Task: Create a new customer record in Salesforce with the following details: Name: Sita, Gender: Female, Age: 25, Mobile Number: 2226741693, Date: 30/09/2023, Current Address: 'Street: Shop No 13, Sushila Bhavan, Bassein Road', Email: Sita895@google.com, Permanent Address: 'Street: 1 Vir Bhavan 5, N S Road No10, Juhu Vile Parle'.
Action: Mouse moved to (274, 116)
Screenshot: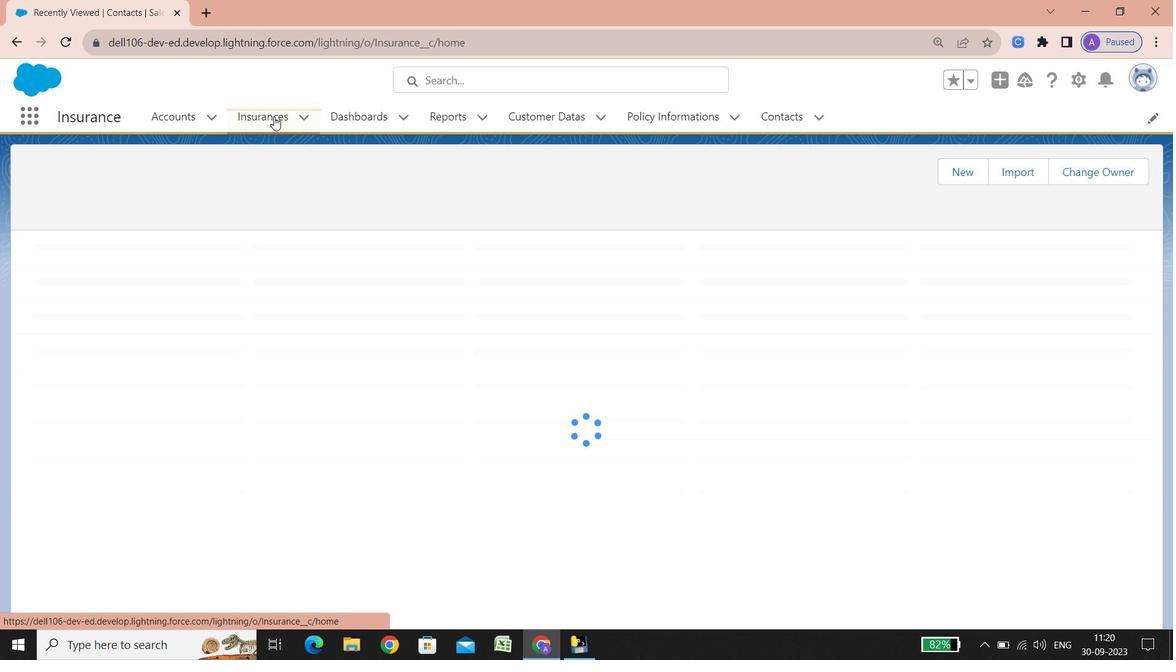 
Action: Mouse pressed left at (274, 116)
Screenshot: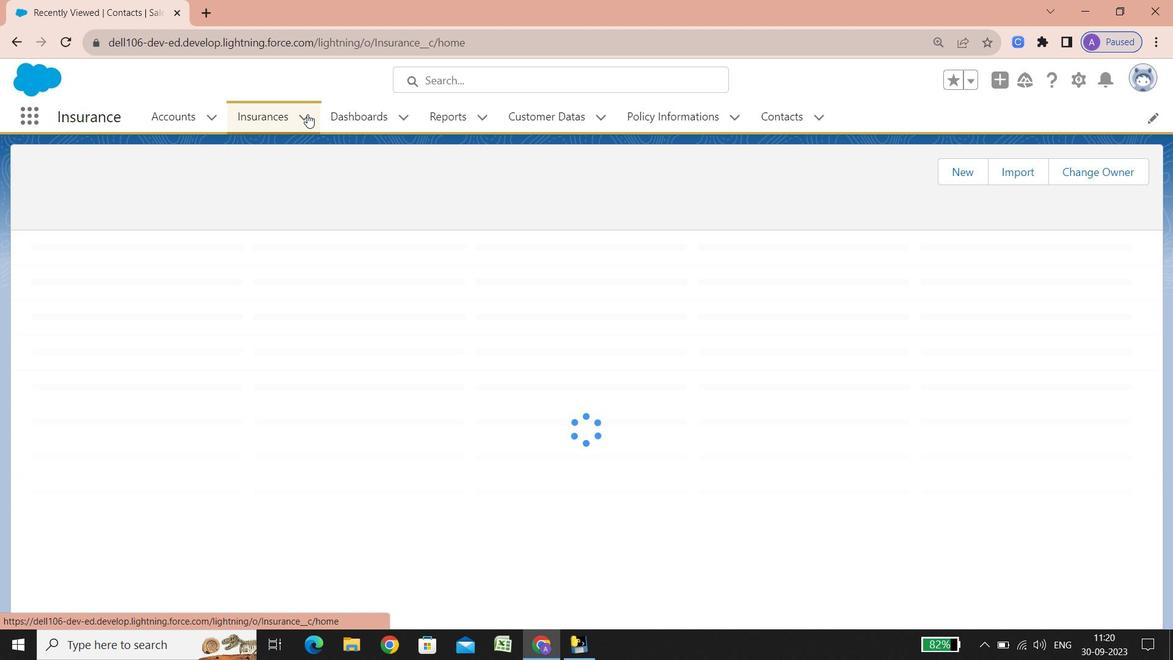 
Action: Mouse moved to (538, 116)
Screenshot: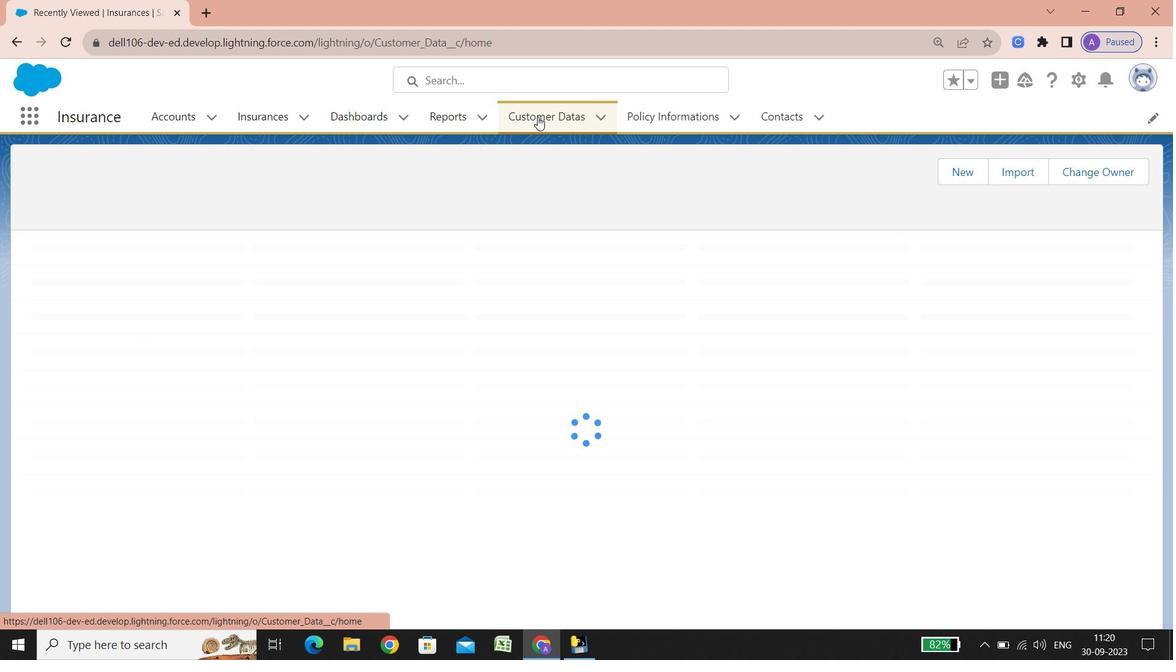 
Action: Mouse pressed left at (538, 116)
Screenshot: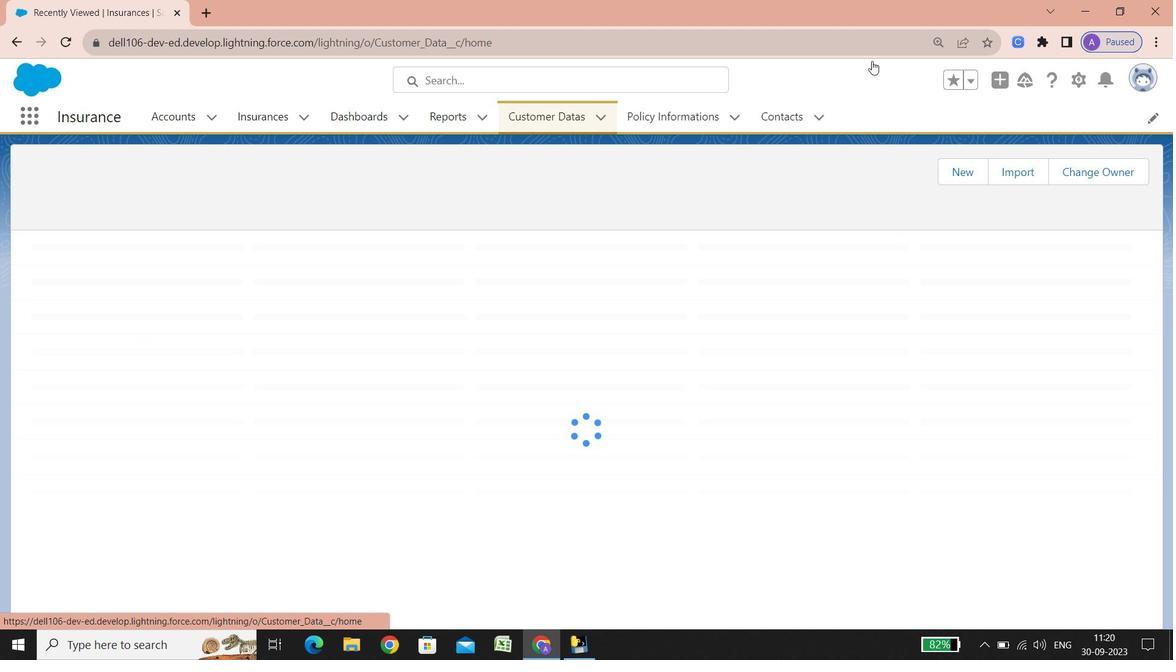 
Action: Mouse moved to (113, 271)
Screenshot: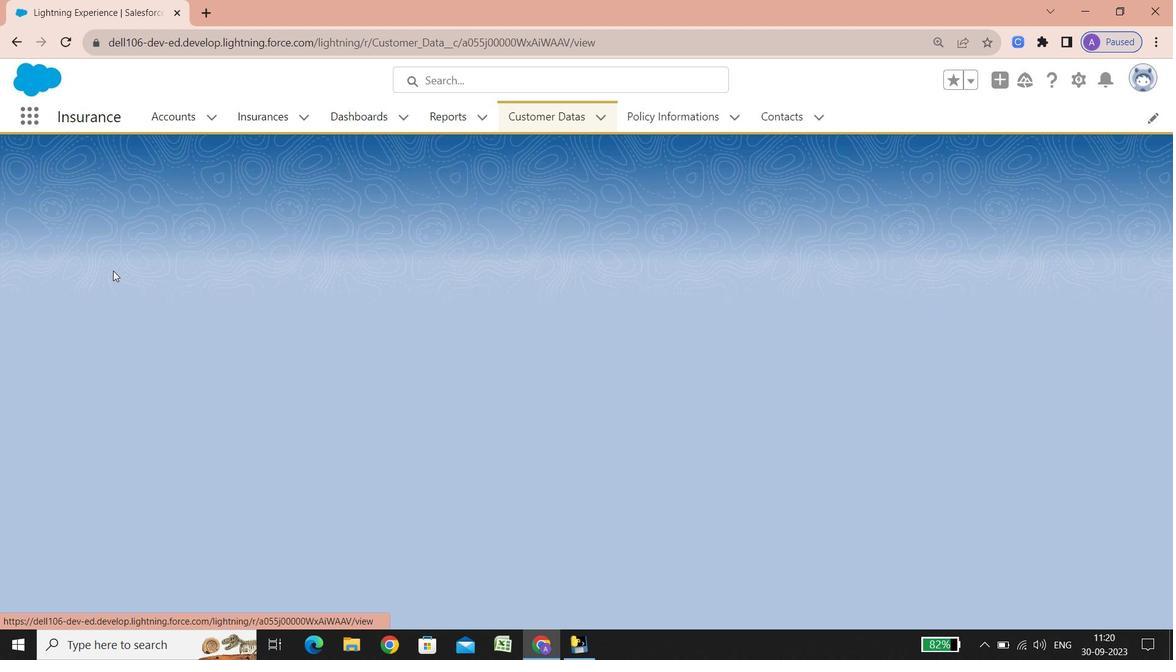 
Action: Mouse pressed left at (113, 271)
Screenshot: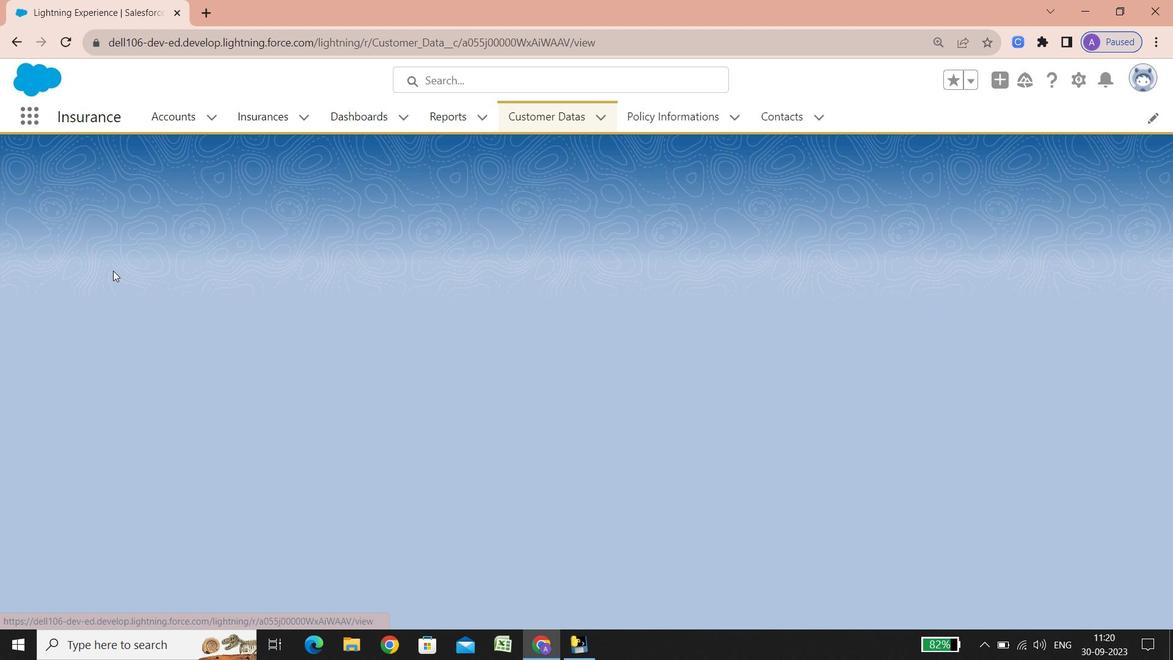 
Action: Mouse moved to (568, 109)
Screenshot: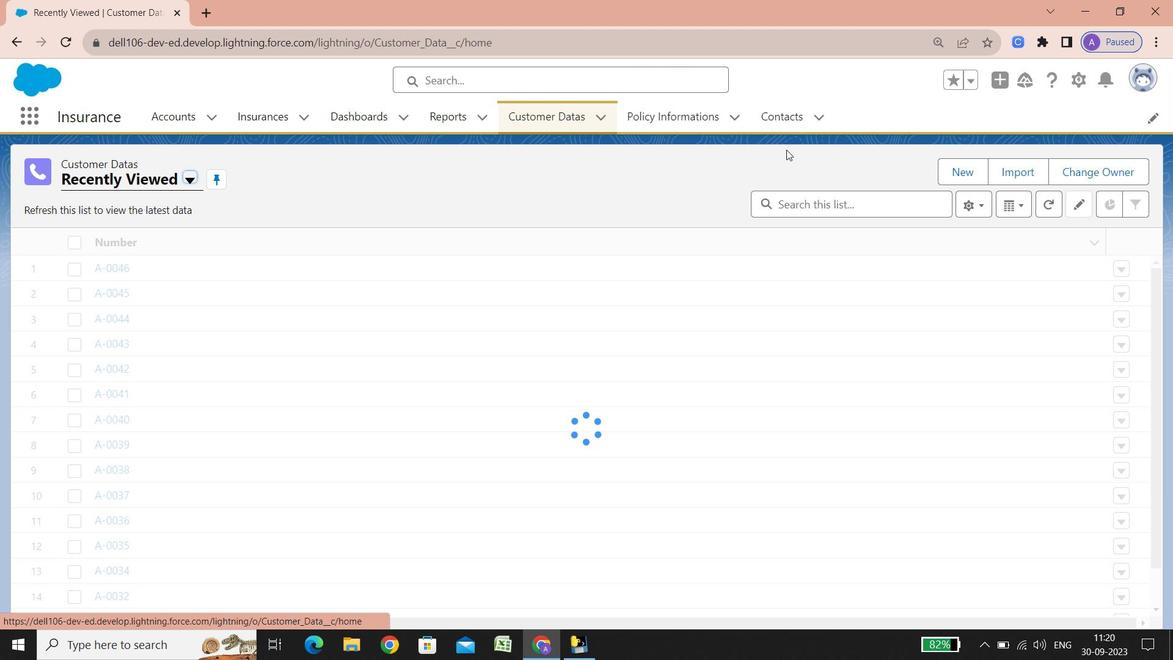
Action: Mouse pressed left at (568, 109)
Screenshot: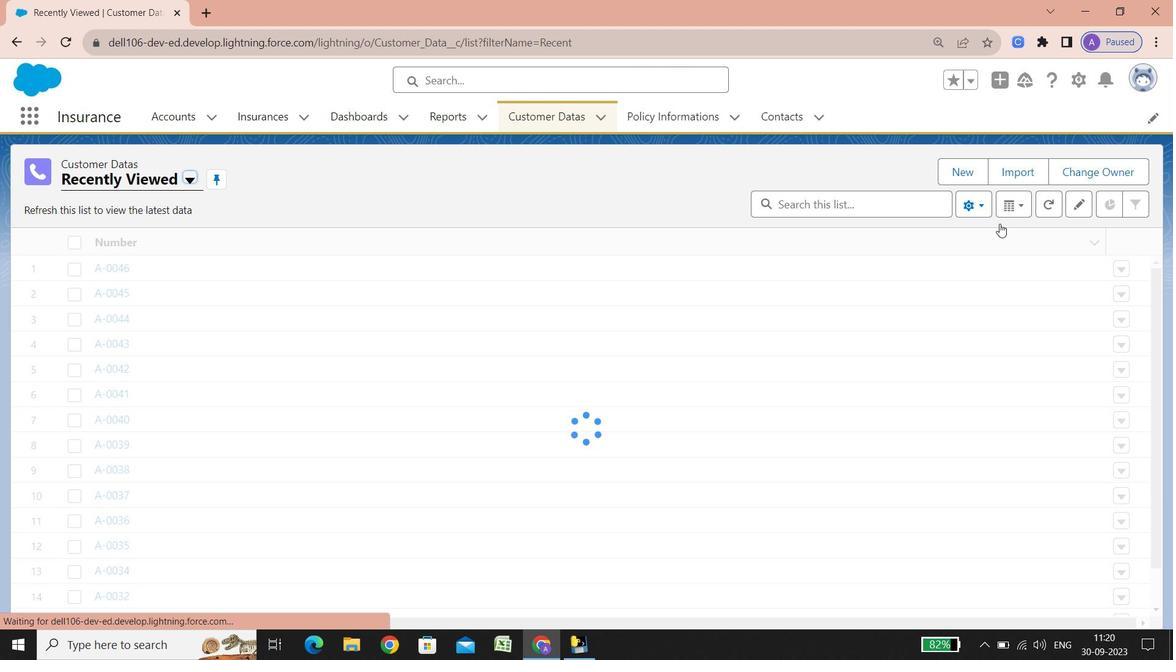 
Action: Mouse moved to (963, 169)
Screenshot: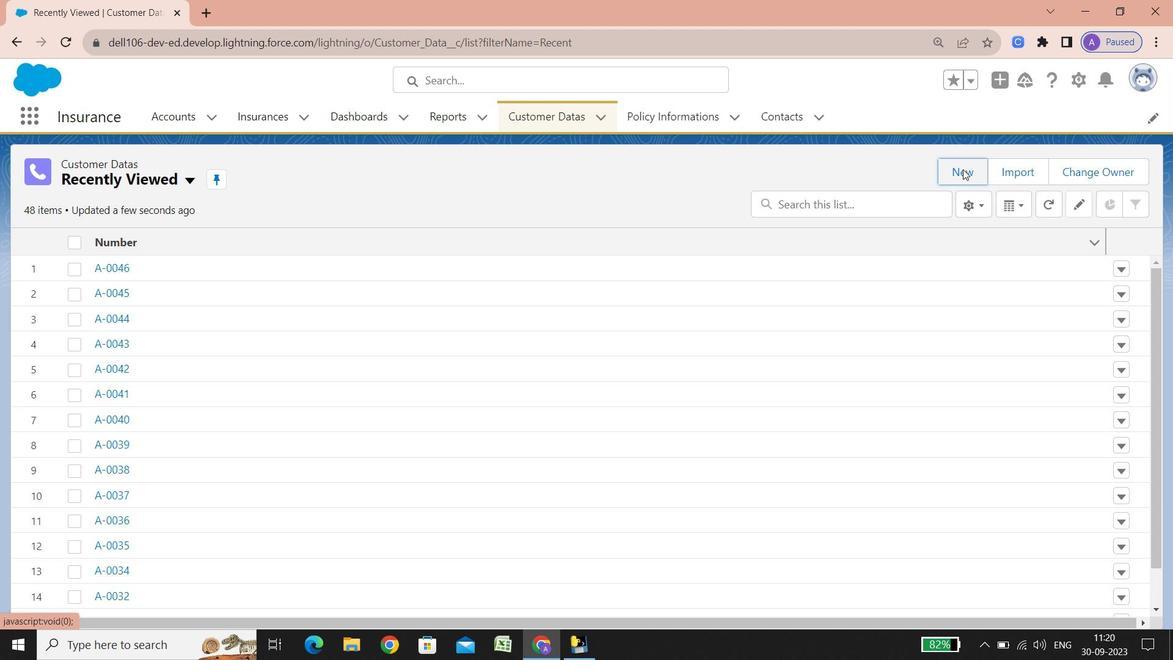 
Action: Mouse pressed left at (963, 169)
Screenshot: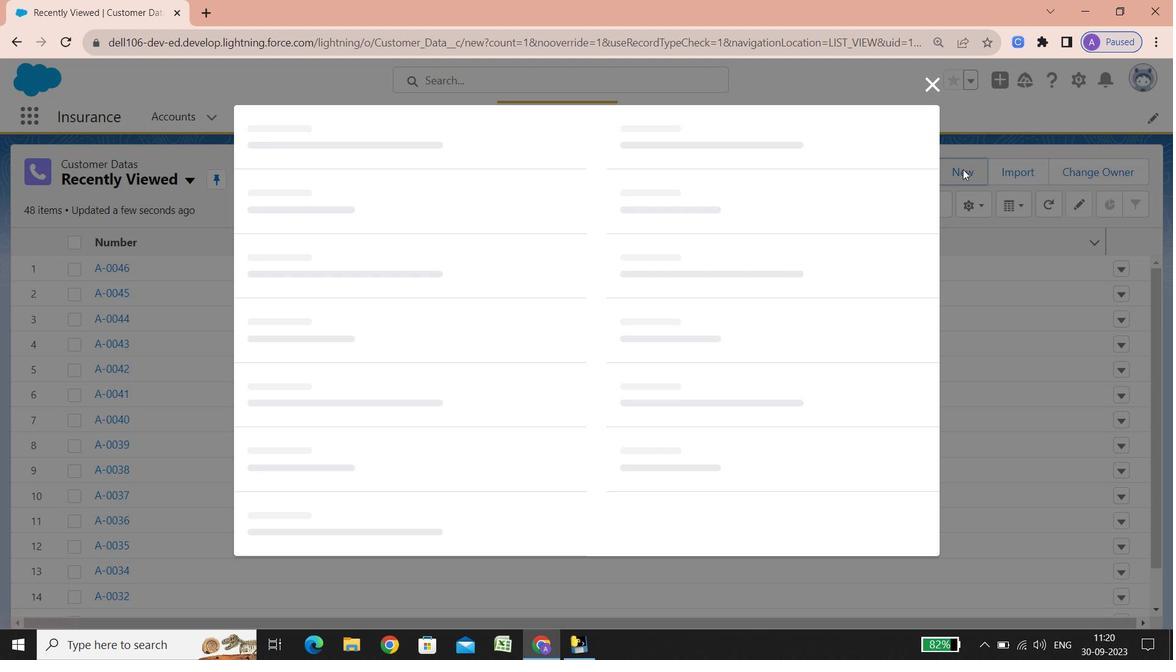 
Action: Key pressed <Key.shift>S
Screenshot: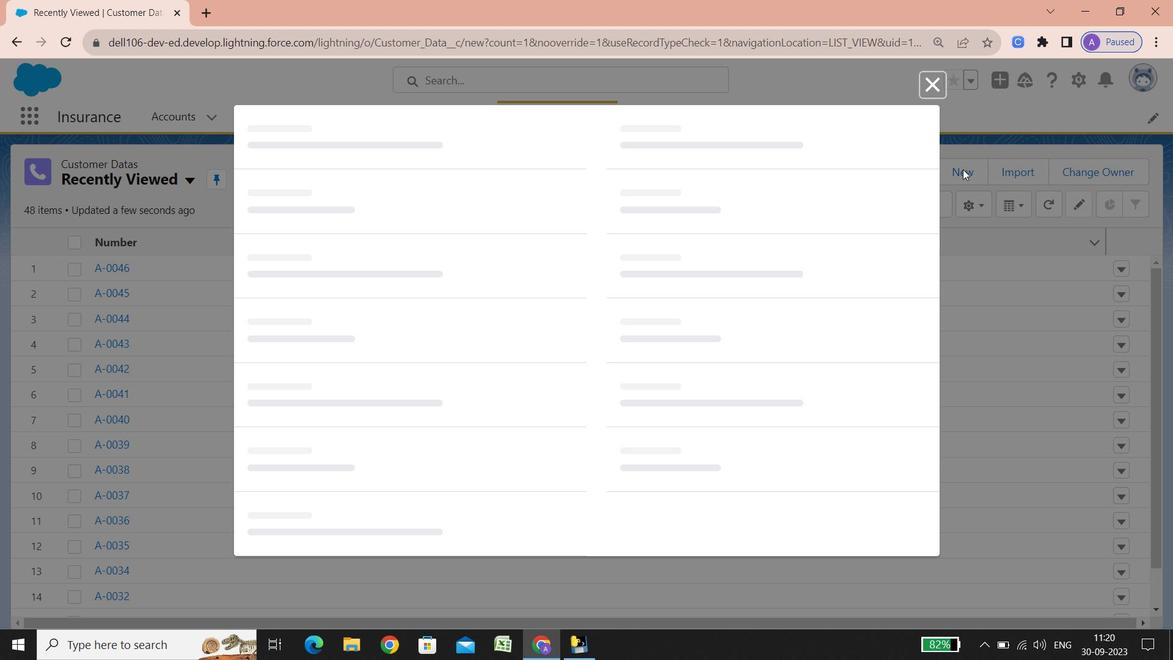 
Action: Mouse moved to (399, 281)
Screenshot: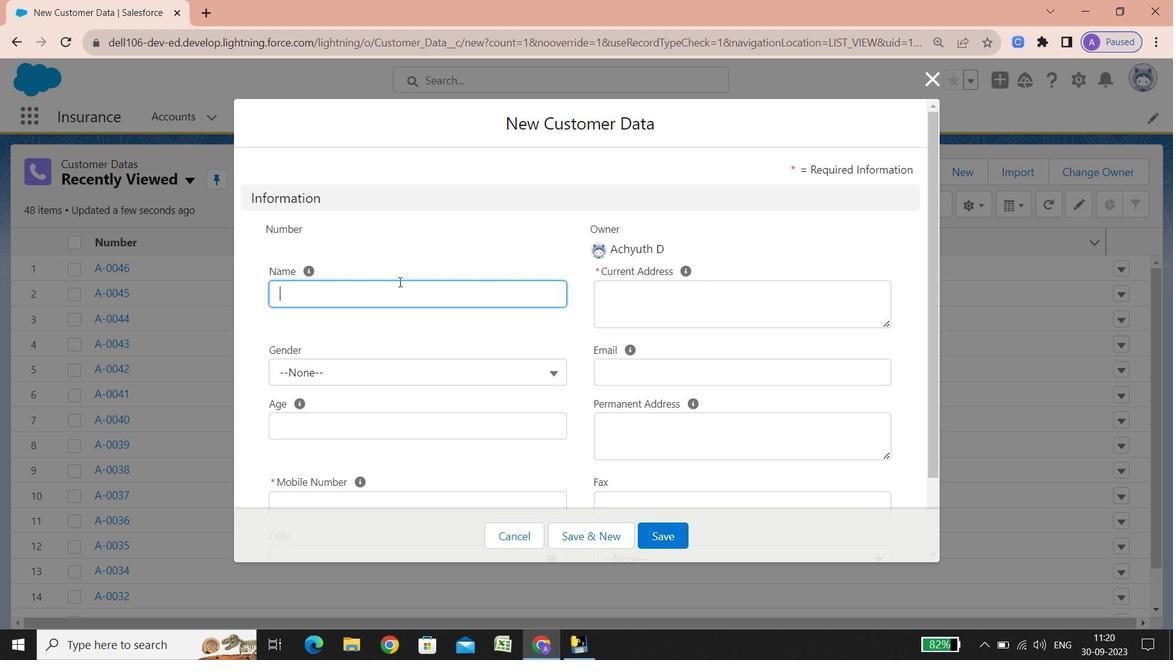 
Action: Key pressed <Key.shift>Sita6
Screenshot: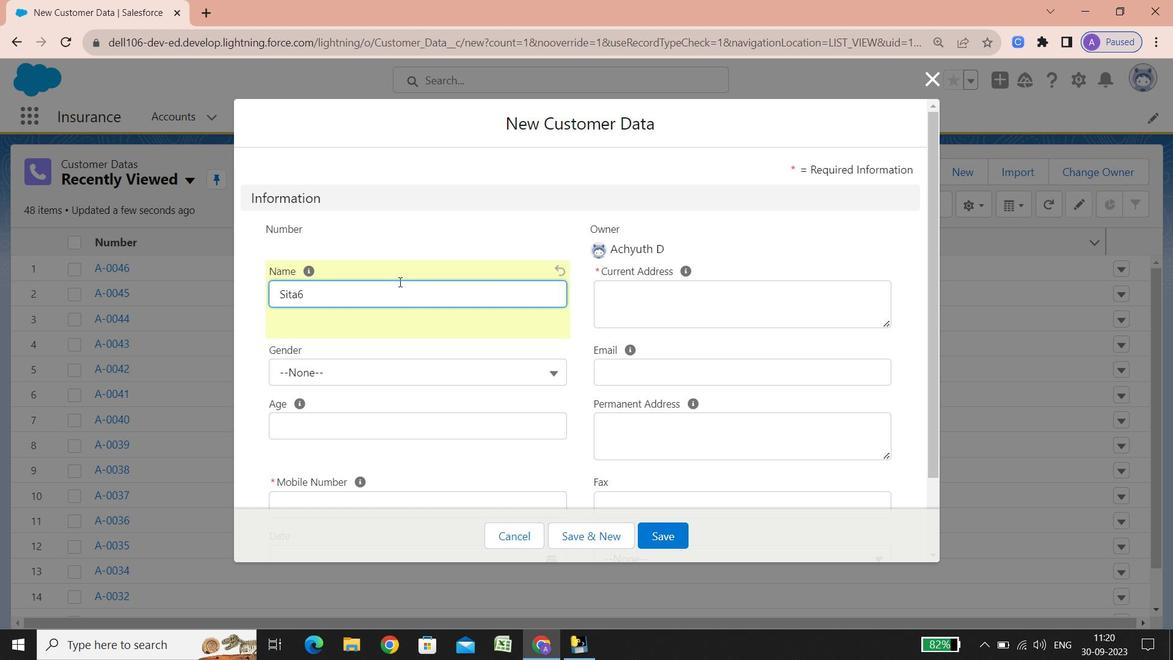 
Action: Mouse moved to (928, 77)
Screenshot: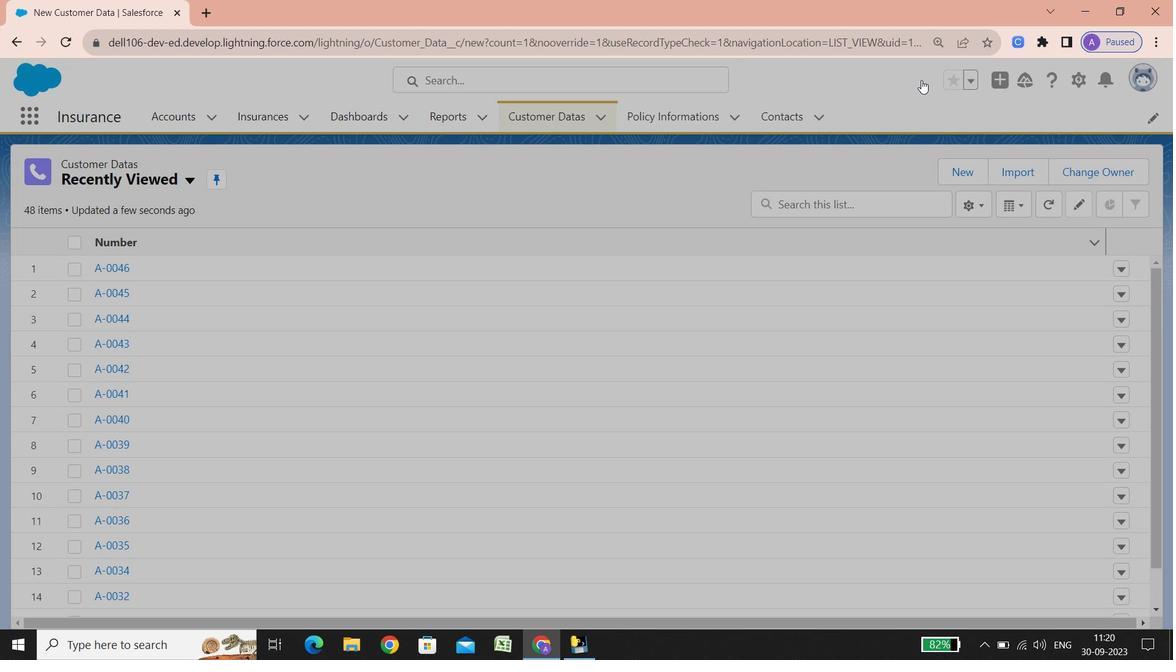 
Action: Mouse pressed left at (928, 77)
Screenshot: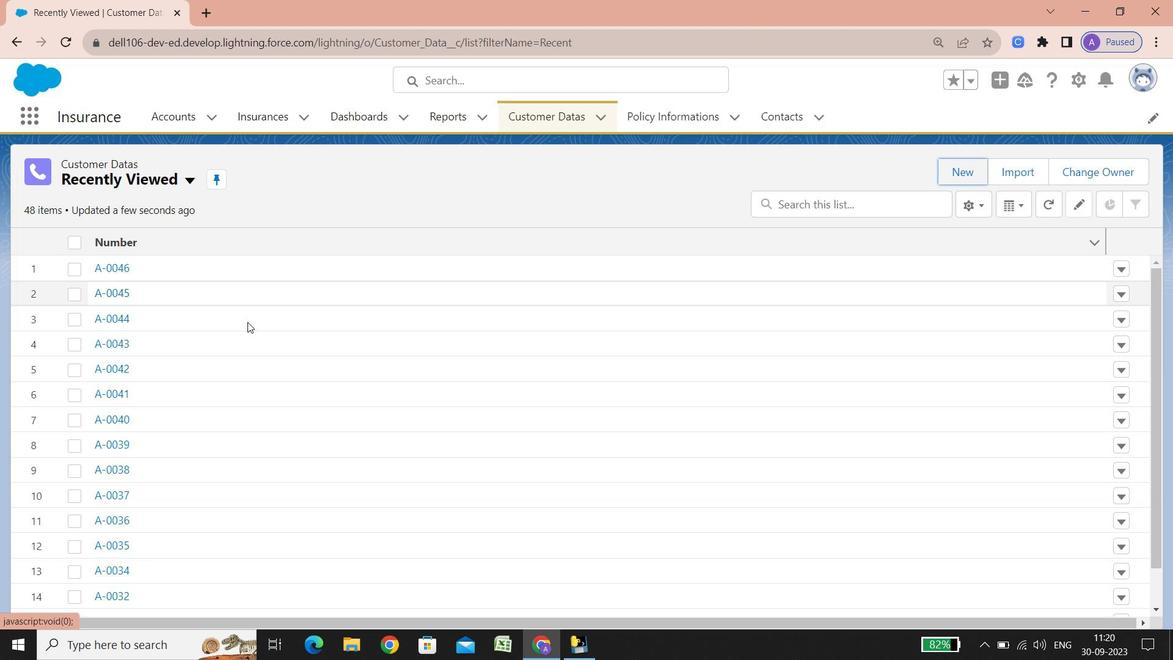 
Action: Mouse moved to (124, 266)
Screenshot: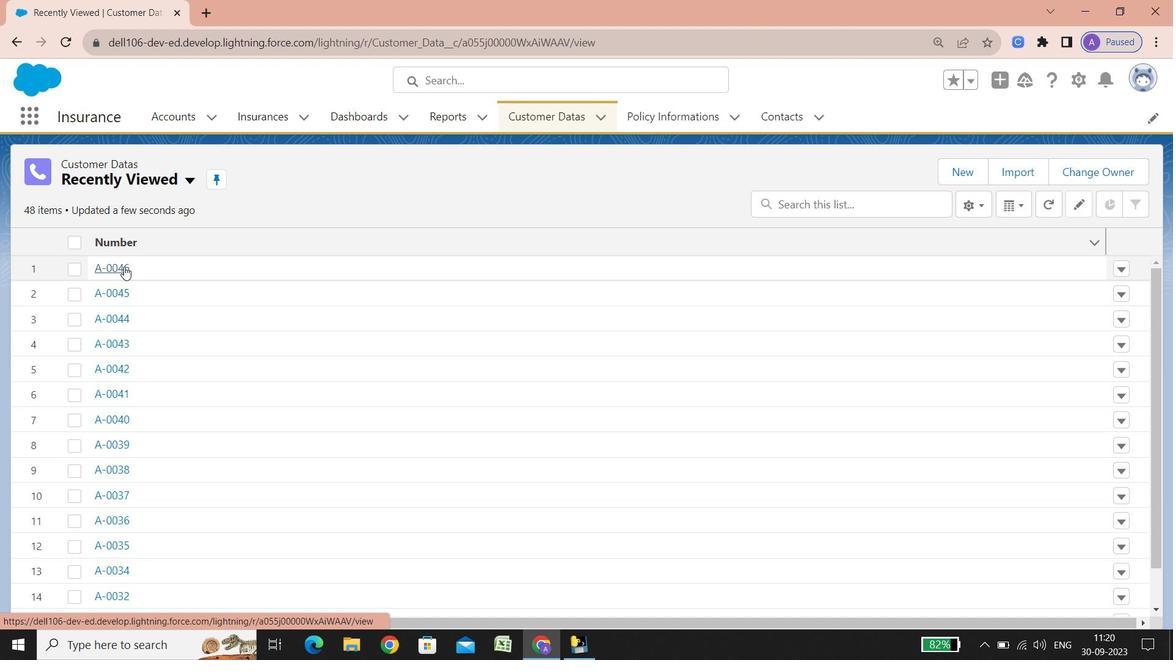
Action: Mouse pressed left at (124, 266)
Screenshot: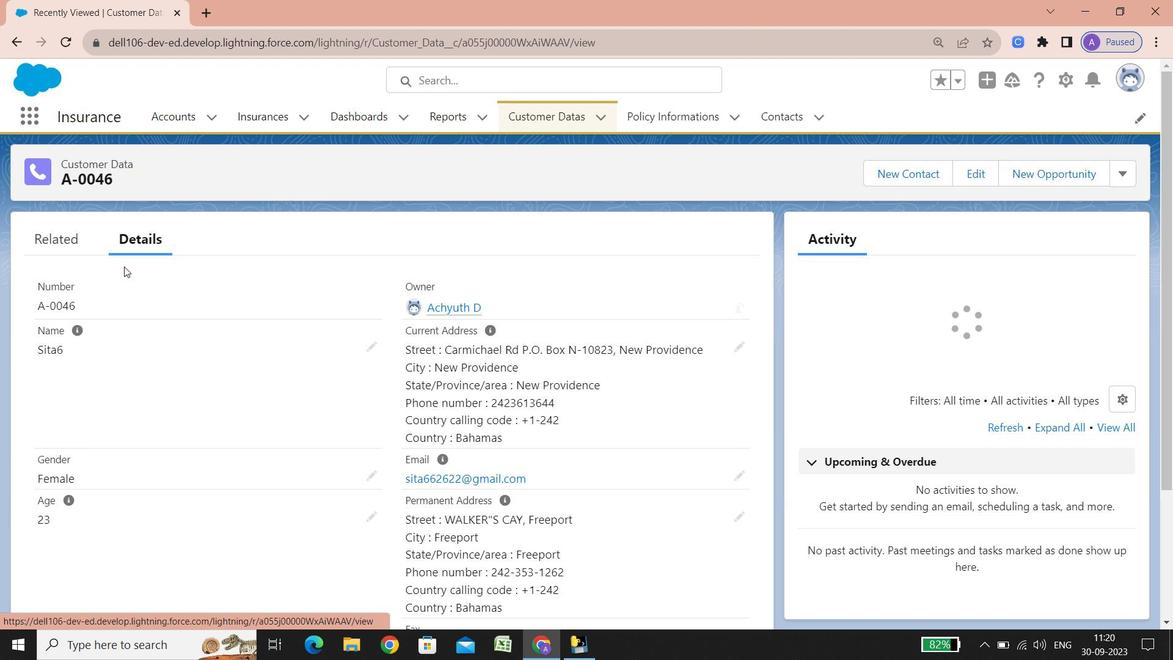 
Action: Mouse pressed left at (124, 266)
Screenshot: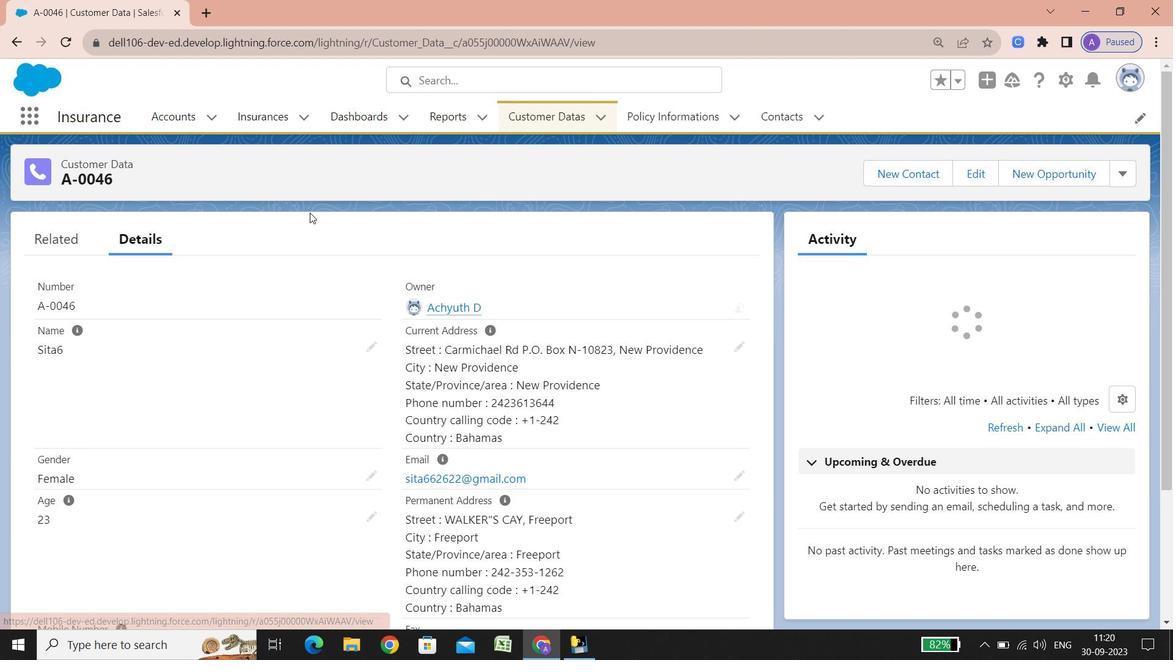 
Action: Mouse moved to (530, 116)
Screenshot: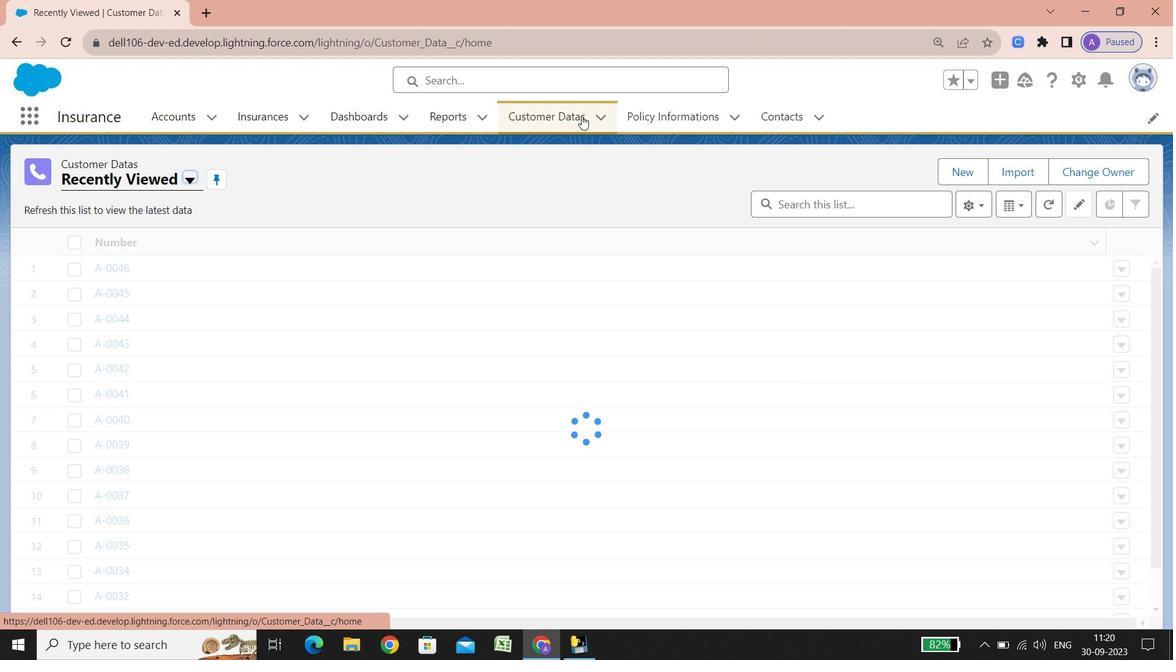 
Action: Mouse pressed left at (530, 116)
Screenshot: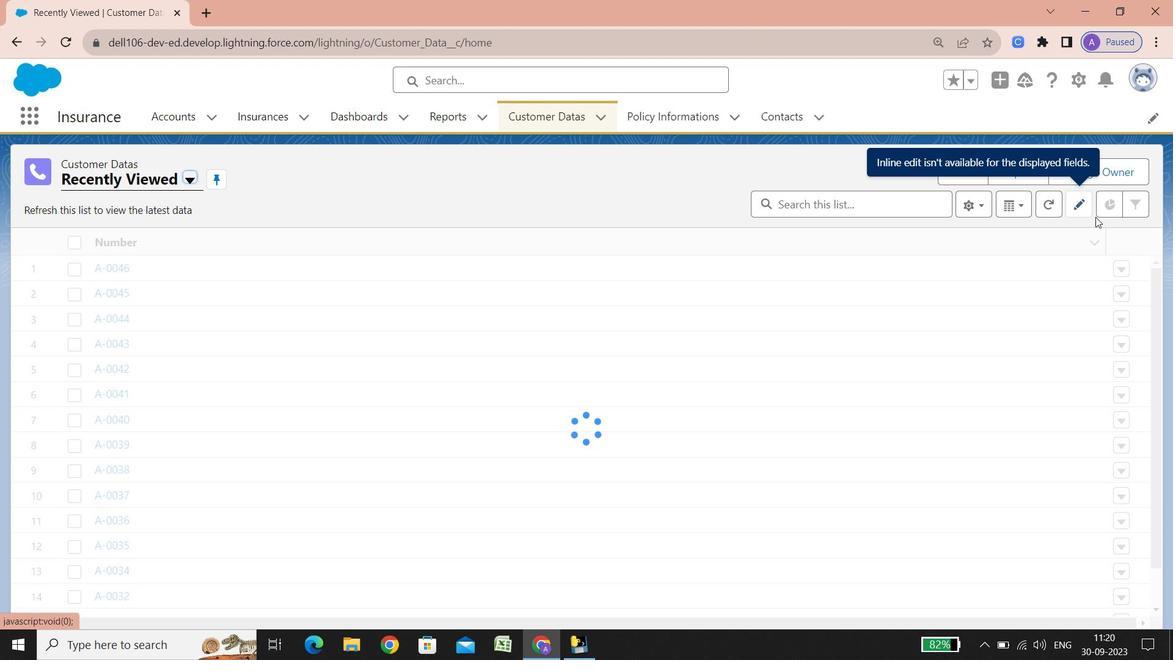 
Action: Mouse moved to (968, 174)
Screenshot: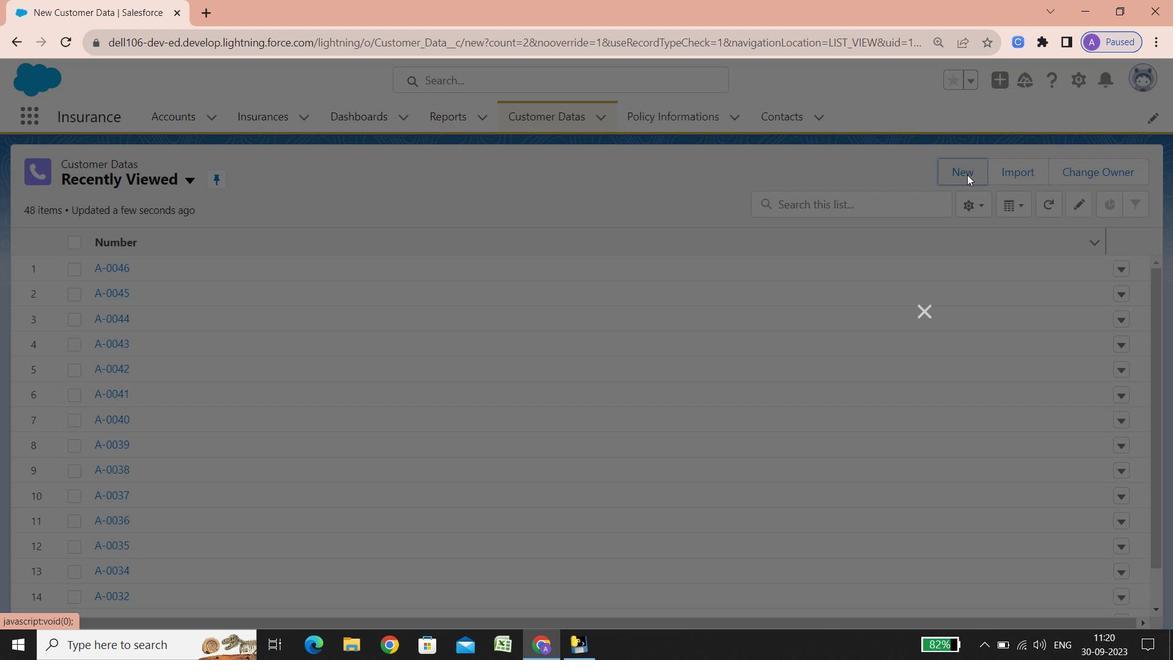 
Action: Mouse pressed left at (968, 174)
Screenshot: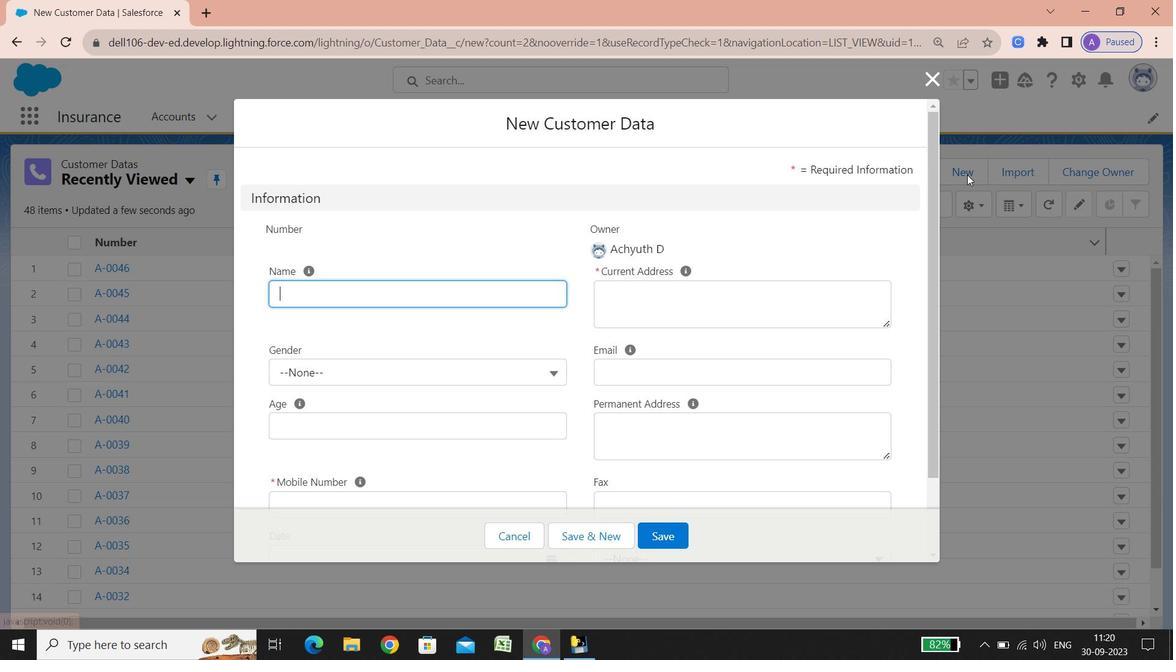 
Action: Key pressed <Key.shift>S
Screenshot: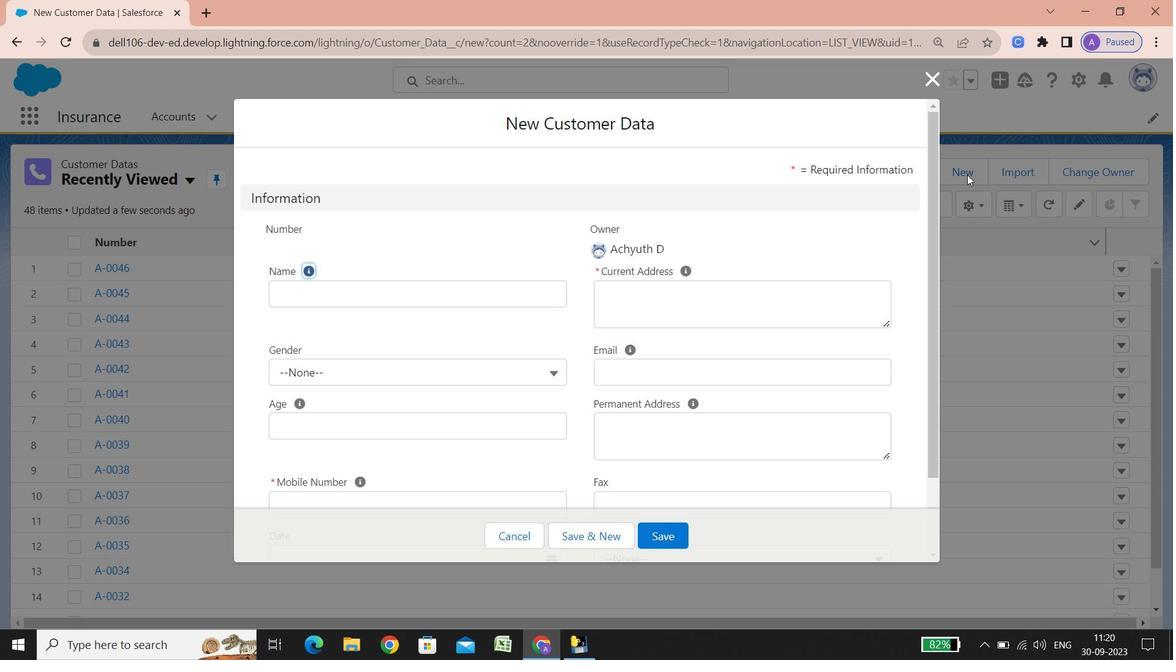 
Action: Mouse moved to (336, 298)
Screenshot: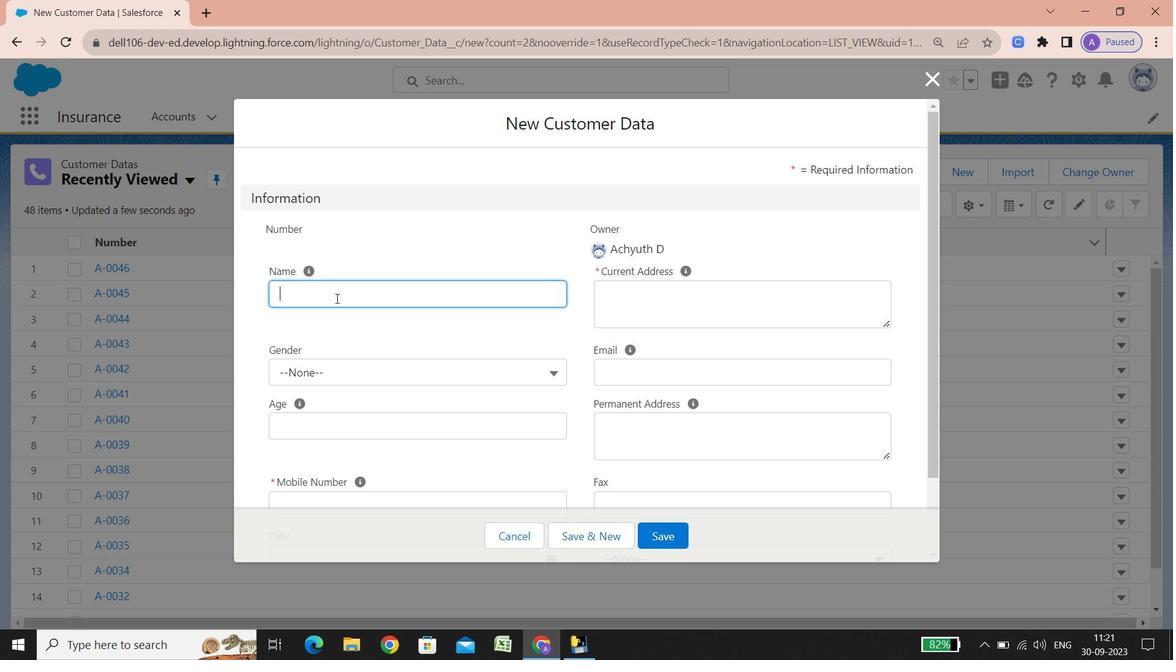 
Action: Mouse pressed left at (336, 298)
Screenshot: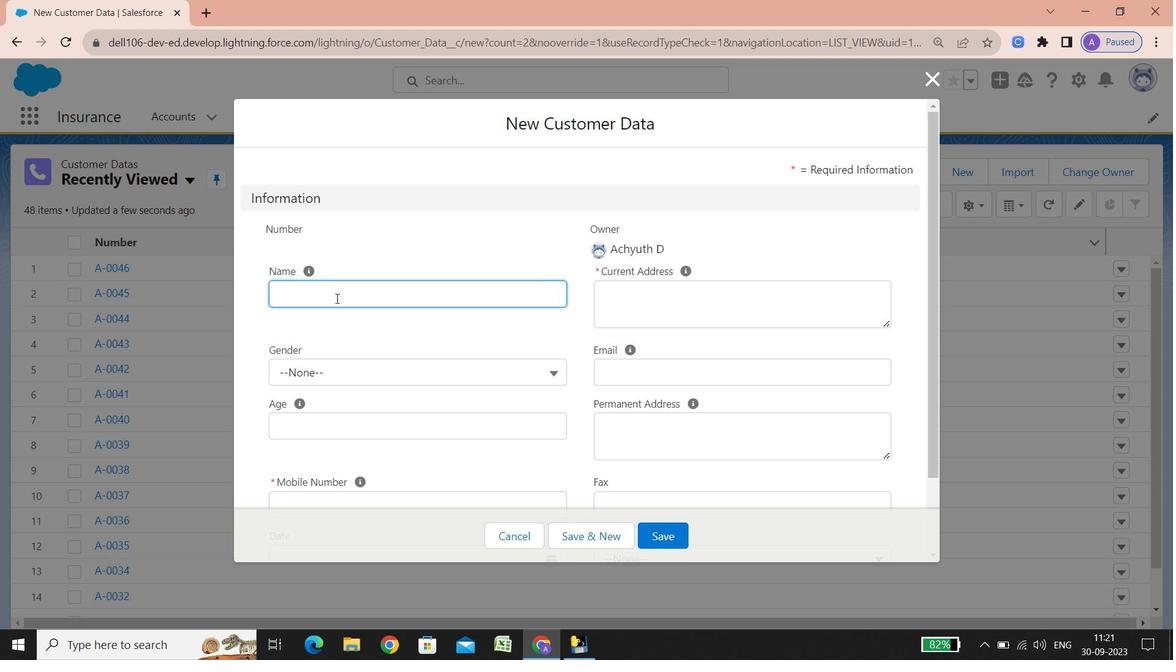
Action: Key pressed <Key.shift>Sita7
Screenshot: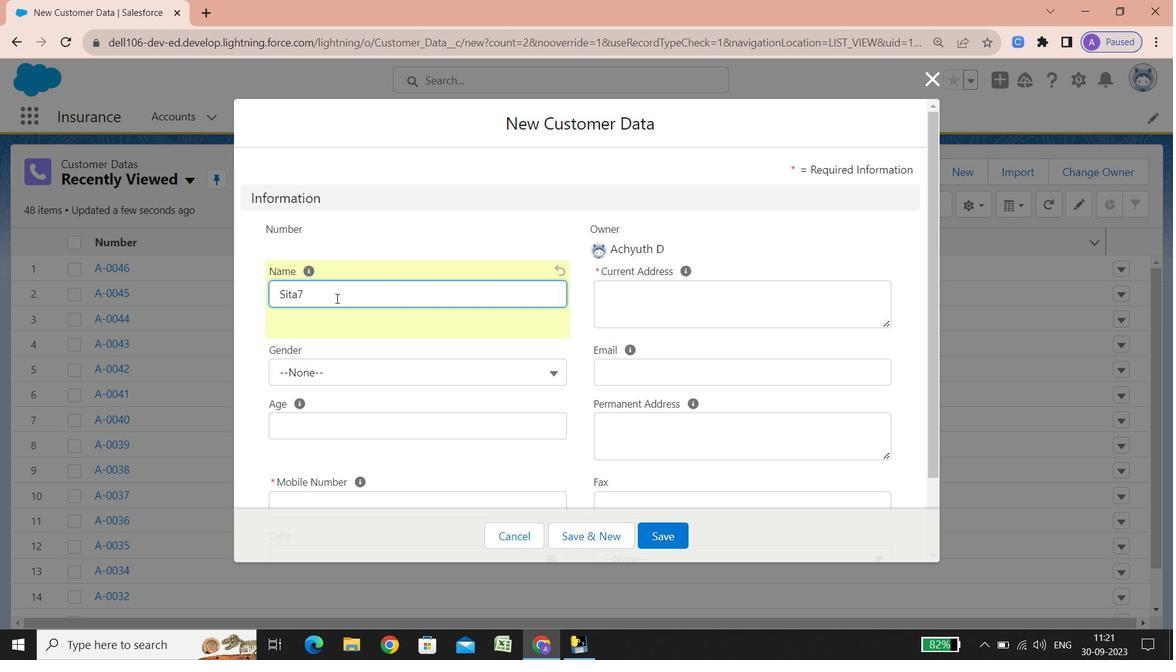 
Action: Mouse moved to (401, 371)
Screenshot: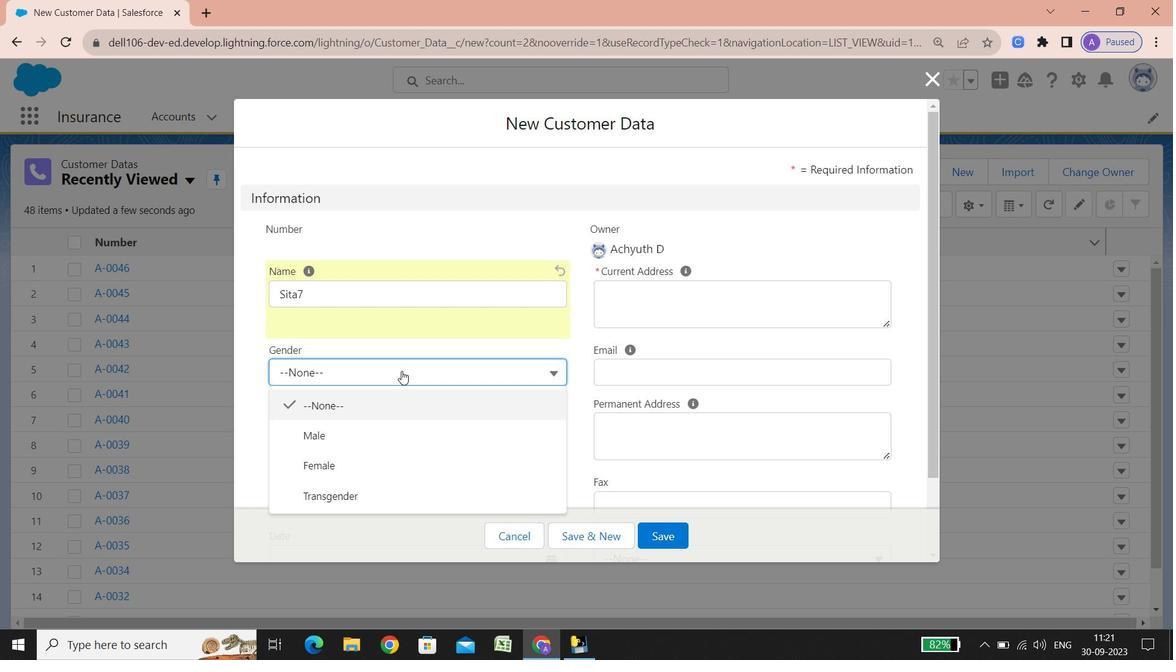 
Action: Mouse pressed left at (401, 371)
Screenshot: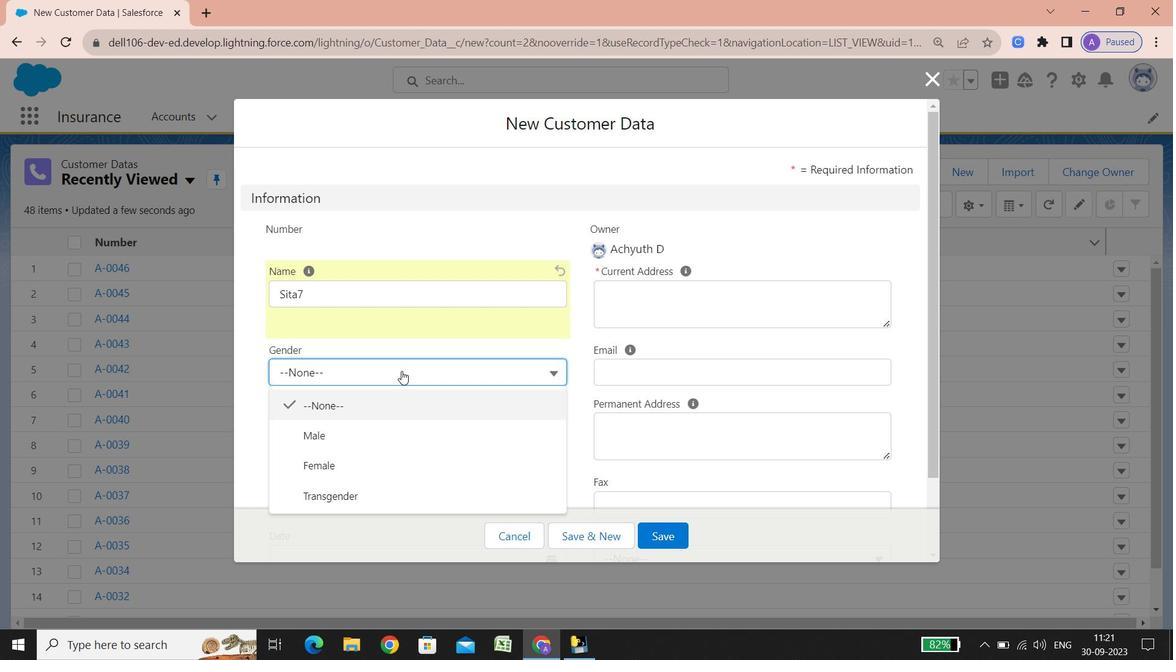 
Action: Mouse moved to (340, 467)
Screenshot: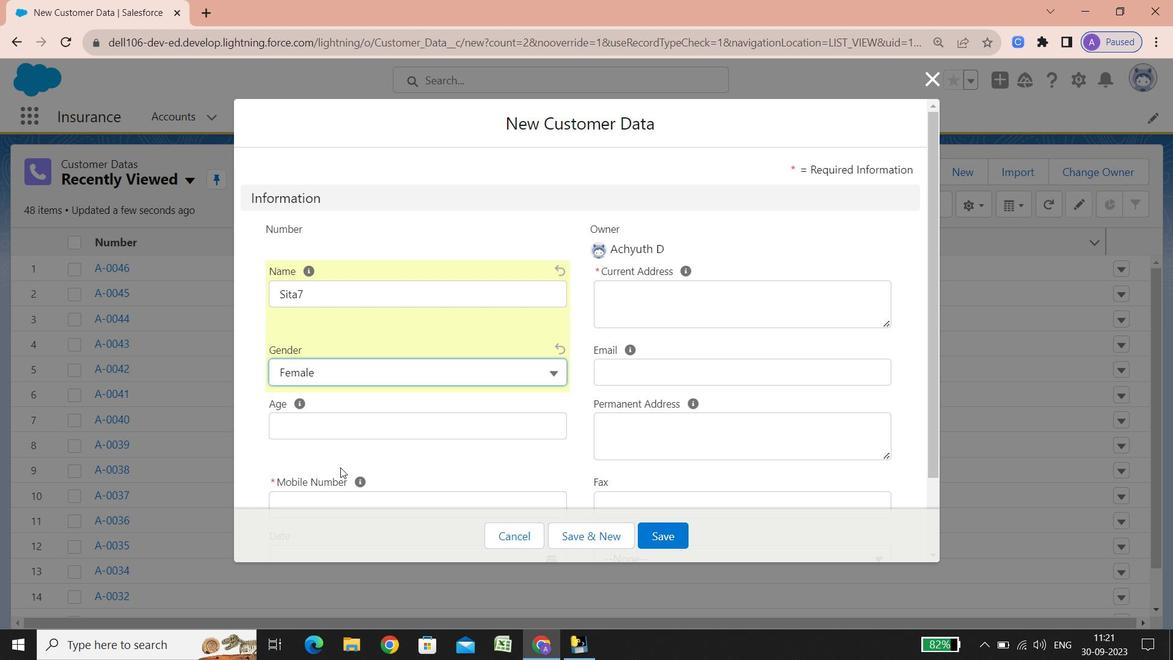 
Action: Mouse pressed left at (340, 467)
Screenshot: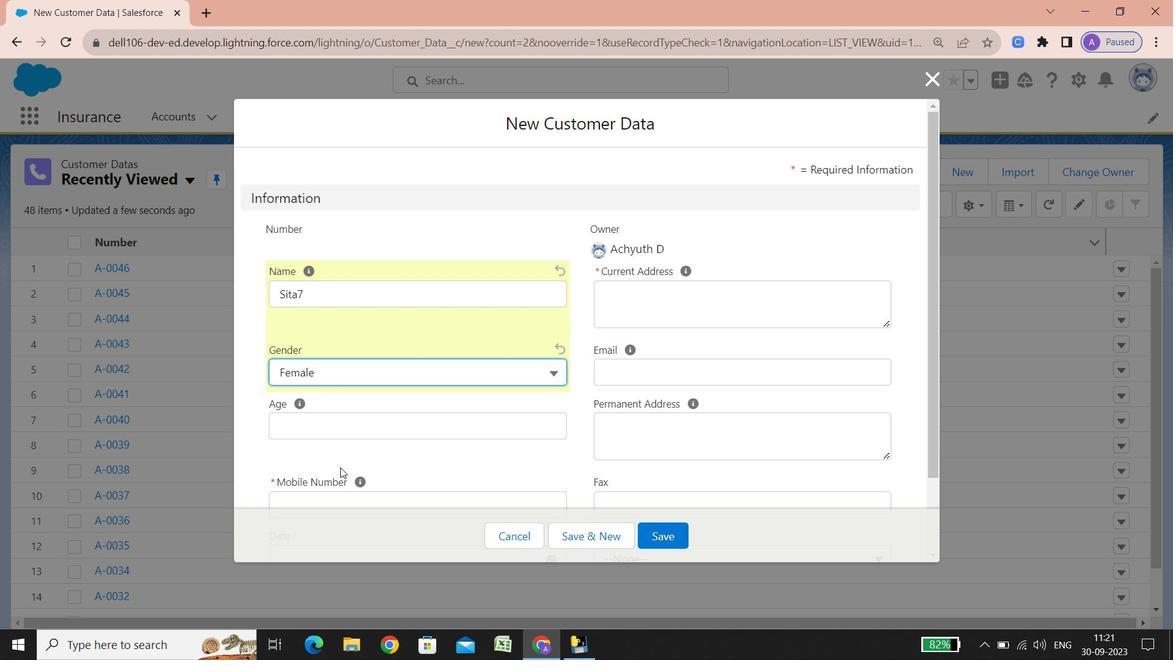 
Action: Mouse scrolled (340, 467) with delta (0, 0)
Screenshot: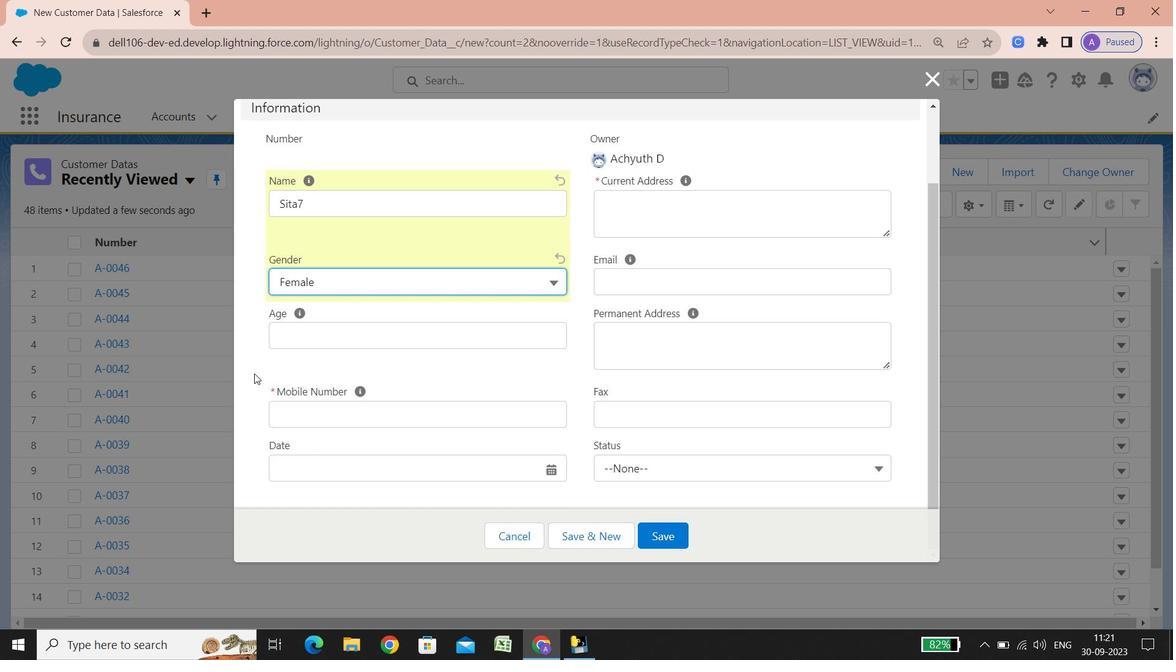 
Action: Mouse scrolled (340, 467) with delta (0, 0)
Screenshot: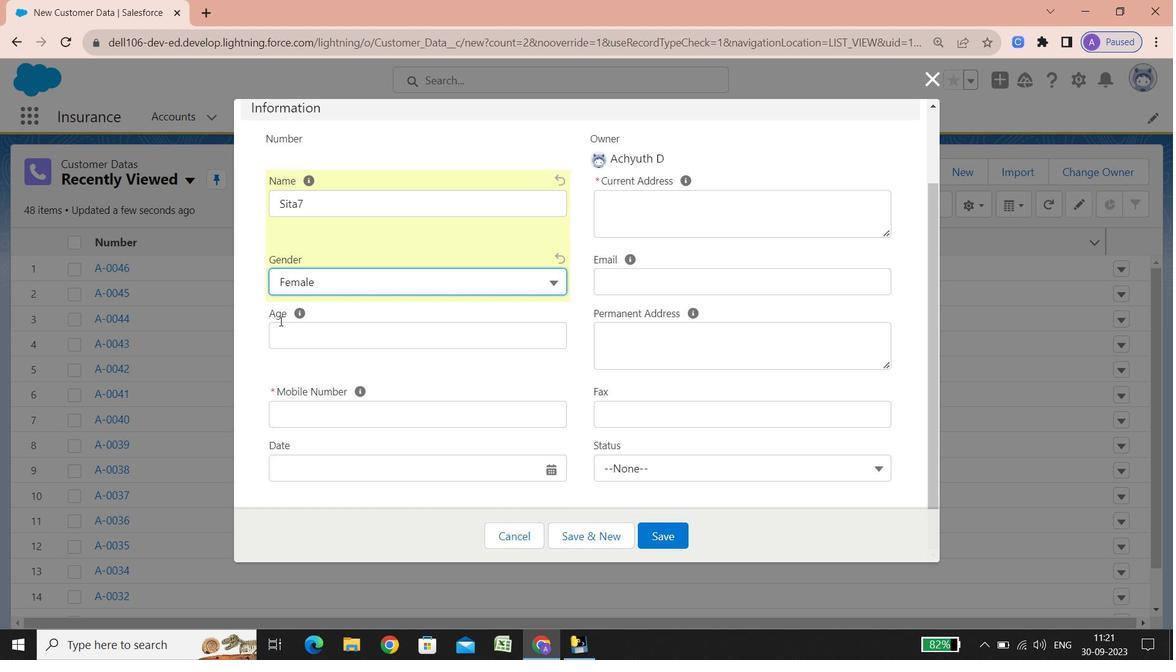 
Action: Mouse scrolled (340, 467) with delta (0, 0)
Screenshot: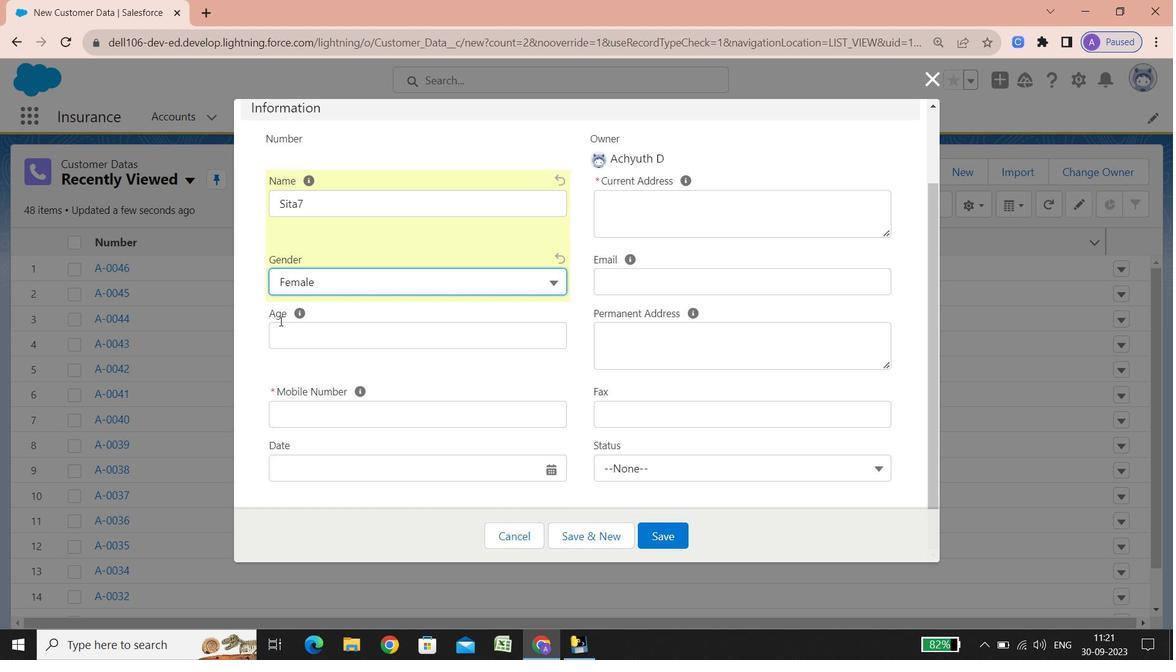 
Action: Mouse scrolled (340, 467) with delta (0, 0)
Screenshot: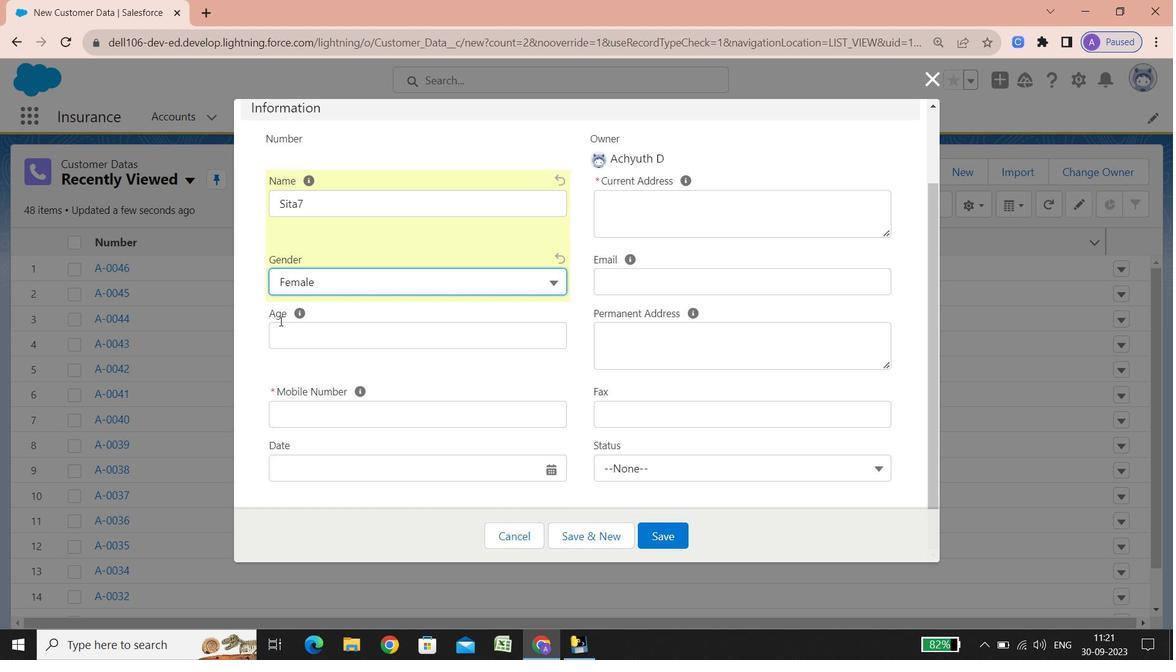 
Action: Mouse scrolled (340, 467) with delta (0, 0)
Screenshot: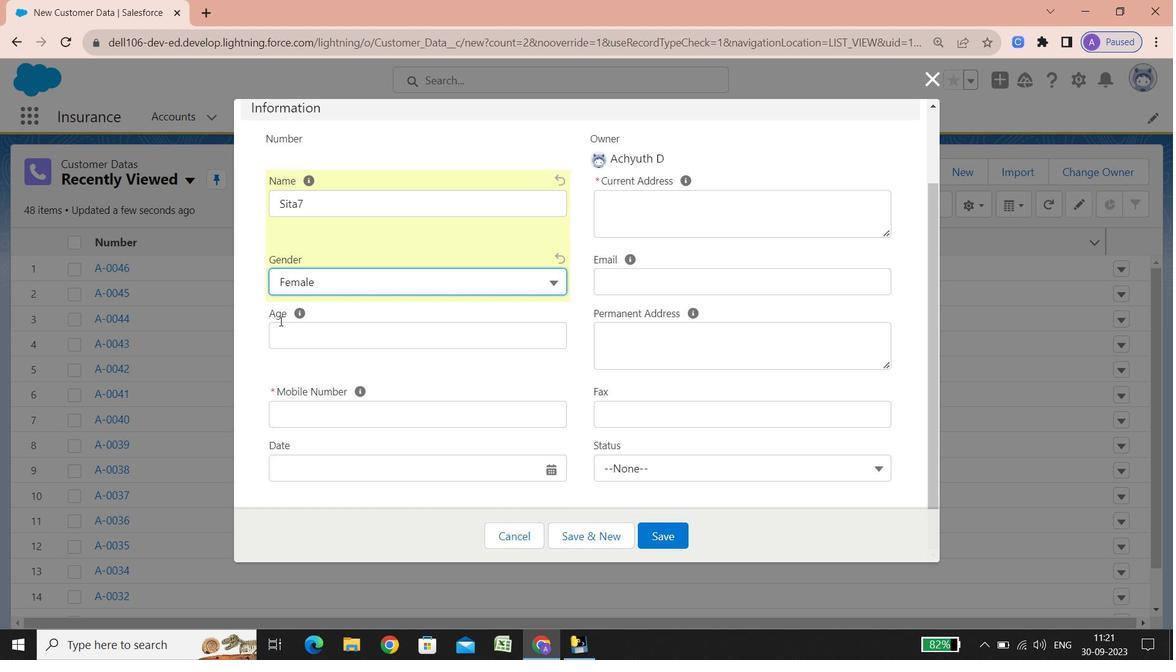 
Action: Mouse scrolled (340, 467) with delta (0, 0)
Screenshot: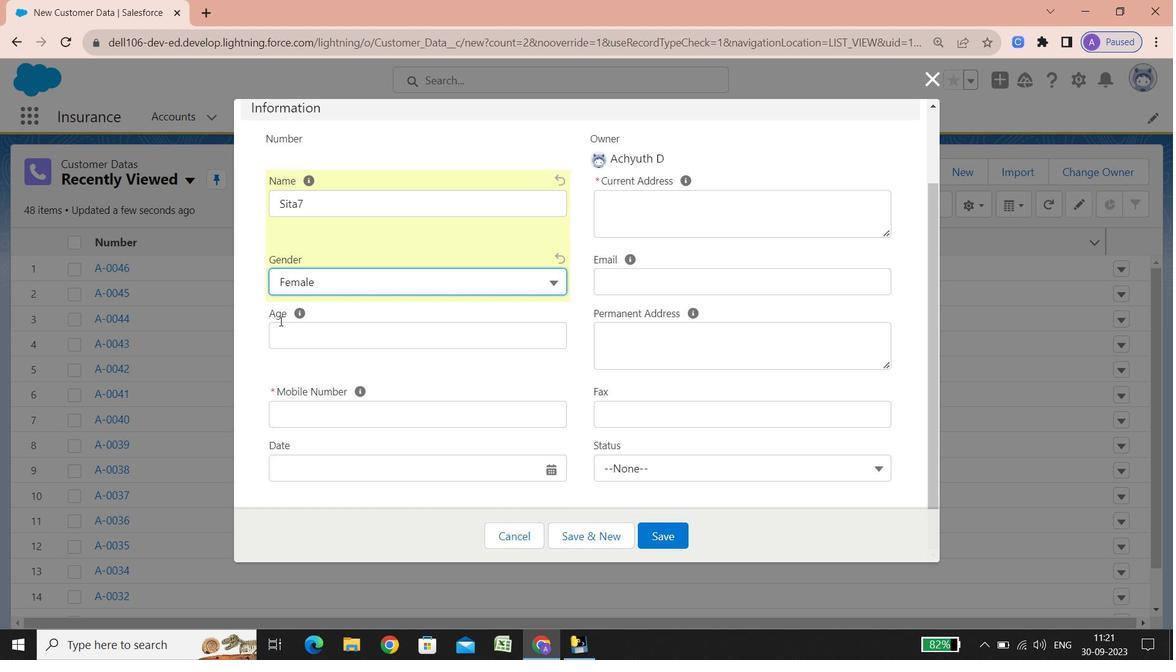 
Action: Mouse scrolled (340, 467) with delta (0, 0)
Screenshot: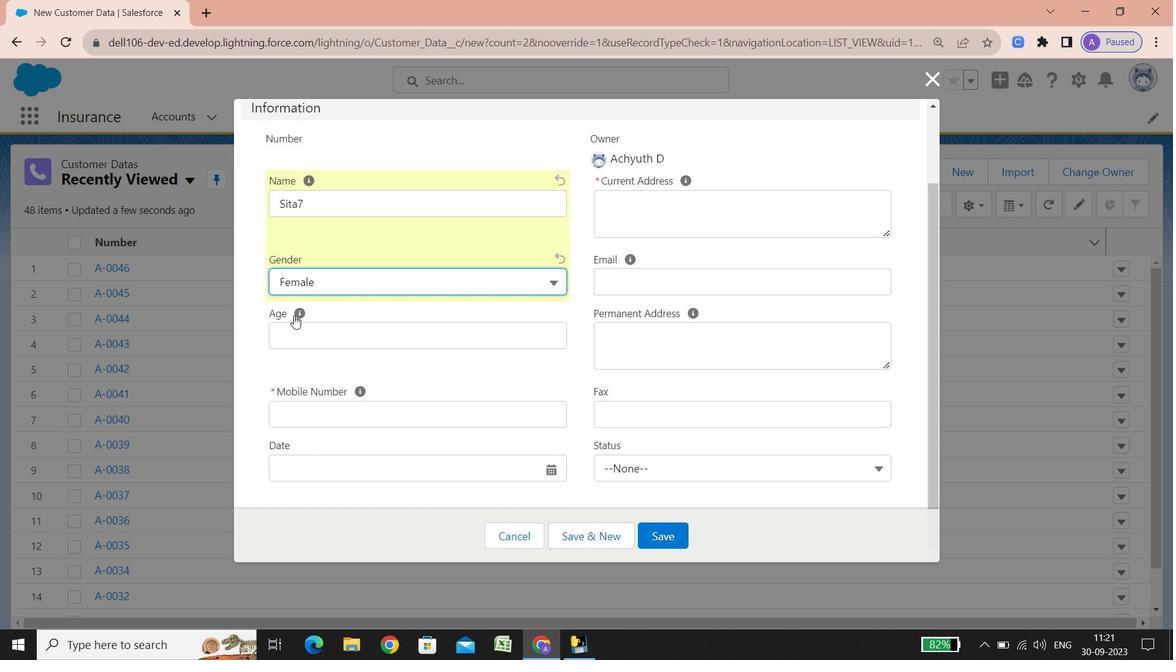 
Action: Mouse scrolled (340, 467) with delta (0, 0)
Screenshot: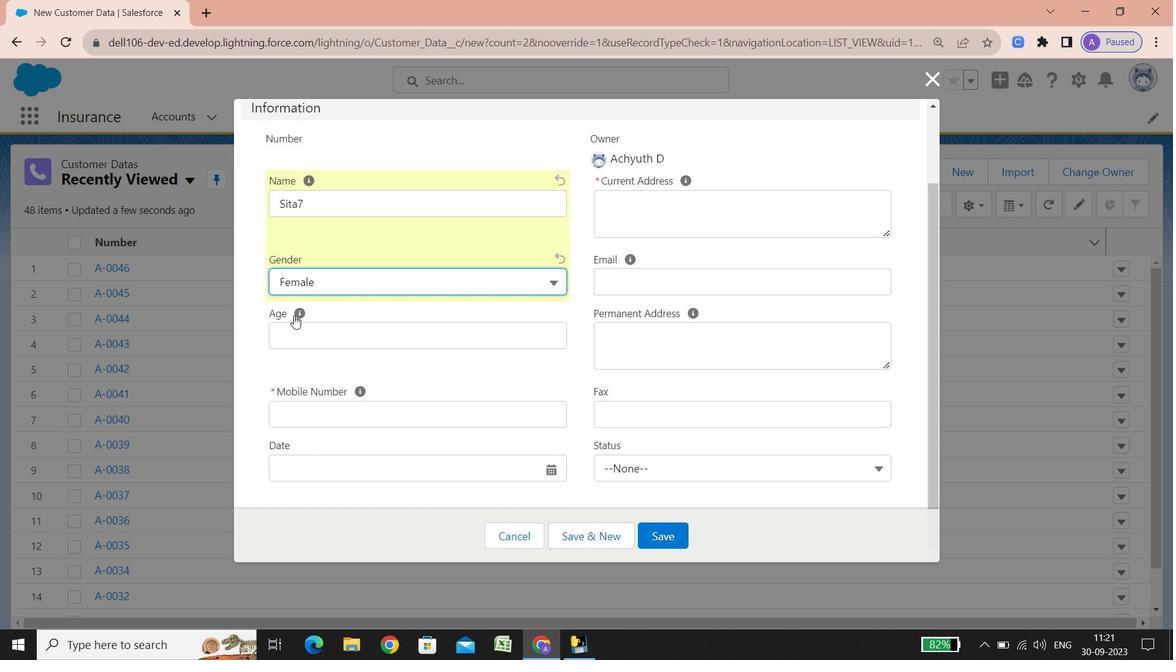 
Action: Mouse scrolled (340, 467) with delta (0, 0)
Screenshot: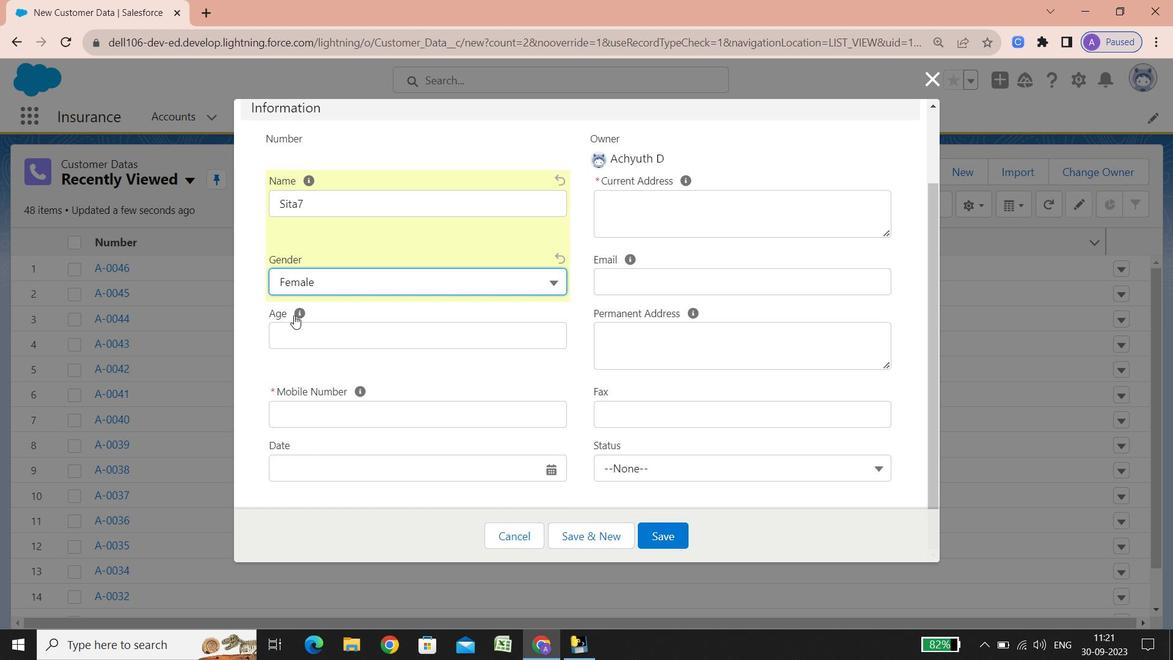 
Action: Mouse scrolled (340, 467) with delta (0, 0)
Screenshot: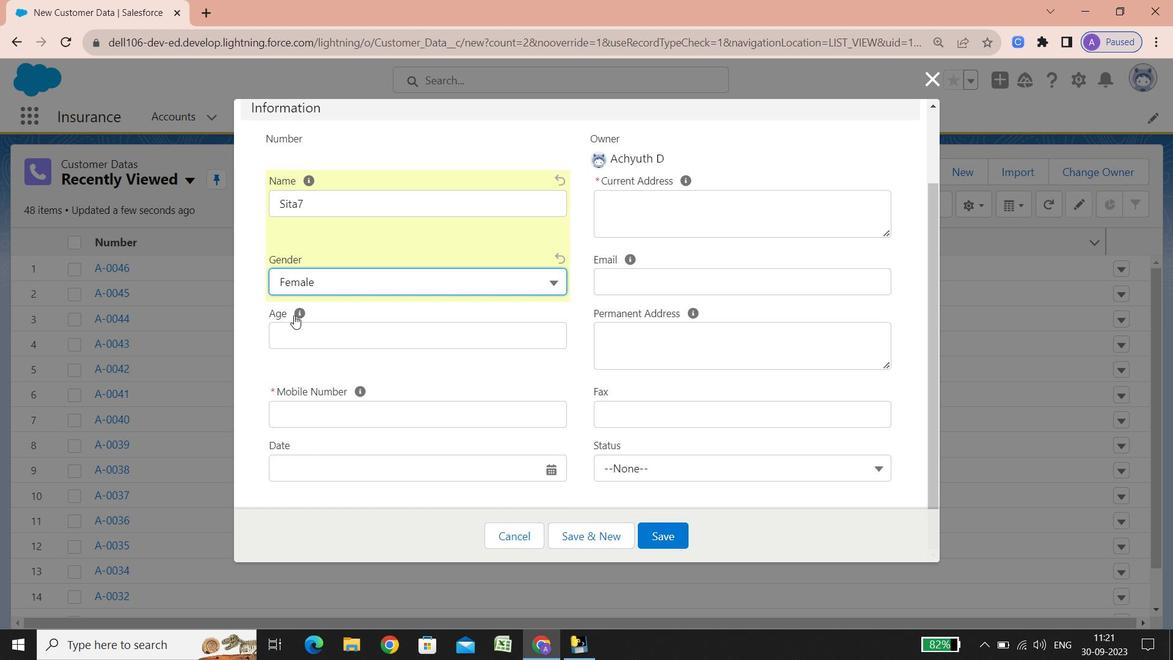 
Action: Mouse scrolled (340, 467) with delta (0, 0)
Screenshot: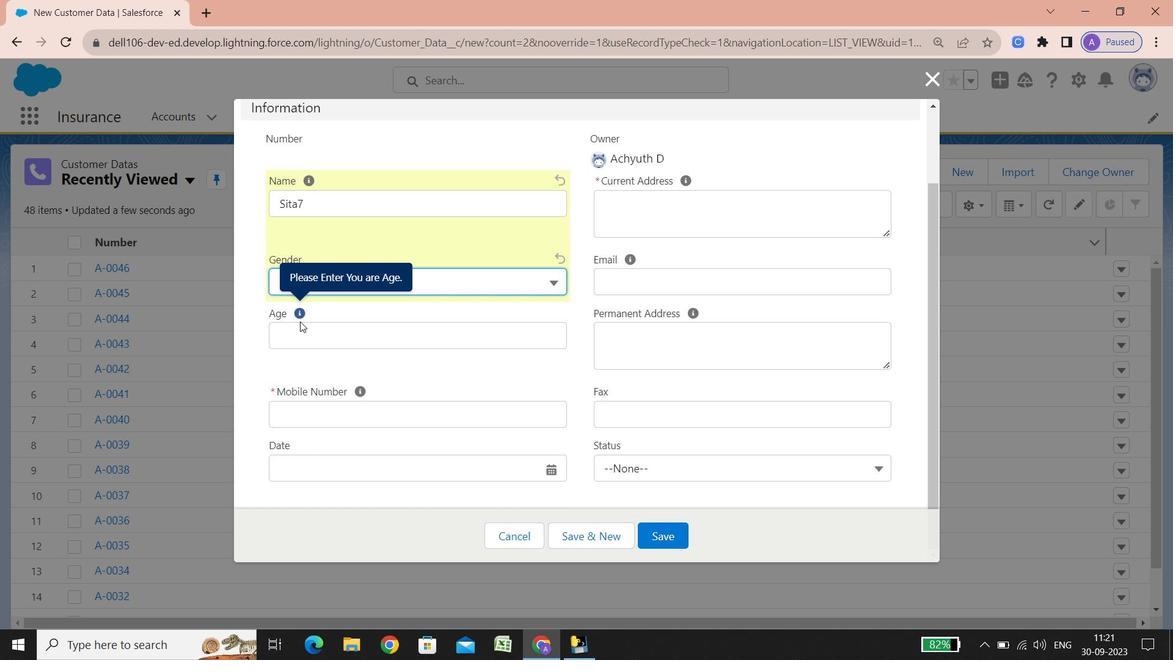
Action: Mouse scrolled (340, 467) with delta (0, 0)
Screenshot: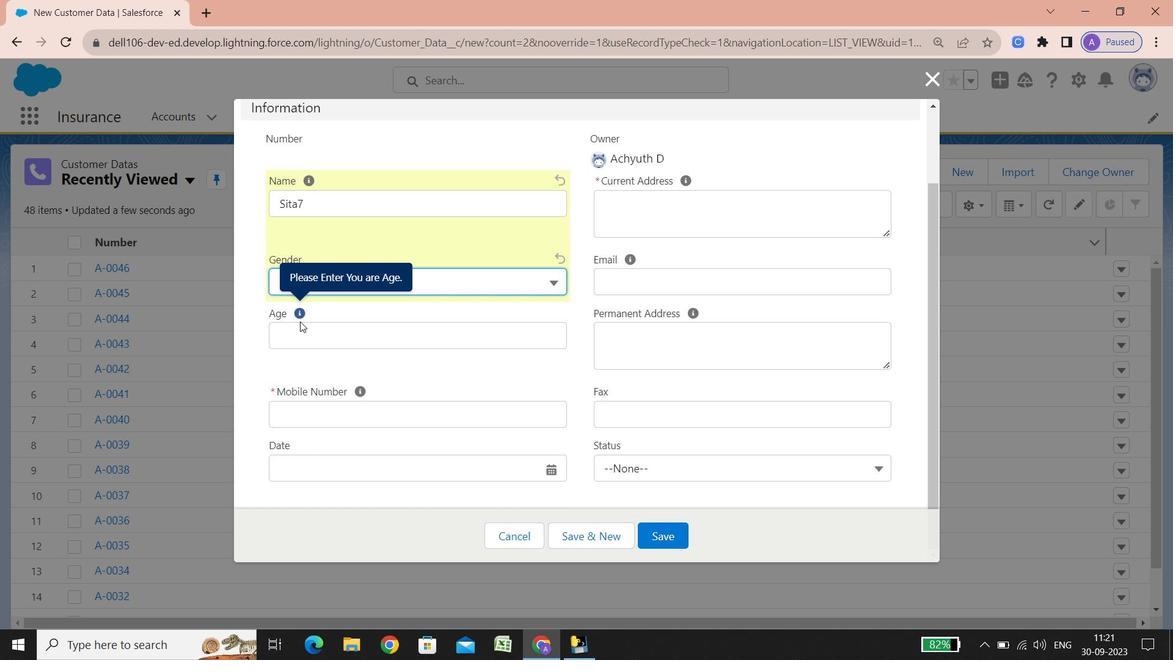 
Action: Mouse scrolled (340, 467) with delta (0, 0)
Screenshot: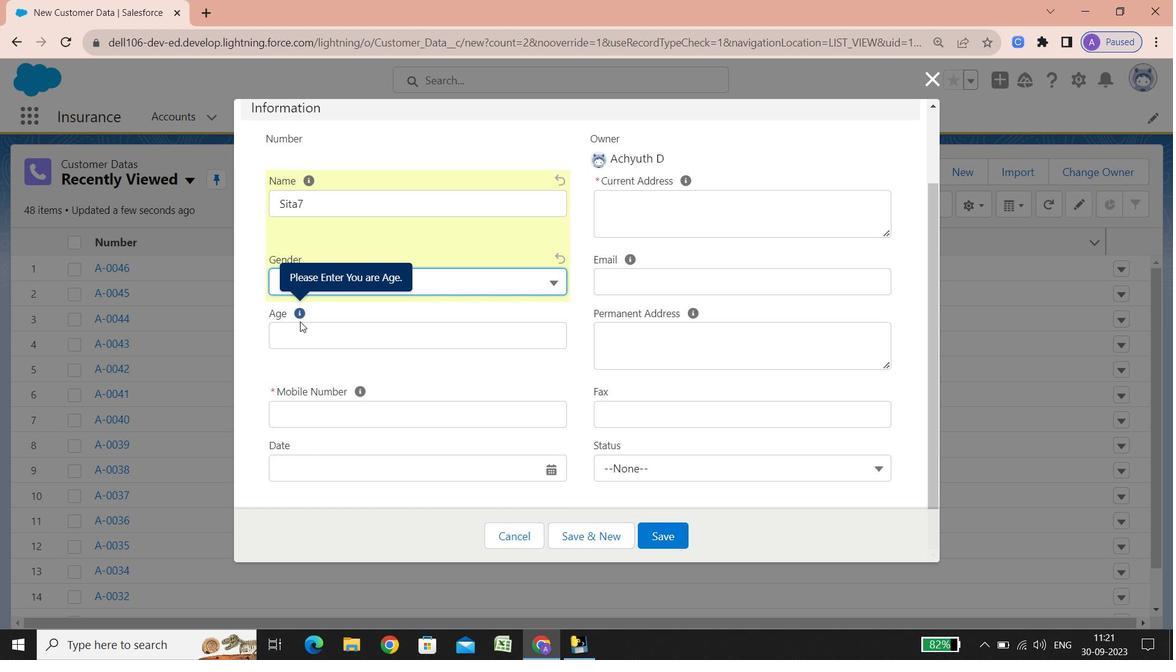
Action: Mouse scrolled (340, 467) with delta (0, 0)
Screenshot: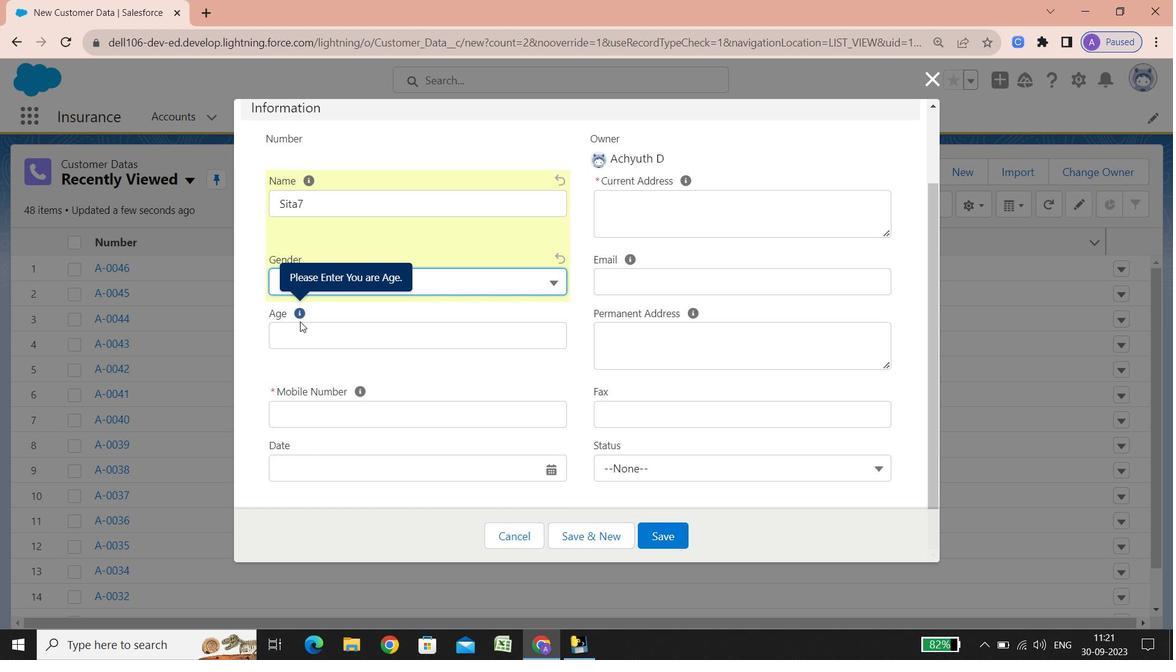 
Action: Mouse scrolled (340, 467) with delta (0, 0)
Screenshot: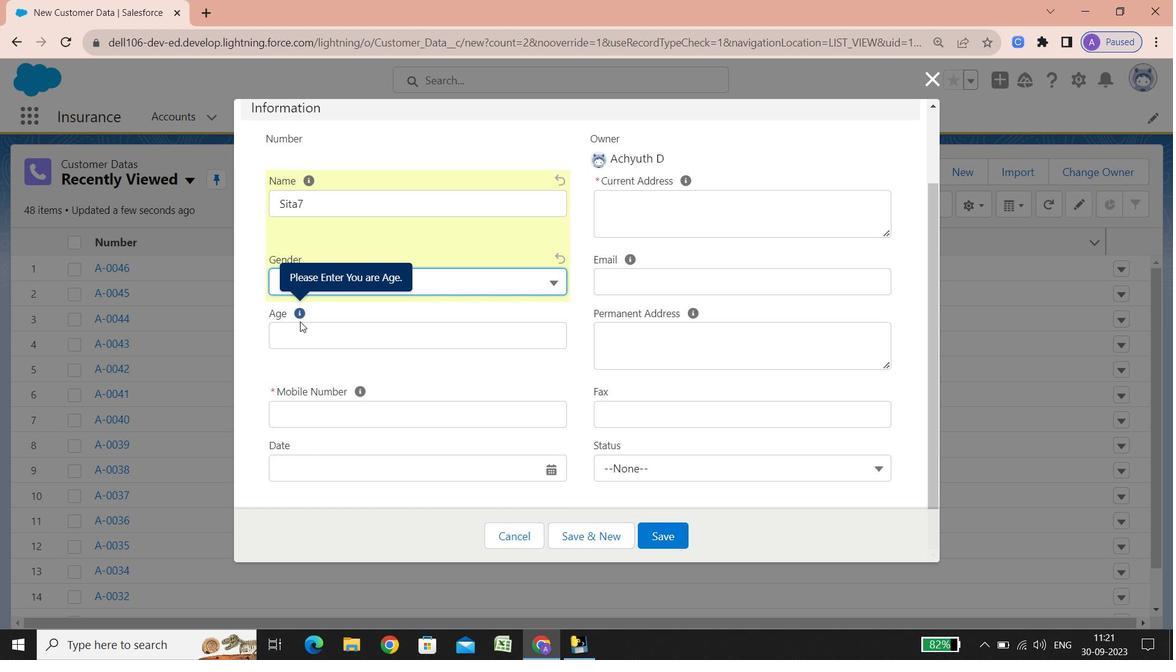
Action: Mouse scrolled (340, 467) with delta (0, 0)
Screenshot: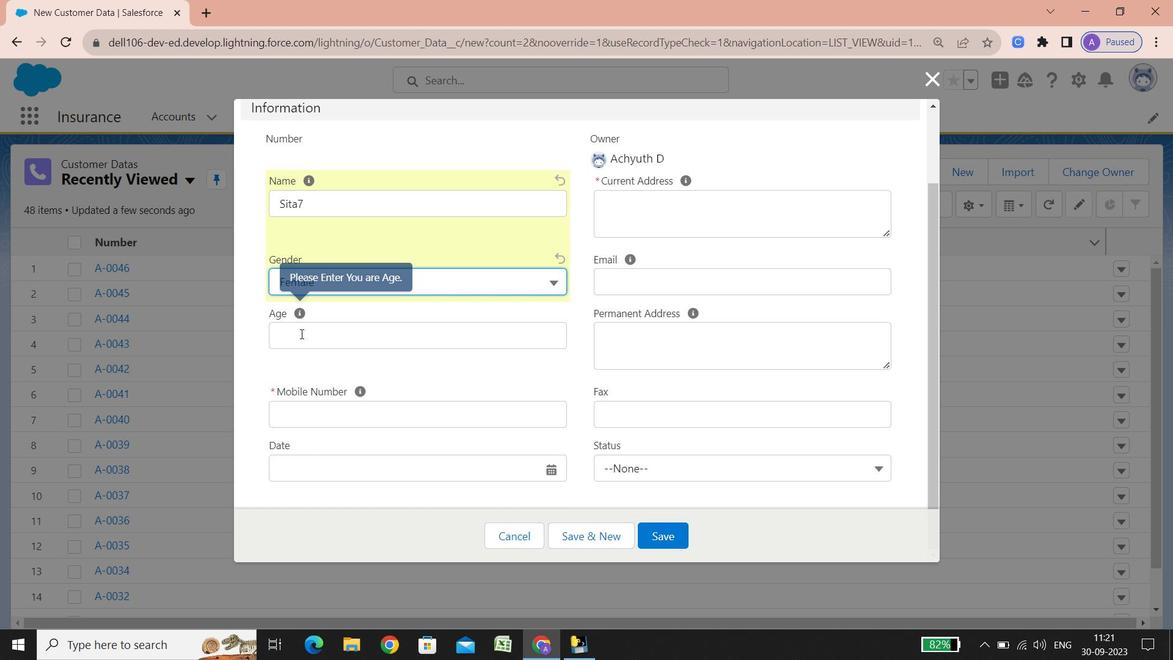 
Action: Mouse scrolled (340, 467) with delta (0, 0)
Screenshot: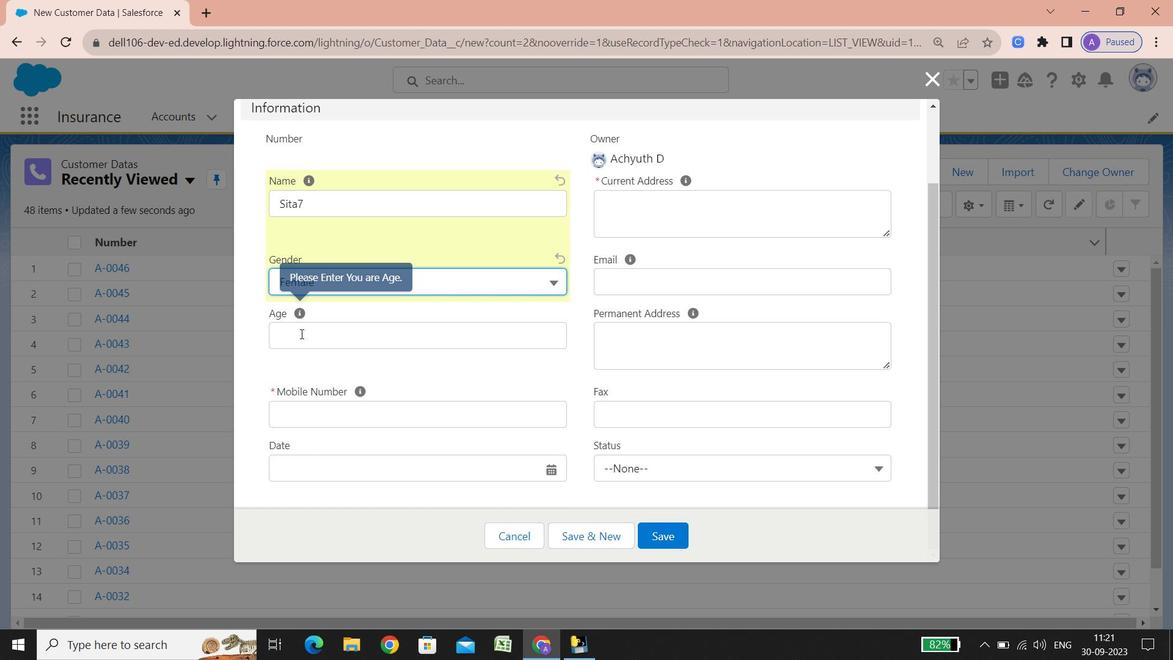 
Action: Mouse scrolled (340, 467) with delta (0, 0)
Screenshot: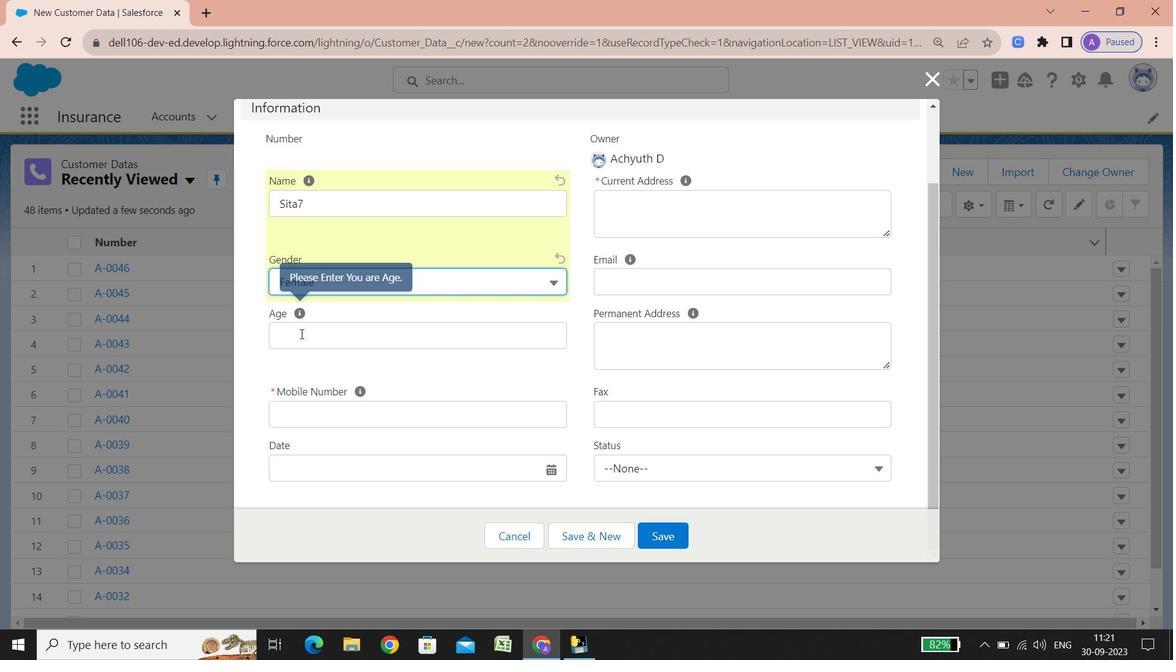 
Action: Mouse moved to (294, 345)
Screenshot: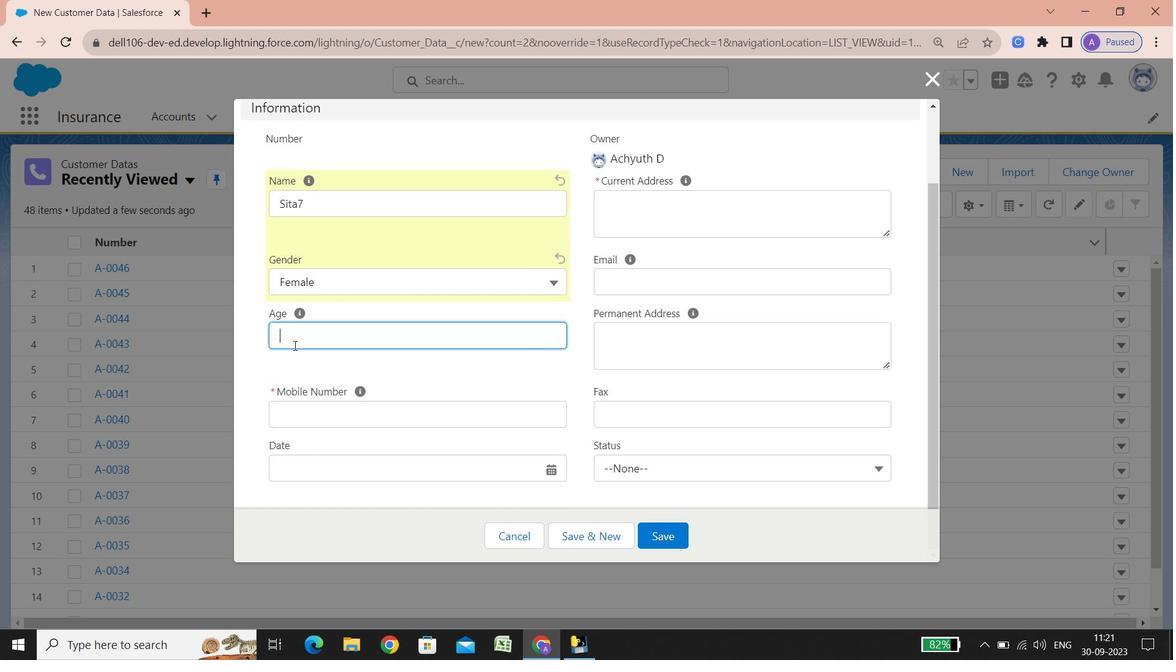 
Action: Mouse pressed left at (294, 345)
Screenshot: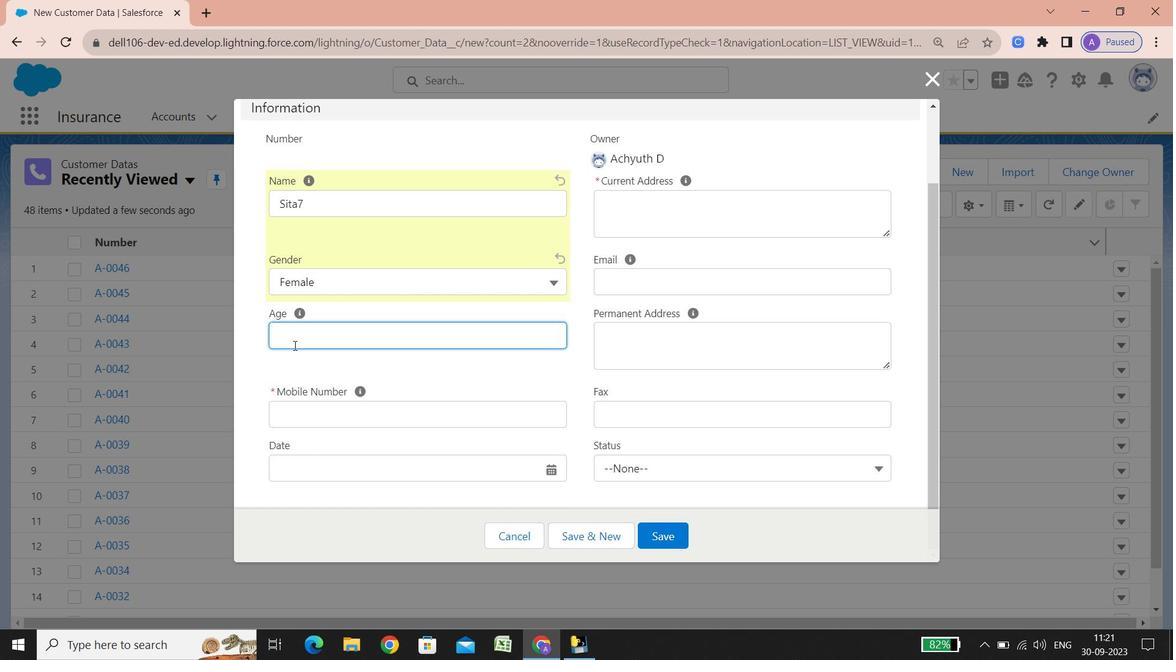 
Action: Key pressed 362<Key.backspace>
Screenshot: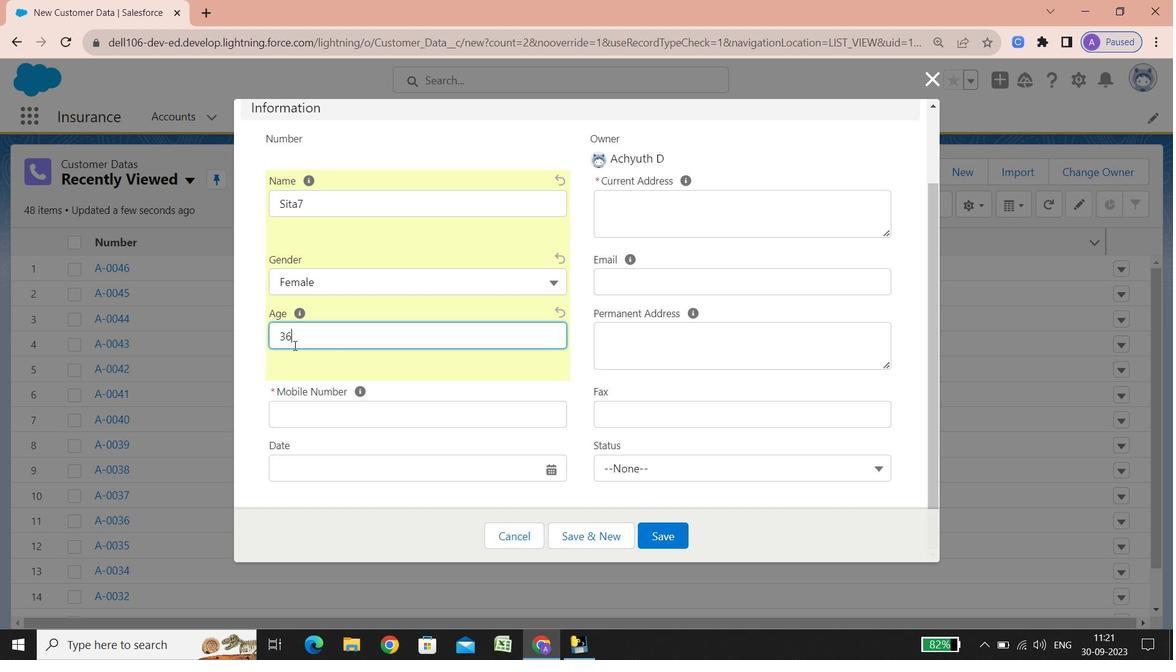 
Action: Mouse moved to (314, 418)
Screenshot: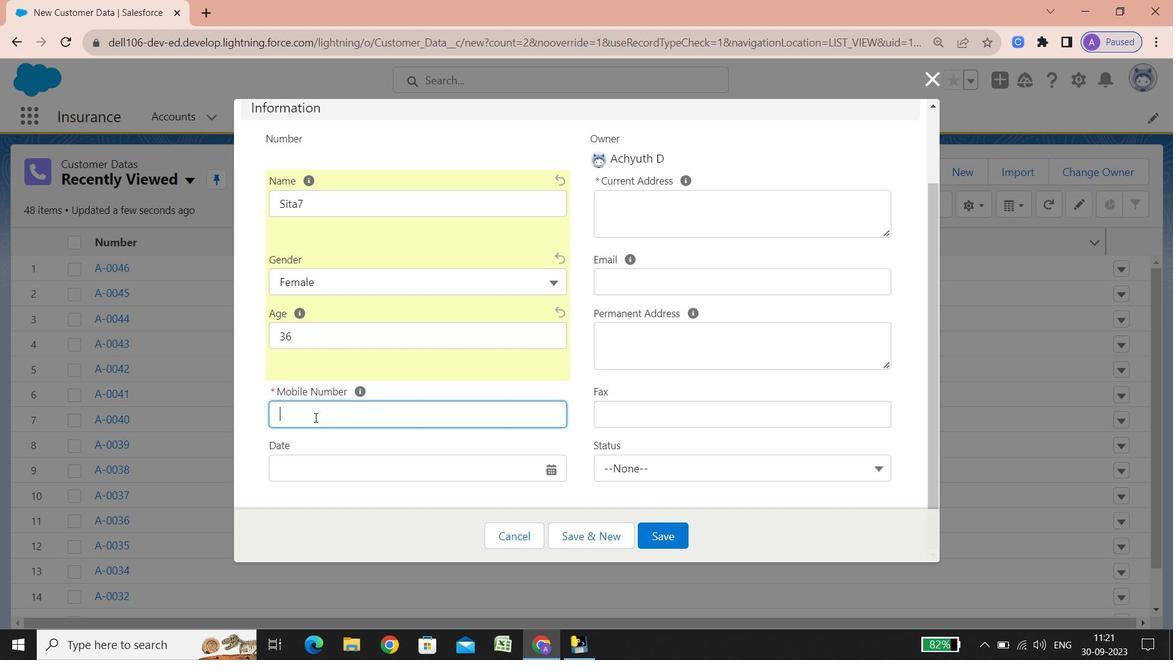 
Action: Mouse pressed left at (314, 418)
Screenshot: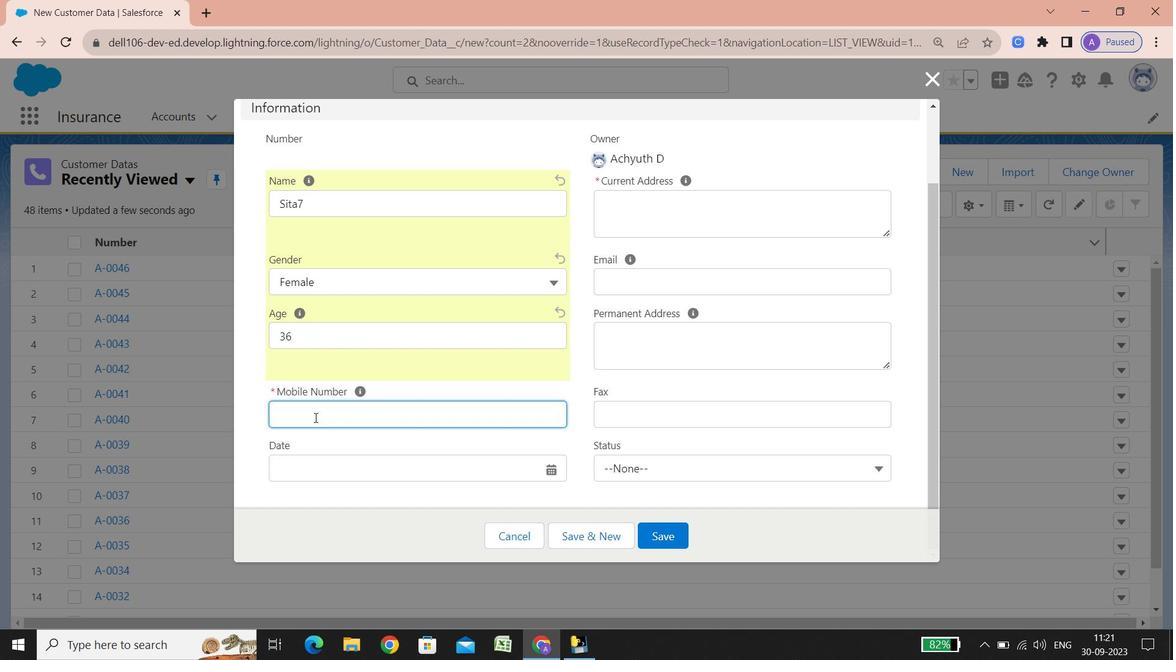 
Action: Key pressed 665659695995<Key.backspace><Key.backspace><Key.backspace>
Screenshot: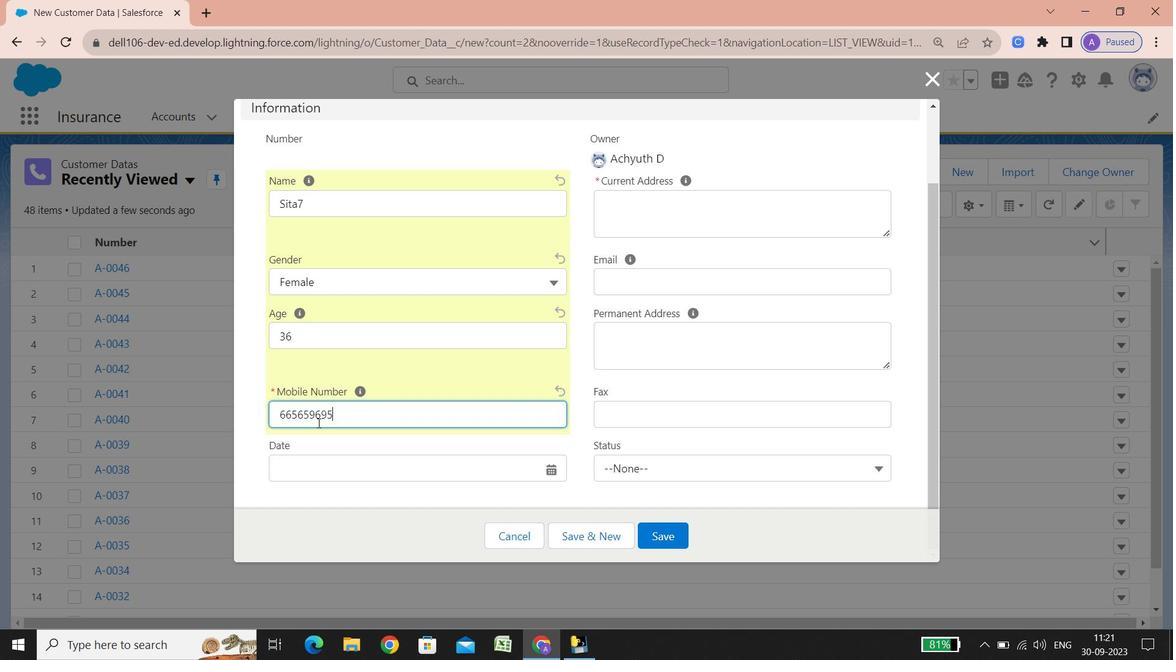 
Action: Mouse moved to (552, 470)
Screenshot: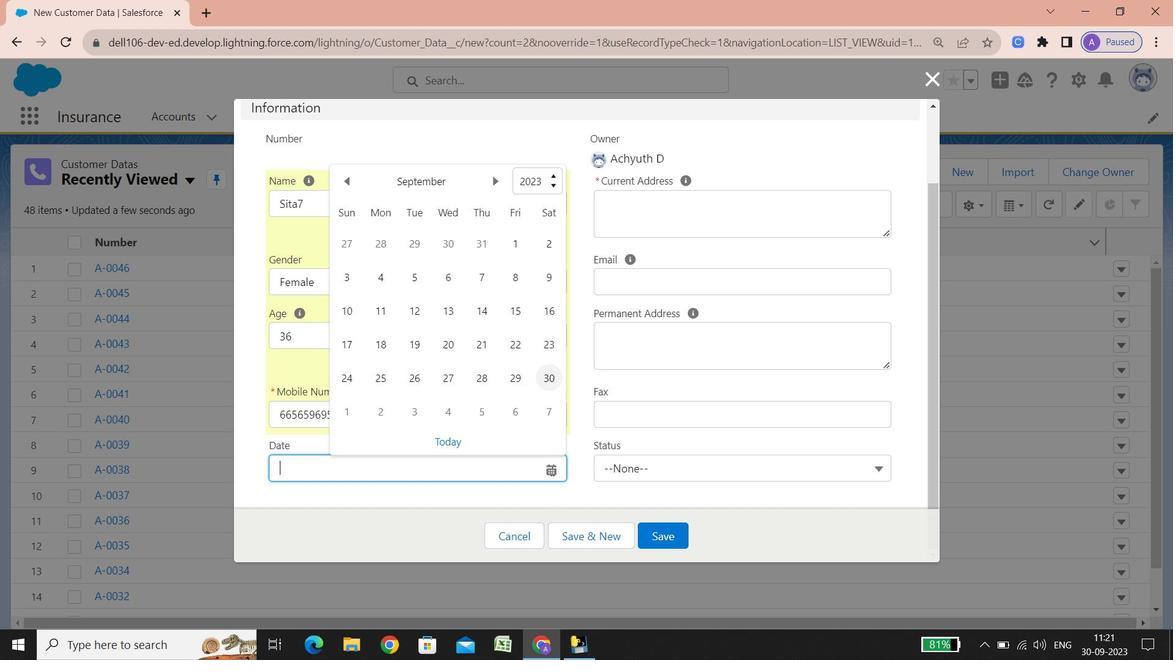 
Action: Mouse pressed left at (552, 470)
Screenshot: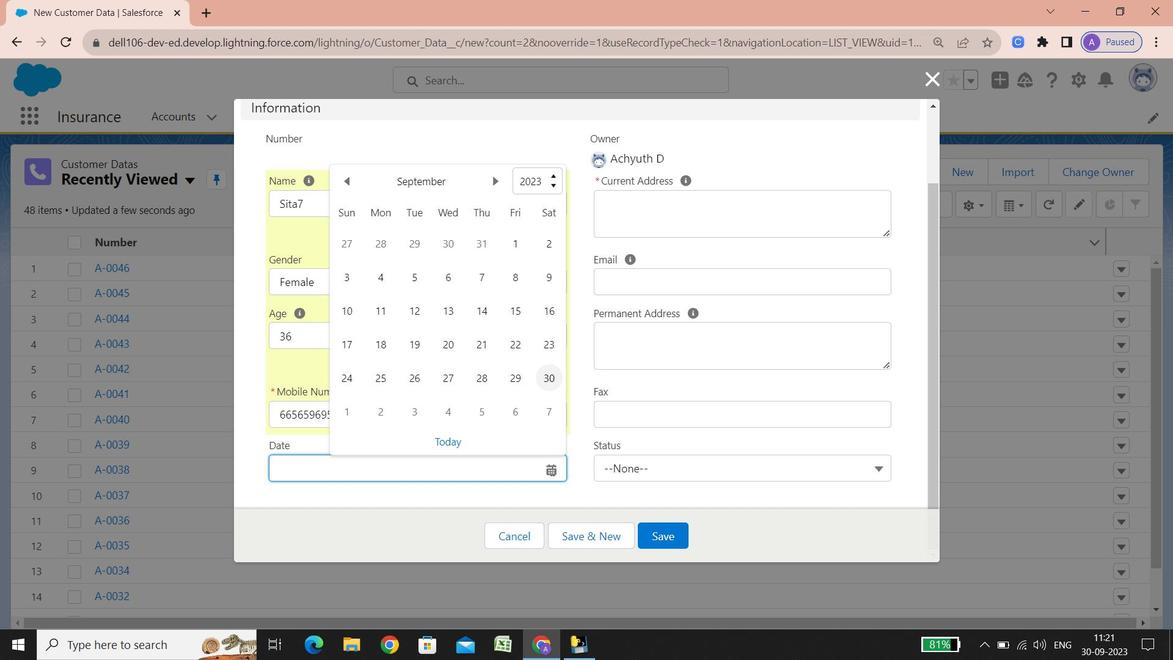 
Action: Mouse moved to (454, 445)
Screenshot: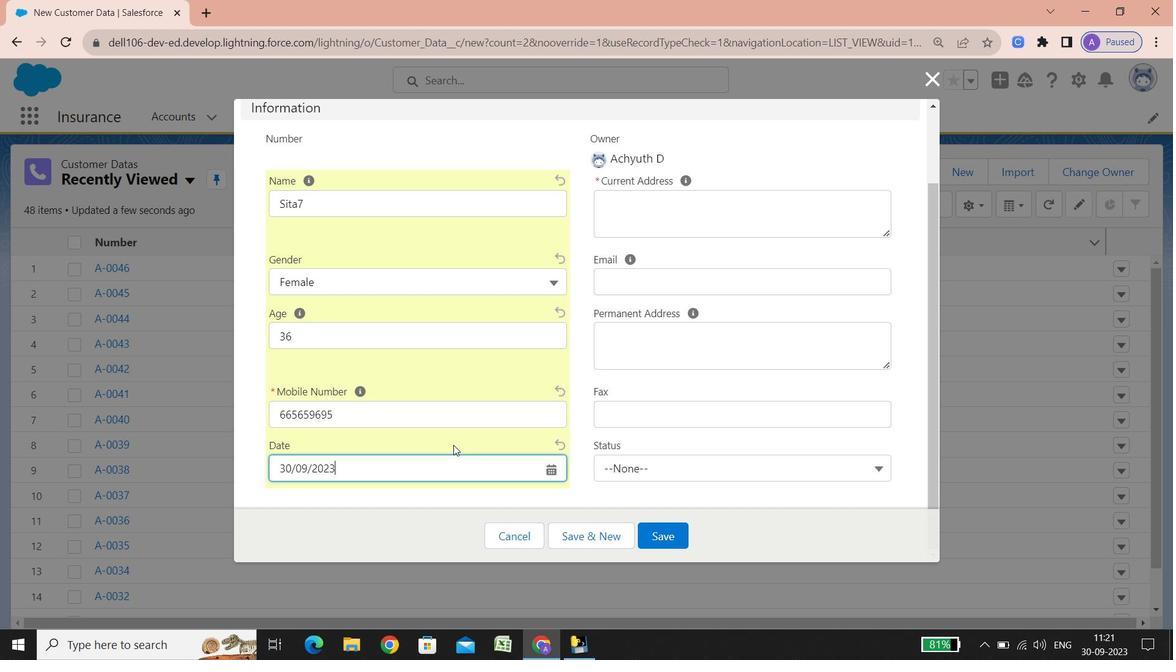 
Action: Mouse pressed left at (454, 445)
Screenshot: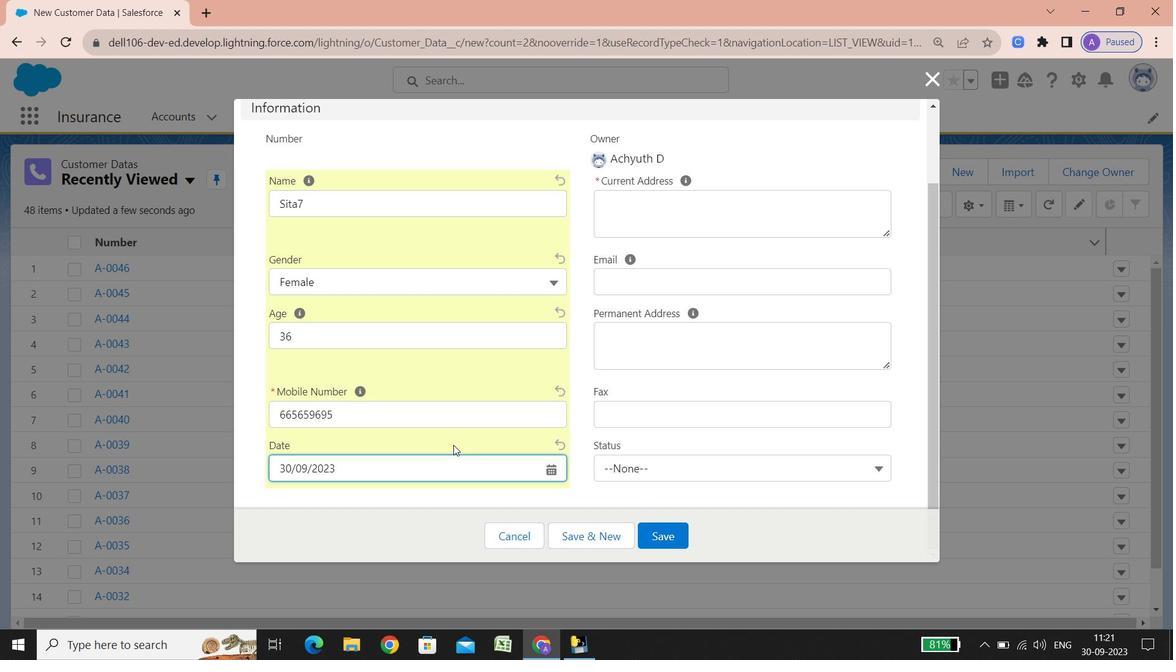 
Action: Mouse moved to (603, 199)
Screenshot: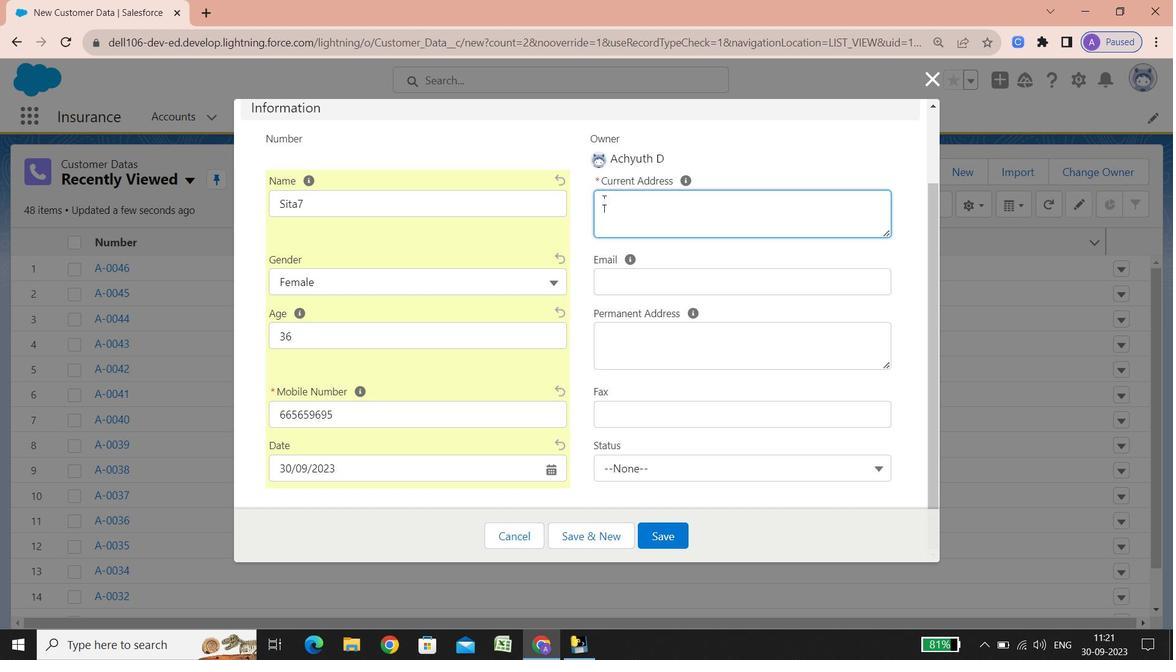 
Action: Mouse pressed left at (603, 199)
Screenshot: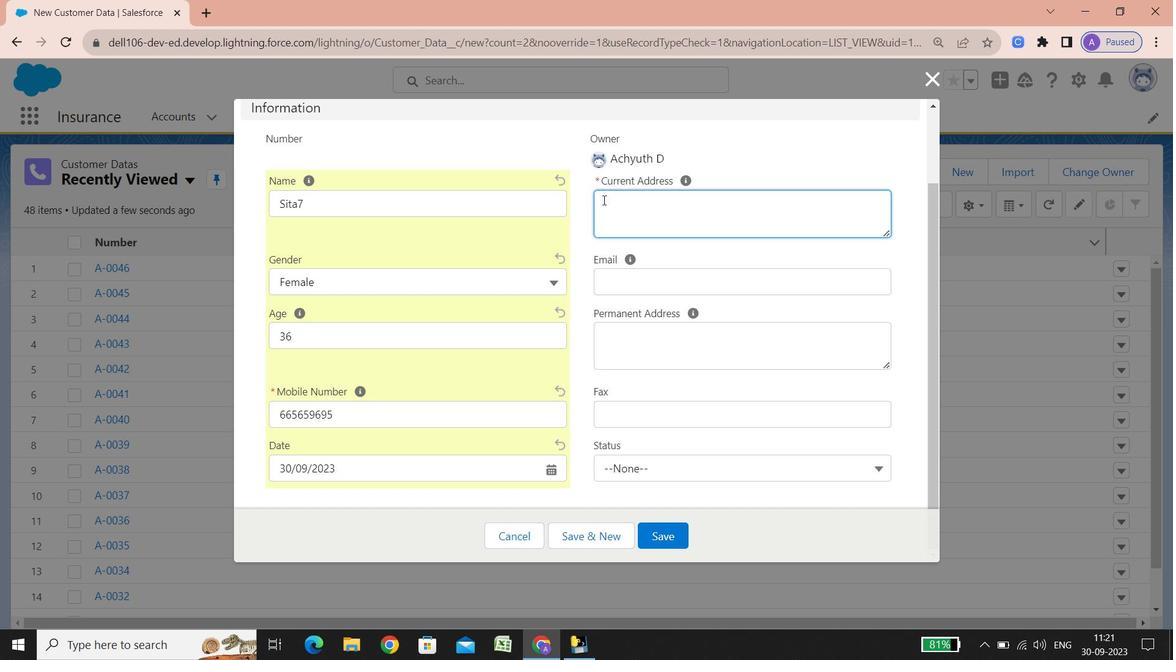 
Action: Key pressed <Key.shift>Strr<Key.backspace>eet<Key.space><Key.shift_r>:<Key.space><Key.shift><Key.shift><Key.shift><Key.shift><Key.shift><Key.shift>Shop<Key.space><Key.shift><Key.shift>No.6,<Key.space><Key.shift><Key.shift><Key.shift><Key.shift><Key.shift><Key.shift><Key.shift><Key.shift><Key.shift><Key.shift><Key.shift><Key.shift><Key.shift><Key.shift><Key.shift><Key.shift><Key.shift><Key.shift><Key.shift><Key.shift><Key.shift><Key.shift>Bidg<Key.space><Key.shift><Key.shift><Key.shift><Key.shift><Key.shift>No.b-25,<Key.space><Key.shift><Key.shift>Shanti
Screenshot: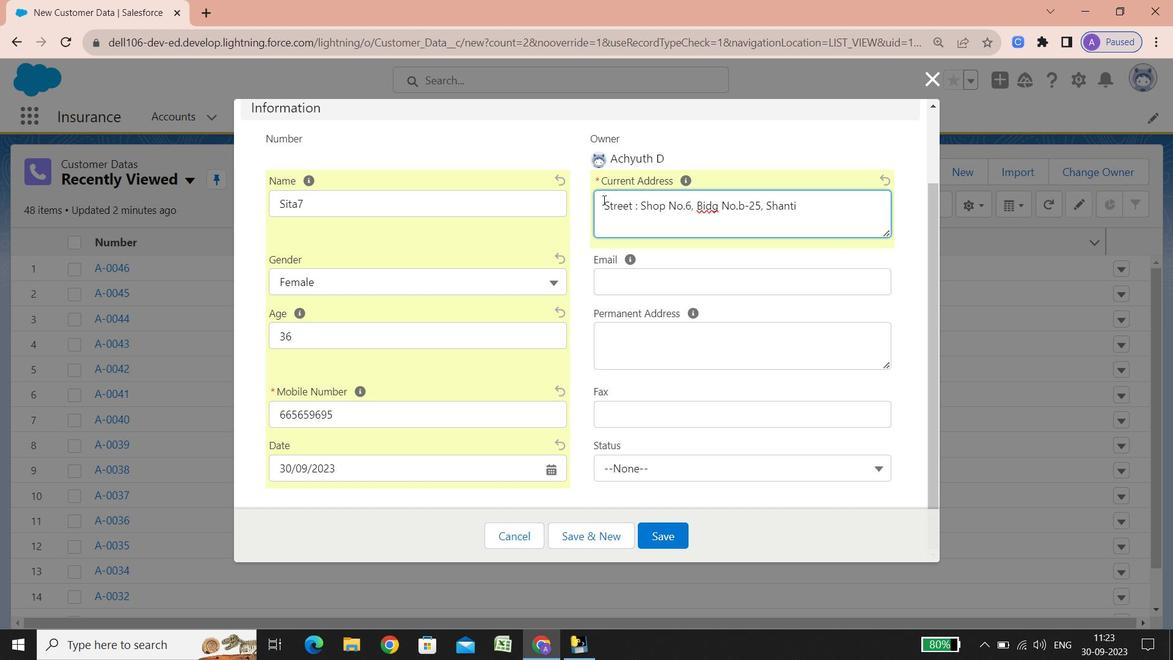
Action: Mouse moved to (605, 199)
Screenshot: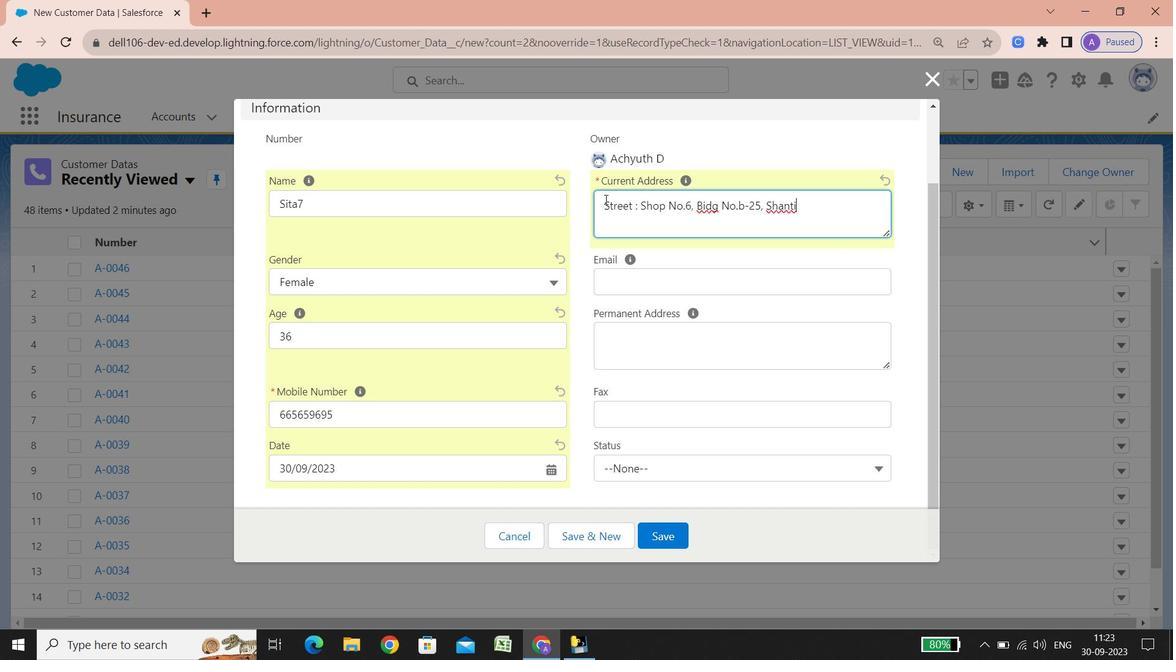 
Action: Key pressed <Key.space><Key.shift_r><Key.shift_r>N
Screenshot: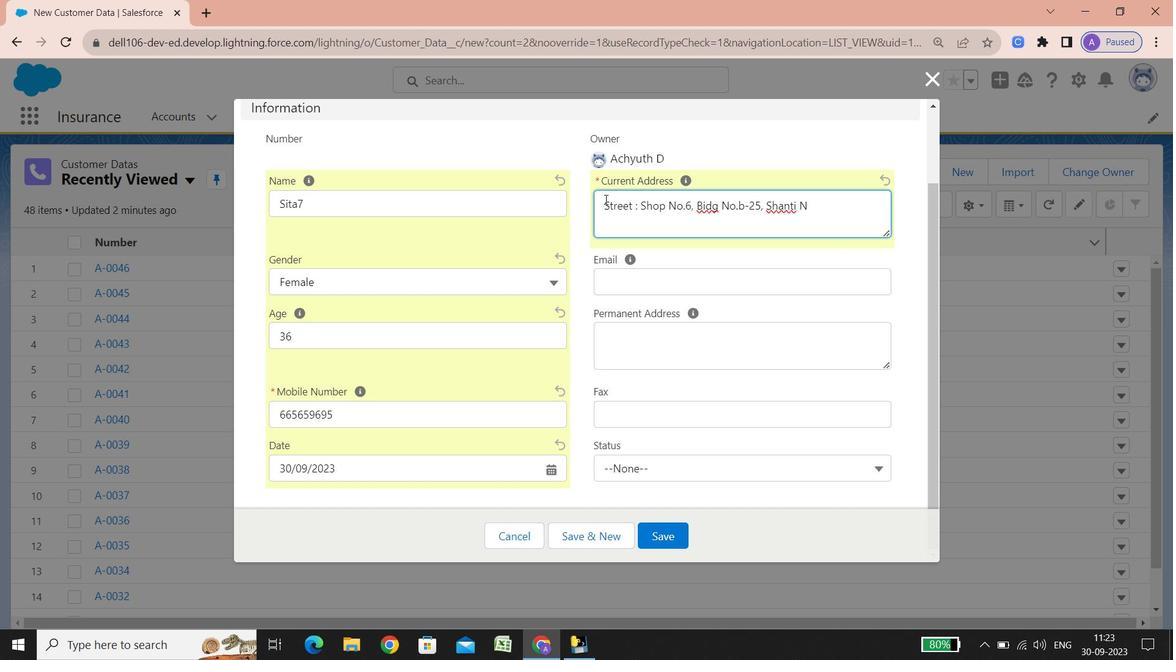 
Action: Mouse moved to (605, 230)
Screenshot: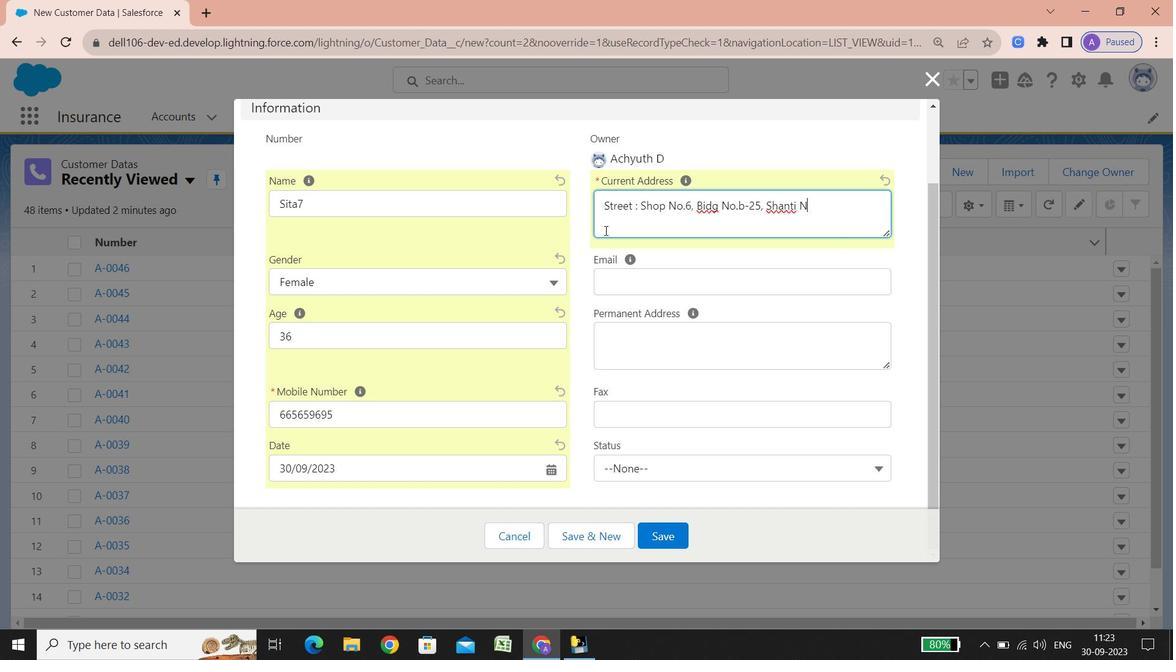 
Action: Key pressed agar,<Key.space><Key.shift>Sec<Key.space>5,<Key.space><Key.shift>Mira<Key.space><Key.shift><Key.shift><Key.shift><Key.shift><Key.shift><Key.shift><Key.shift><Key.shift><Key.shift><Key.shift><Key.shift><Key.shift><Key.shift><Key.shift><Key.shift><Key.shift><Key.shift><Key.shift><Key.shift><Key.shift><Key.shift><Key.shift><Key.shift><Key.shift><Key.shift><Key.shift><Key.shift><Key.shift><Key.shift><Key.shift><Key.shift><Key.shift><Key.shift><Key.shift><Key.shift><Key.shift><Key.shift><Key.shift><Key.shift><Key.shift><Key.shift><Key.shift><Key.shift><Key.shift><Key.shift><Key.shift><Key.shift><Key.shift>Road<Key.enter><Key.shift><Key.shift><Key.shift><Key.shift><Key.shift>State/<Key.shift><Key.shift><Key.shift><Key.shift><Key.shift><Key.shift>Province/area<Key.space><Key.shift_r>:<Key.space><Key.shift><Key.shift><Key.shift>Maharashtra<Key.enter><Key.shift>Phone<Key.space>number<Key.space><Key.shift_r>:<Key.space>02228128991<Key.enter><Key.shift><Key.shift><Key.shift><Key.shift><Key.shift><Key.shift>Z
Screenshot: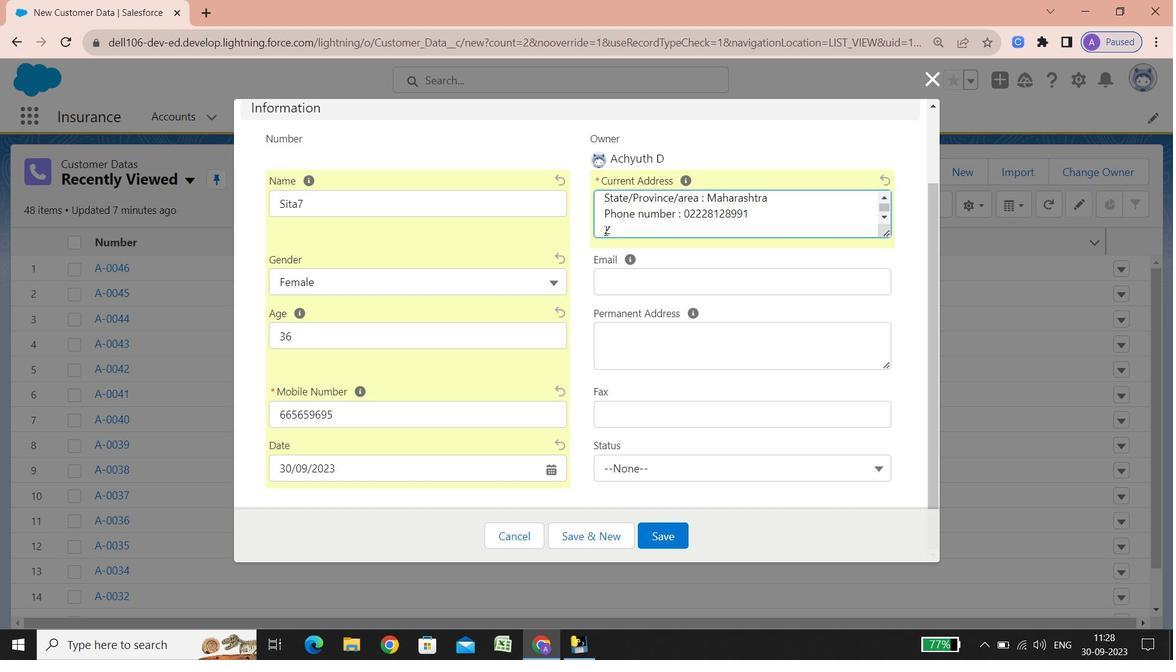 
Action: Mouse moved to (862, 130)
Screenshot: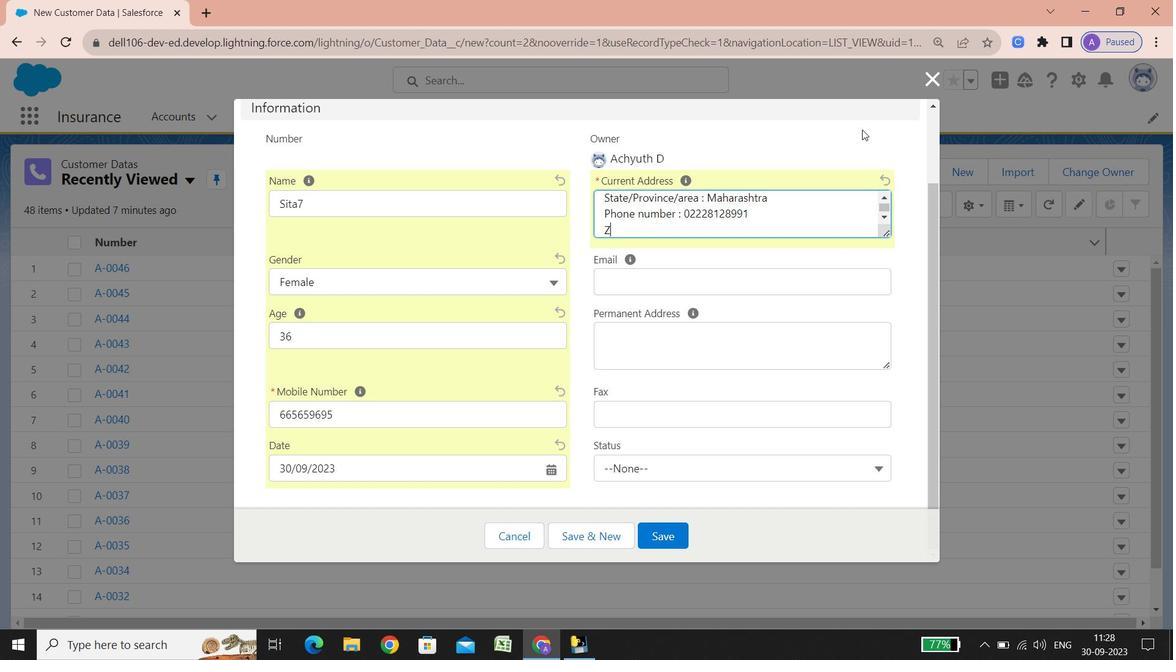 
Action: Key pressed ip<Key.space>code<Key.space><Key.shift_r>:<Key.space>401107<Key.enter><Key.shift>Country<Key.space>code<Key.backspace><Key.backspace><Key.backspace>alling<Key.space>code<Key.space><Key.shift_r>:<Key.space><Key.shift_r>+91<Key.enter><Key.shift>Country<Key.space><Key.shift_r>:<Key.space><Key.shift>India
Screenshot: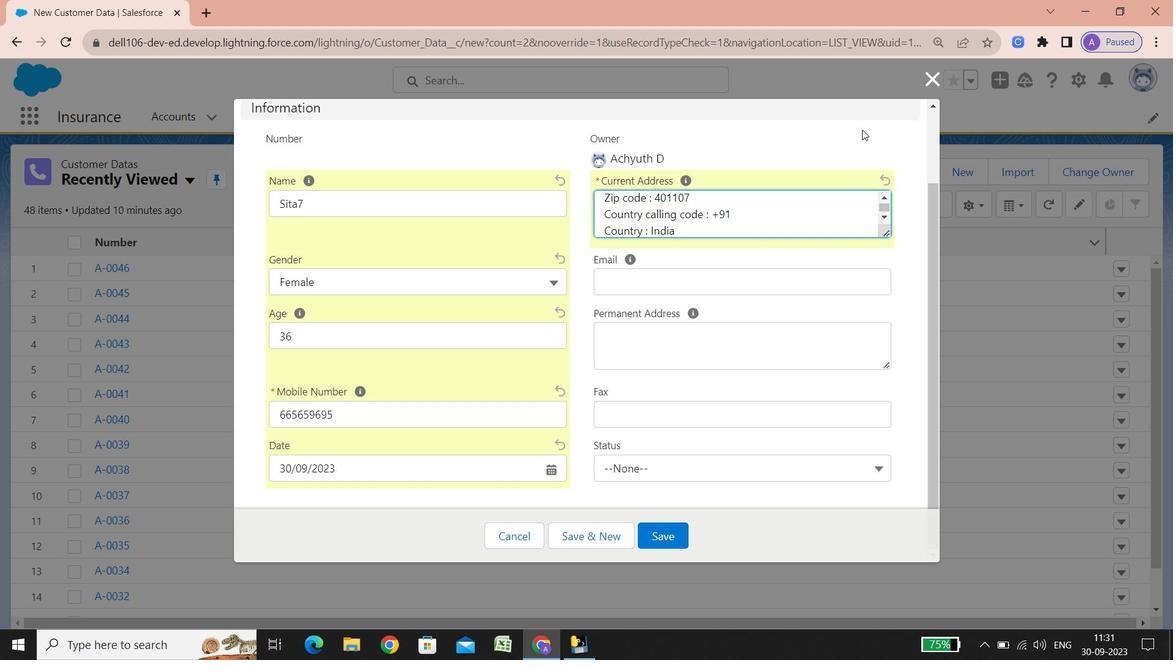 
Action: Mouse moved to (635, 285)
Screenshot: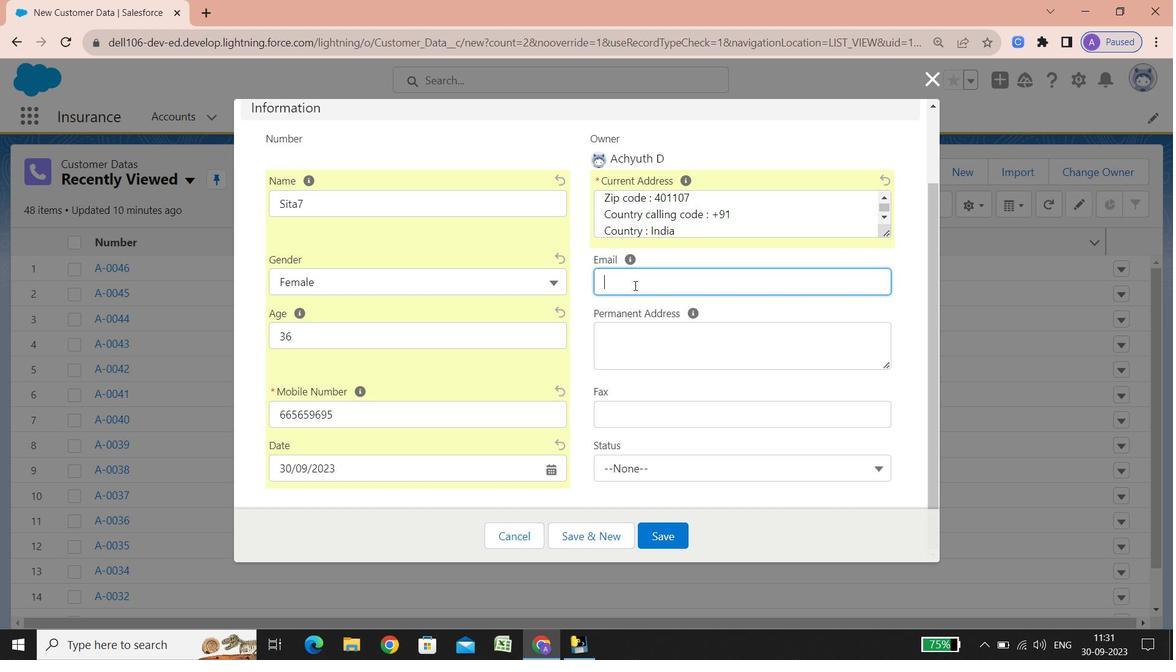 
Action: Mouse pressed left at (635, 285)
Screenshot: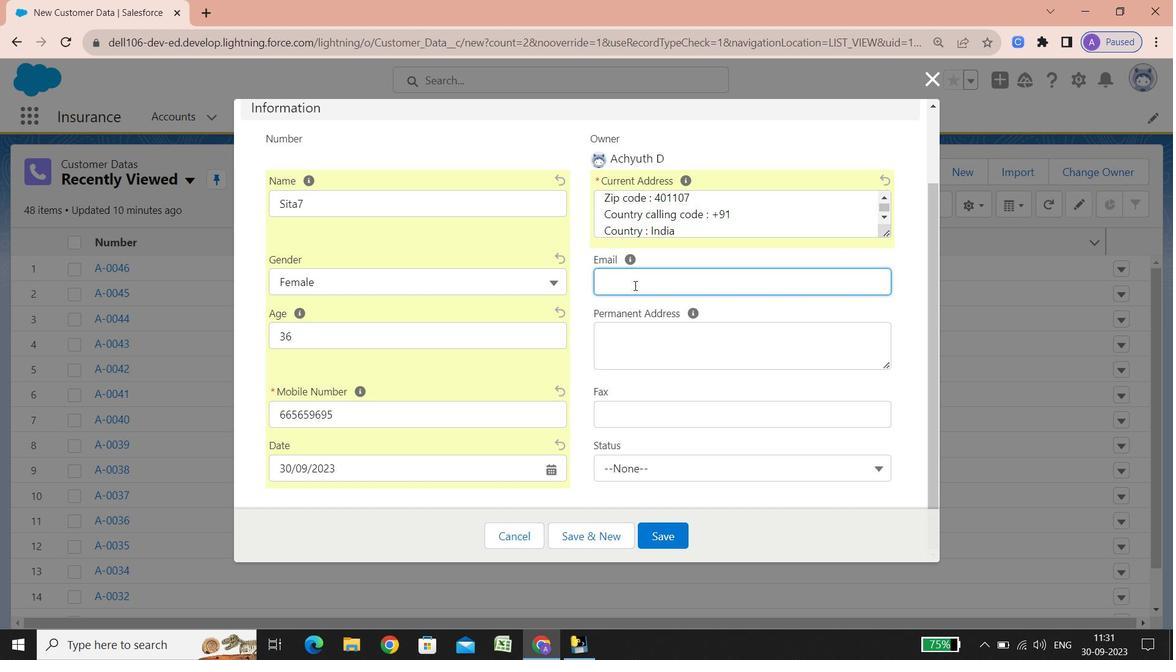 
Action: Key pressed <Key.shift>Sita7525<Key.shift_r>@google.com
Screenshot: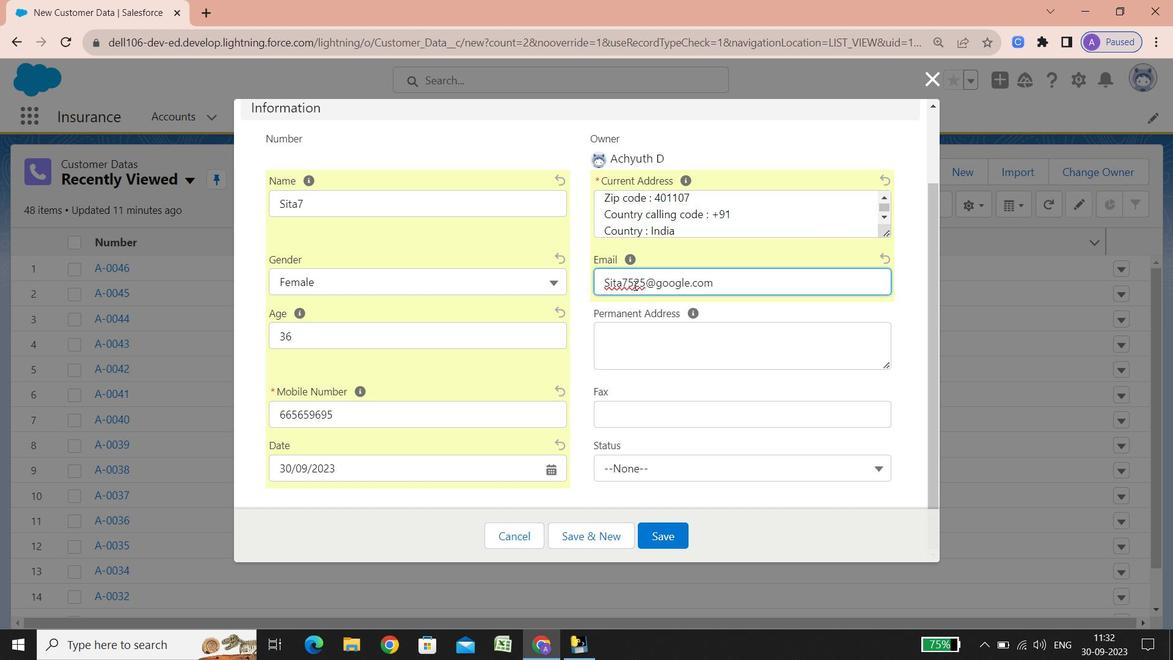 
Action: Mouse moved to (606, 331)
Screenshot: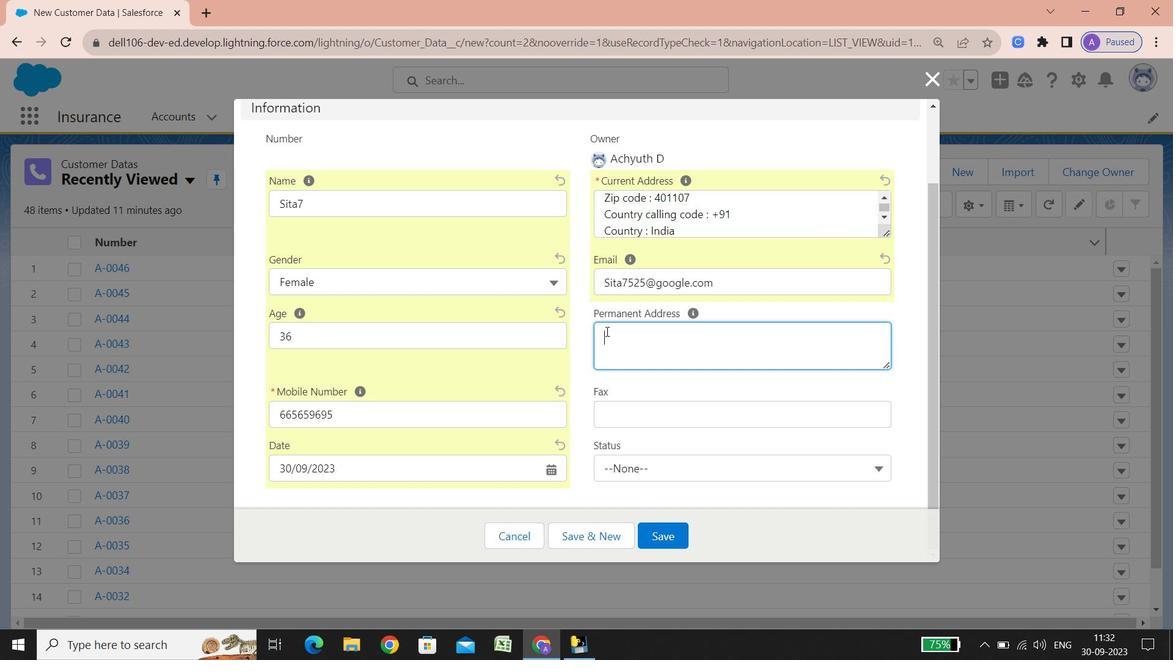
Action: Mouse pressed left at (606, 331)
Screenshot: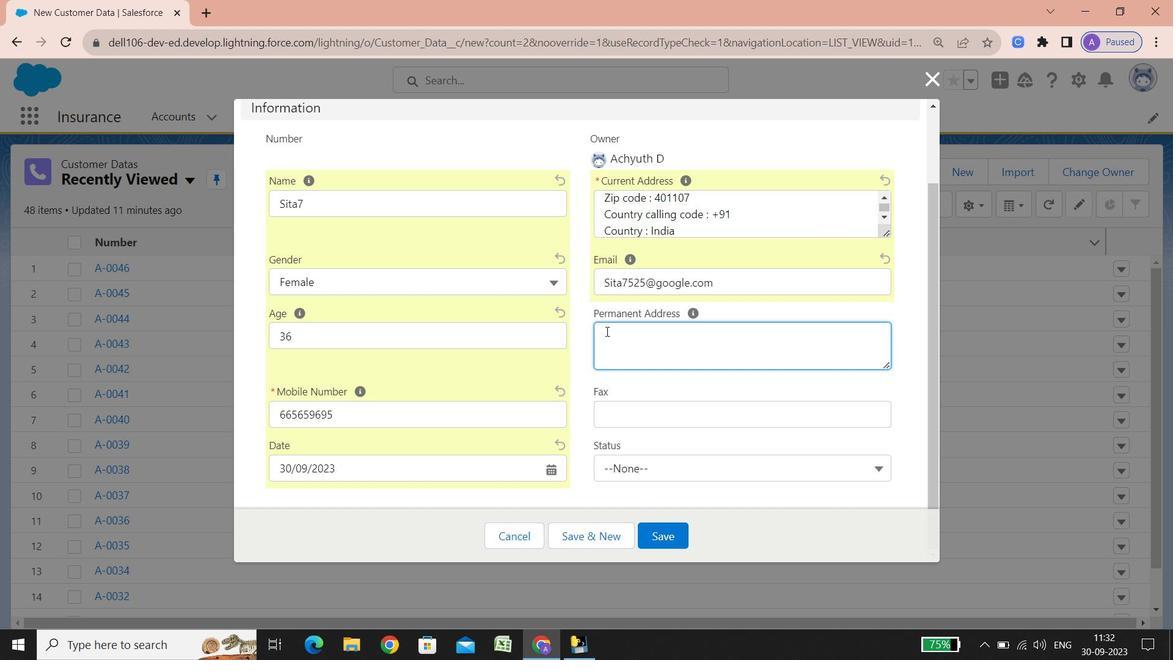 
Action: Mouse moved to (605, 330)
Screenshot: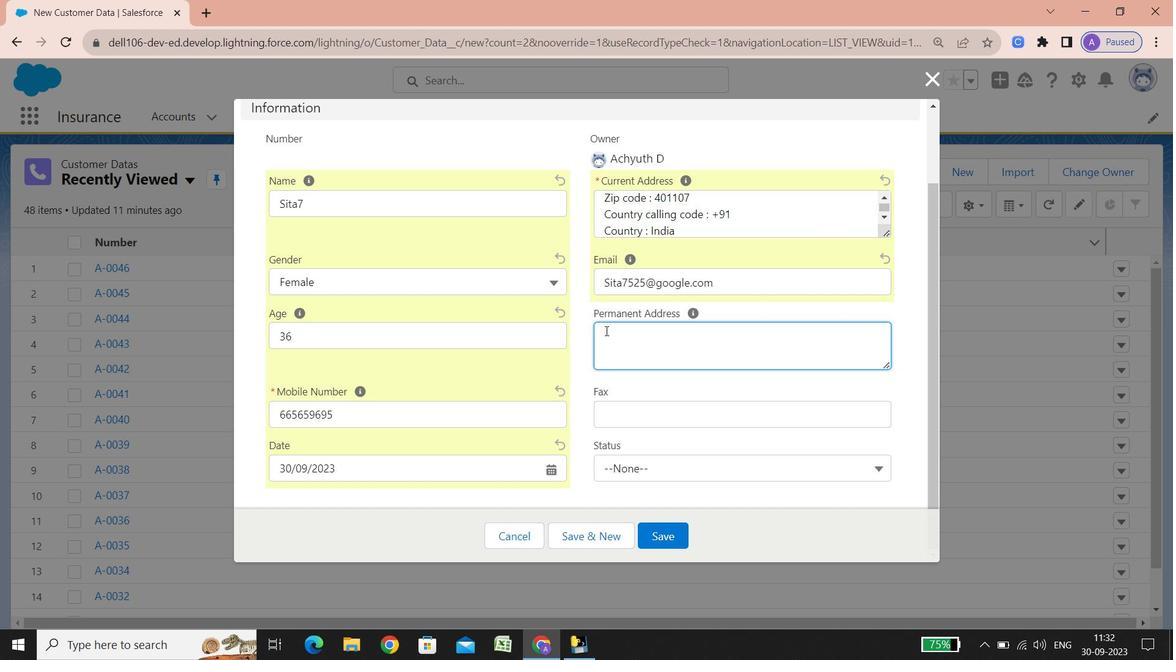
Action: Key pressed <Key.shift>Street<Key.space><Key.shift_r>:<Key.space>15<Key.space>125,<Key.space><Key.shift>Balaji<Key.space><Key.shift>Complex,<Key.space>15125,<Key.space>balajicplx,slt<Key.left><Key.left><Key.backspace><Key.space><Key.shift>ctrl+S<Key.right><Key.right>anpet
Screenshot: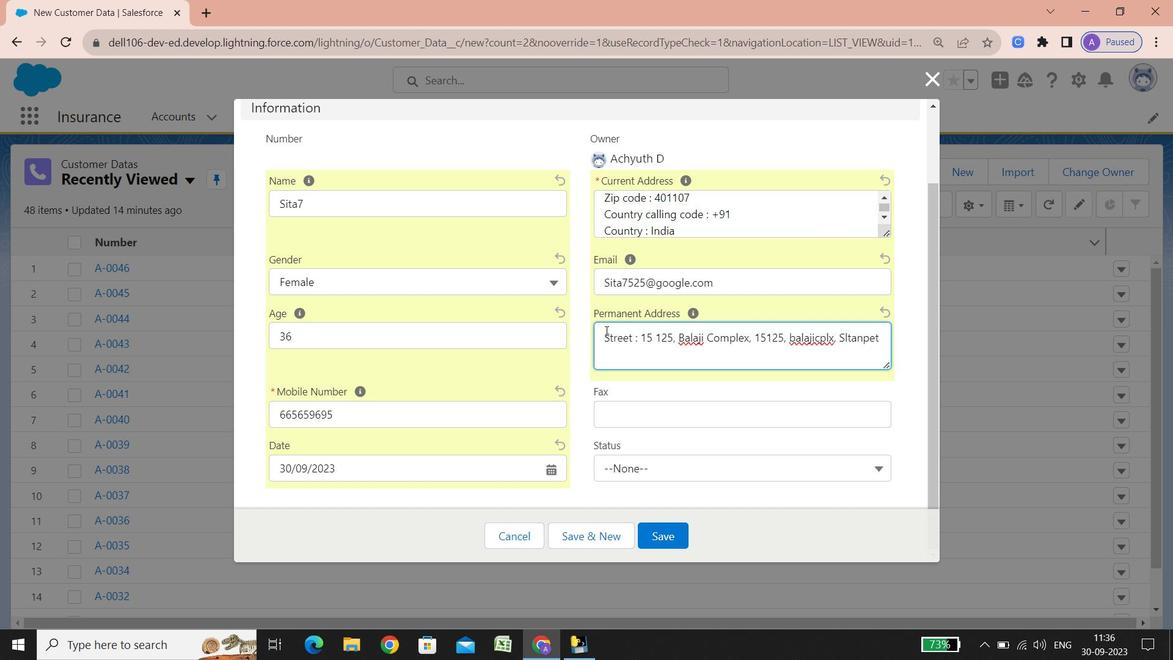 
Action: Mouse moved to (728, 328)
Screenshot: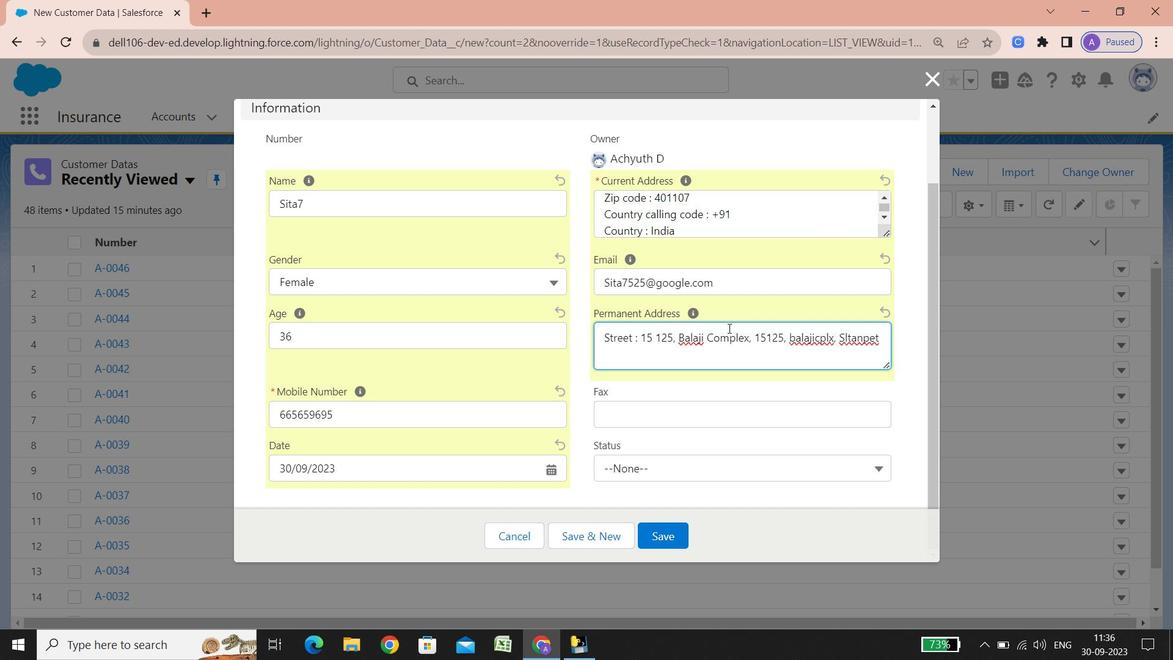 
Action: Key pressed <Key.backspace><Key.backspace><Key.backspace><Key.backspace><Key.backspace><Key.backspace><Key.backspace>t<Key.backspace>ltptblr-53,<Key.space><Key.shift><Key.shift><Key.shift><Key.shift><Key.shift><Key.shift><Key.shift><Key.shift><Key.shift><Key.shift><Key.shift><Key.shift><Key.shift>Sultanpet<Key.enter><Key.shift>City<Key.space><Key.shift_r>:<Key.space><Key.shift>Bangalore<Key.enter><Key.shift><Key.shift><Key.shift><Key.shift><Key.shift><Key.shift><Key.shift>State/<Key.shift>Province/area<Key.space><Key.shift_r>:<Key.space><Key.shift><Key.shift><Key.shift><Key.shift>Karnatka<Key.enter>
Screenshot: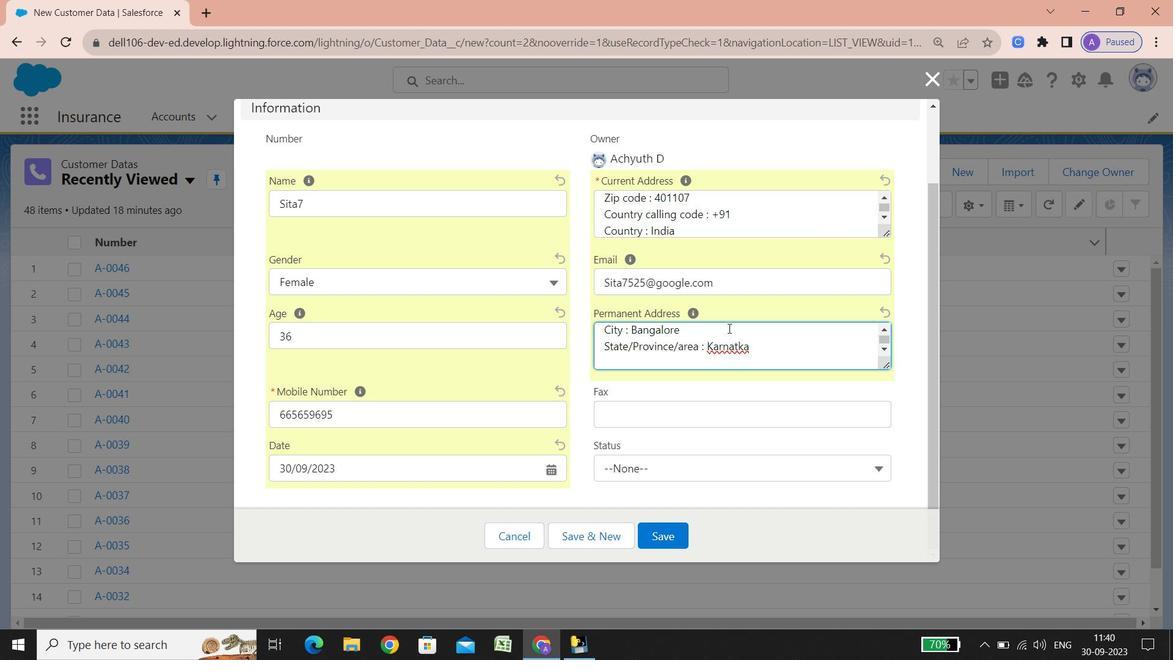 
Action: Mouse moved to (739, 346)
Screenshot: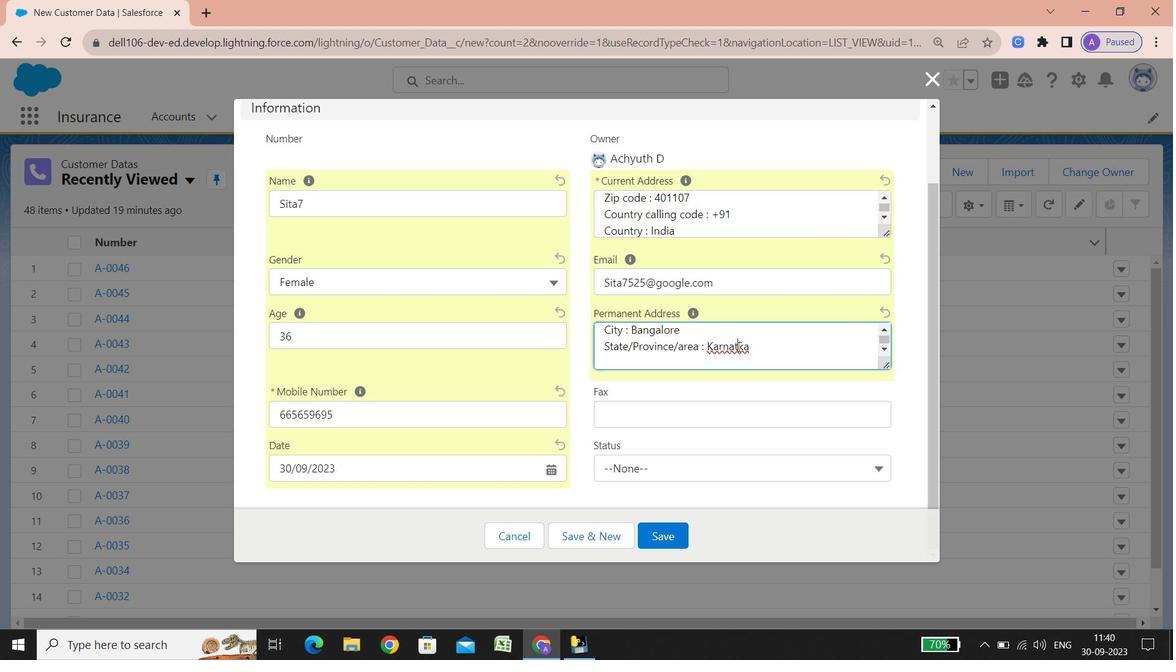 
Action: Mouse pressed left at (739, 346)
Screenshot: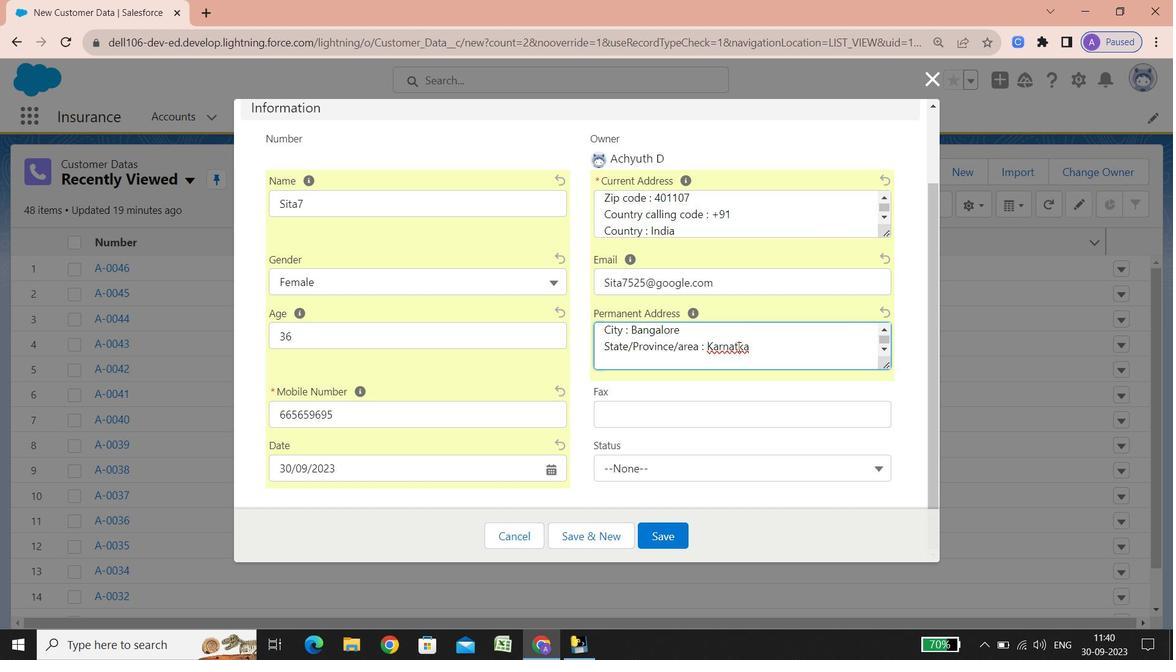 
Action: Key pressed a
Screenshot: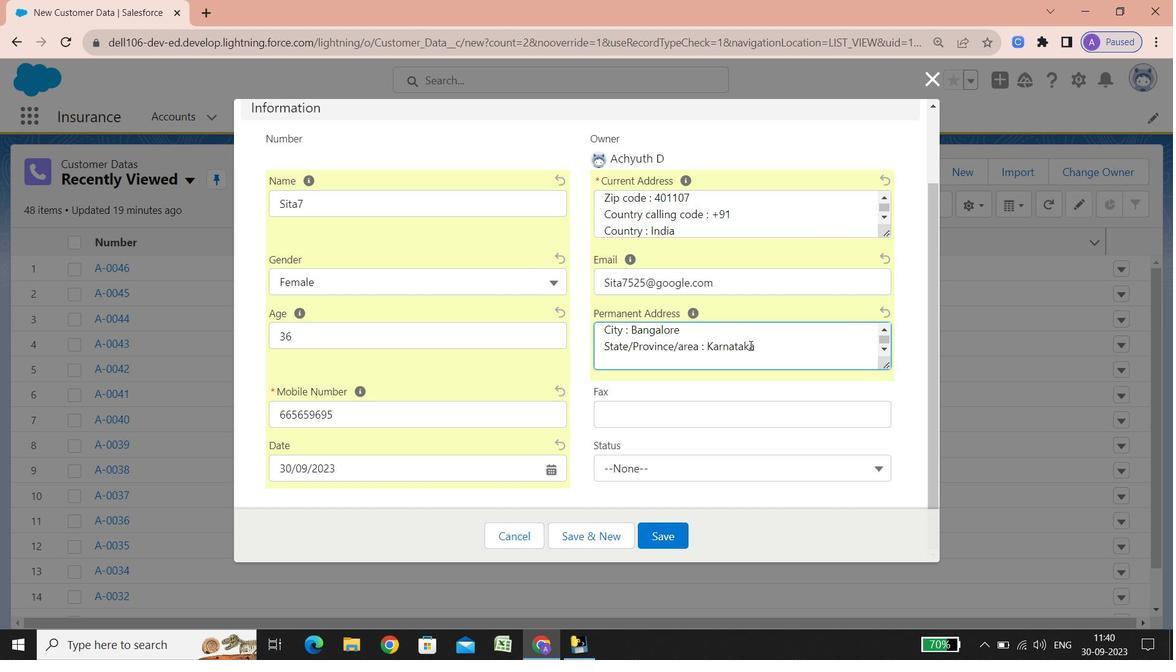 
Action: Mouse moved to (777, 345)
Screenshot: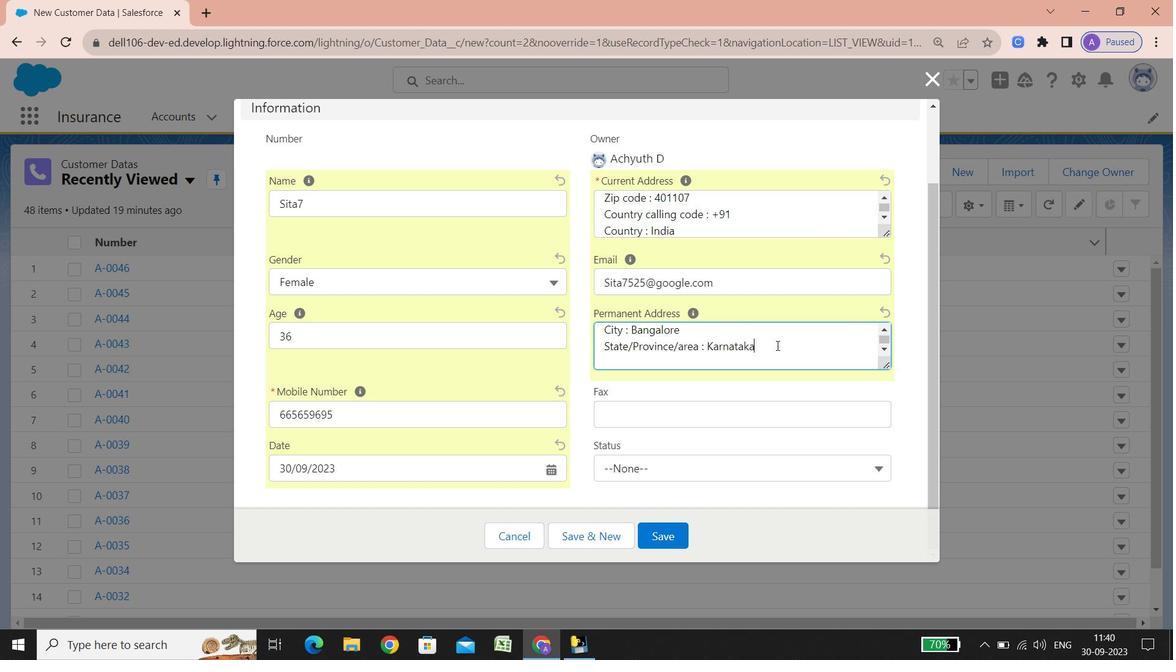 
Action: Mouse pressed left at (777, 345)
Screenshot: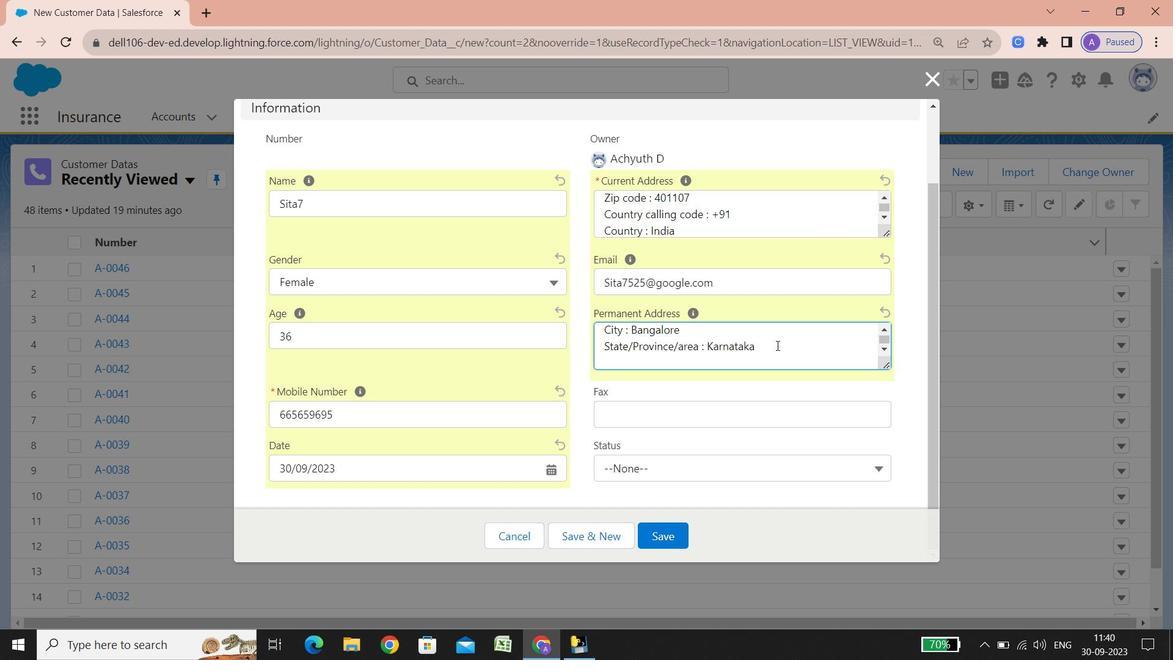 
Action: Key pressed <Key.enter><Key.shift>Phone<Key.space>number<Key.space><Key.shift_r>:<Key.space>41516633<Key.enter><Key.shift>Zip<Key.space>code<Key.space><Key.shift_r>:<Key.space>560053<Key.enter><Key.shift>Country<Key.space>calling<Key.space>code<Key.space><Key.shift_r><Key.shift_r><Key.shift_r><Key.shift_r><Key.shift_r><Key.shift_r><Key.shift_r><Key.shift_r><Key.shift_r>:<Key.space><Key.shift_r>+91<Key.enter><Key.shift>Country<Key.space><Key.shift_r>:<Key.space><Key.shift>India
Screenshot: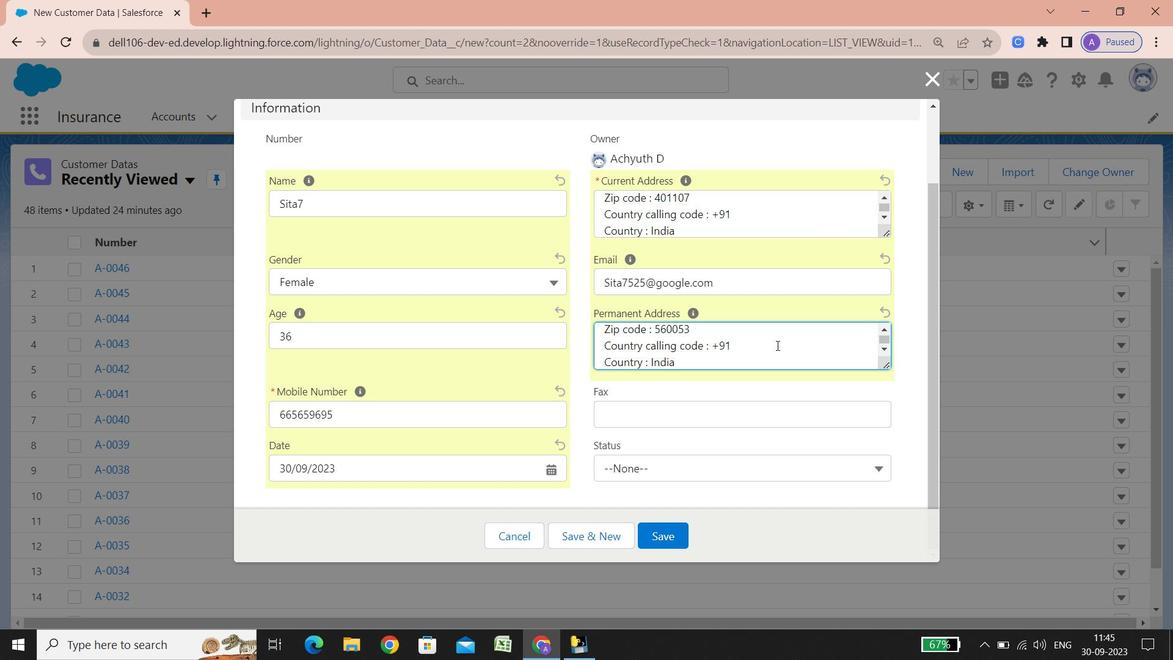 
Action: Mouse scrolled (777, 344) with delta (0, 0)
Screenshot: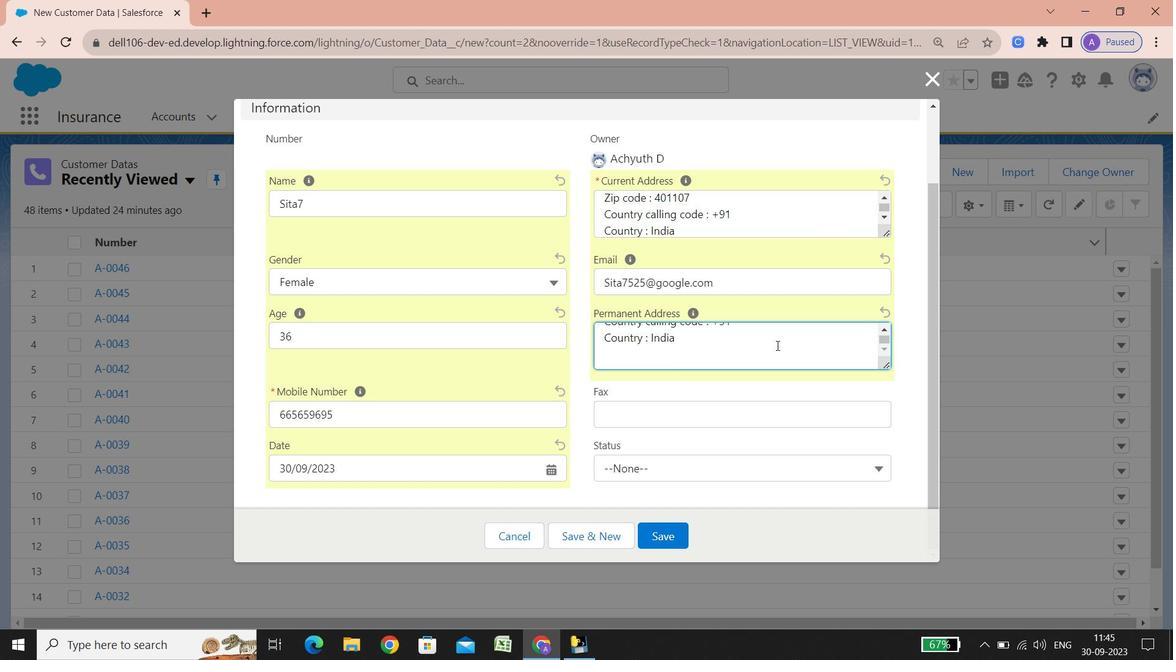 
Action: Mouse scrolled (777, 344) with delta (0, 0)
Screenshot: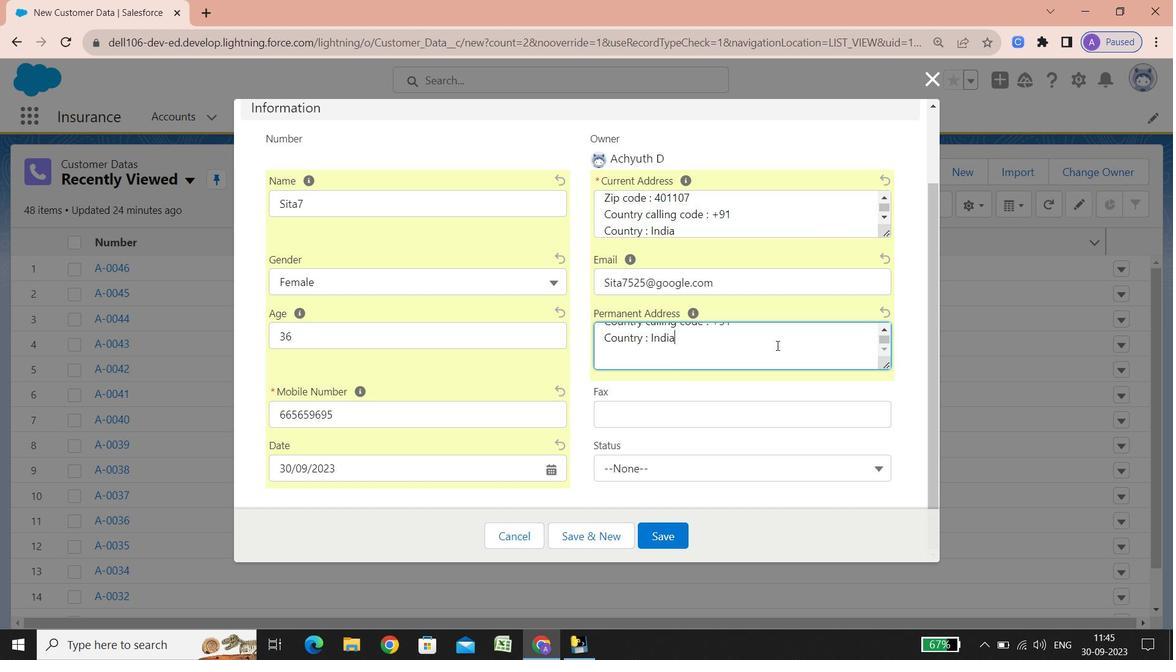 
Action: Mouse scrolled (777, 344) with delta (0, 0)
Screenshot: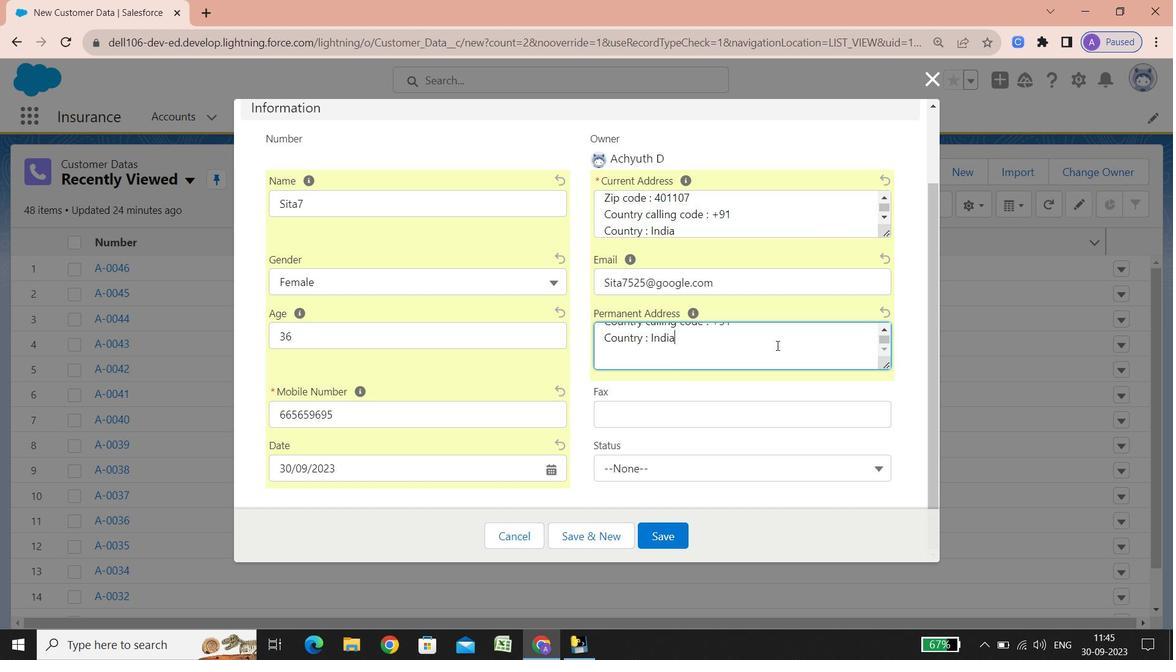 
Action: Mouse scrolled (777, 344) with delta (0, 0)
Screenshot: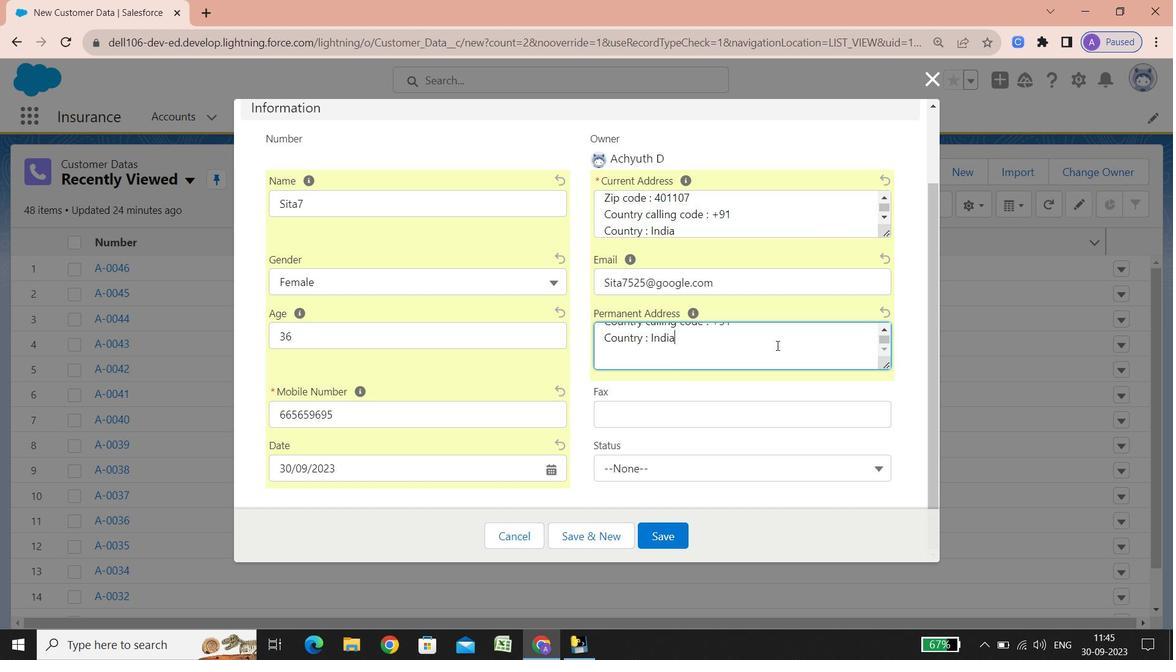 
Action: Mouse scrolled (777, 344) with delta (0, 0)
Screenshot: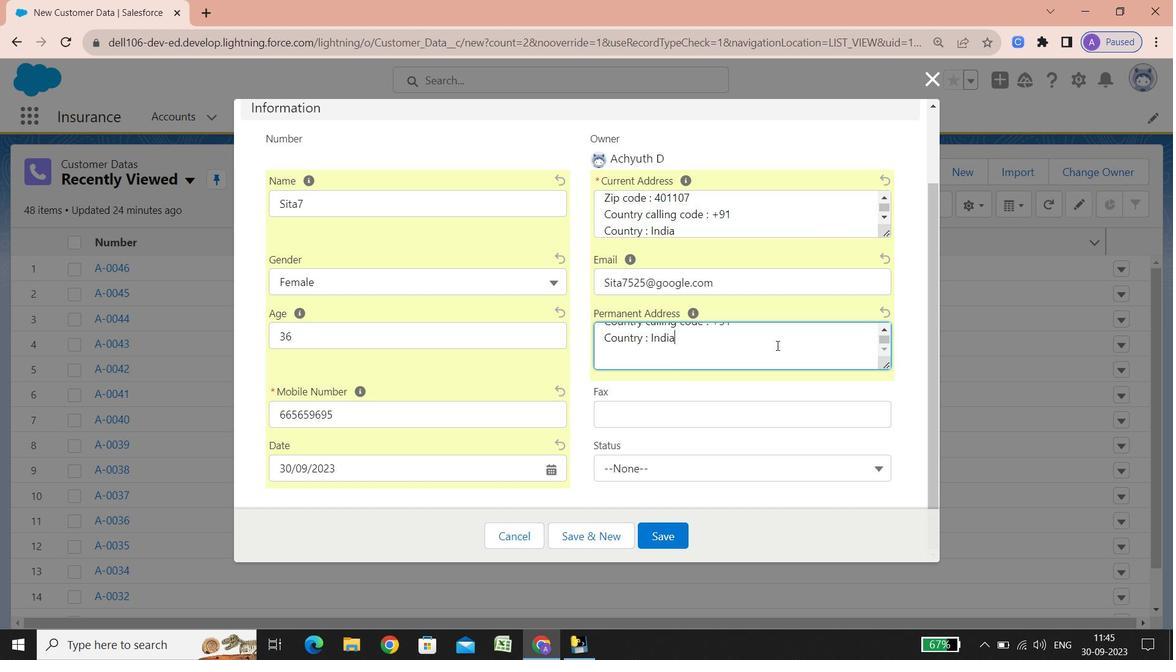 
Action: Mouse scrolled (777, 344) with delta (0, 0)
Screenshot: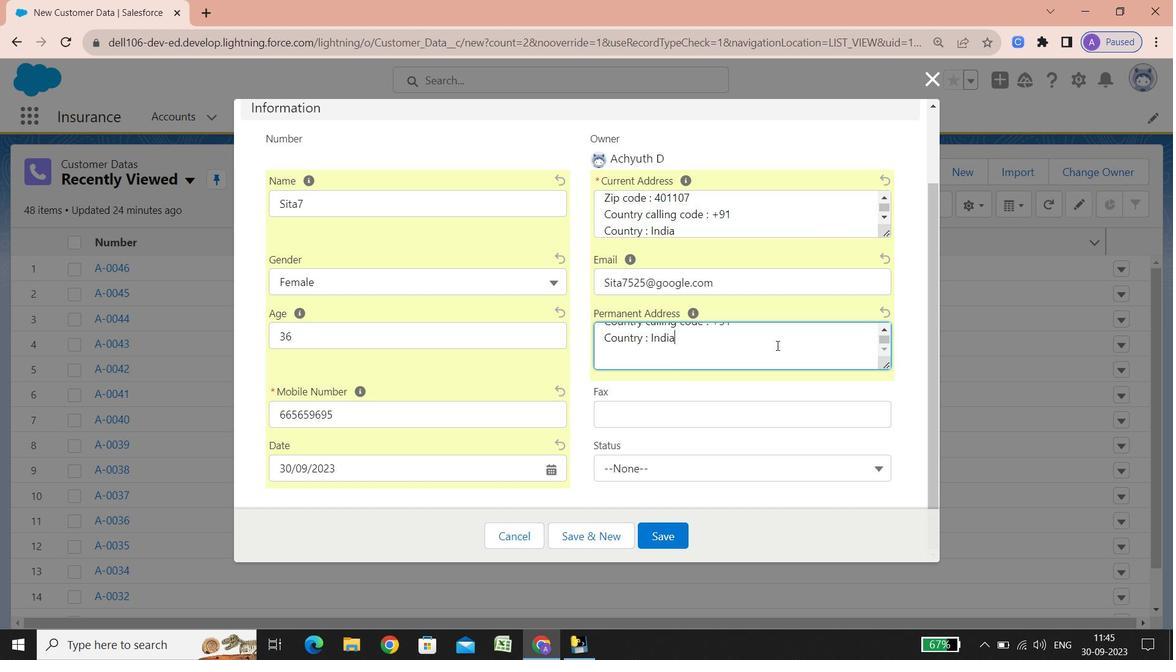 
Action: Mouse scrolled (777, 344) with delta (0, 0)
Screenshot: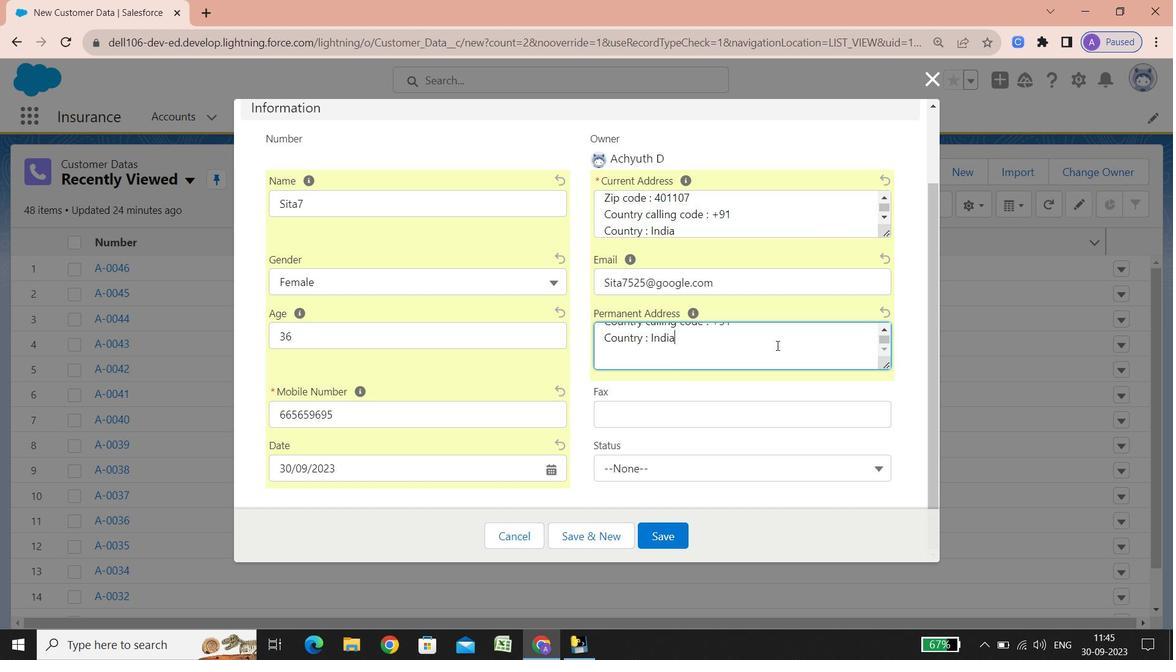 
Action: Mouse scrolled (777, 344) with delta (0, 0)
Screenshot: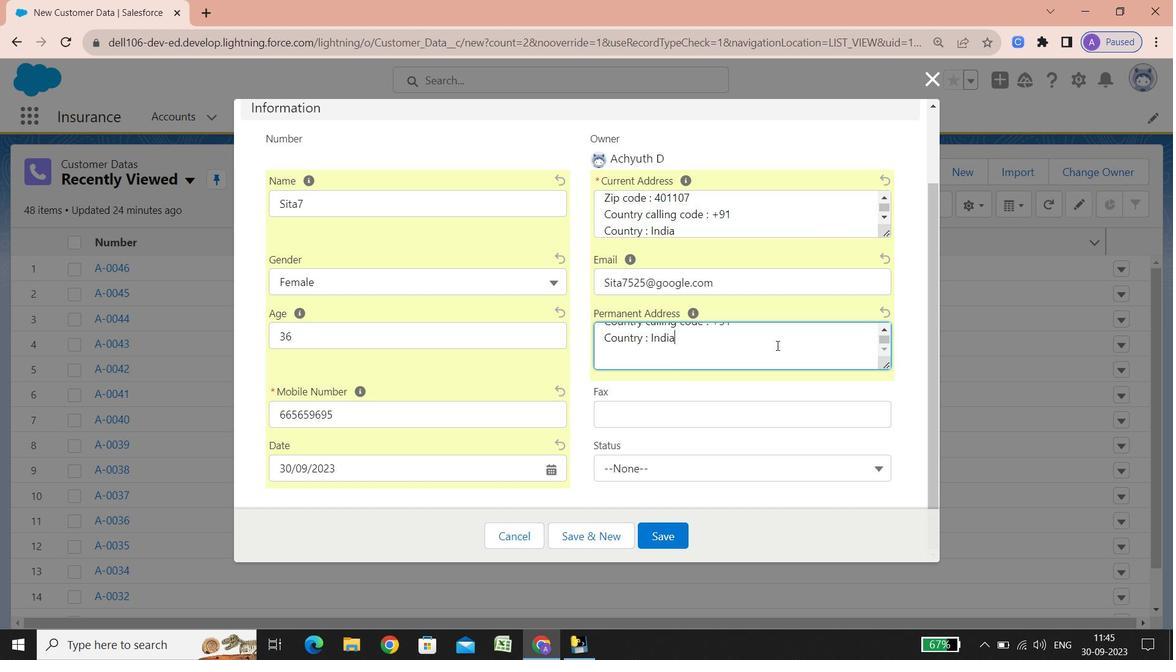 
Action: Mouse scrolled (777, 344) with delta (0, 0)
Screenshot: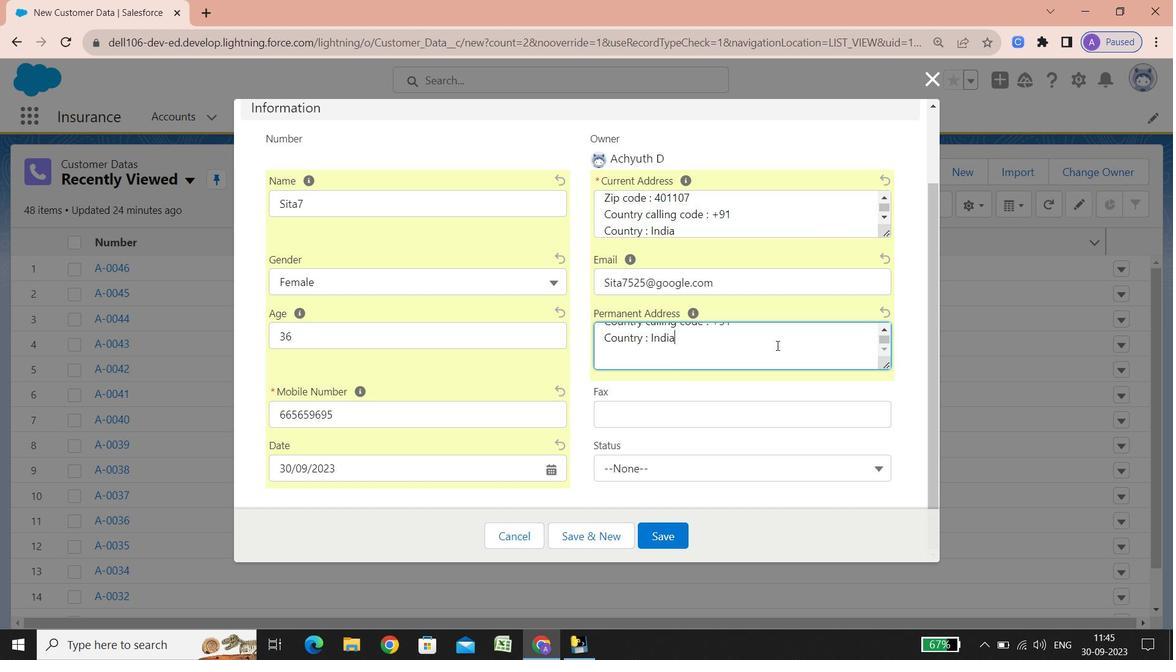 
Action: Mouse scrolled (777, 344) with delta (0, 0)
Screenshot: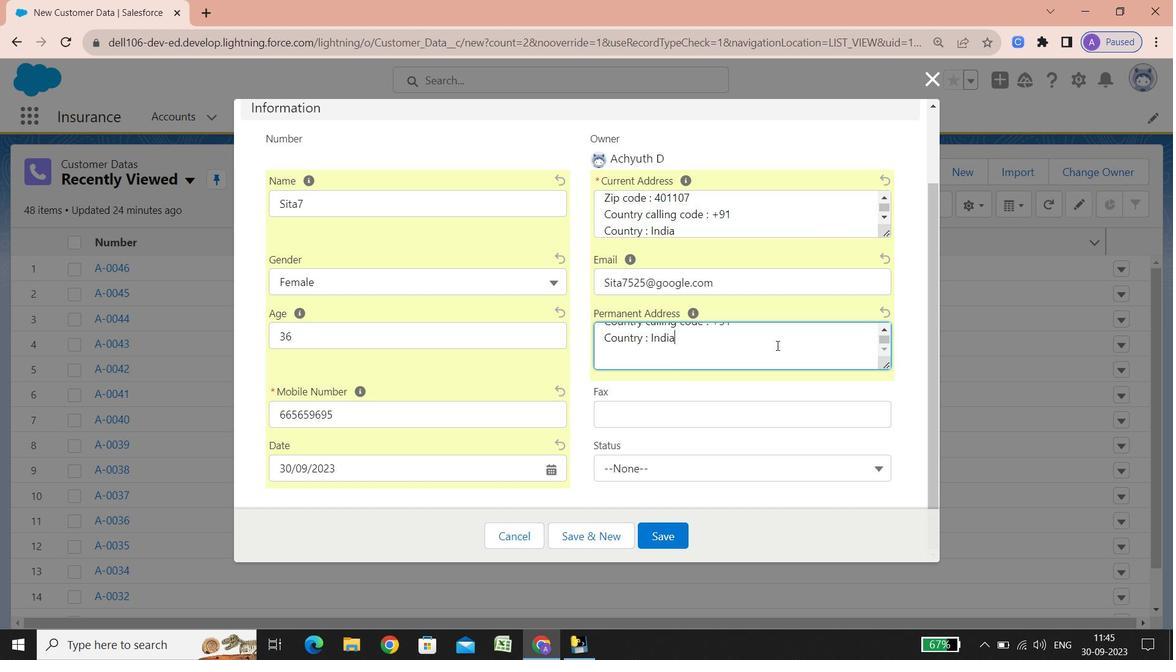 
Action: Mouse scrolled (777, 344) with delta (0, 0)
Screenshot: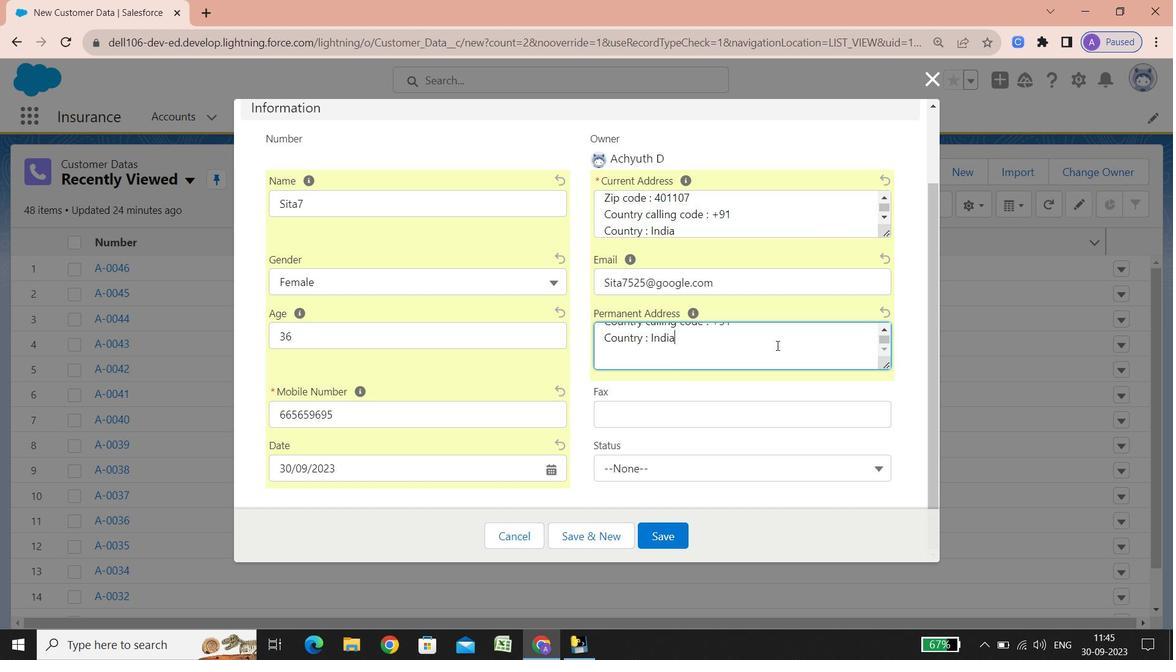 
Action: Mouse scrolled (777, 344) with delta (0, 0)
Screenshot: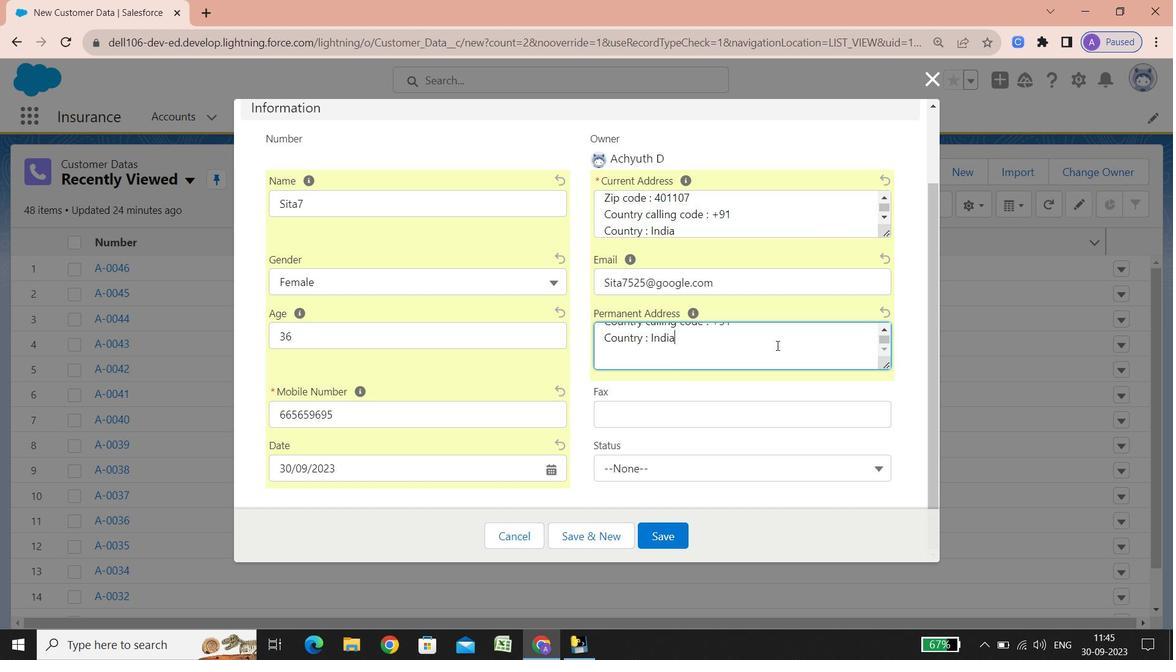 
Action: Mouse scrolled (777, 344) with delta (0, 0)
Screenshot: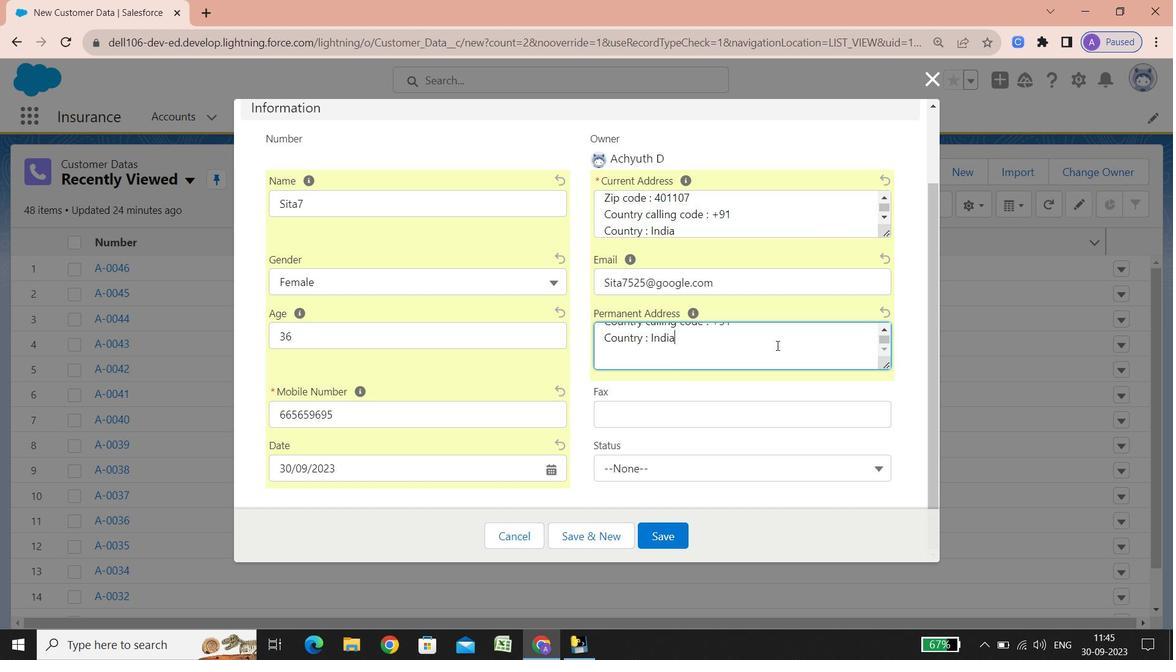 
Action: Mouse scrolled (777, 344) with delta (0, 0)
Screenshot: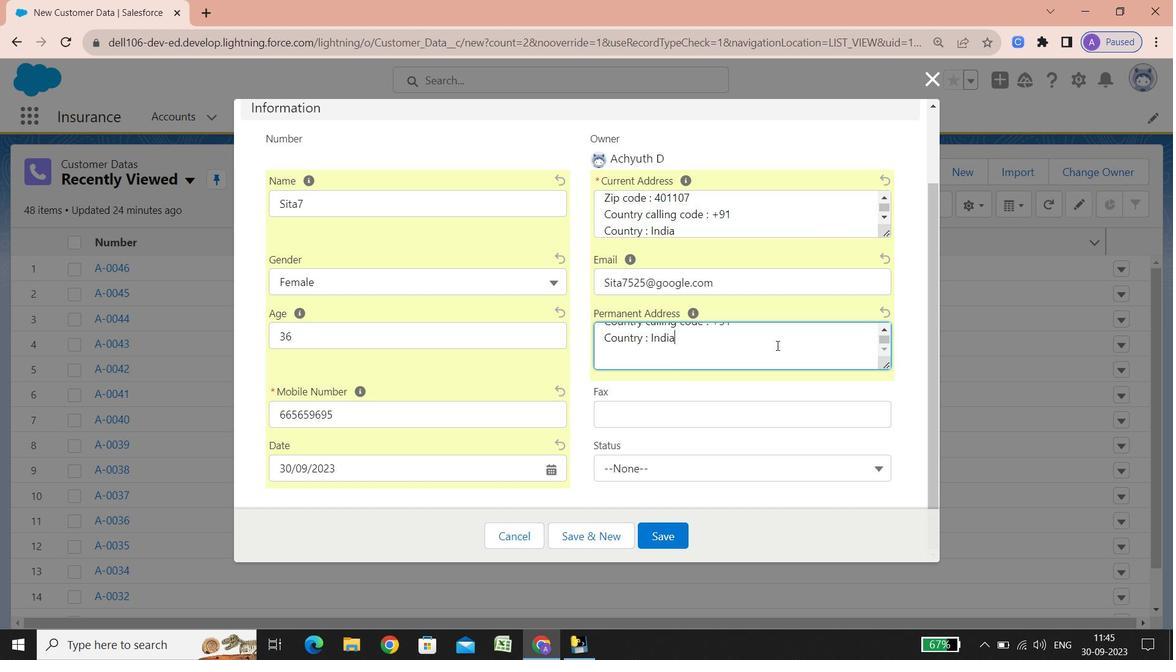 
Action: Mouse scrolled (777, 344) with delta (0, 0)
Screenshot: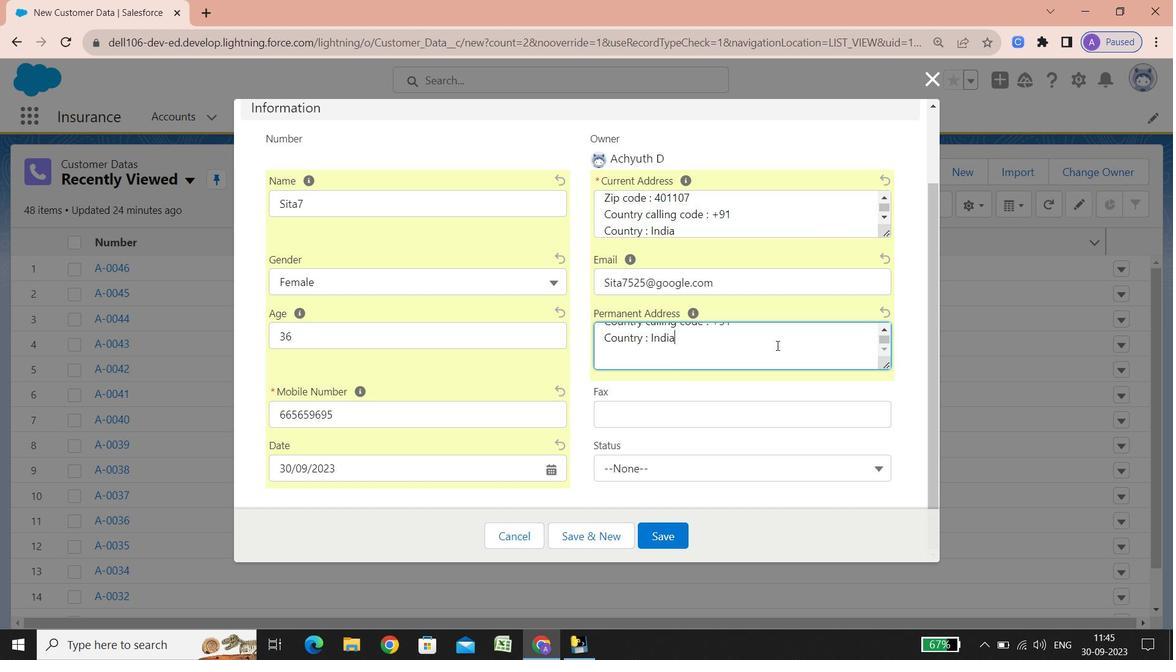 
Action: Mouse scrolled (777, 344) with delta (0, 0)
Screenshot: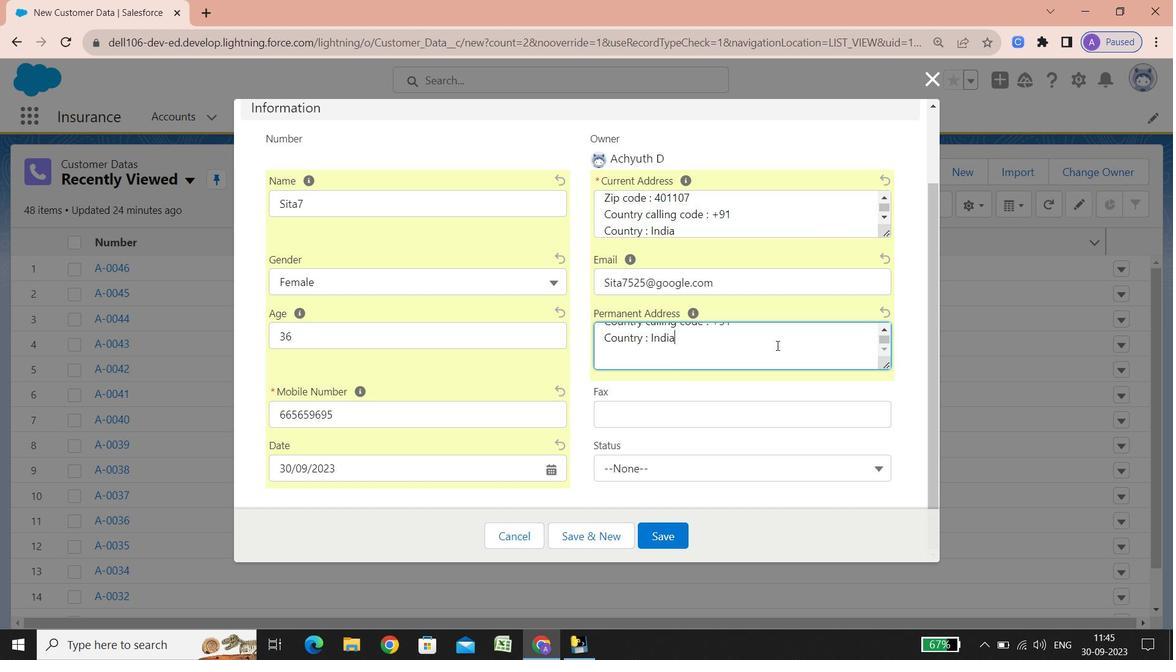 
Action: Mouse scrolled (777, 344) with delta (0, 0)
Screenshot: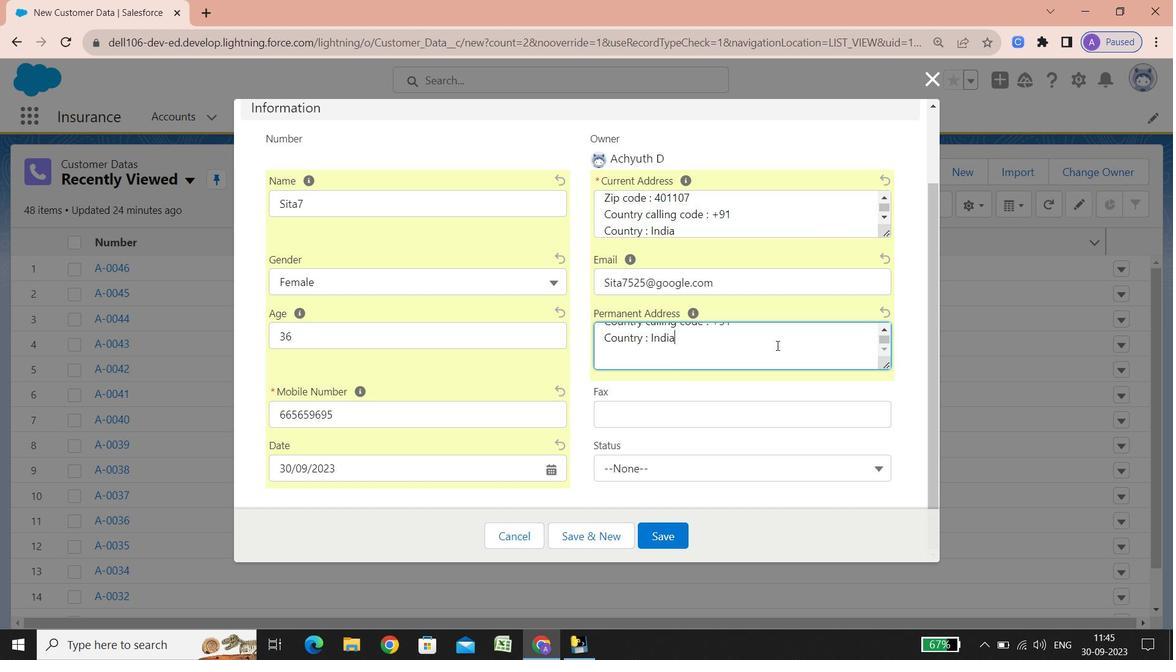 
Action: Mouse scrolled (777, 344) with delta (0, 0)
Screenshot: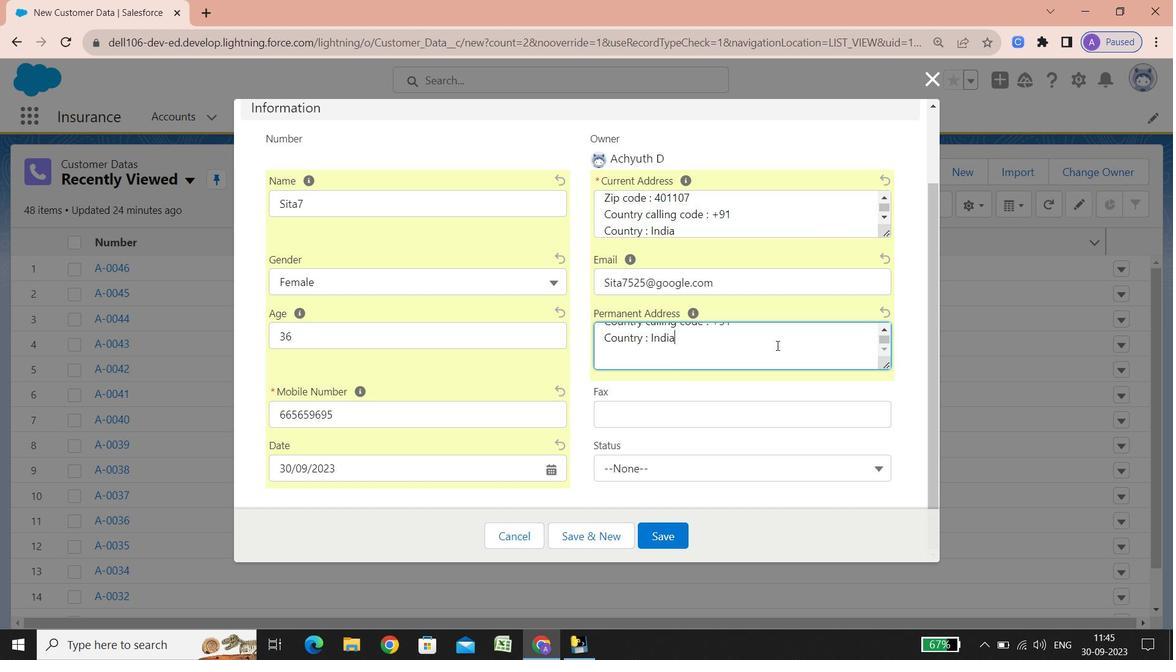 
Action: Mouse scrolled (777, 344) with delta (0, 0)
Screenshot: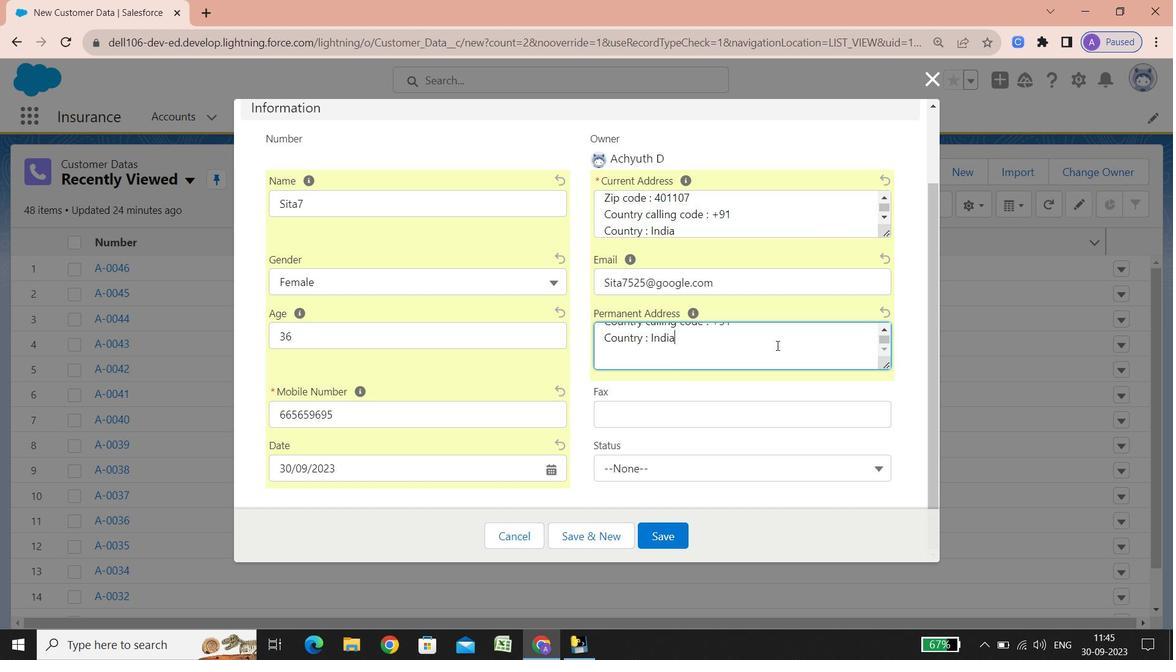 
Action: Mouse scrolled (777, 344) with delta (0, 0)
Screenshot: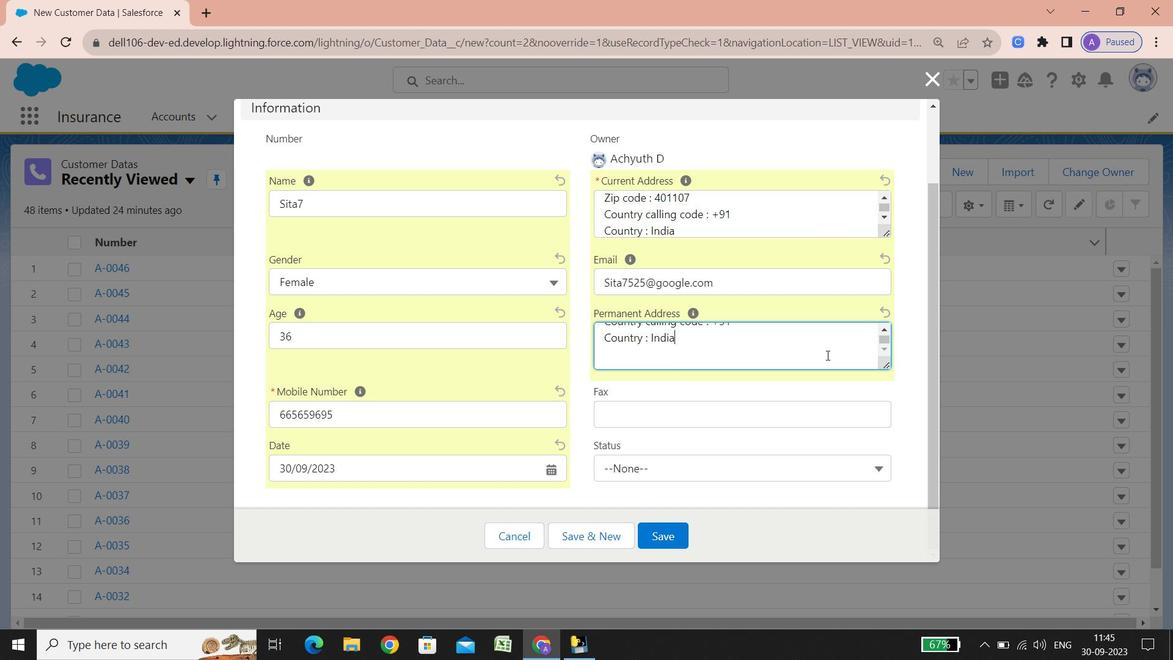 
Action: Mouse scrolled (777, 344) with delta (0, 0)
Screenshot: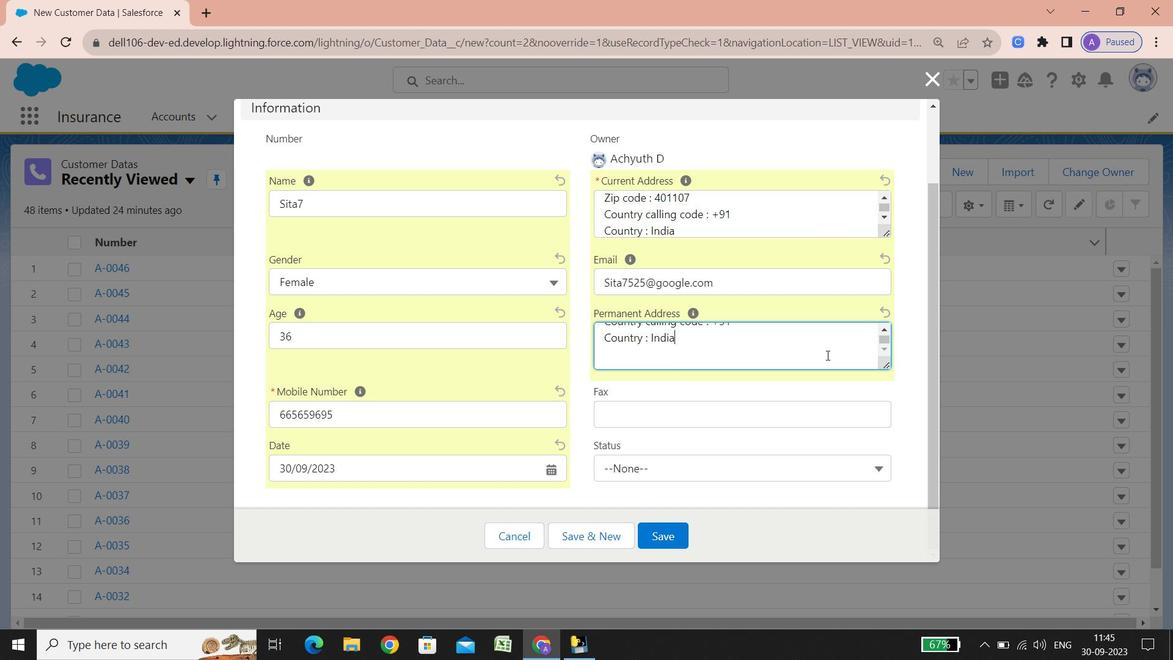 
Action: Mouse scrolled (777, 344) with delta (0, 0)
Screenshot: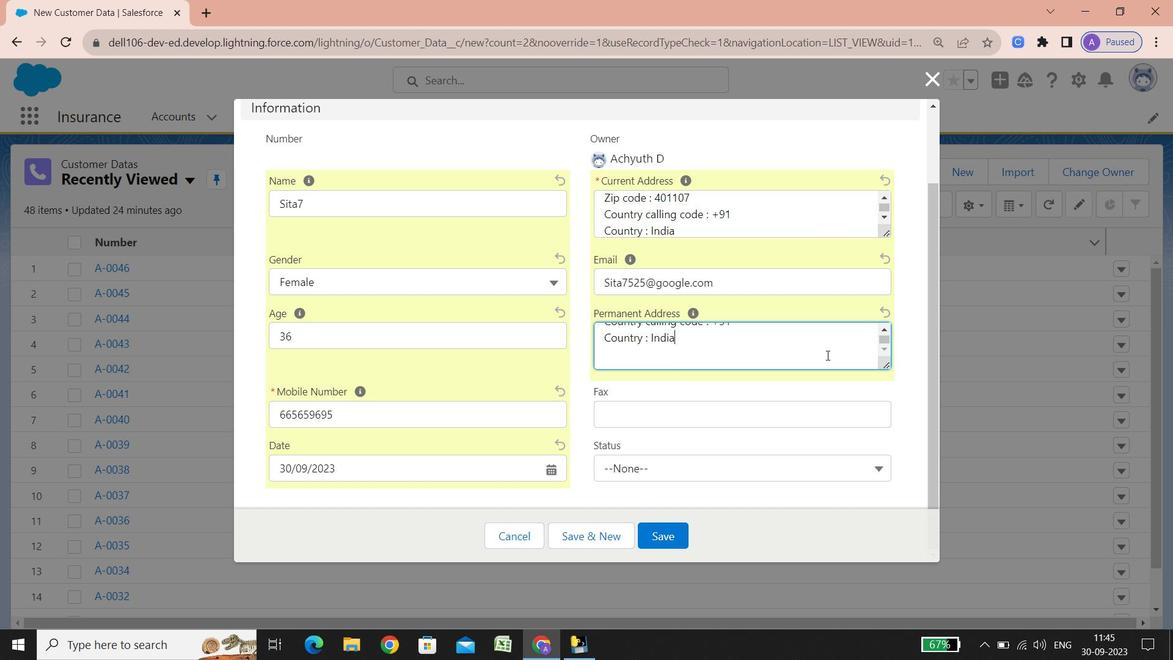 
Action: Mouse scrolled (777, 344) with delta (0, 0)
Screenshot: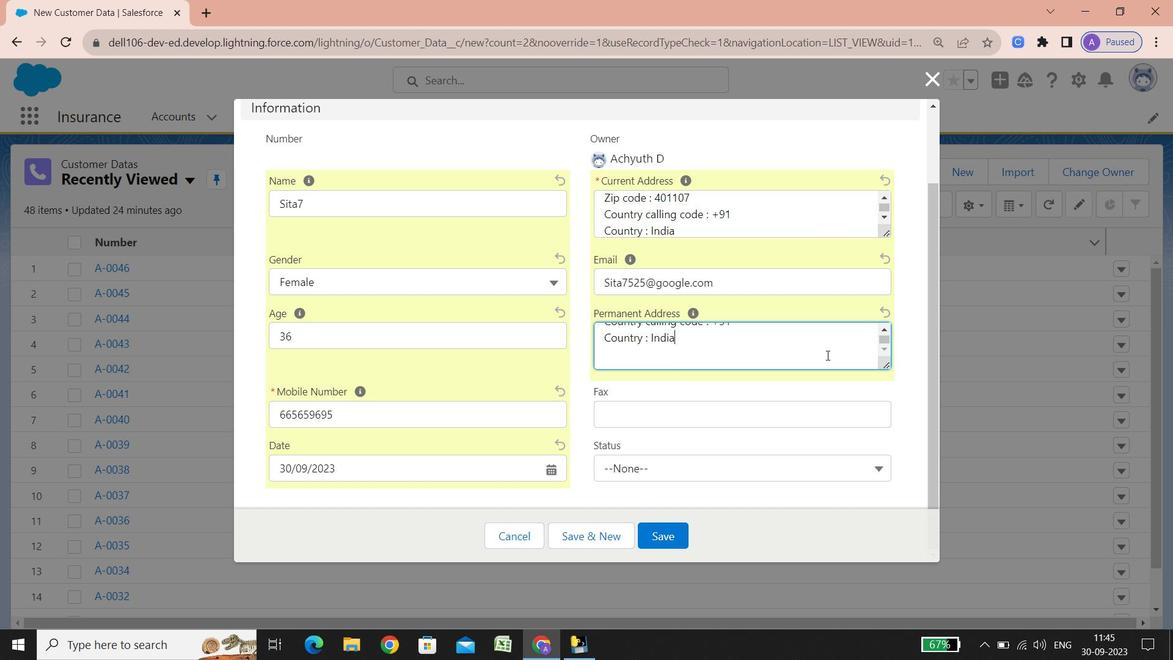 
Action: Mouse scrolled (777, 344) with delta (0, 0)
Screenshot: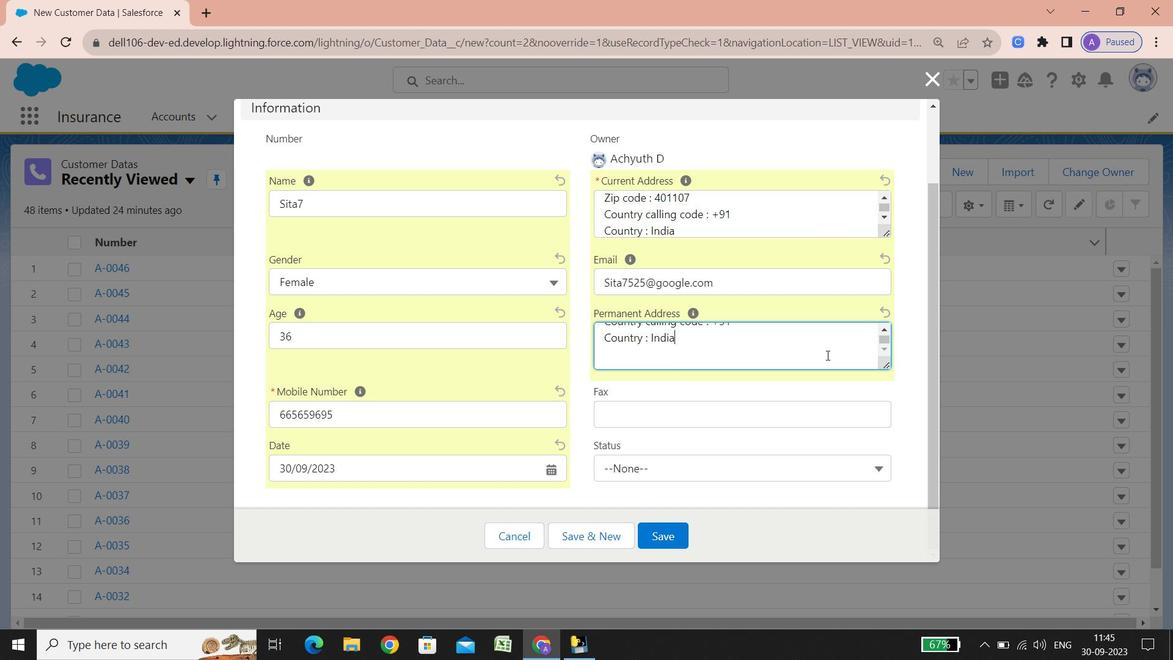 
Action: Mouse scrolled (777, 344) with delta (0, 0)
Screenshot: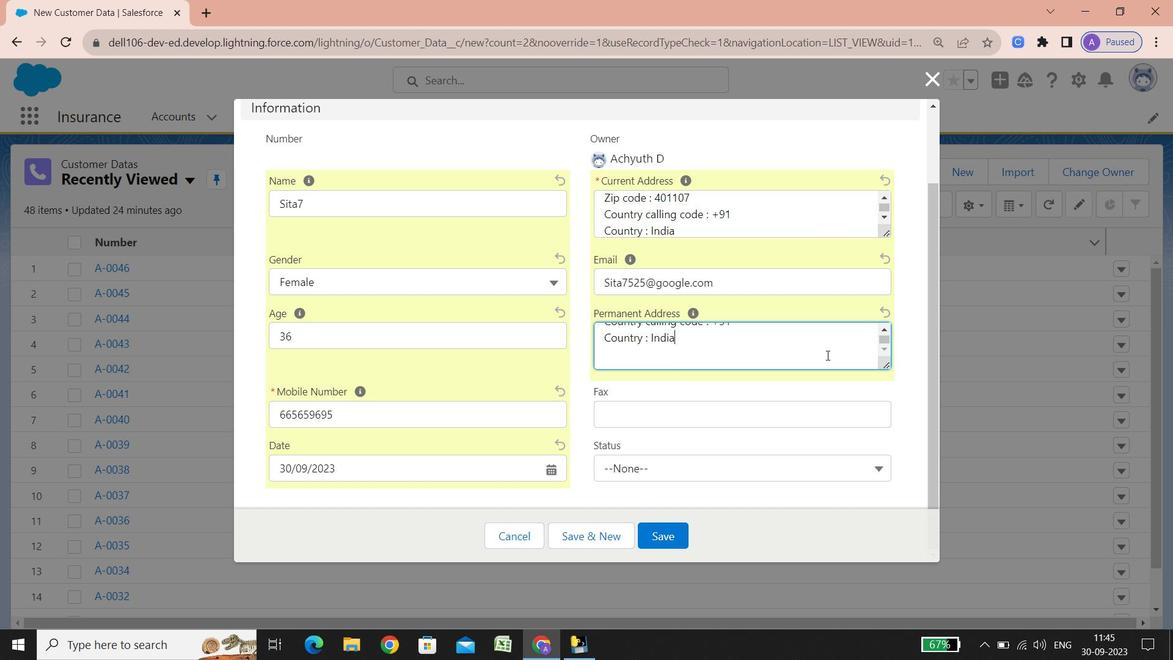
Action: Mouse scrolled (777, 344) with delta (0, 0)
Screenshot: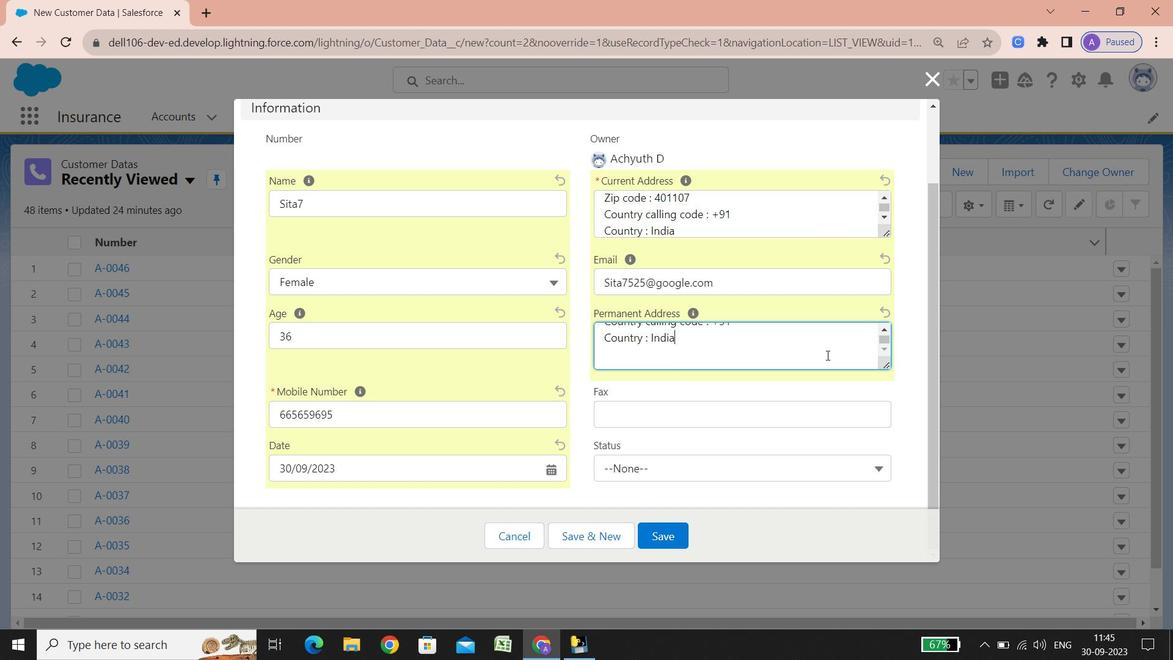 
Action: Mouse scrolled (777, 344) with delta (0, 0)
Screenshot: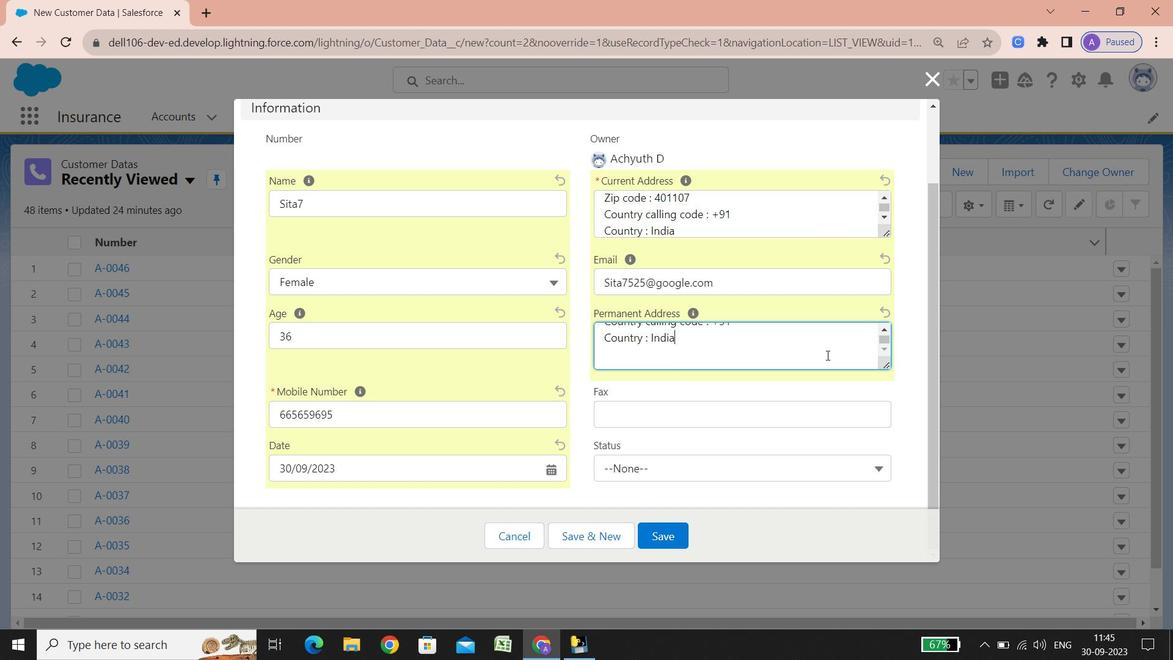 
Action: Mouse scrolled (777, 344) with delta (0, 0)
Screenshot: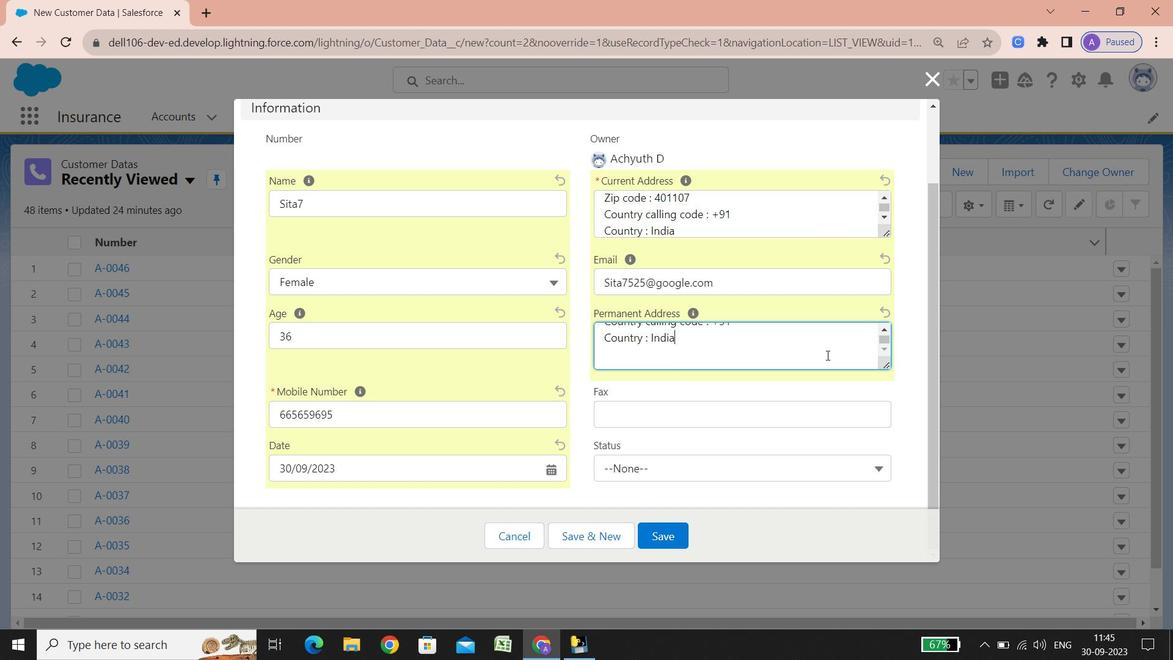 
Action: Mouse scrolled (777, 344) with delta (0, 0)
Screenshot: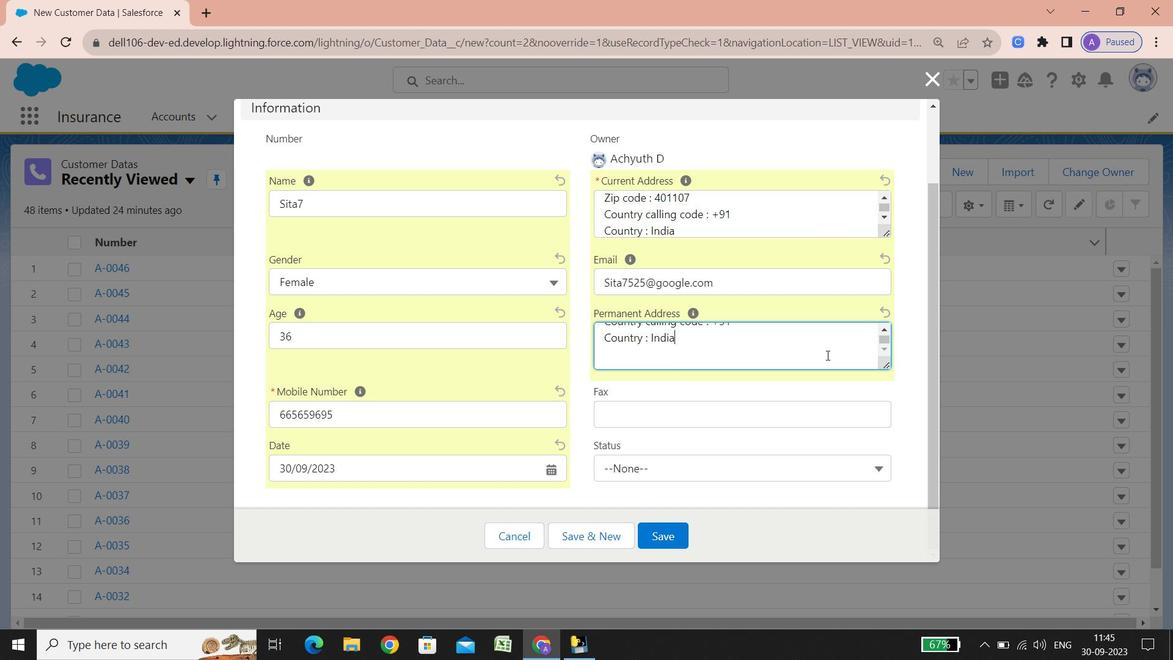 
Action: Mouse scrolled (777, 344) with delta (0, 0)
Screenshot: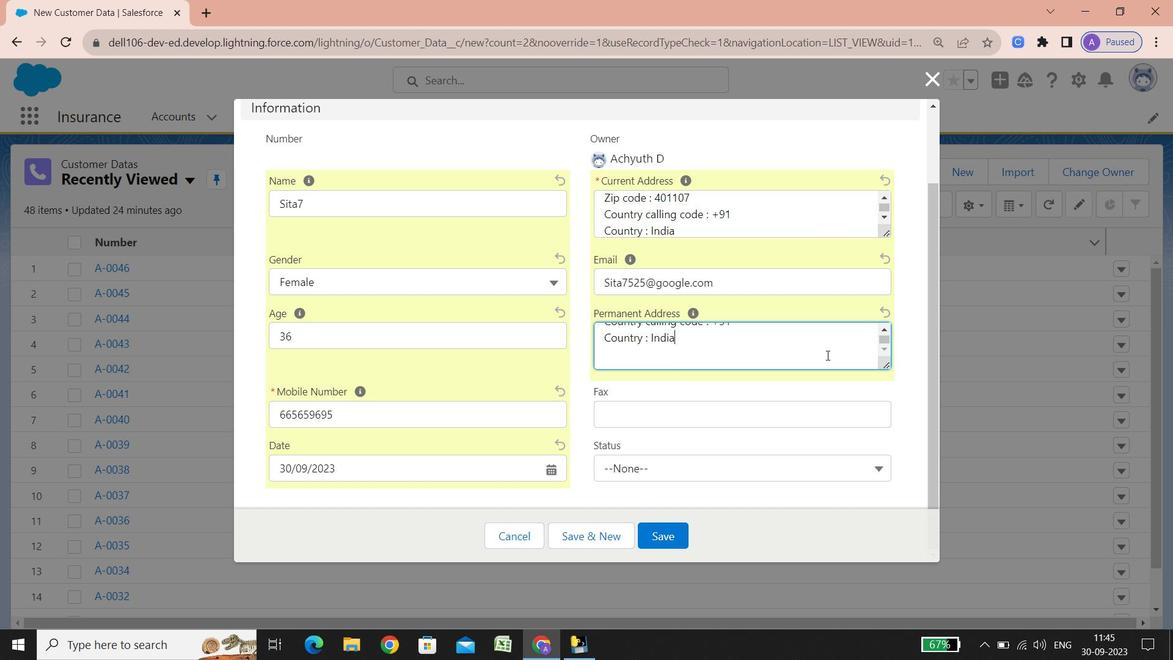 
Action: Mouse scrolled (777, 344) with delta (0, 0)
Screenshot: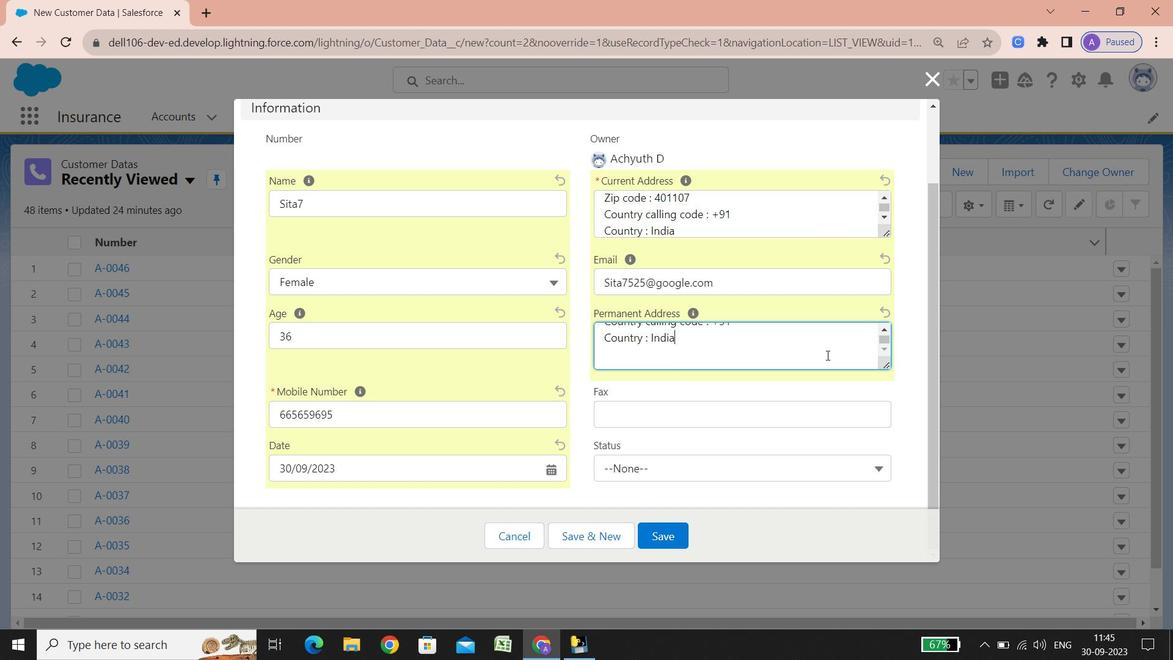 
Action: Mouse scrolled (777, 344) with delta (0, 0)
Screenshot: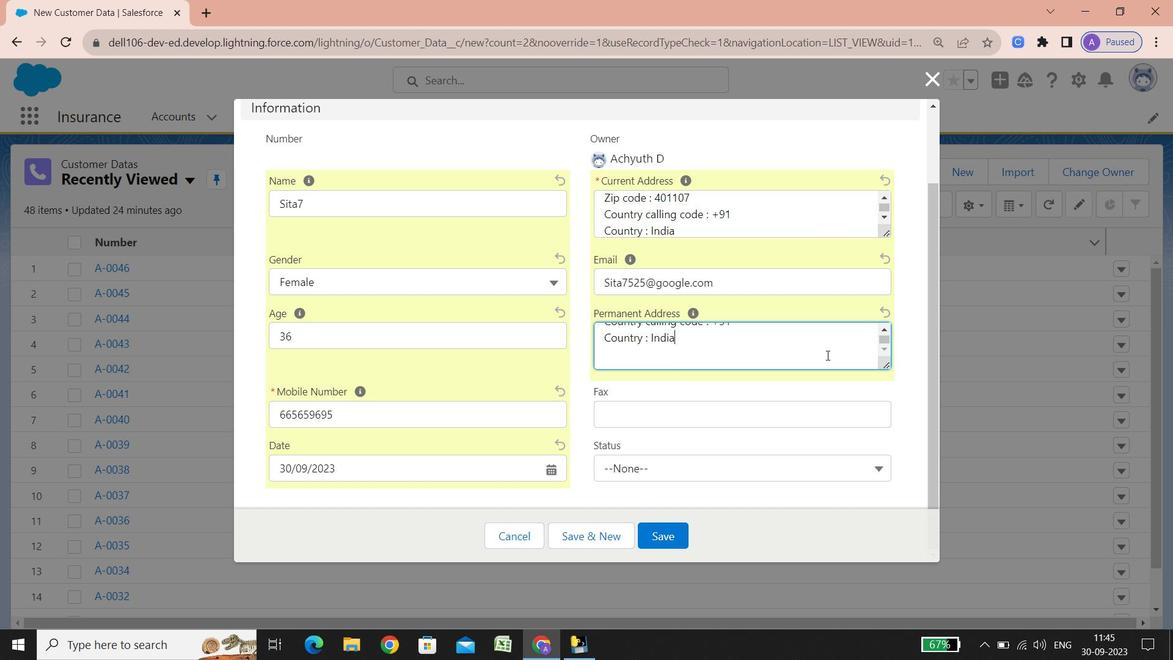 
Action: Mouse scrolled (777, 344) with delta (0, 0)
Screenshot: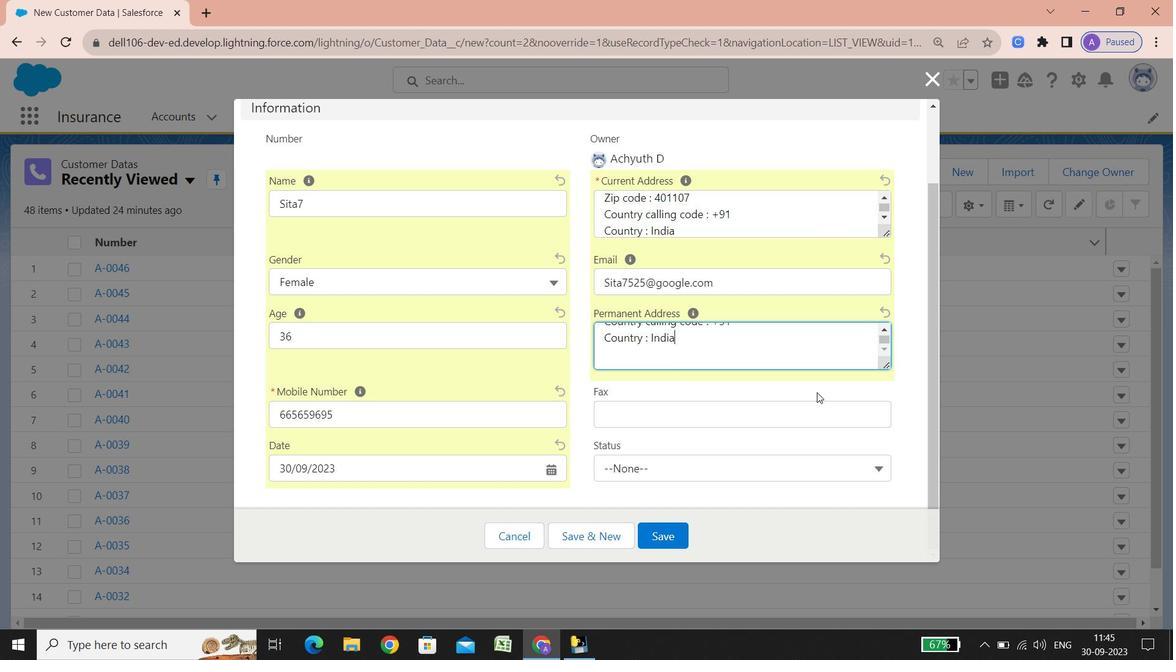 
Action: Mouse scrolled (777, 344) with delta (0, 0)
Screenshot: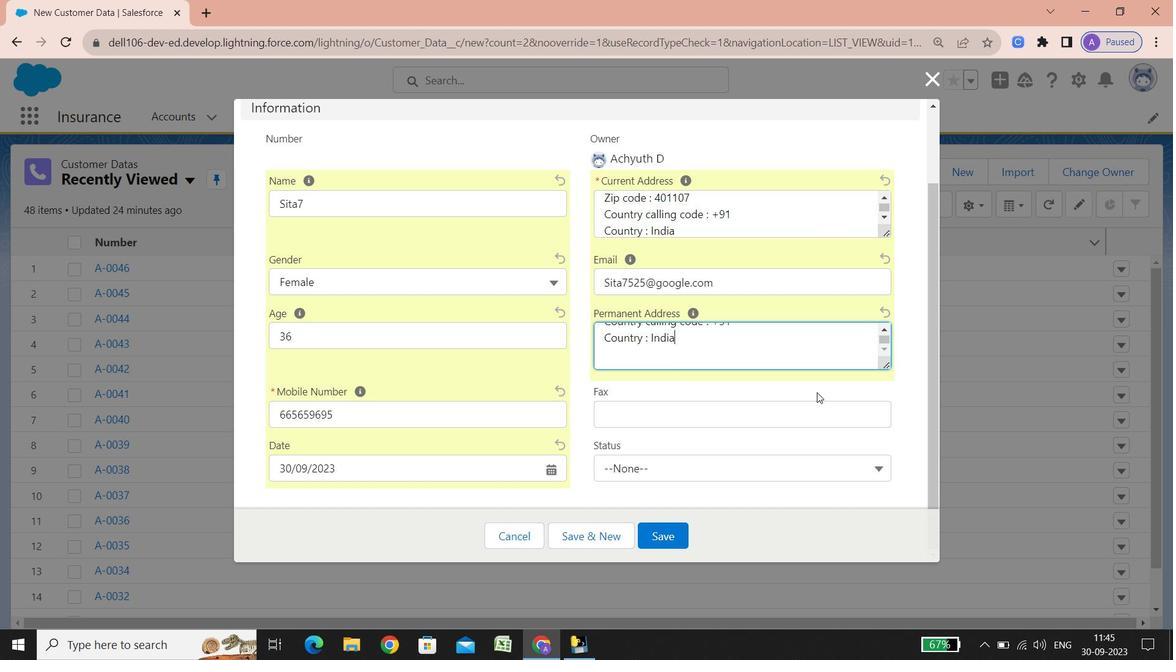 
Action: Mouse scrolled (777, 344) with delta (0, 0)
Screenshot: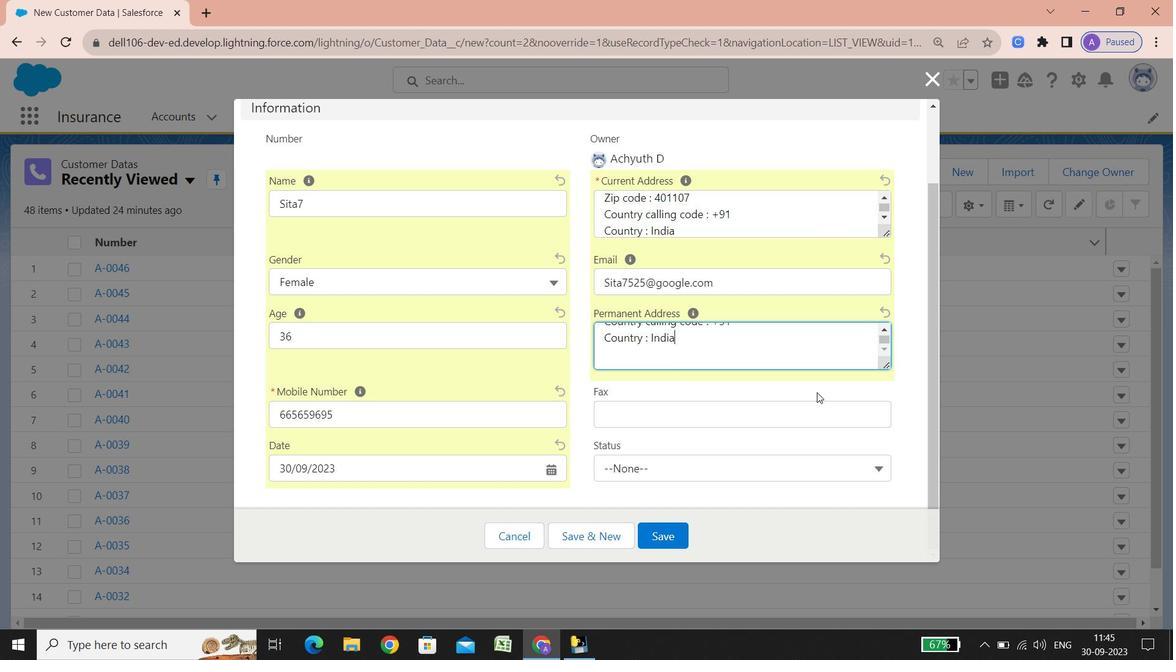 
Action: Mouse scrolled (777, 344) with delta (0, 0)
Screenshot: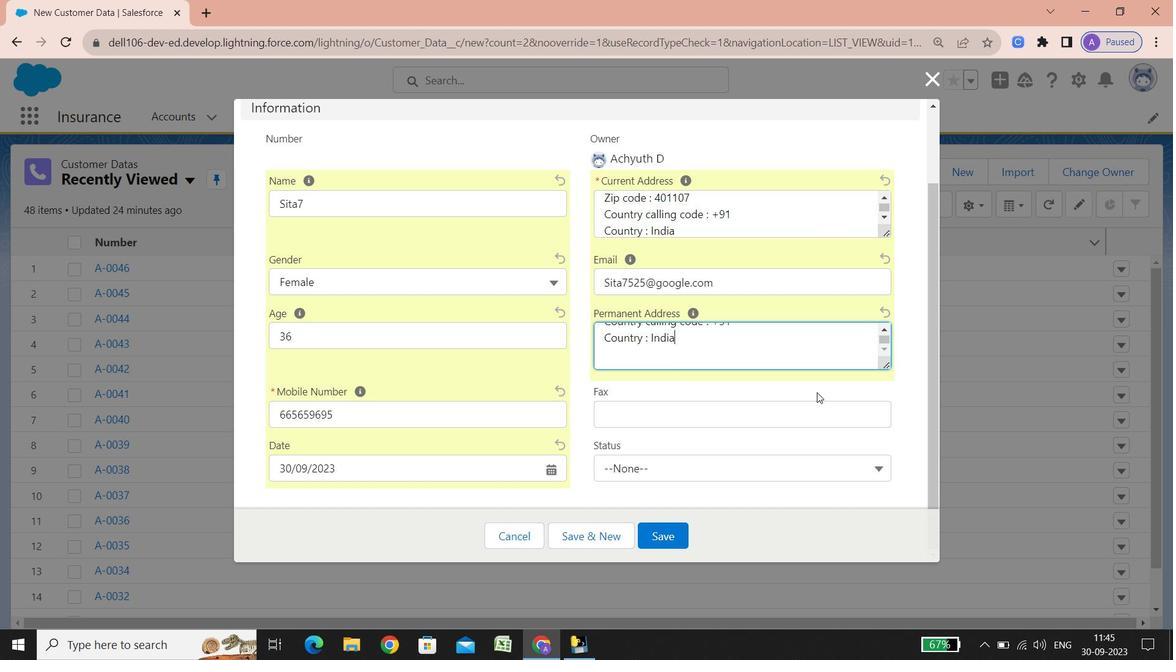 
Action: Mouse scrolled (777, 344) with delta (0, 0)
Screenshot: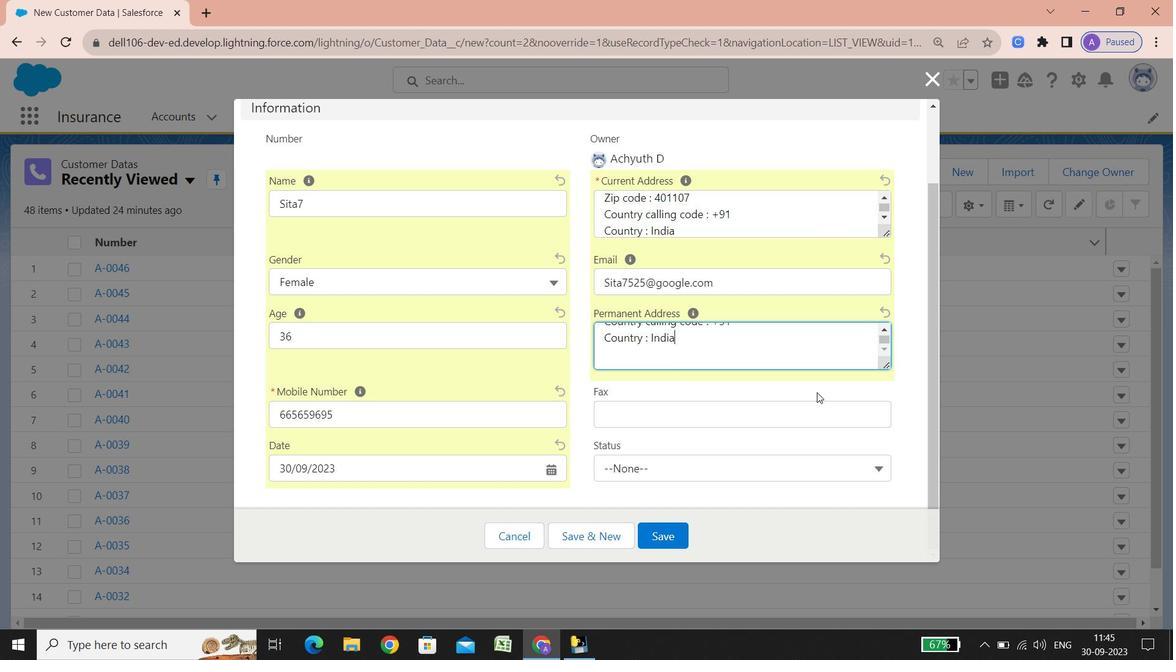 
Action: Mouse scrolled (777, 344) with delta (0, 0)
Screenshot: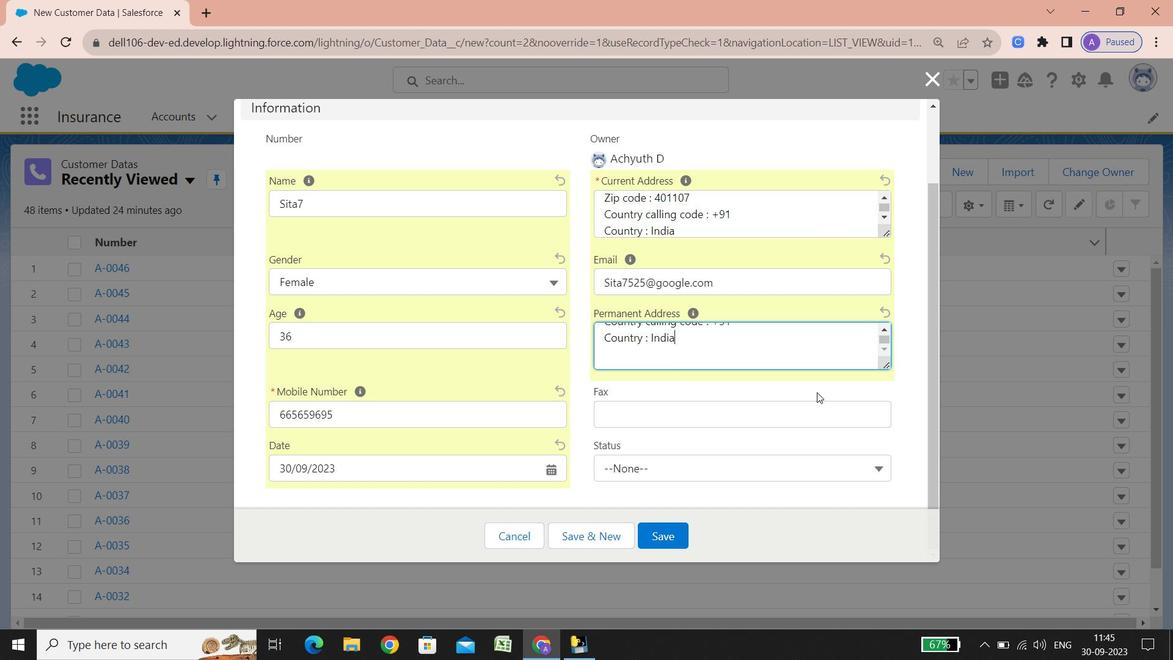 
Action: Mouse scrolled (777, 344) with delta (0, 0)
Screenshot: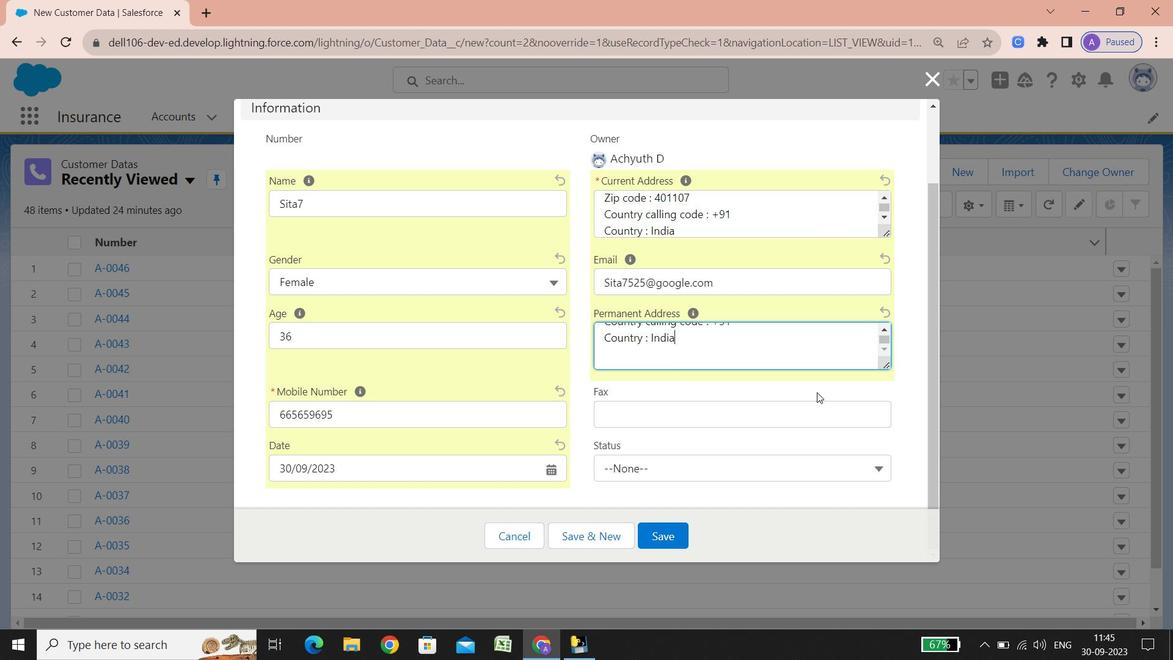 
Action: Mouse scrolled (777, 344) with delta (0, 0)
Screenshot: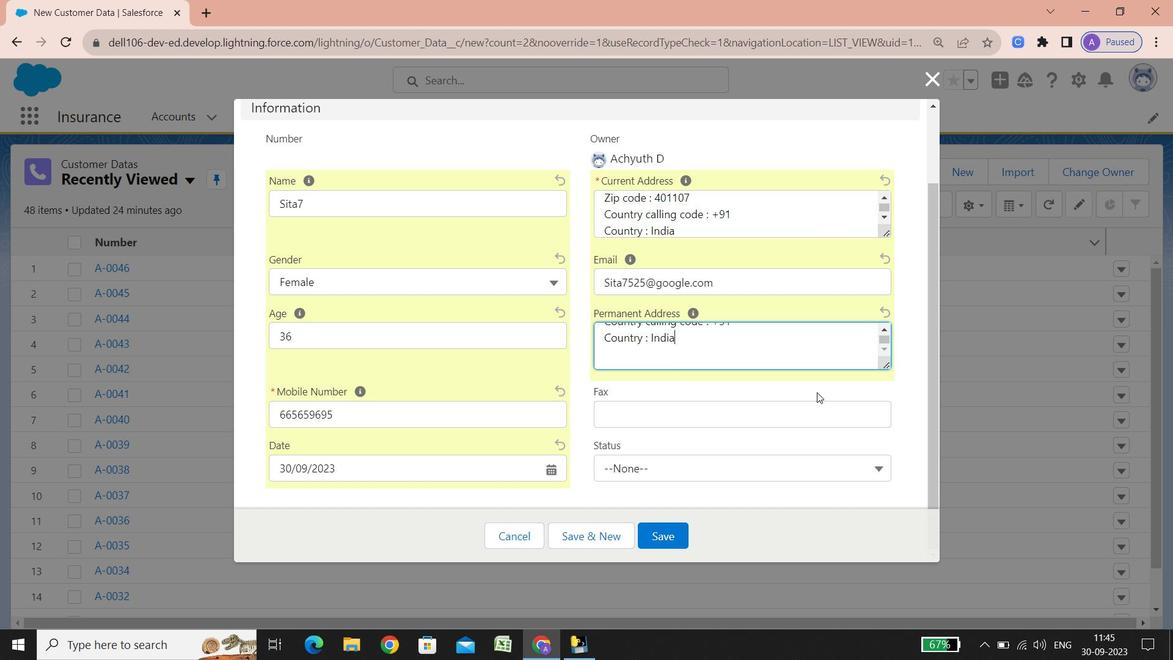 
Action: Mouse scrolled (777, 344) with delta (0, 0)
Screenshot: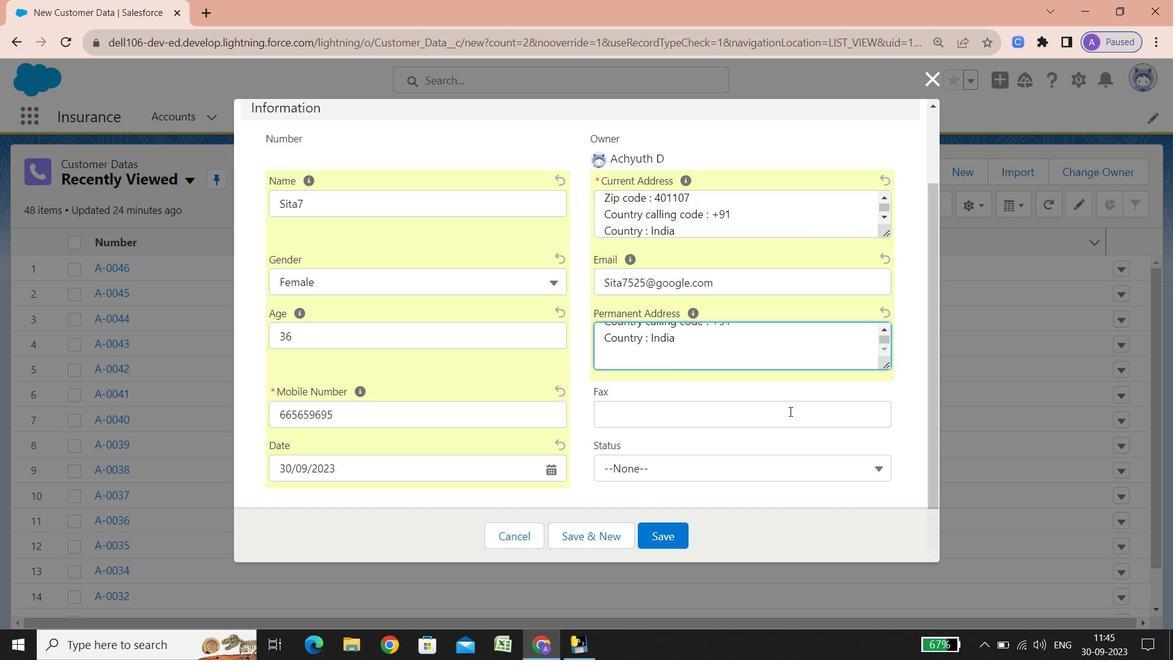 
Action: Mouse scrolled (777, 344) with delta (0, 0)
Screenshot: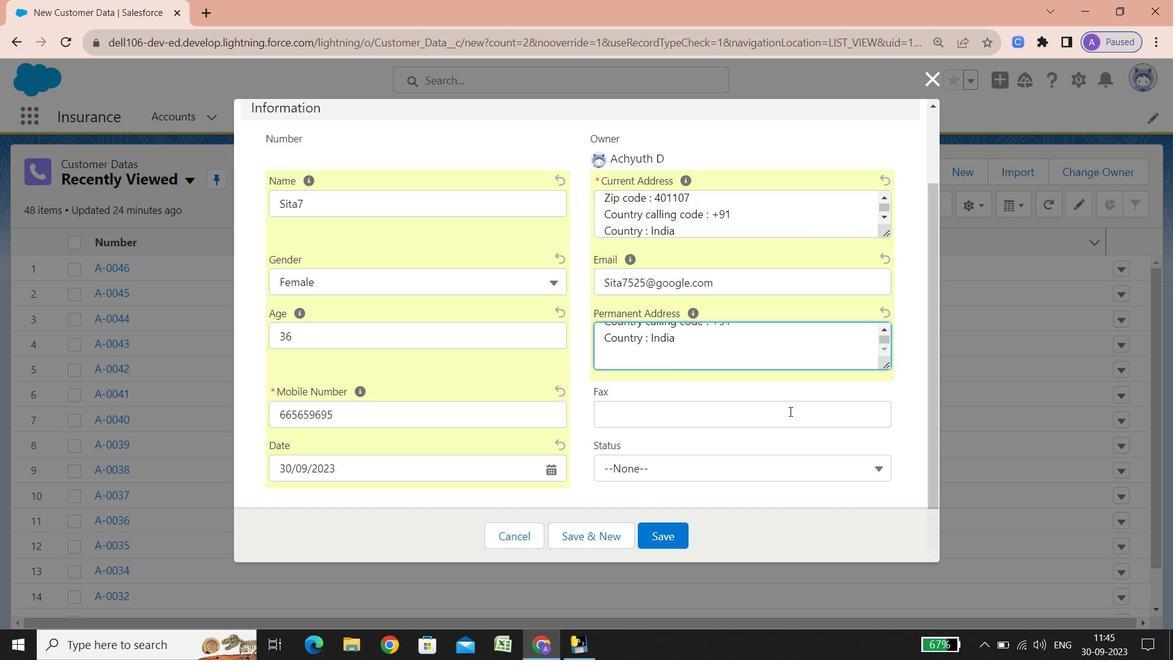 
Action: Mouse scrolled (777, 344) with delta (0, 0)
Screenshot: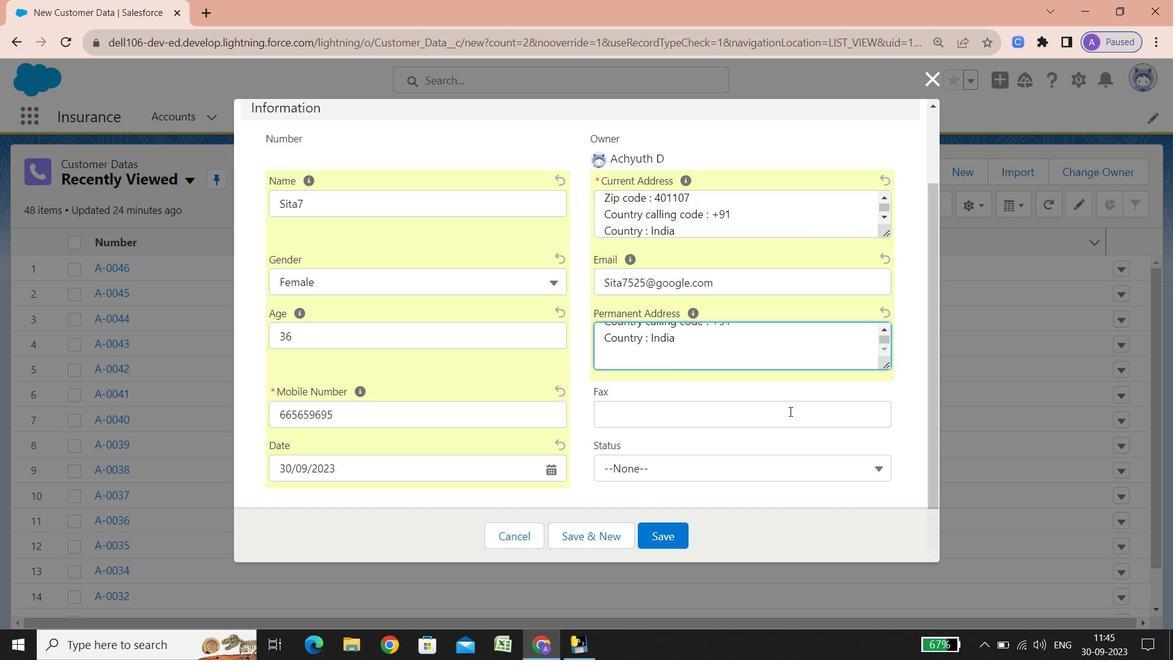 
Action: Mouse scrolled (777, 344) with delta (0, 0)
Screenshot: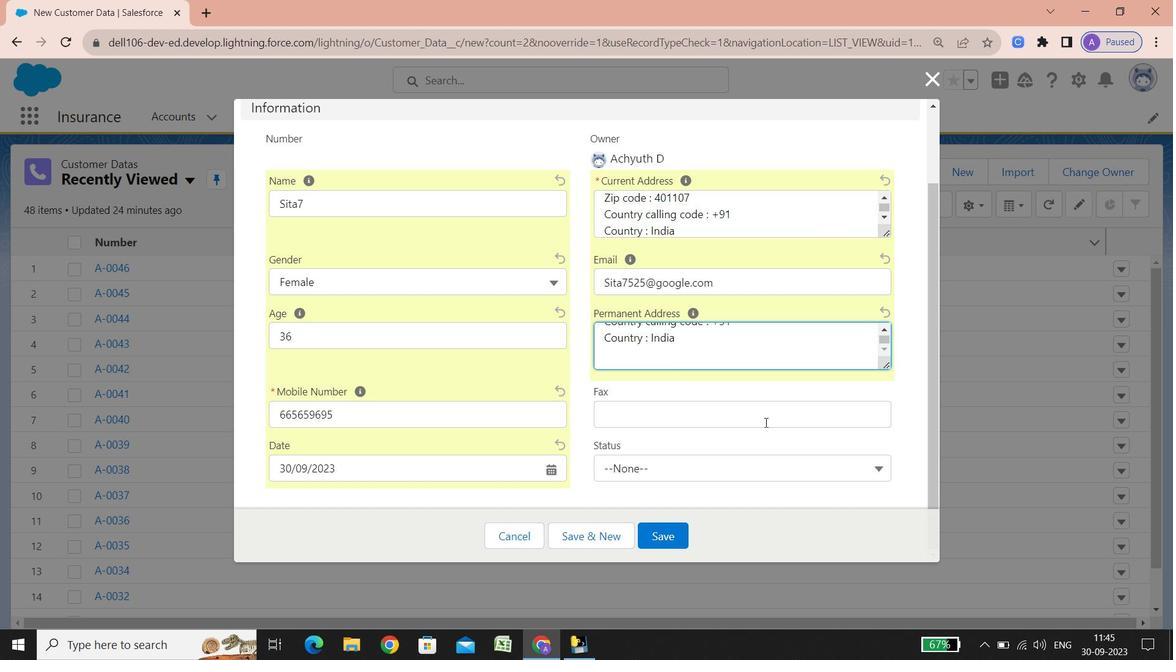 
Action: Mouse moved to (601, 417)
Screenshot: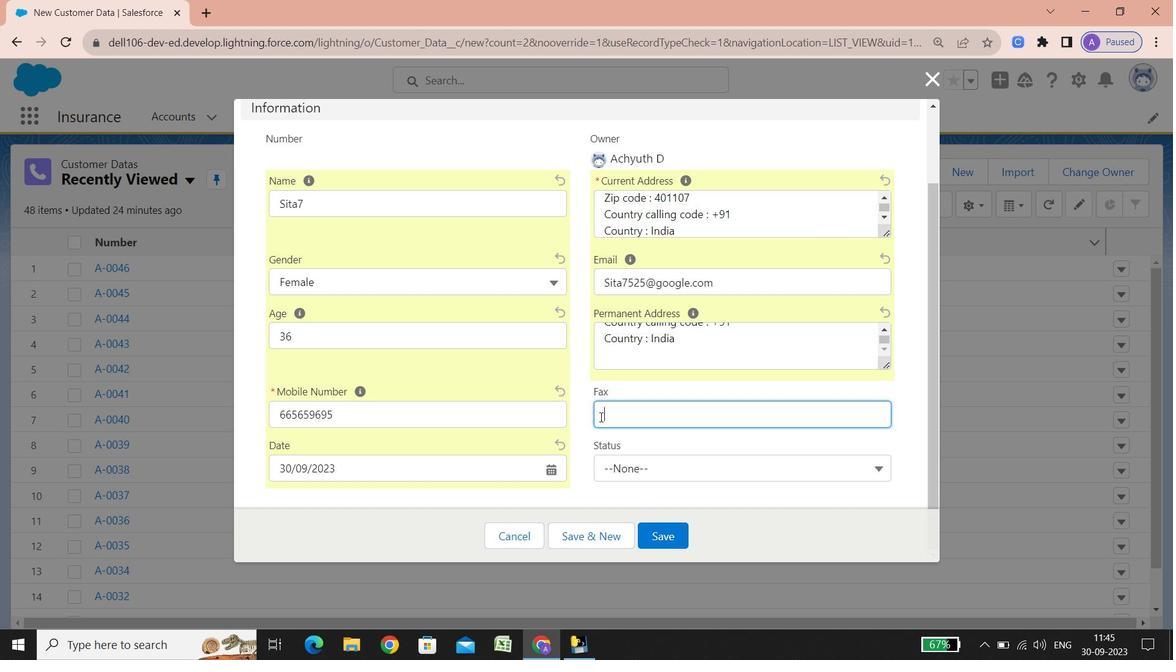 
Action: Mouse pressed left at (601, 417)
Screenshot: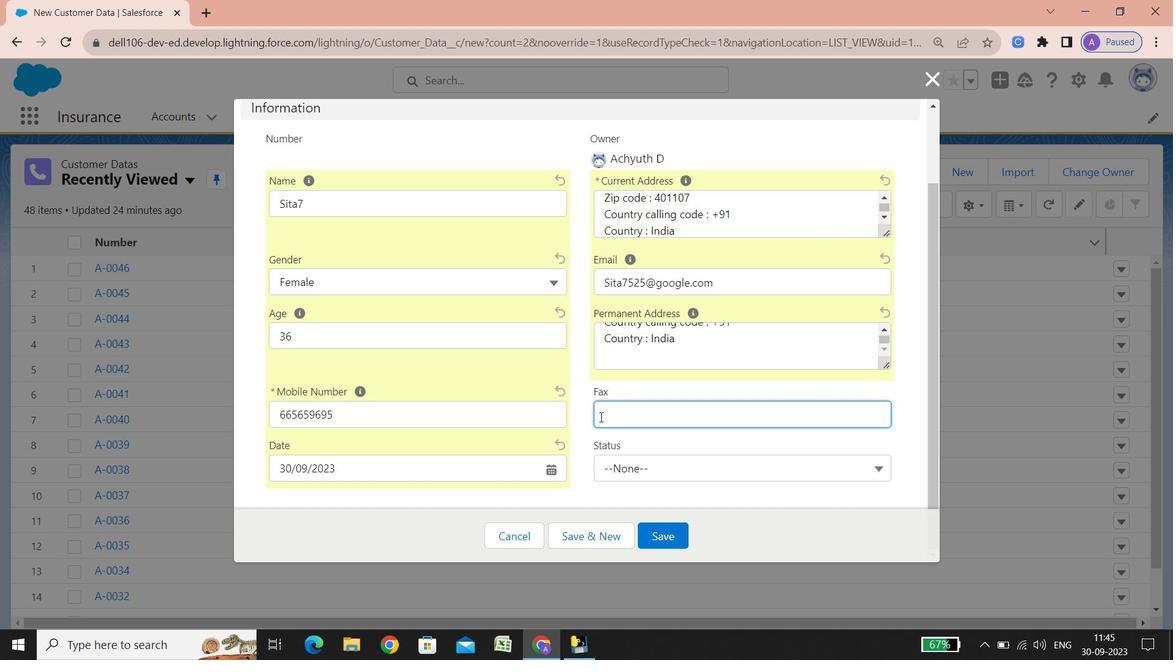 
Action: Key pressed 45845611568656
Screenshot: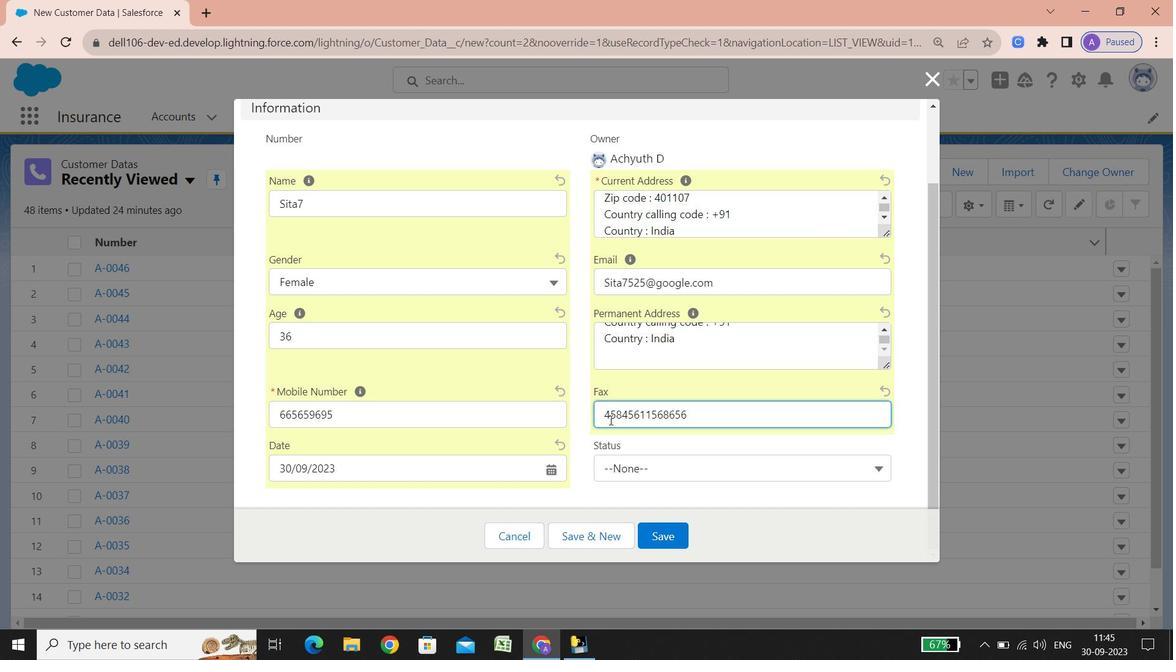 
Action: Mouse moved to (715, 462)
Screenshot: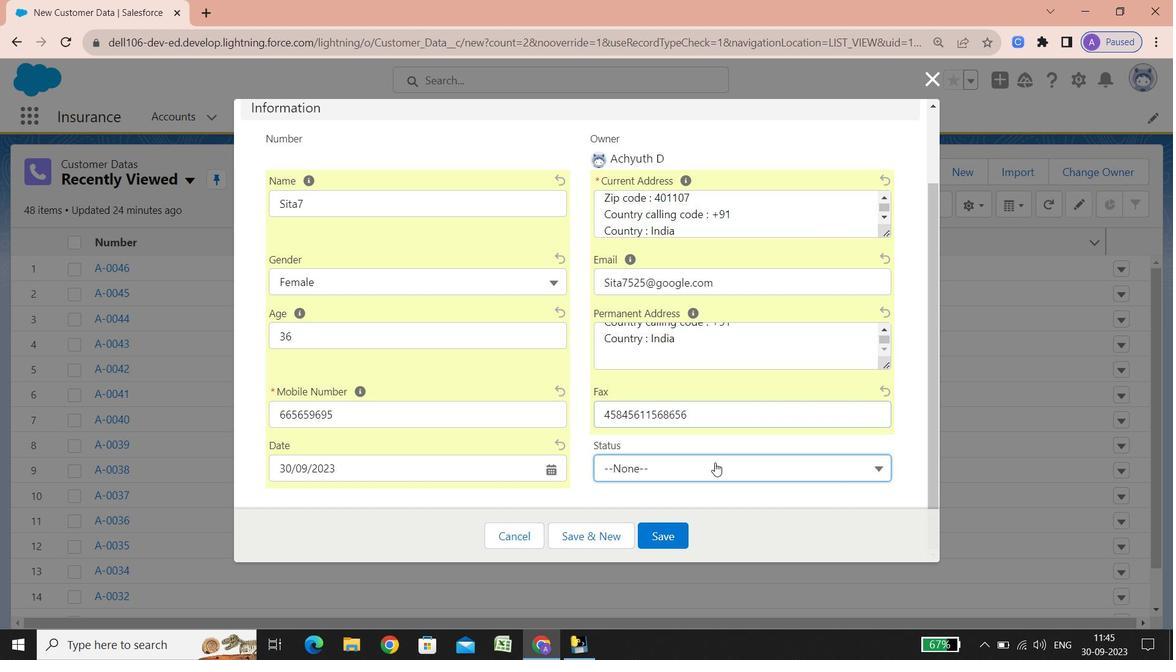 
Action: Mouse pressed left at (715, 462)
Screenshot: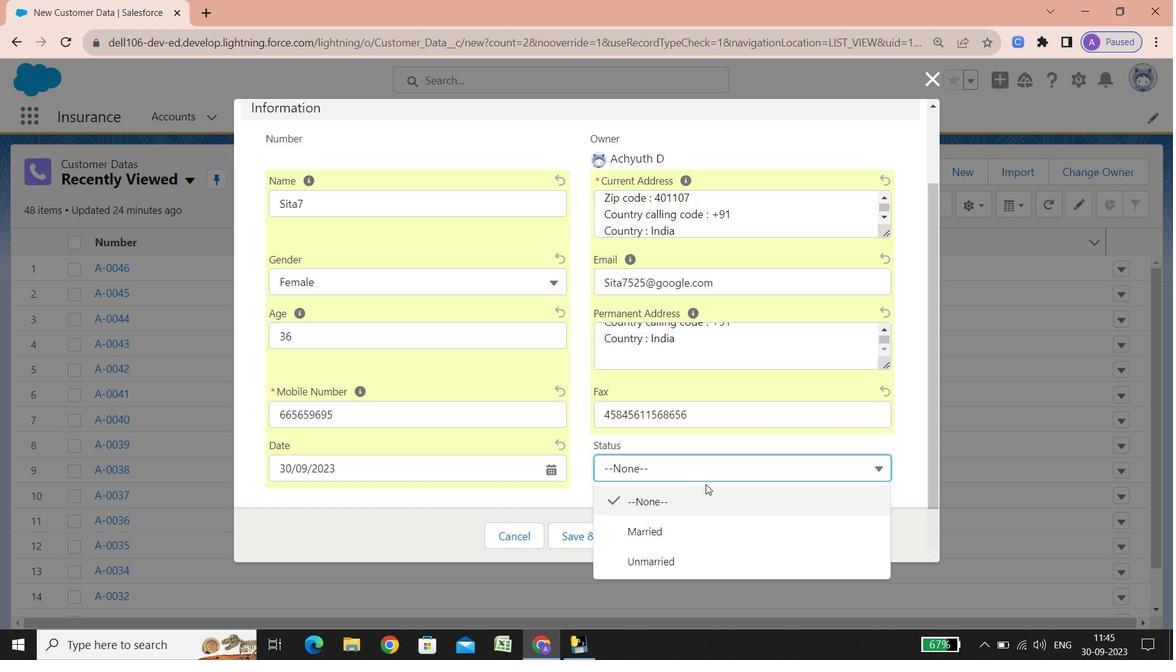 
Action: Mouse moved to (665, 561)
Screenshot: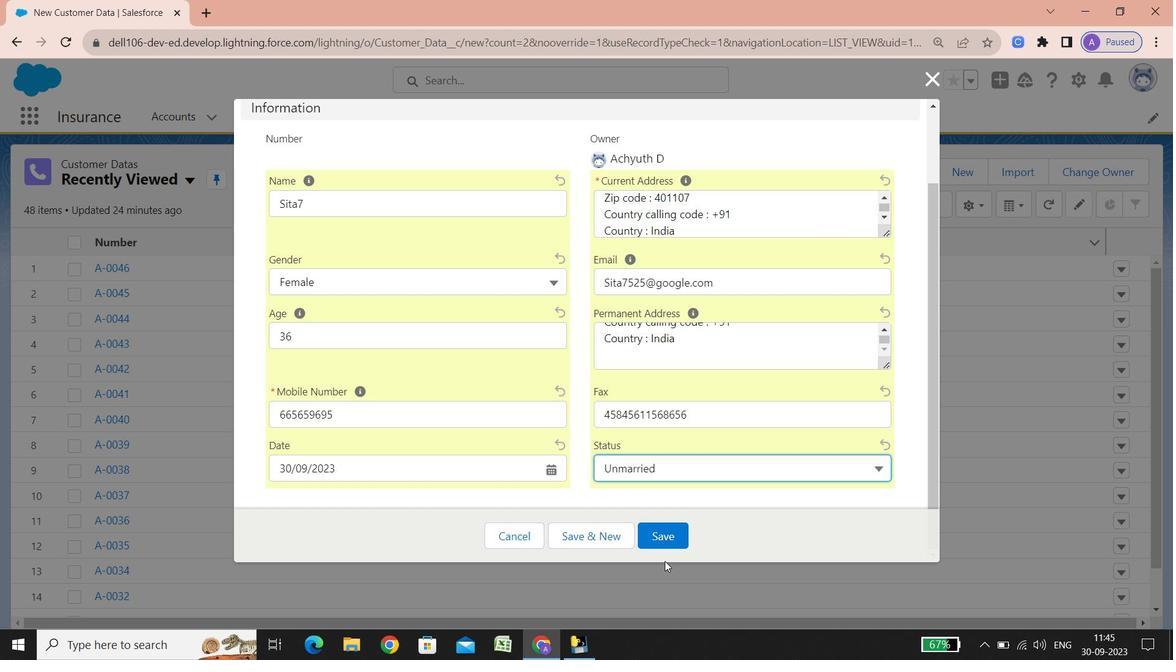 
Action: Mouse pressed left at (665, 561)
Screenshot: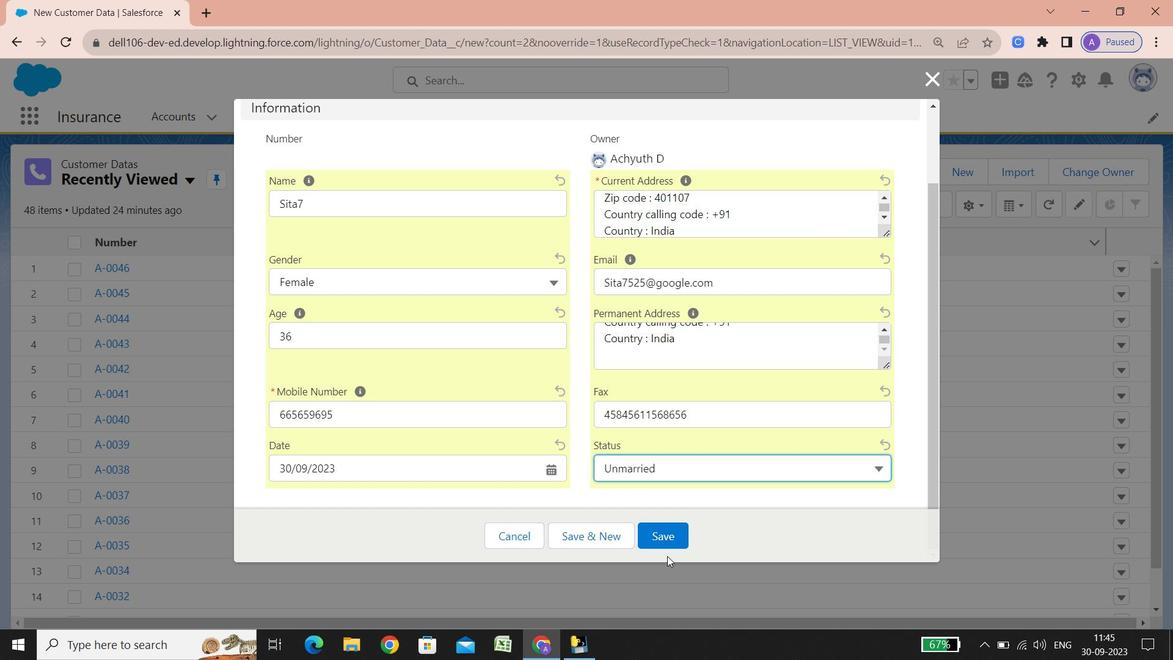 
Action: Mouse moved to (665, 545)
Screenshot: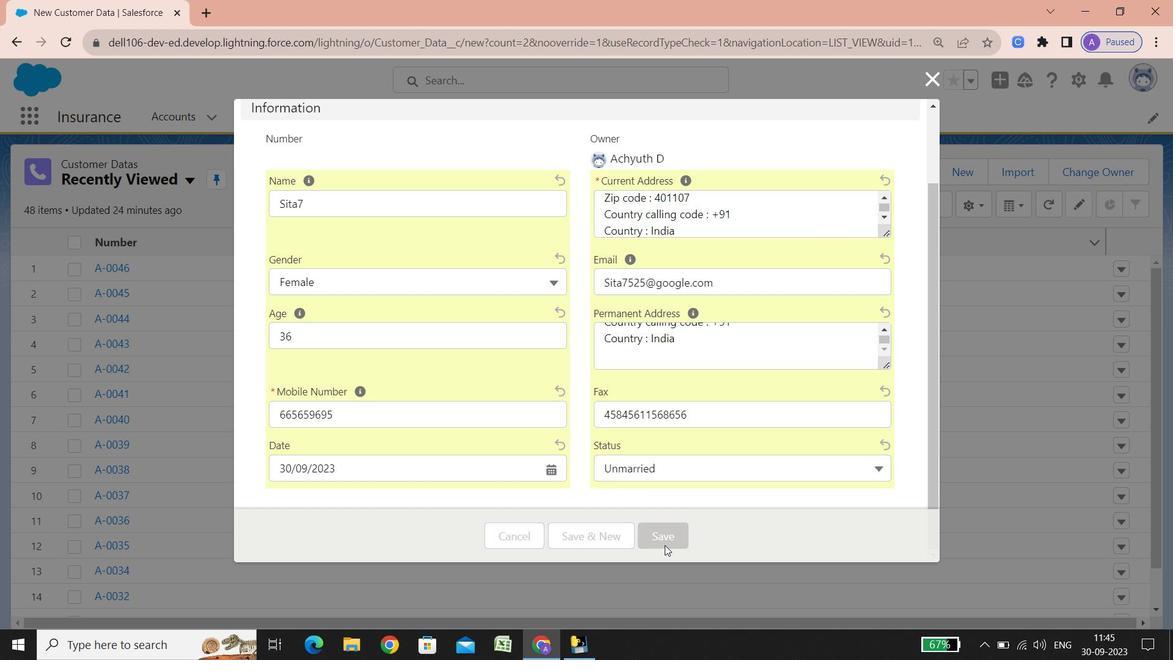 
Action: Mouse pressed left at (665, 545)
Screenshot: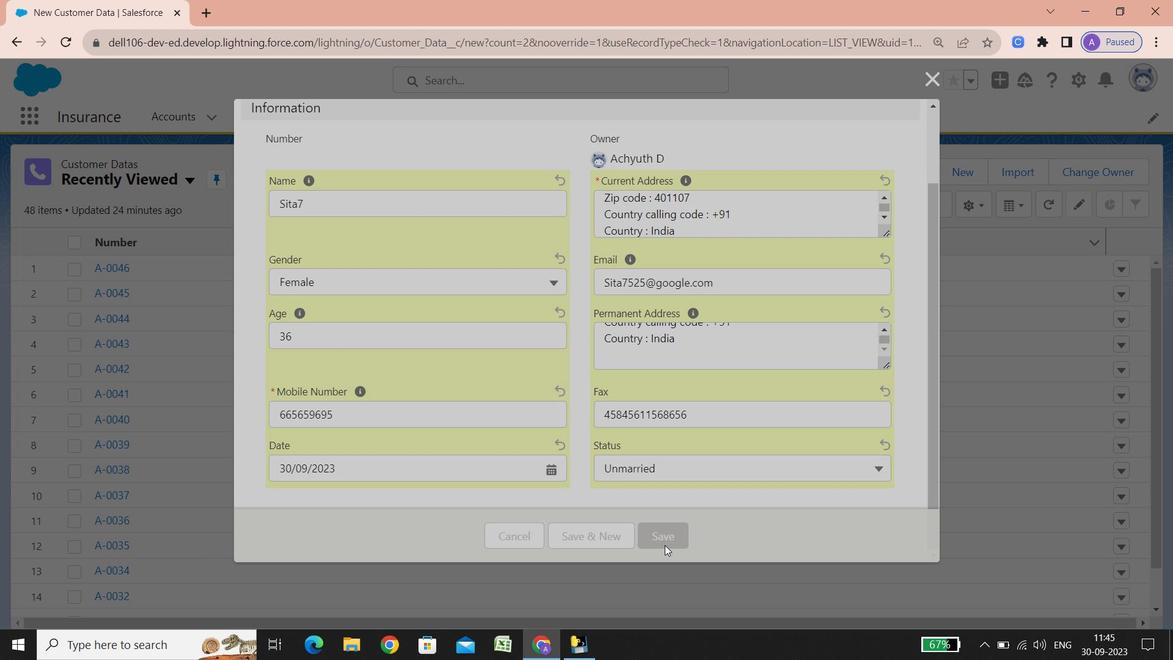 
Action: Mouse moved to (560, 117)
Screenshot: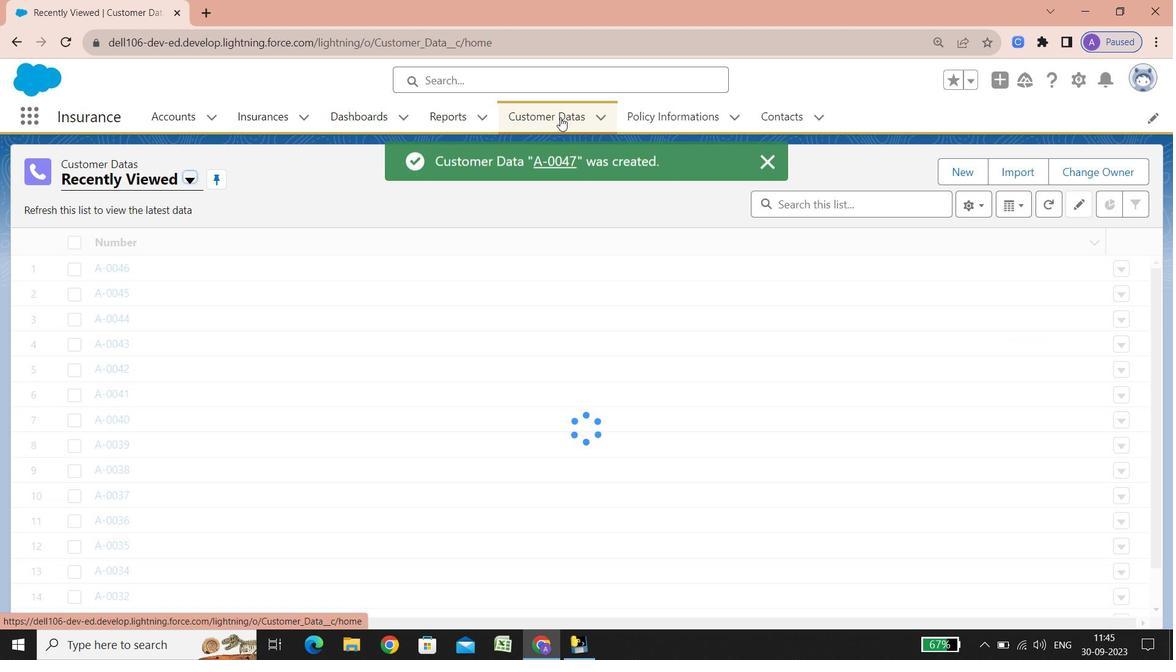
Action: Mouse pressed left at (560, 117)
Screenshot: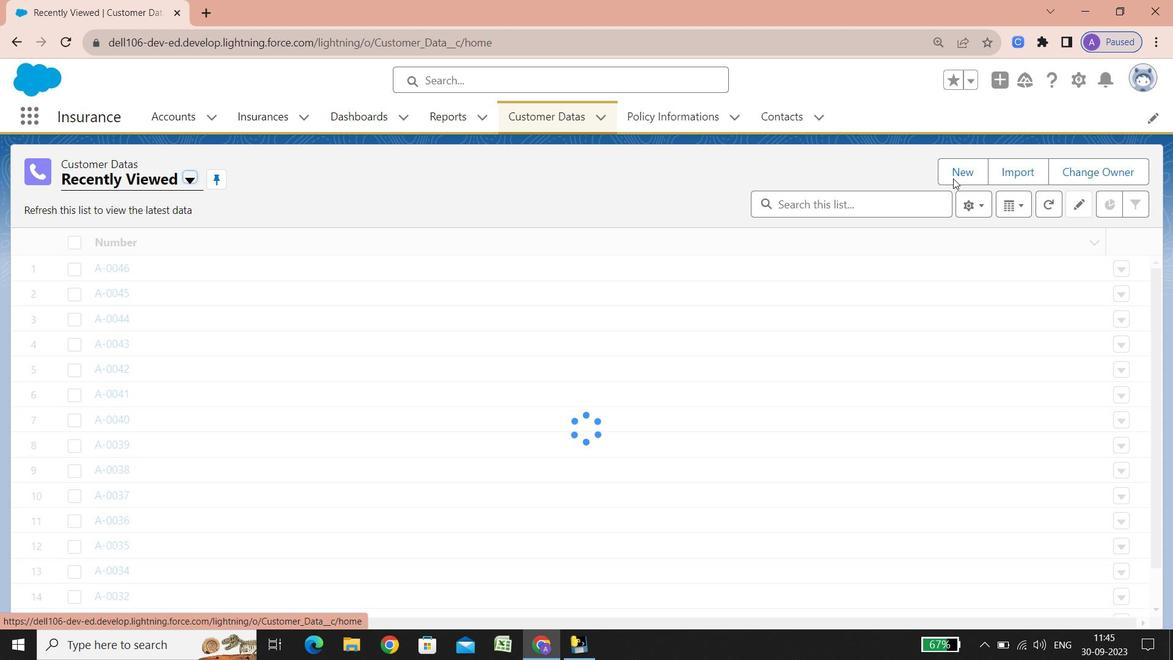 
Action: Mouse moved to (972, 176)
Screenshot: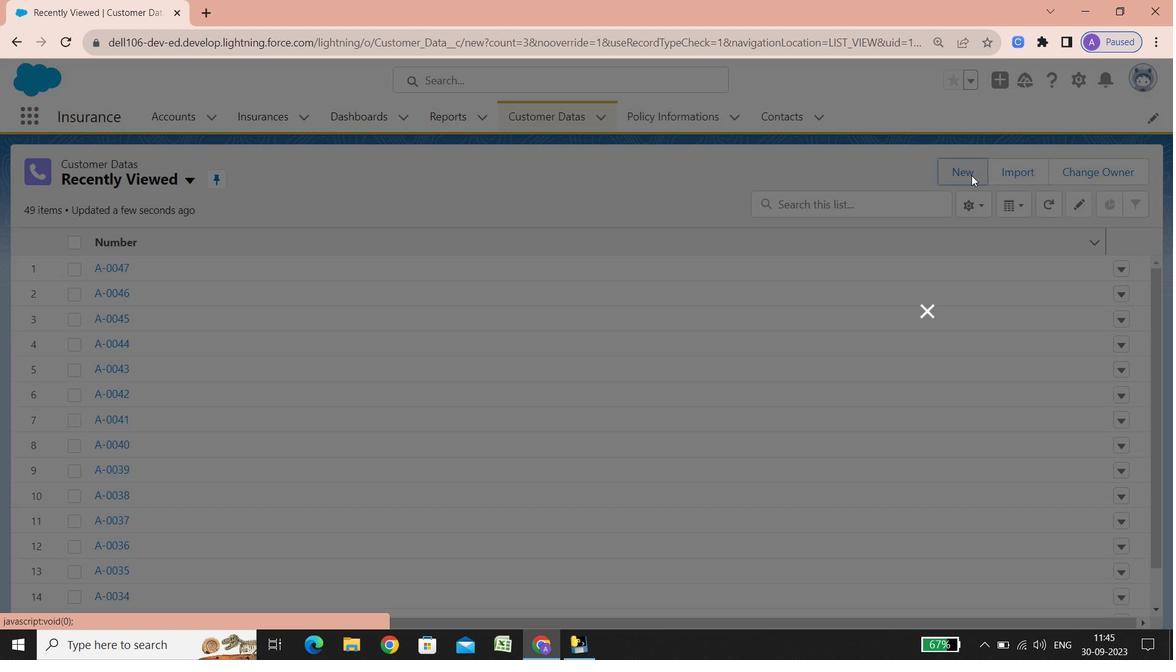 
Action: Mouse pressed left at (972, 176)
Screenshot: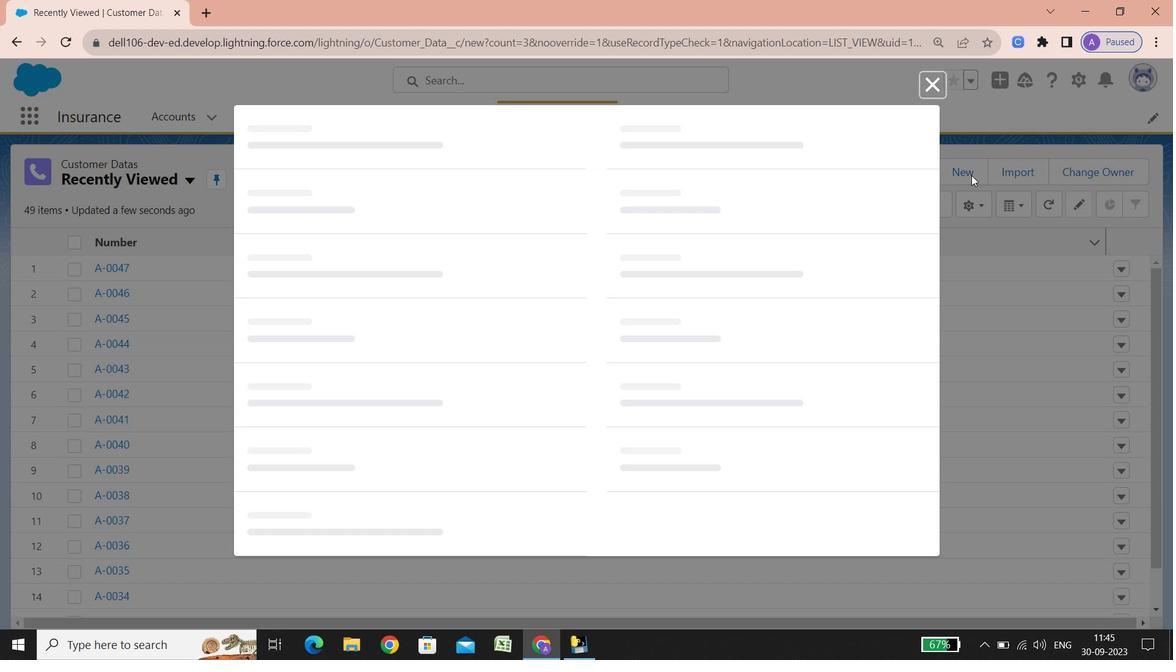 
Action: Mouse moved to (932, 162)
Screenshot: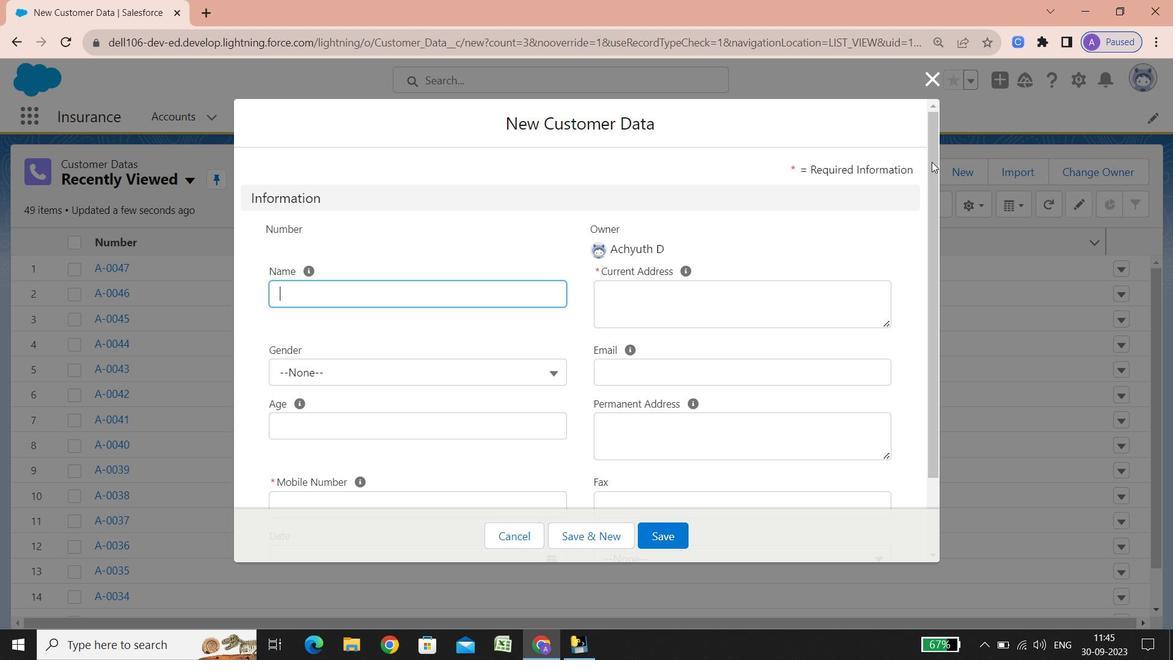 
Action: Key pressed <Key.shift>Sita8
Screenshot: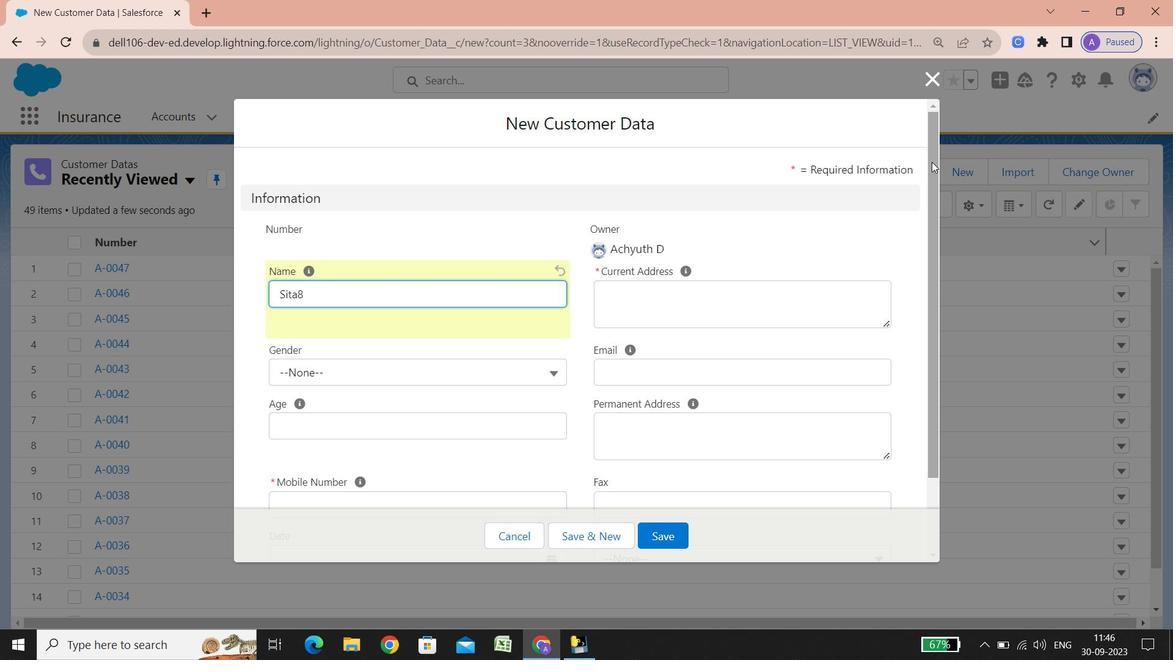 
Action: Mouse moved to (533, 368)
Screenshot: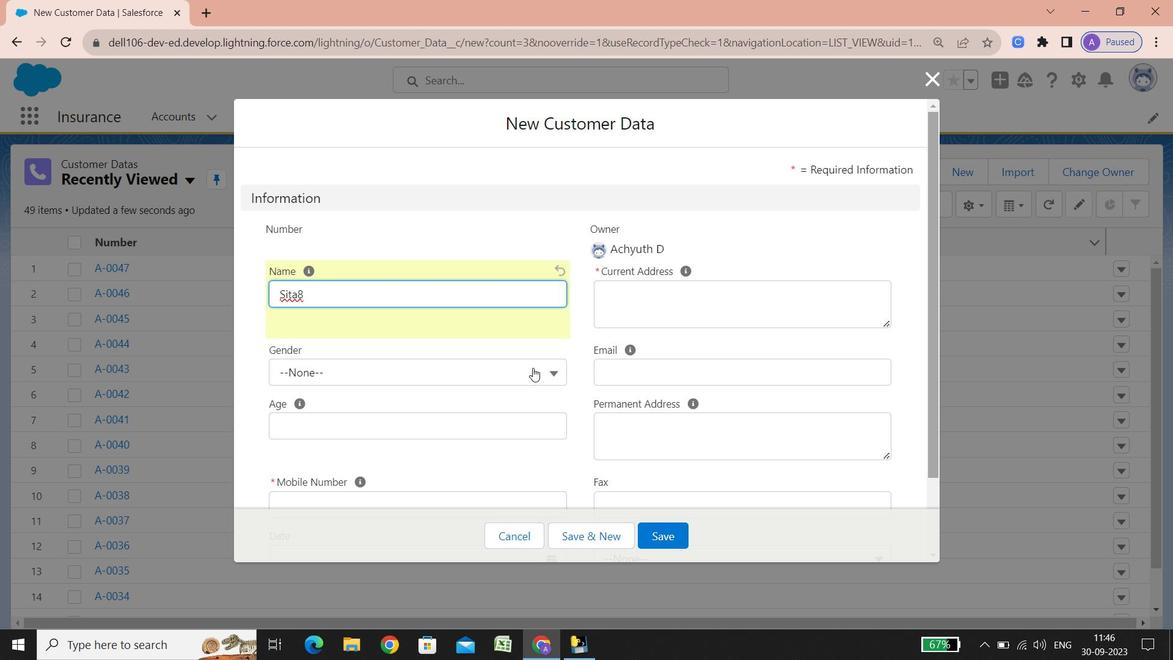 
Action: Mouse pressed left at (533, 368)
Screenshot: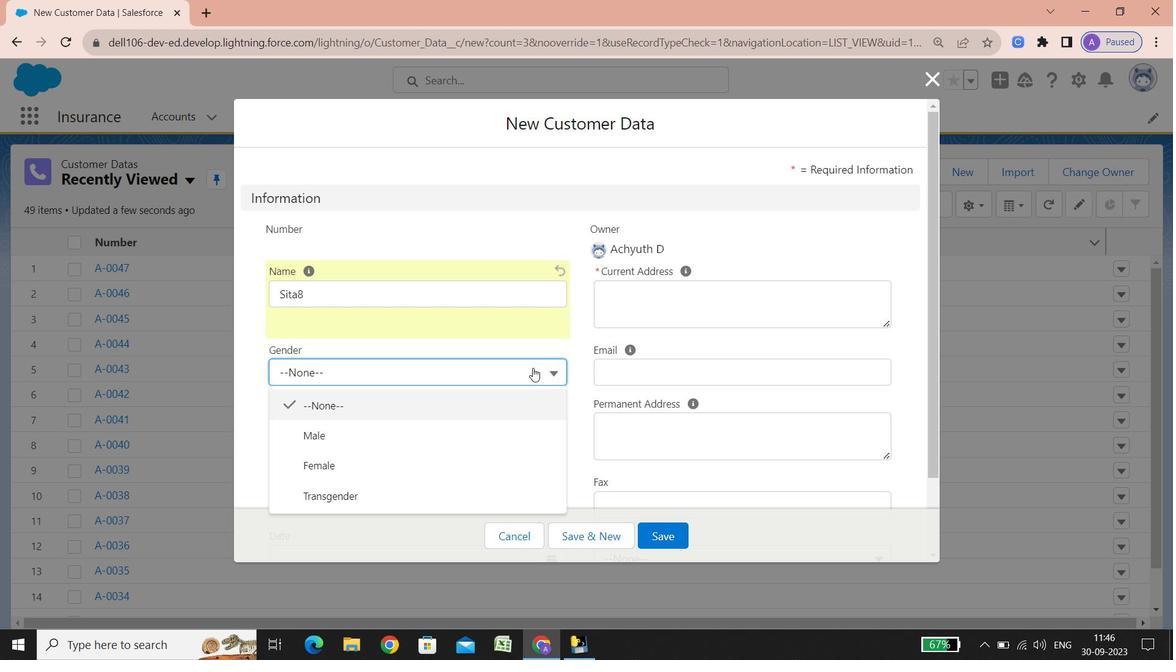 
Action: Mouse moved to (460, 462)
Screenshot: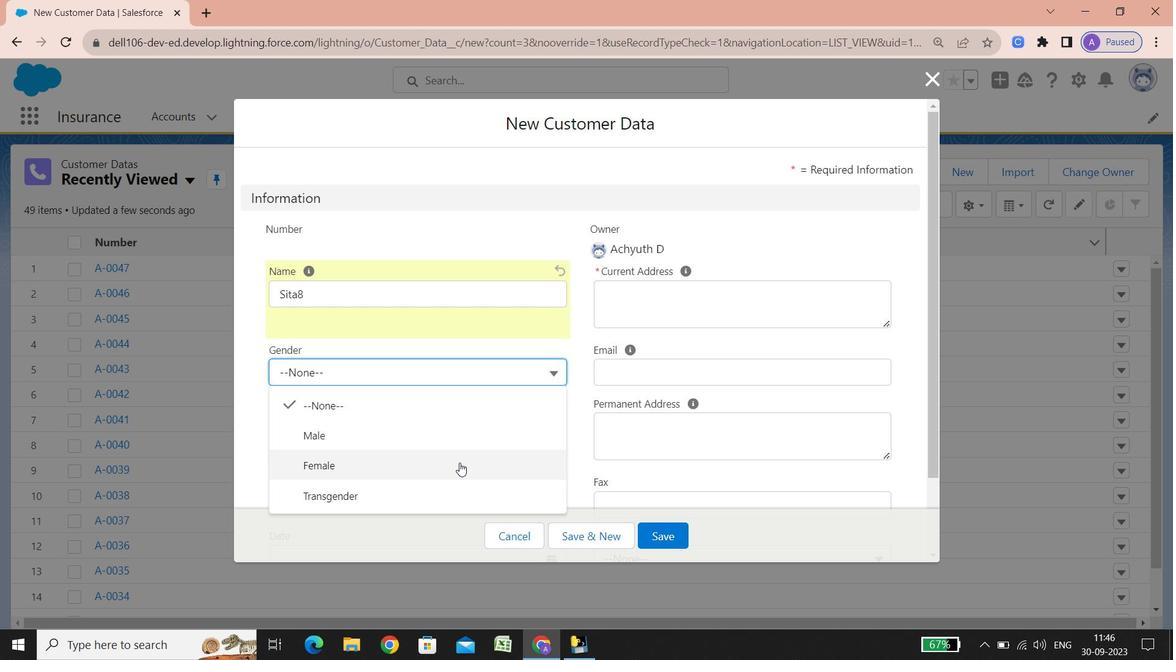 
Action: Mouse pressed left at (460, 462)
Screenshot: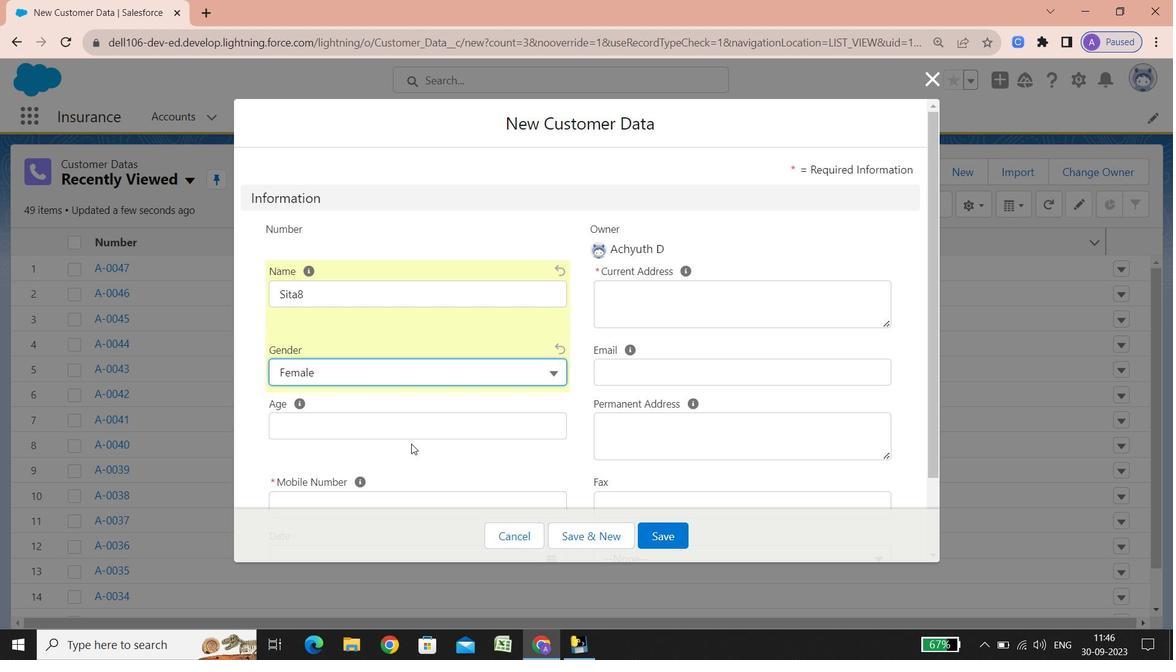 
Action: Mouse moved to (402, 426)
Screenshot: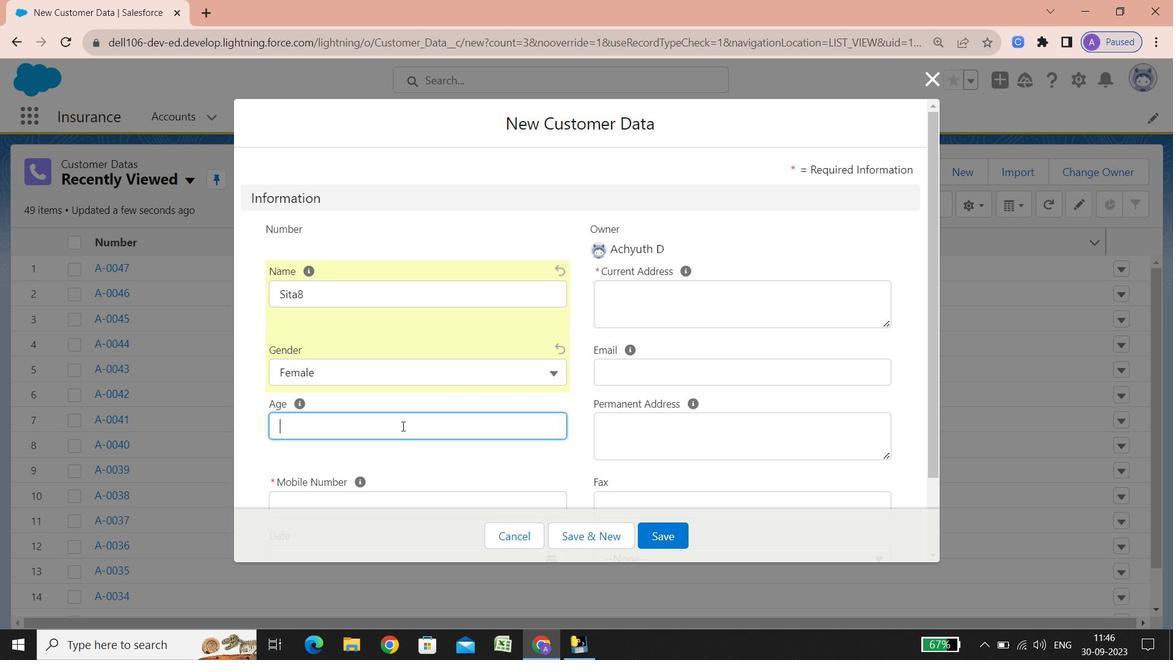 
Action: Mouse pressed left at (402, 426)
Screenshot: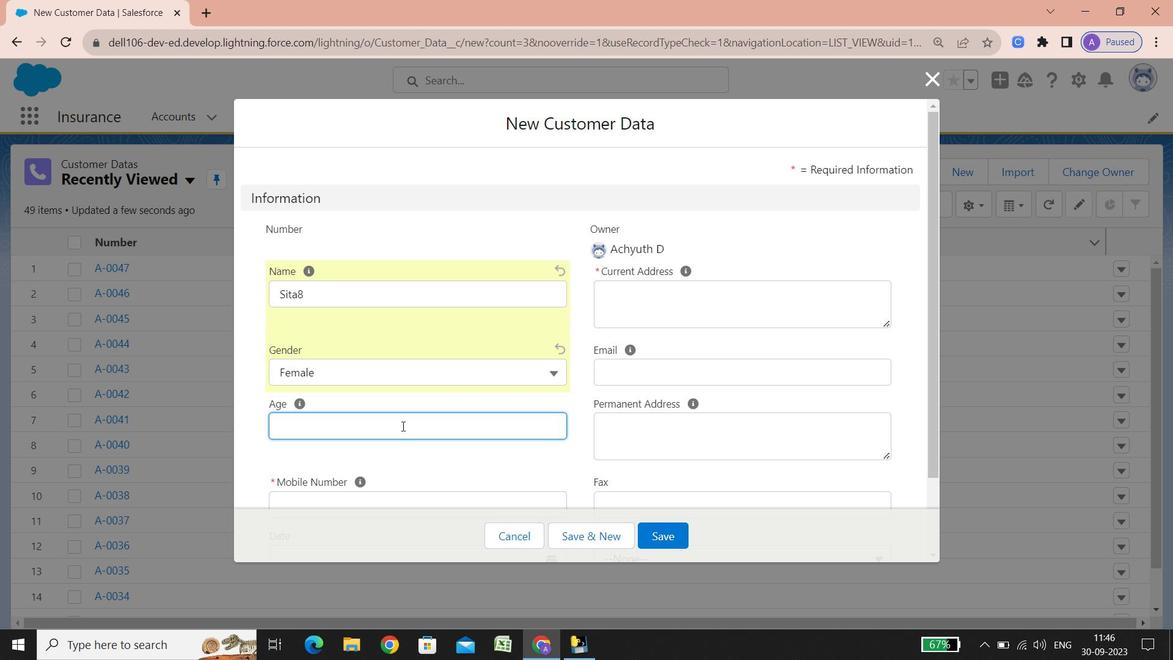 
Action: Key pressed 25
Screenshot: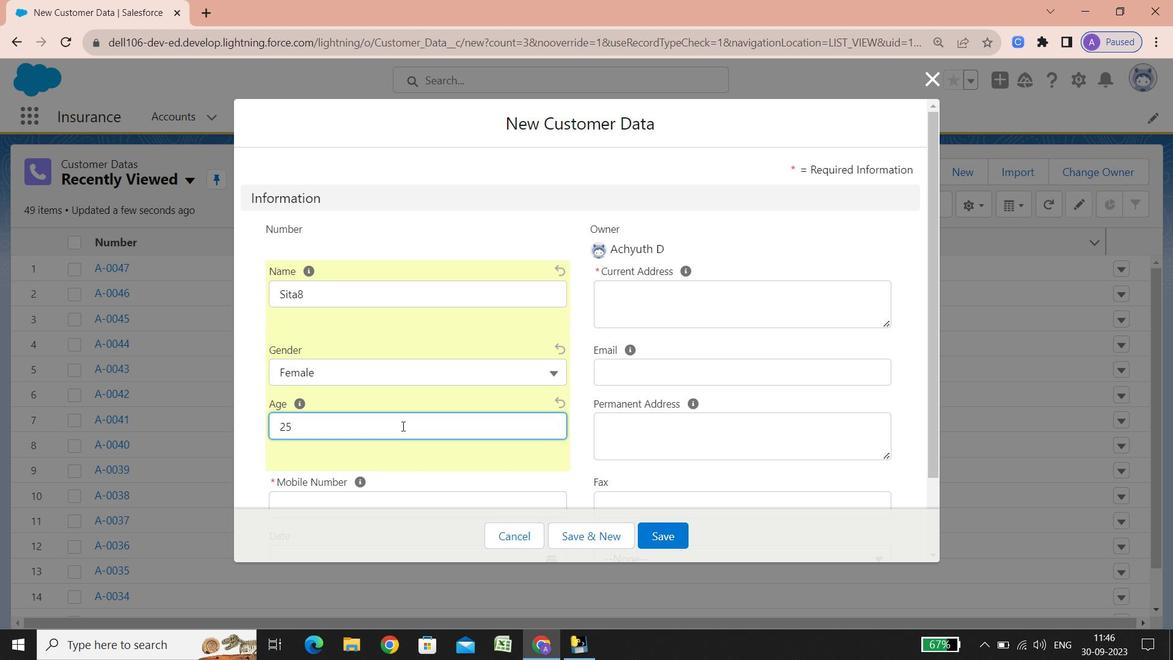 
Action: Mouse moved to (405, 417)
Screenshot: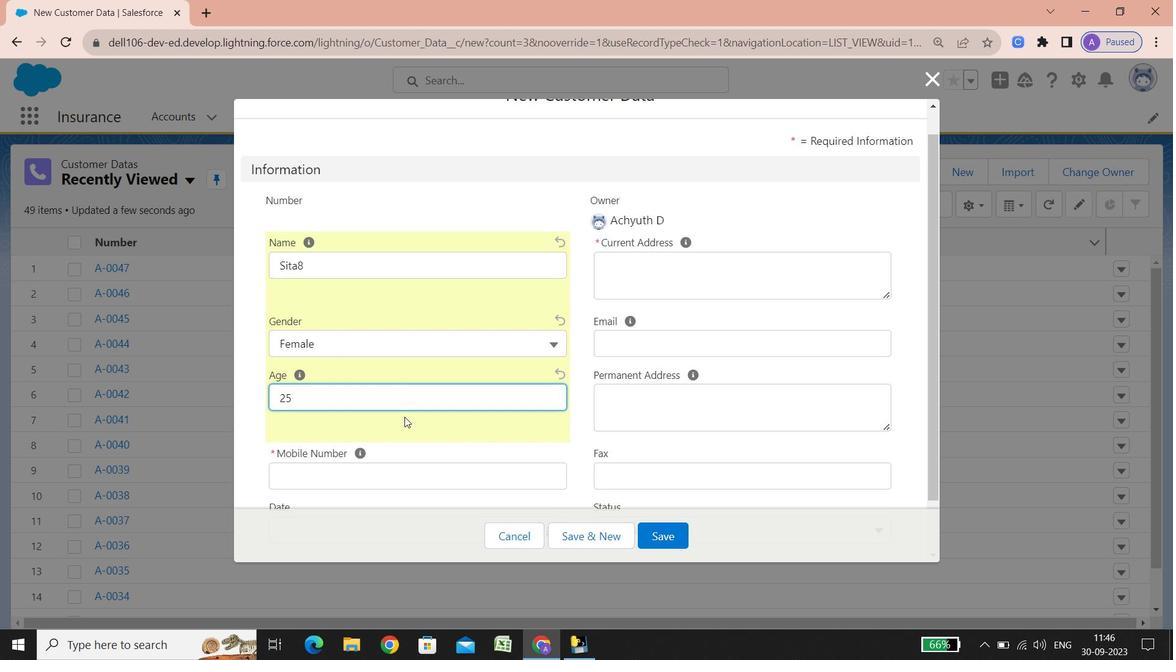 
Action: Mouse scrolled (405, 416) with delta (0, 0)
Screenshot: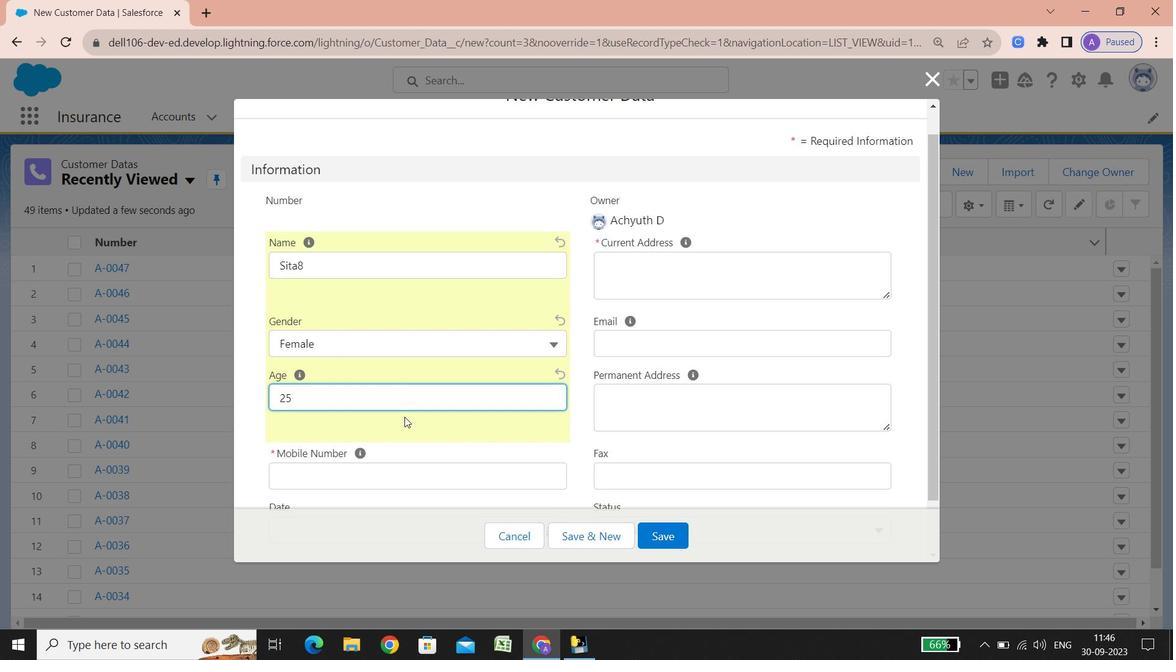 
Action: Mouse scrolled (405, 416) with delta (0, 0)
Screenshot: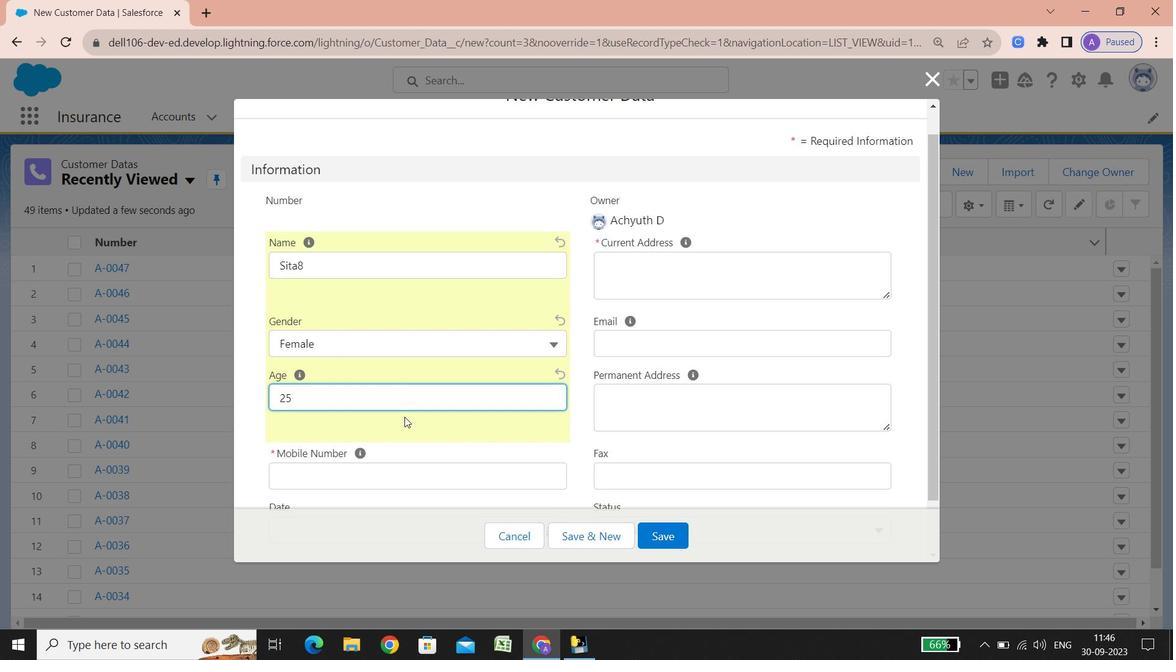 
Action: Mouse scrolled (405, 416) with delta (0, 0)
Screenshot: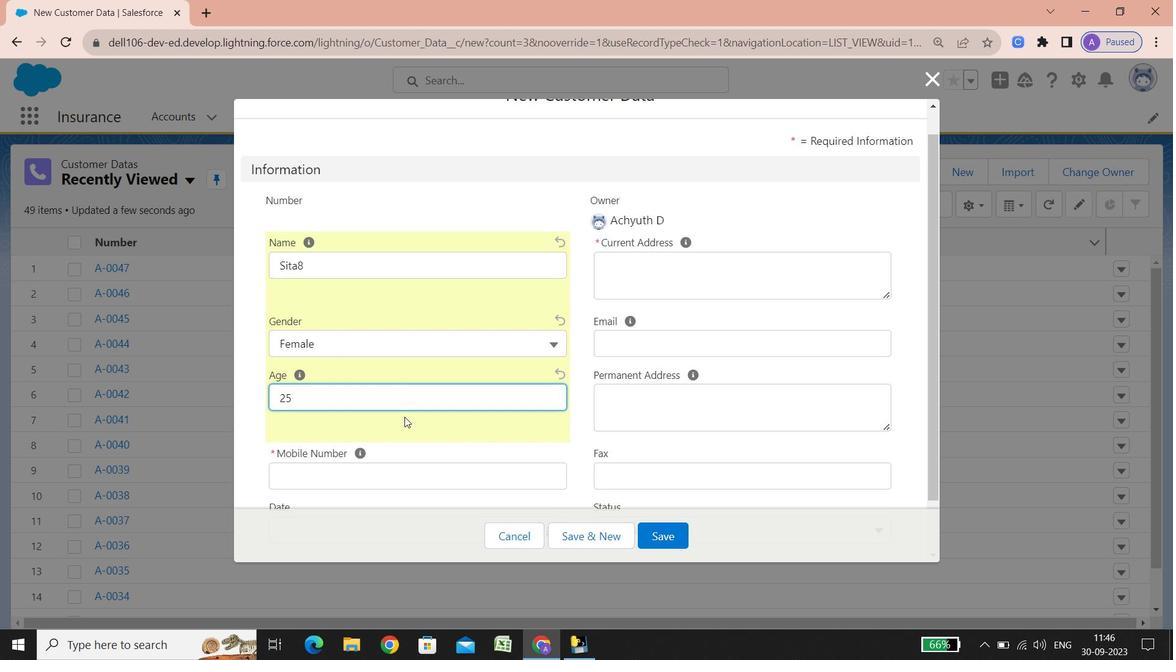 
Action: Mouse scrolled (405, 416) with delta (0, 0)
Screenshot: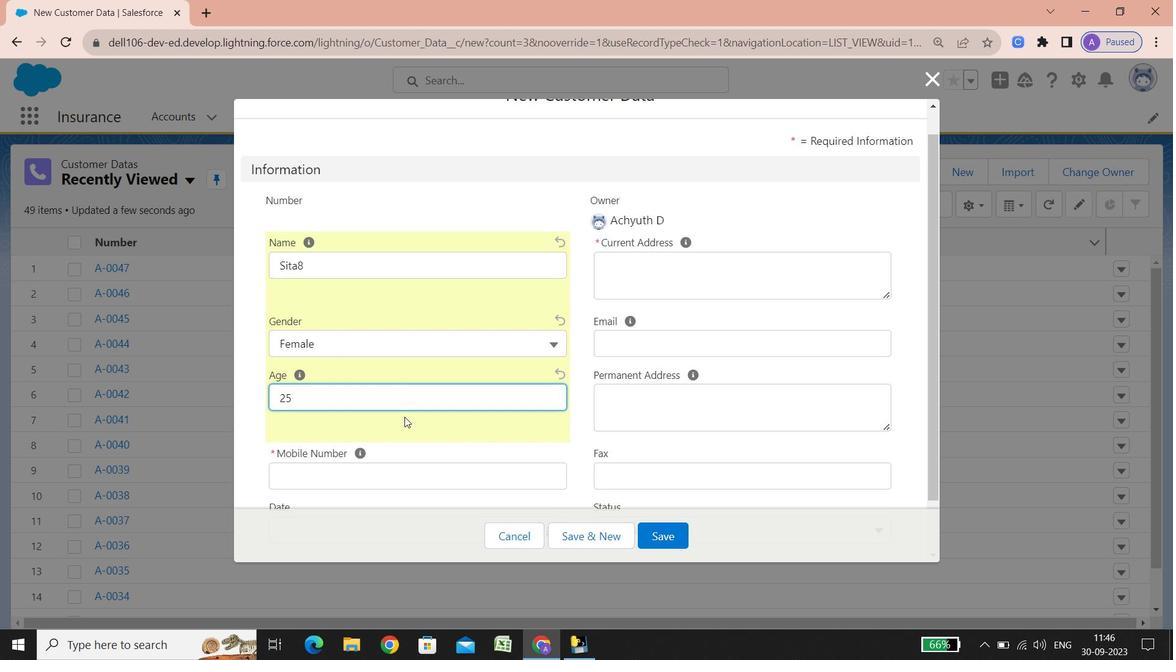 
Action: Mouse scrolled (405, 416) with delta (0, 0)
Screenshot: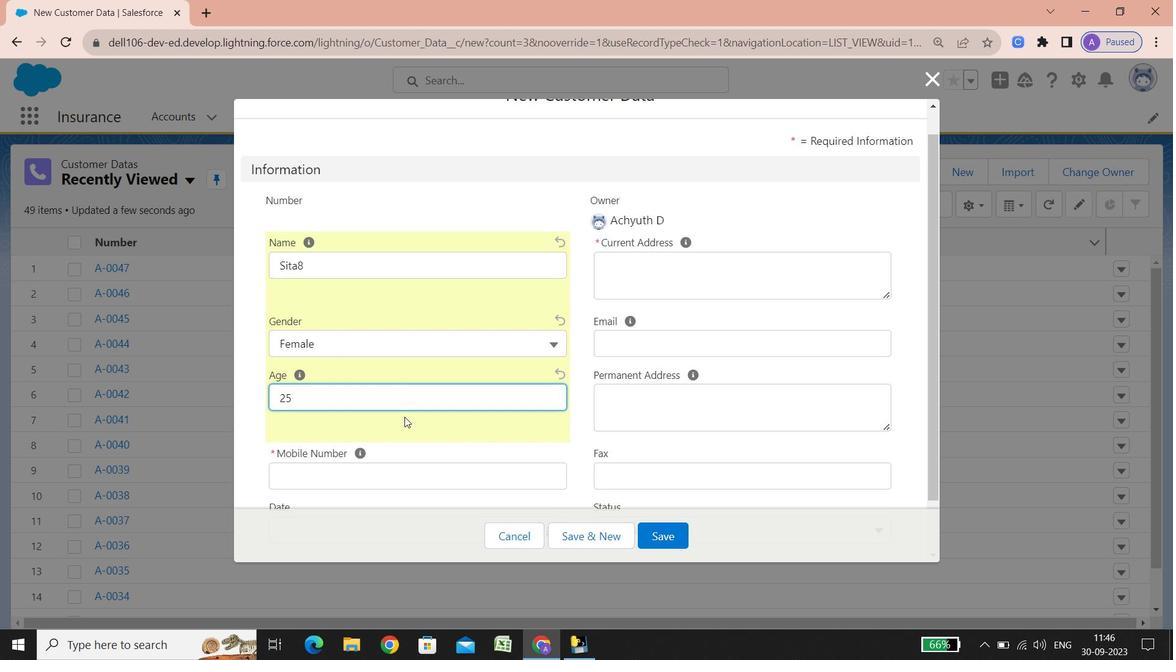 
Action: Mouse scrolled (405, 416) with delta (0, 0)
Screenshot: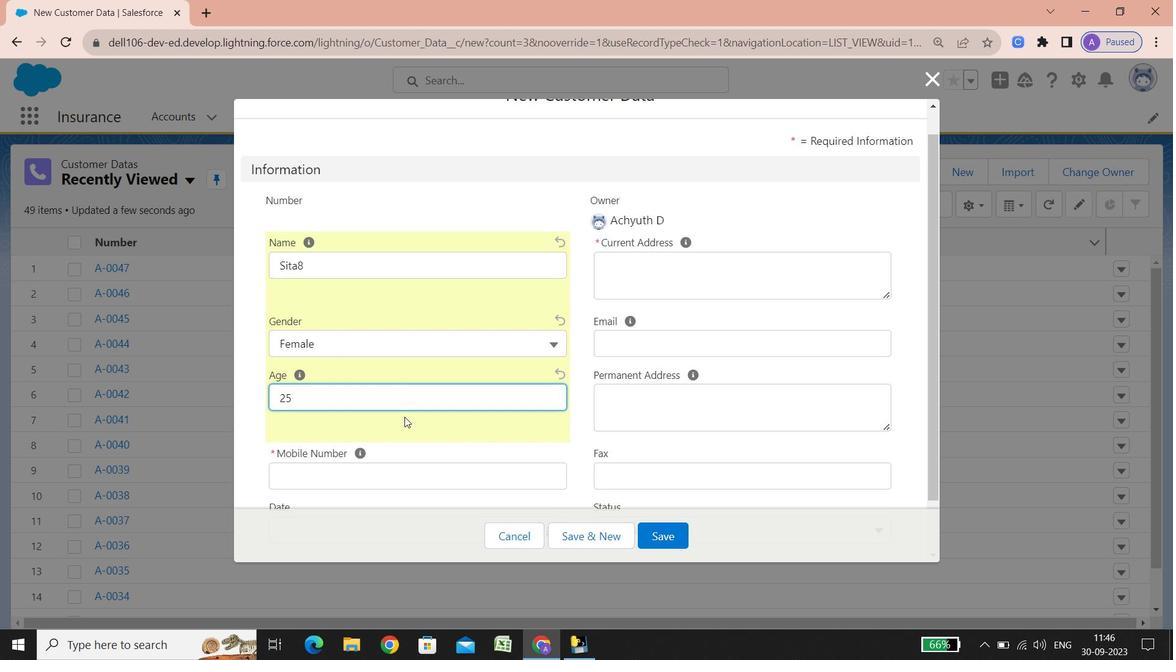 
Action: Mouse scrolled (405, 416) with delta (0, 0)
Screenshot: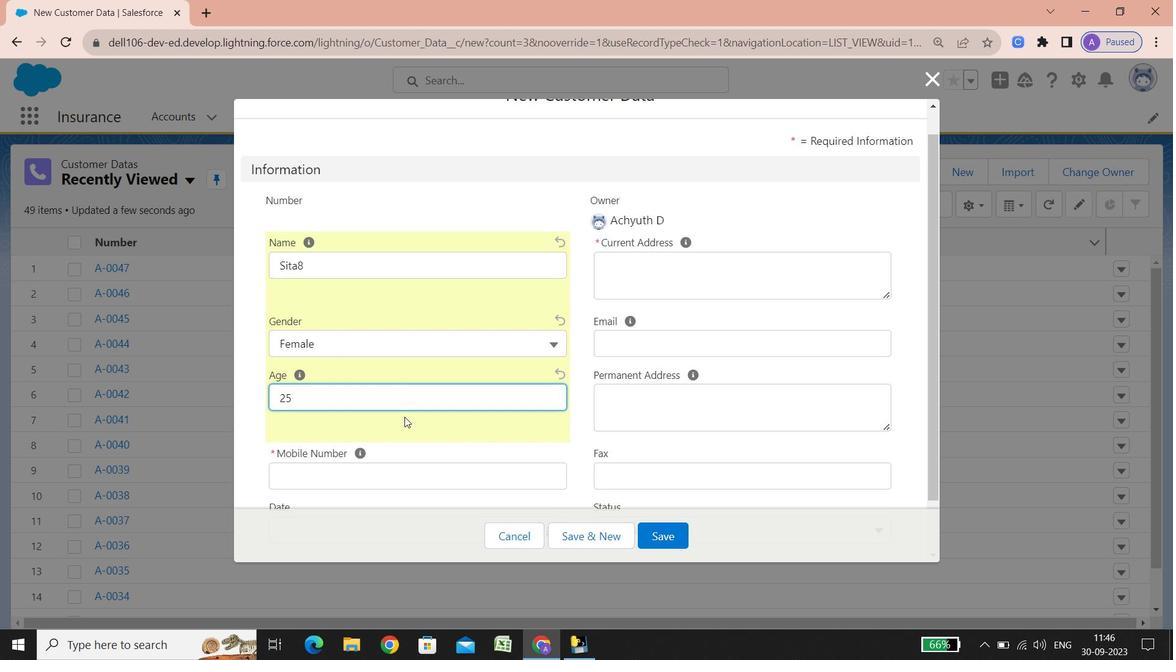 
Action: Mouse scrolled (405, 416) with delta (0, 0)
Screenshot: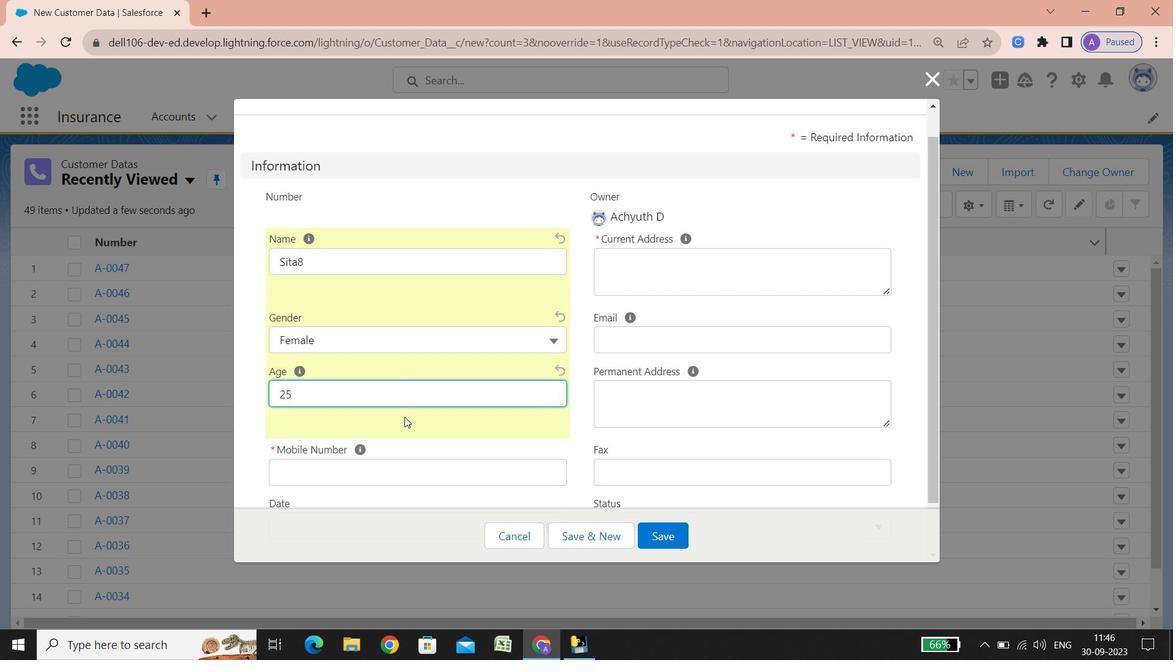
Action: Mouse scrolled (405, 416) with delta (0, 0)
Screenshot: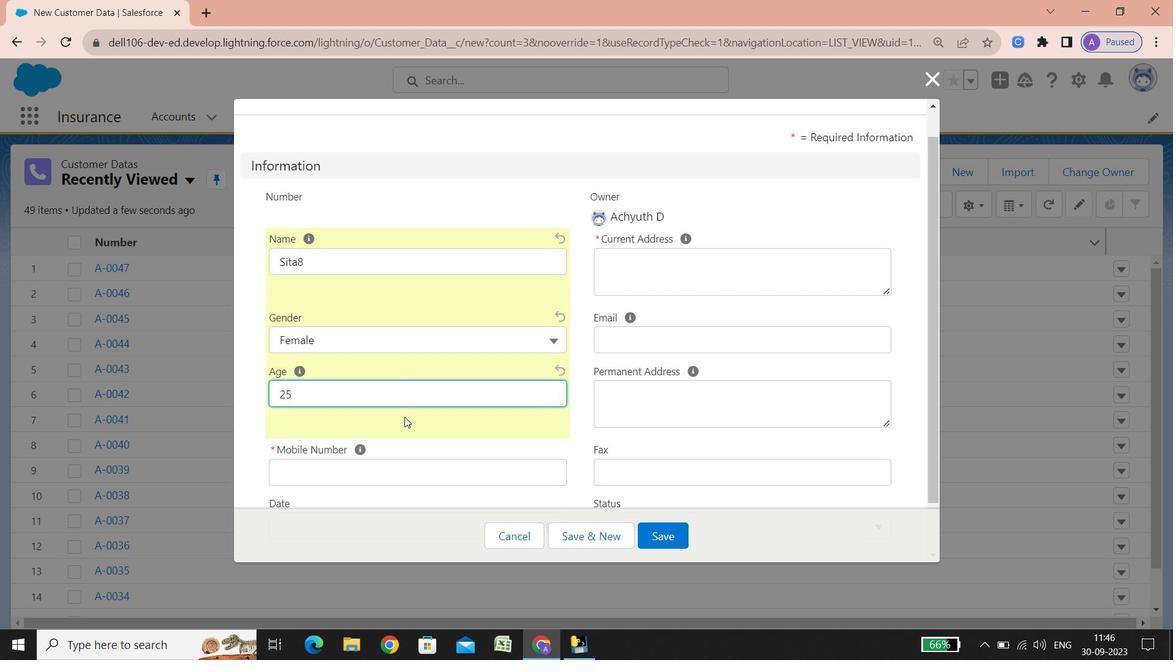 
Action: Mouse scrolled (405, 416) with delta (0, 0)
Screenshot: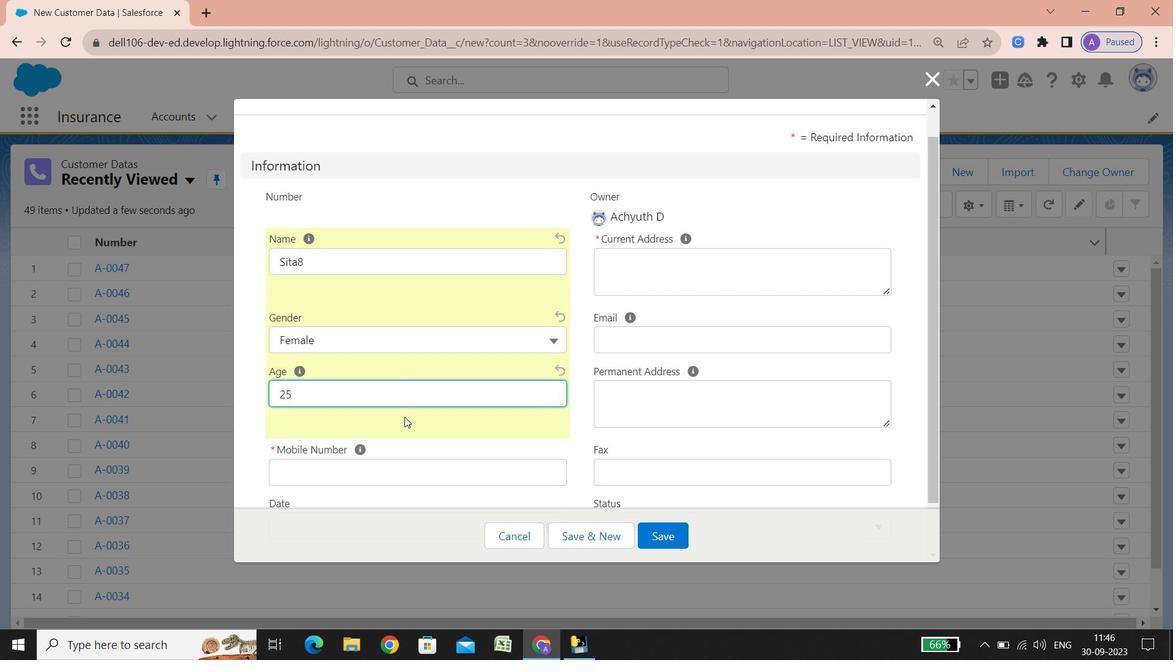 
Action: Mouse scrolled (405, 416) with delta (0, 0)
Screenshot: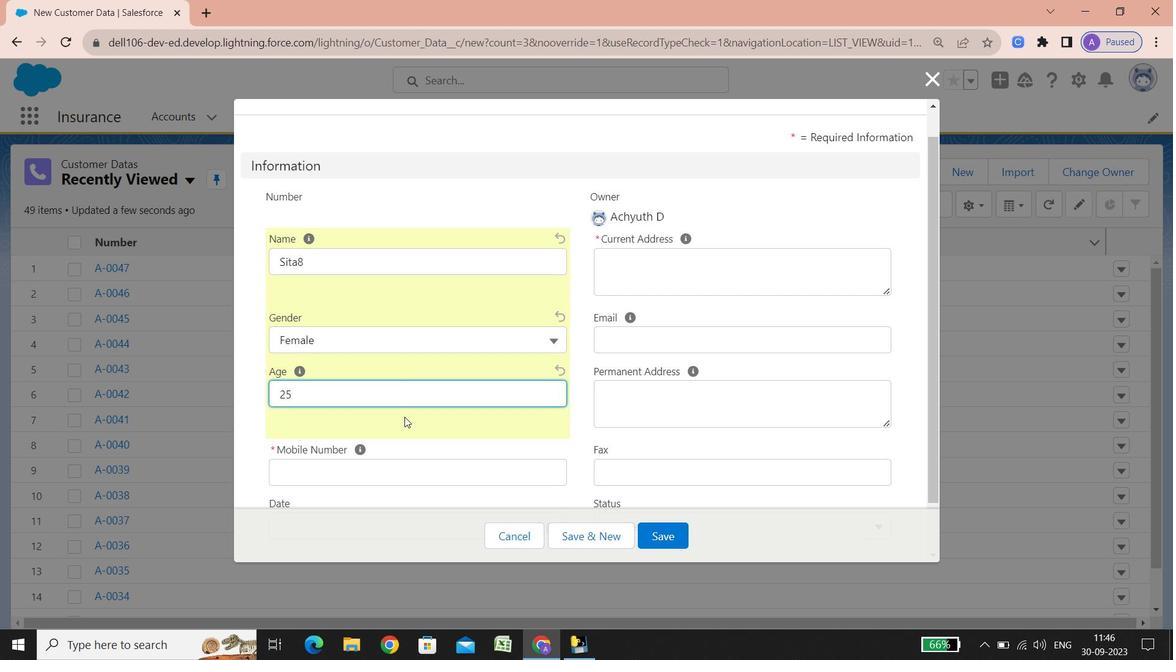 
Action: Mouse scrolled (405, 416) with delta (0, 0)
Screenshot: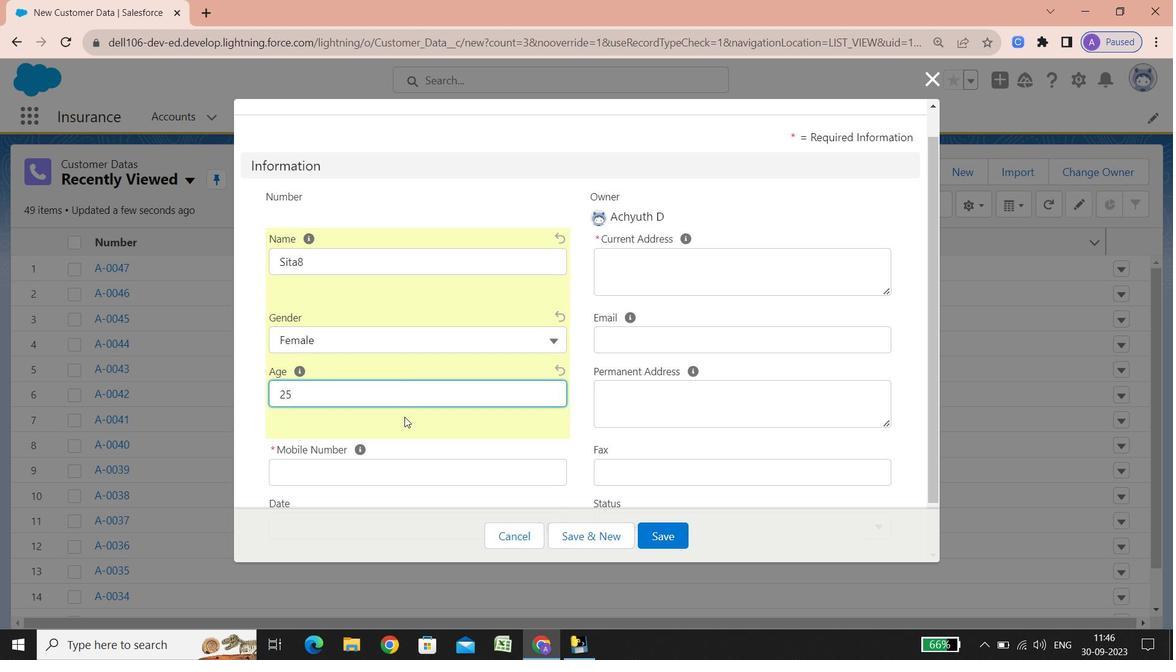 
Action: Mouse scrolled (405, 416) with delta (0, 0)
Screenshot: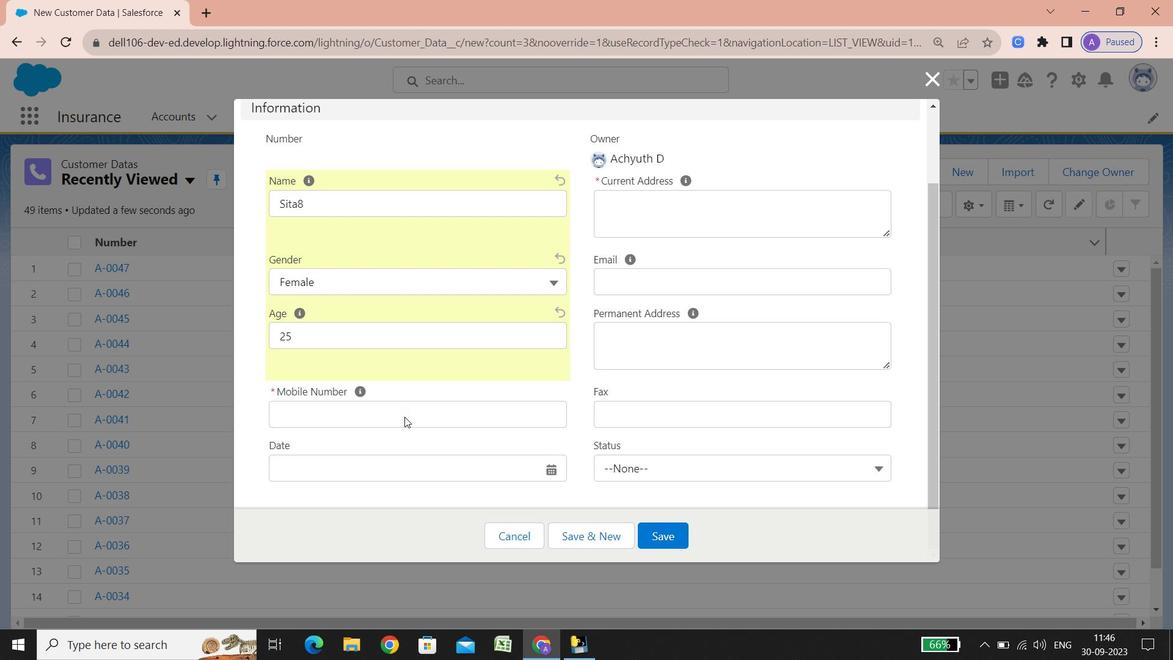 
Action: Mouse scrolled (405, 416) with delta (0, 0)
Screenshot: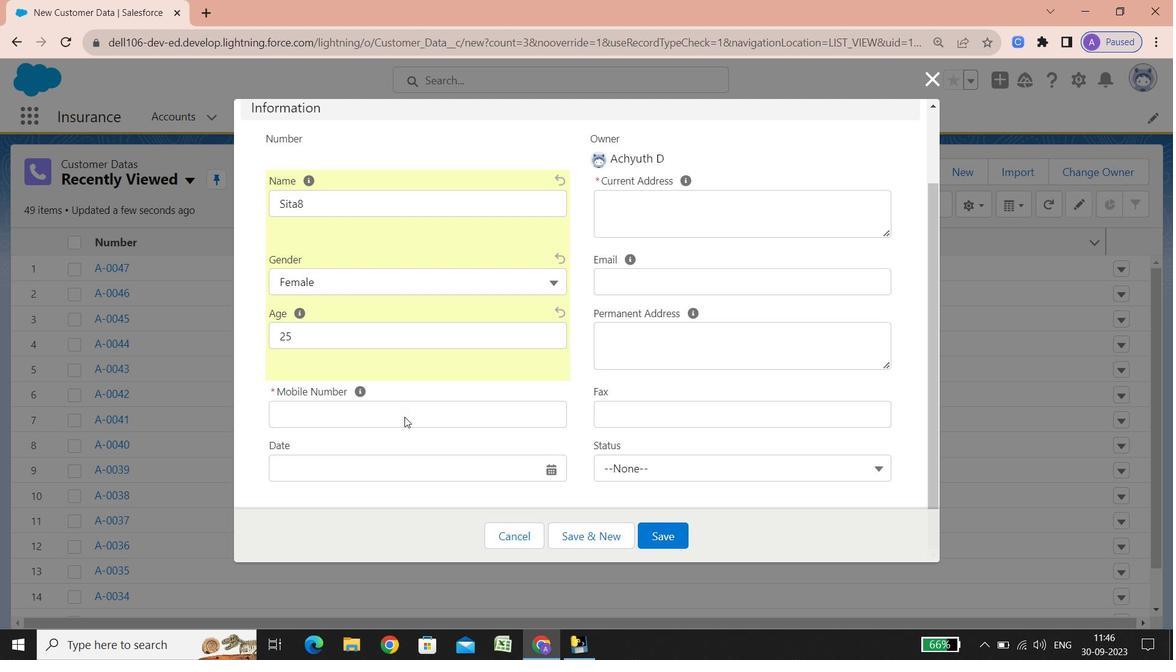 
Action: Mouse scrolled (405, 416) with delta (0, 0)
Screenshot: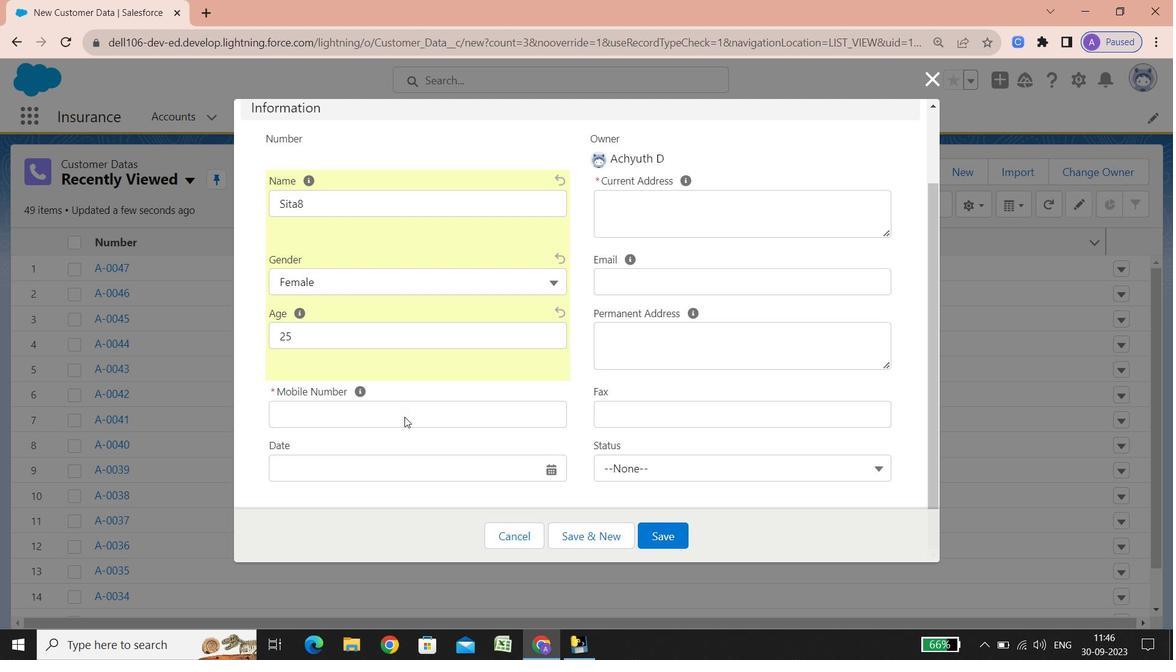
Action: Mouse scrolled (405, 416) with delta (0, 0)
Screenshot: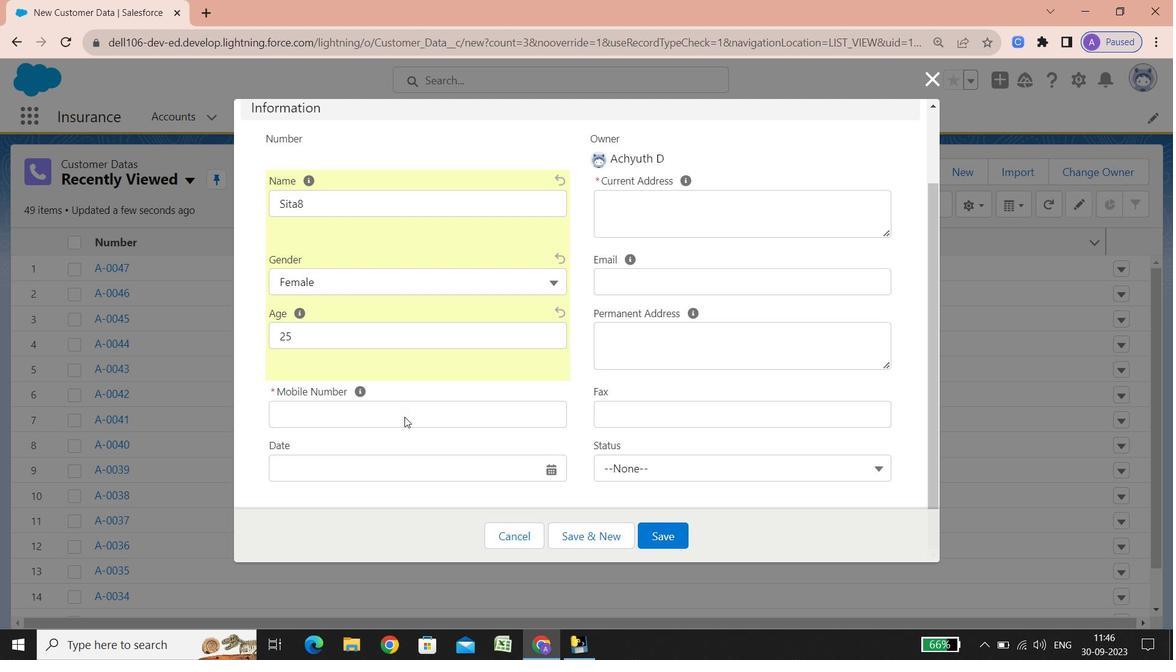 
Action: Mouse scrolled (405, 416) with delta (0, 0)
Screenshot: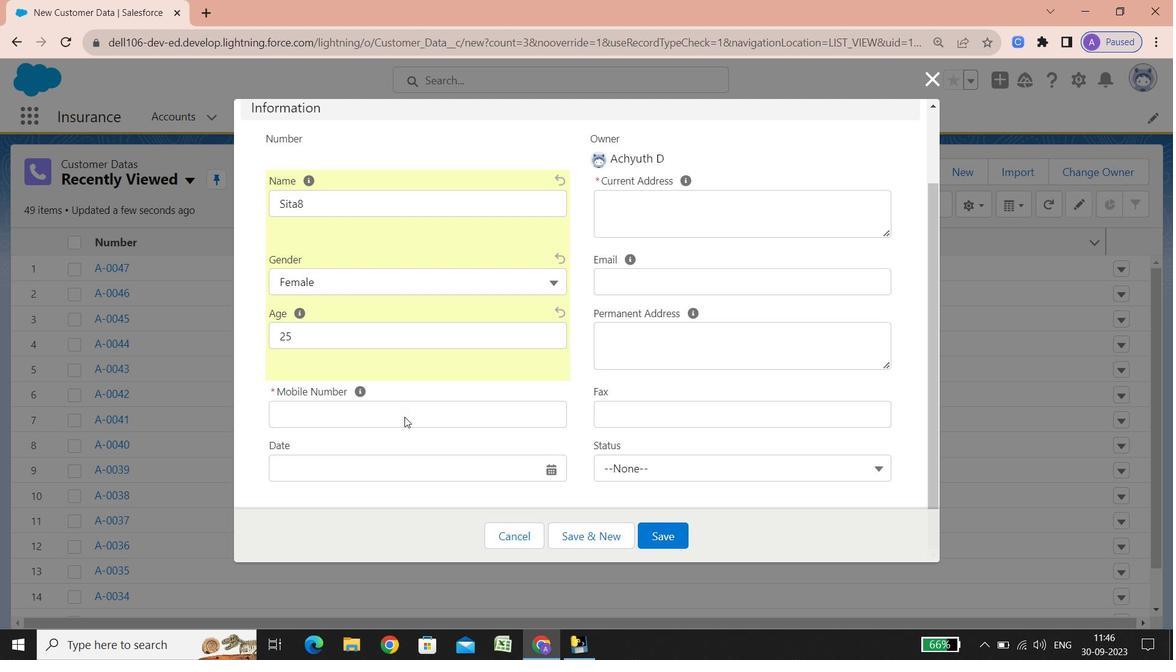 
Action: Mouse scrolled (405, 416) with delta (0, 0)
Screenshot: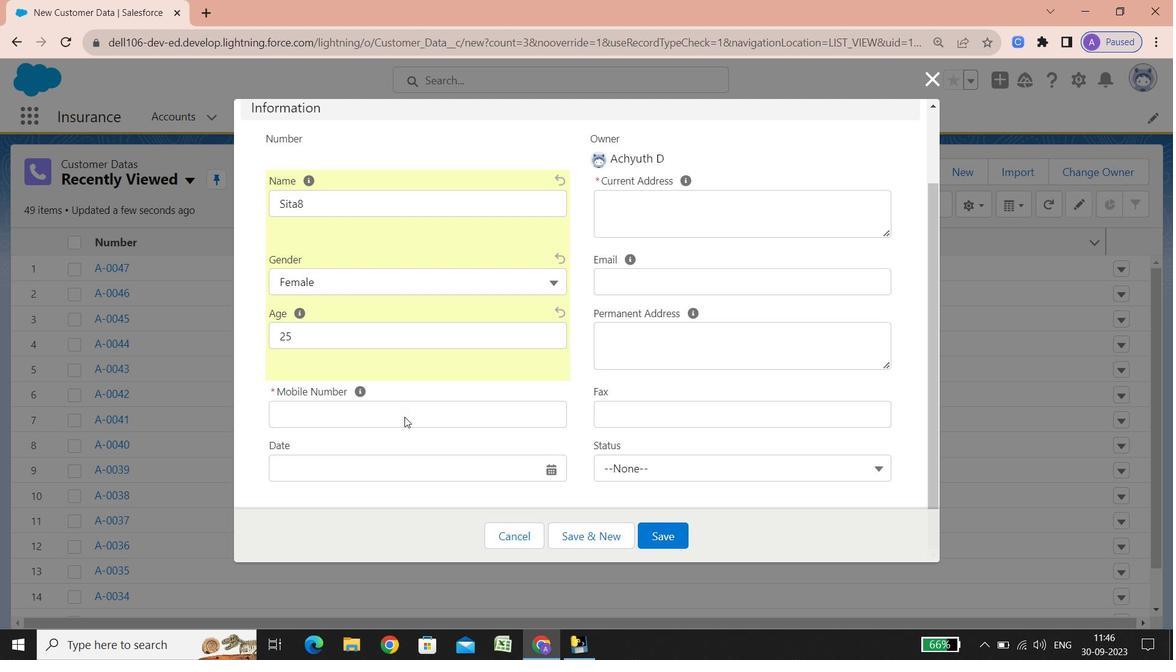 
Action: Mouse pressed left at (405, 417)
Screenshot: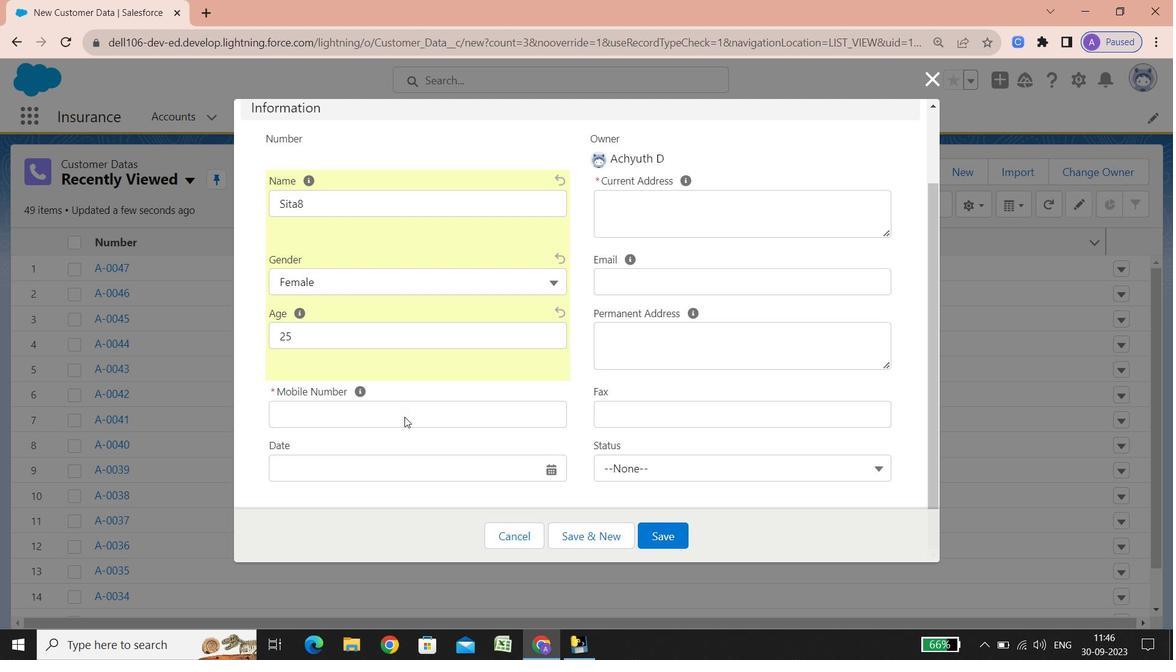 
Action: Mouse scrolled (405, 416) with delta (0, 0)
Screenshot: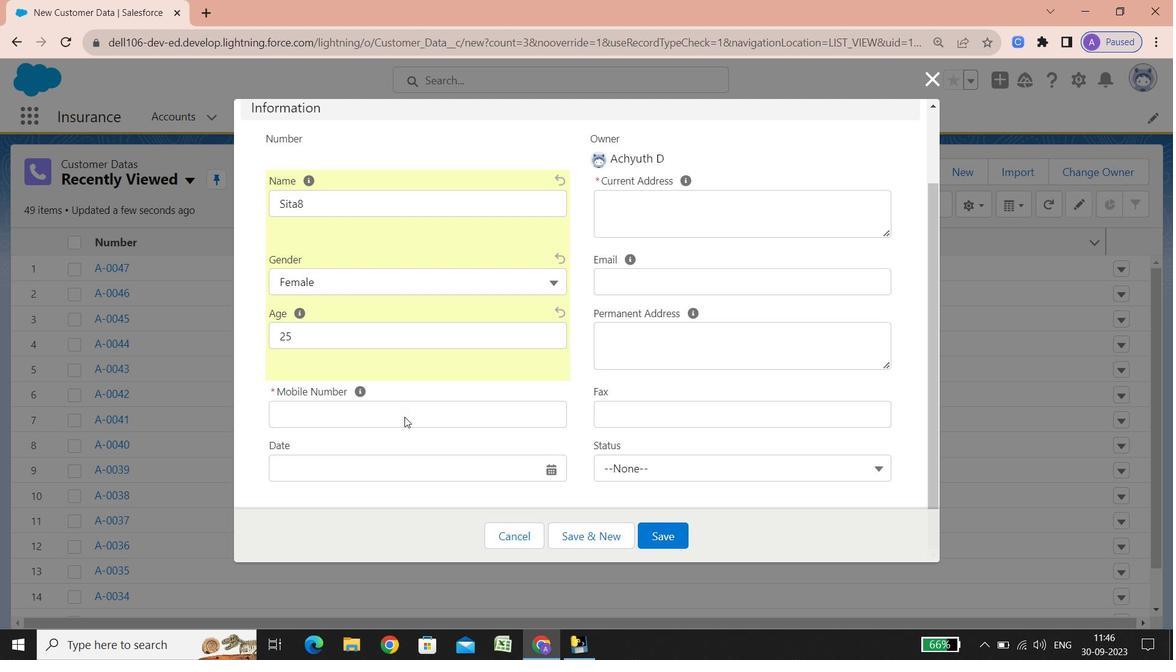 
Action: Mouse scrolled (405, 416) with delta (0, 0)
Screenshot: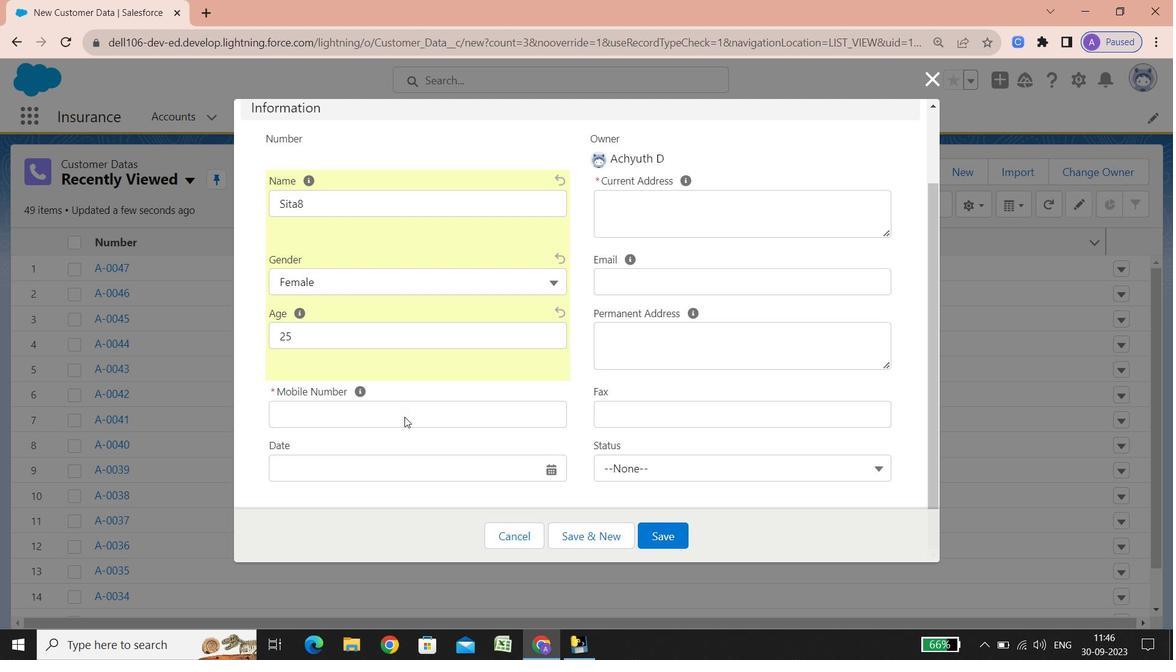 
Action: Mouse scrolled (405, 416) with delta (0, 0)
Screenshot: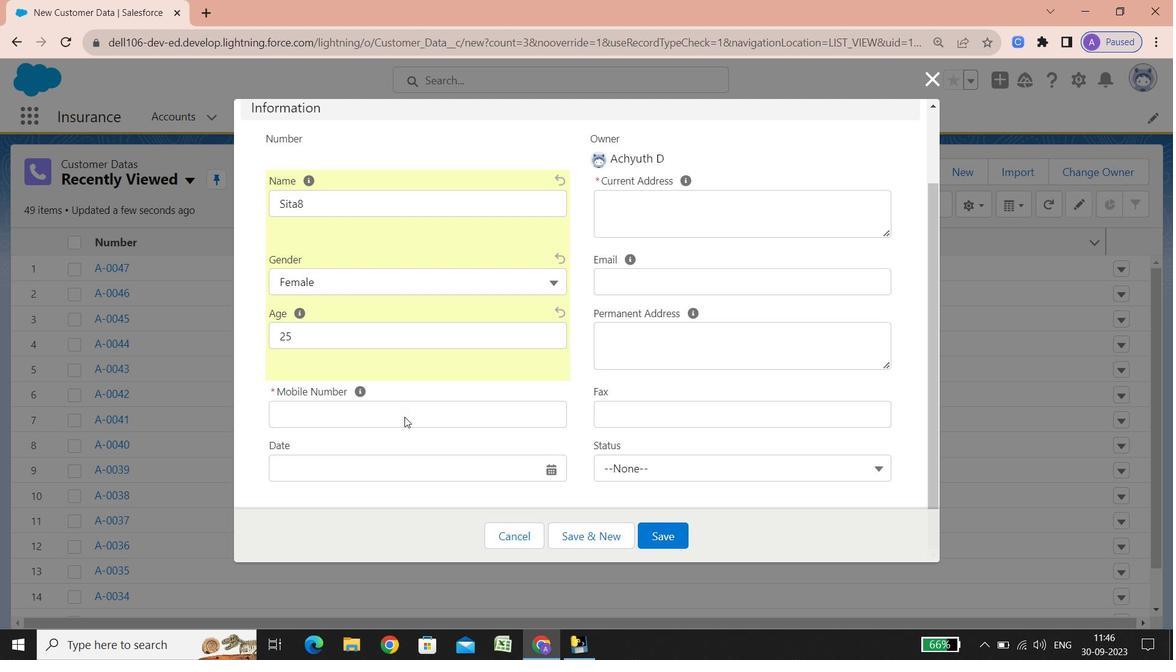 
Action: Mouse scrolled (405, 416) with delta (0, 0)
Screenshot: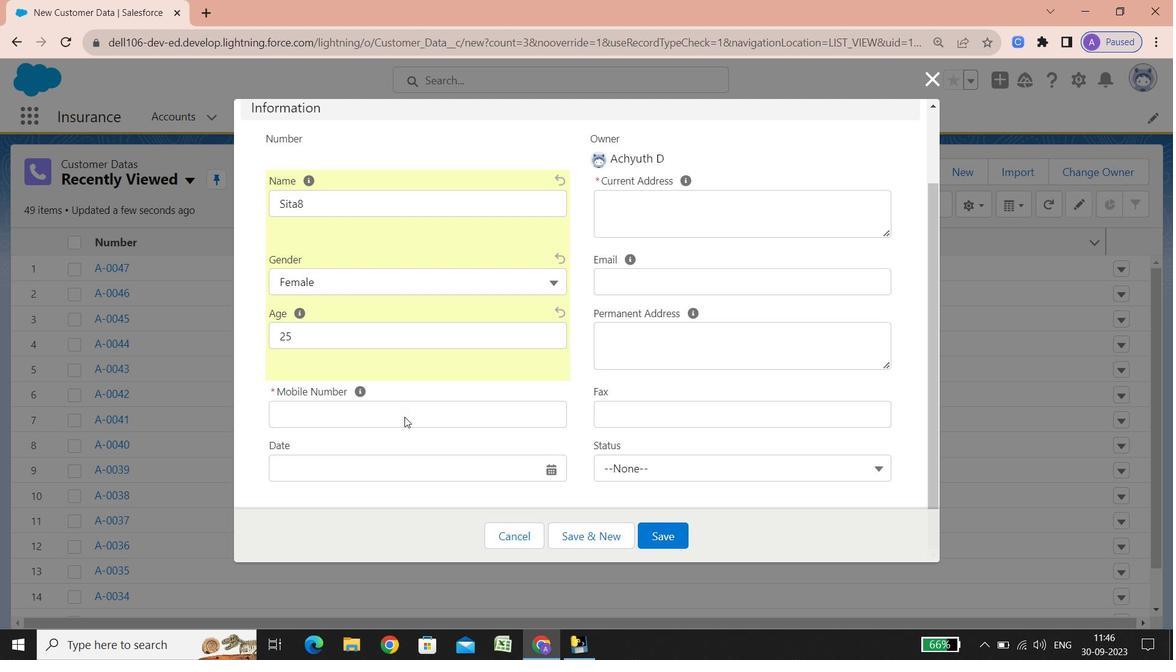 
Action: Mouse scrolled (405, 416) with delta (0, 0)
Screenshot: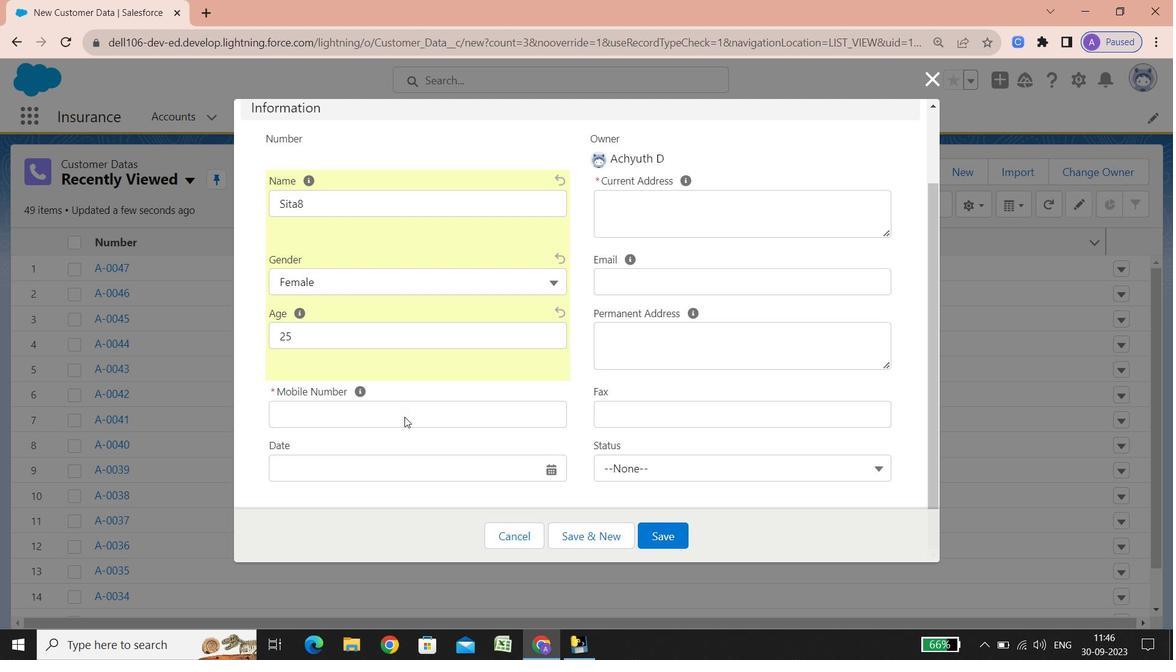 
Action: Mouse scrolled (405, 416) with delta (0, 0)
Screenshot: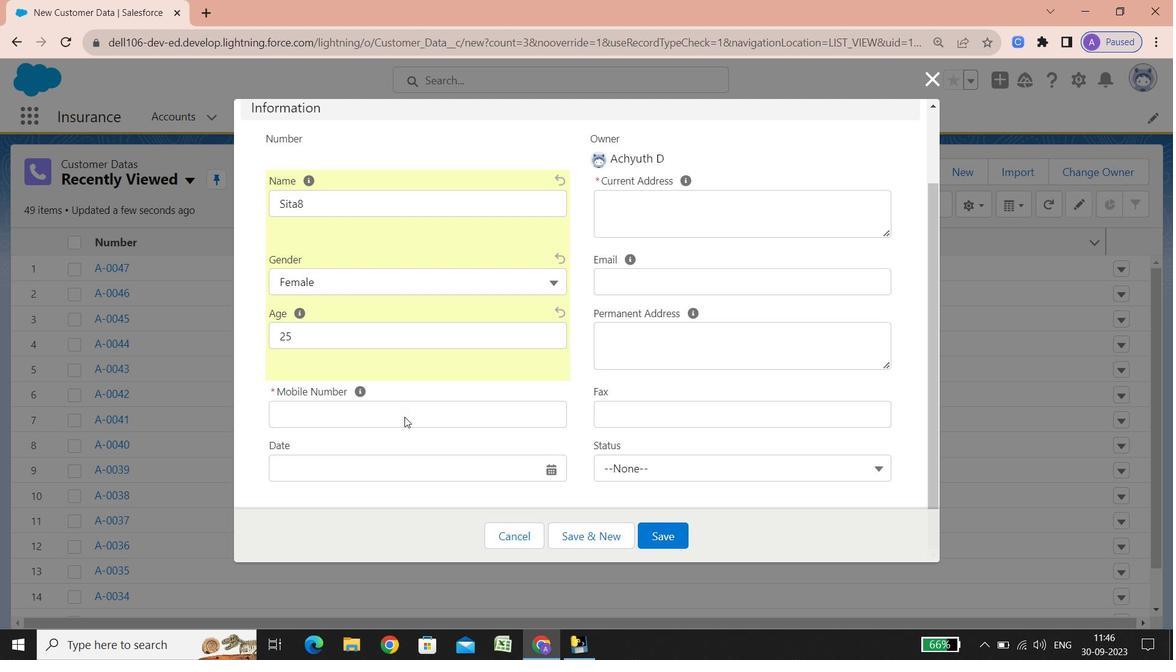 
Action: Mouse scrolled (405, 416) with delta (0, 0)
Screenshot: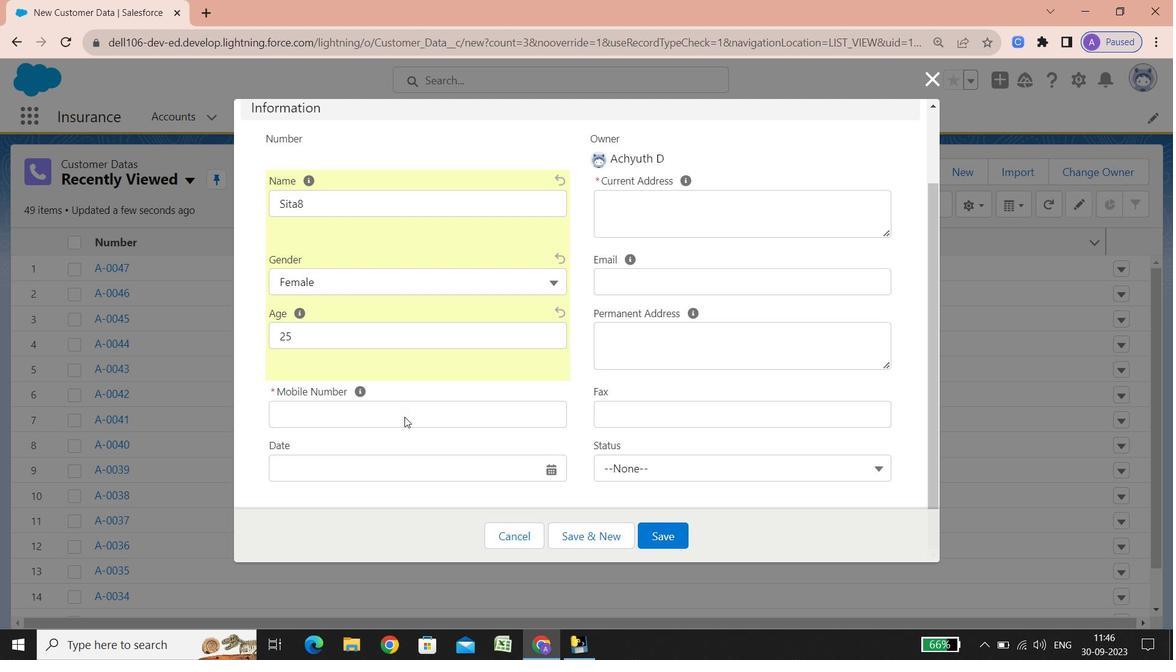 
Action: Mouse scrolled (405, 416) with delta (0, 0)
Screenshot: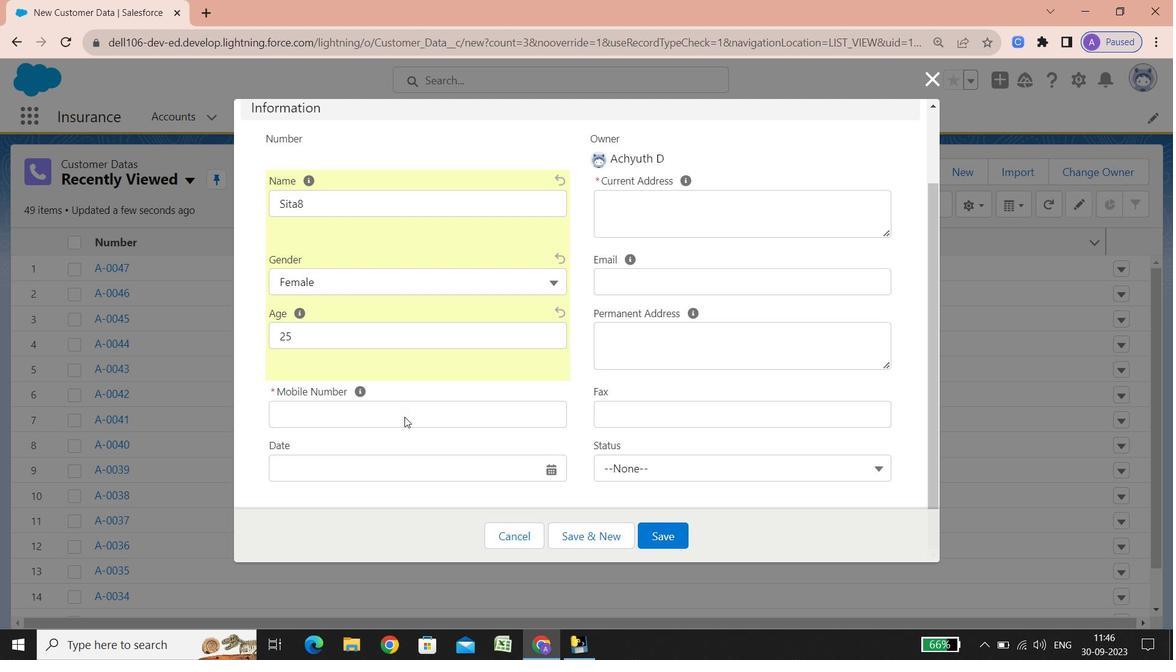 
Action: Mouse scrolled (405, 416) with delta (0, 0)
Screenshot: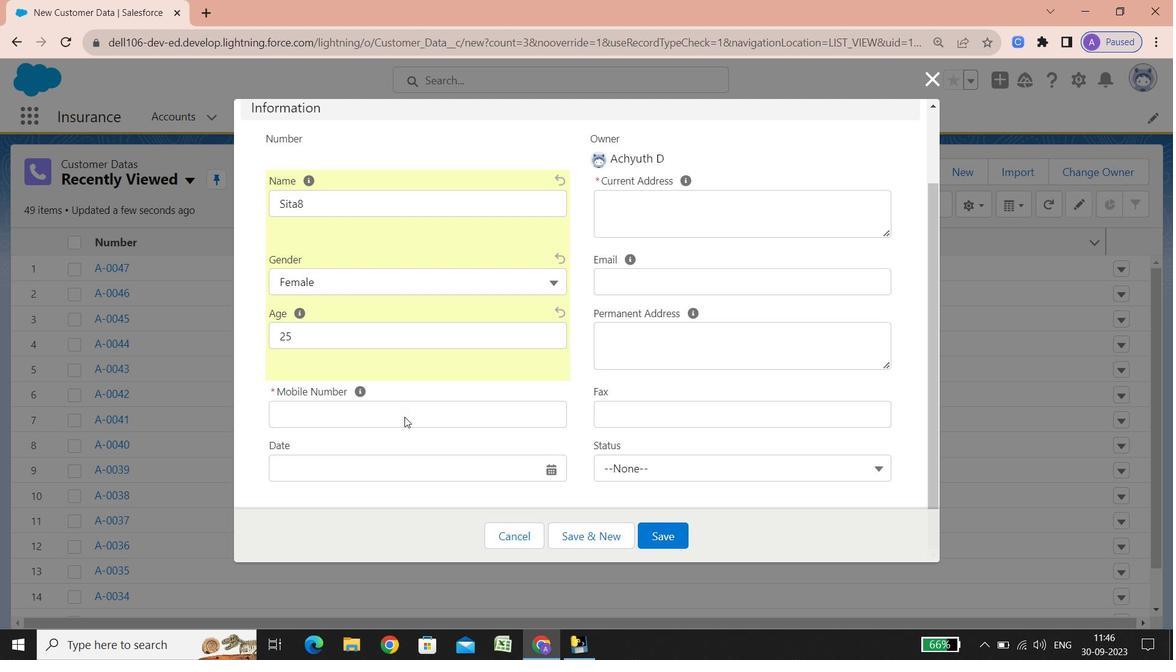
Action: Mouse scrolled (405, 416) with delta (0, 0)
Screenshot: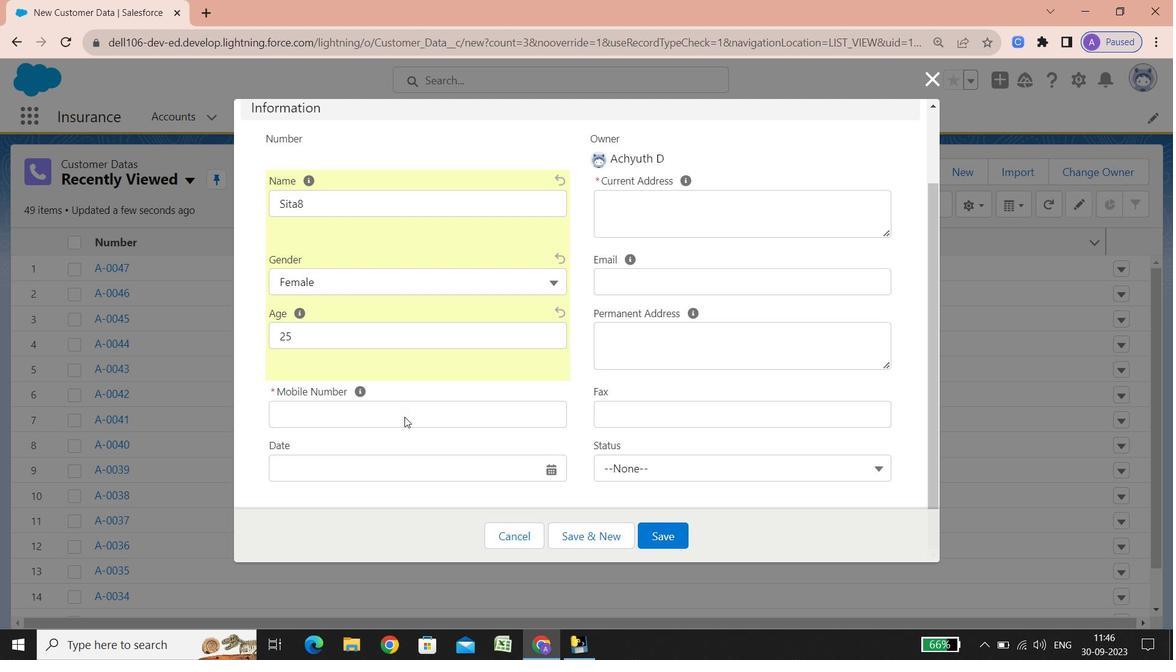 
Action: Mouse scrolled (405, 416) with delta (0, 0)
Screenshot: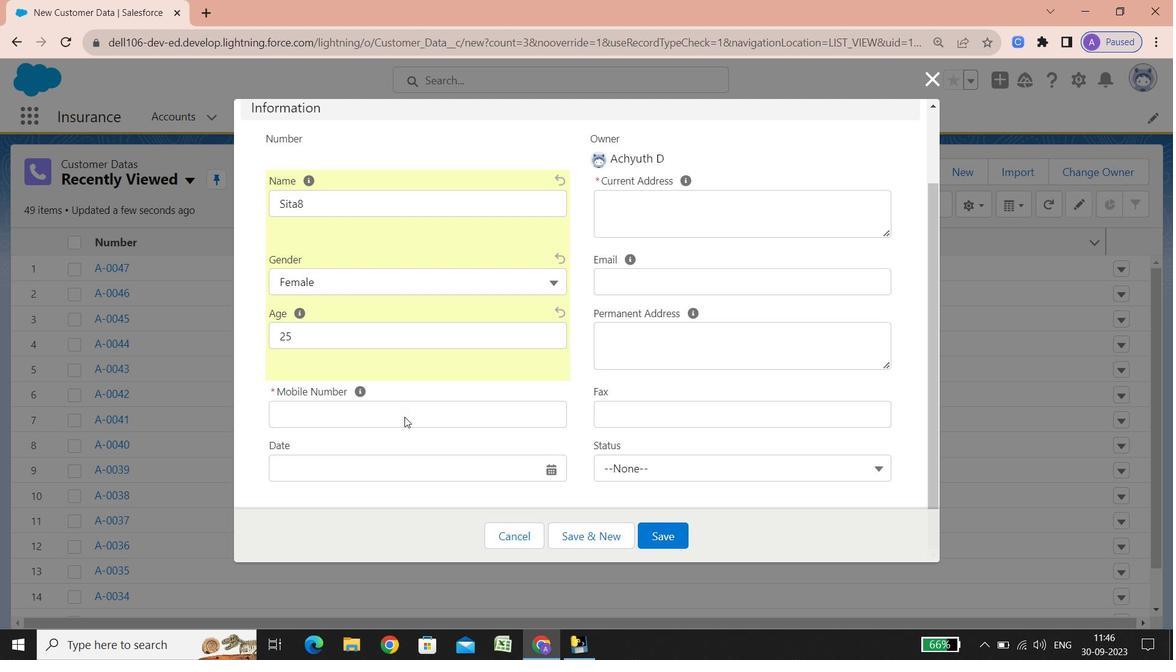 
Action: Mouse scrolled (405, 416) with delta (0, 0)
Screenshot: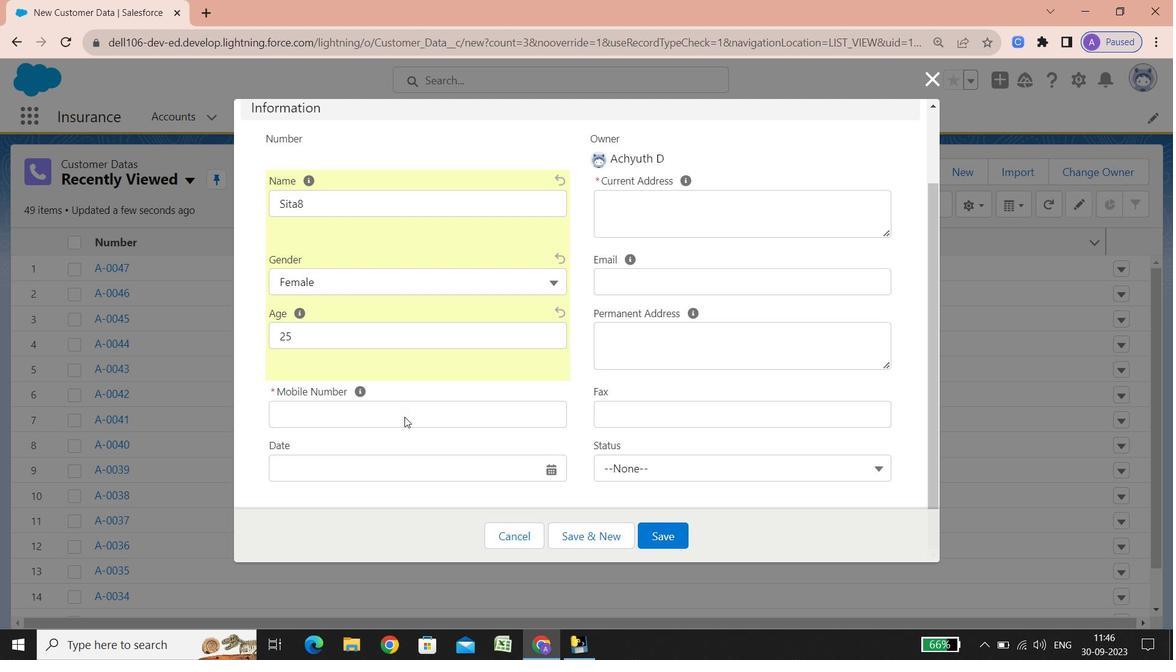 
Action: Mouse scrolled (405, 416) with delta (0, 0)
Screenshot: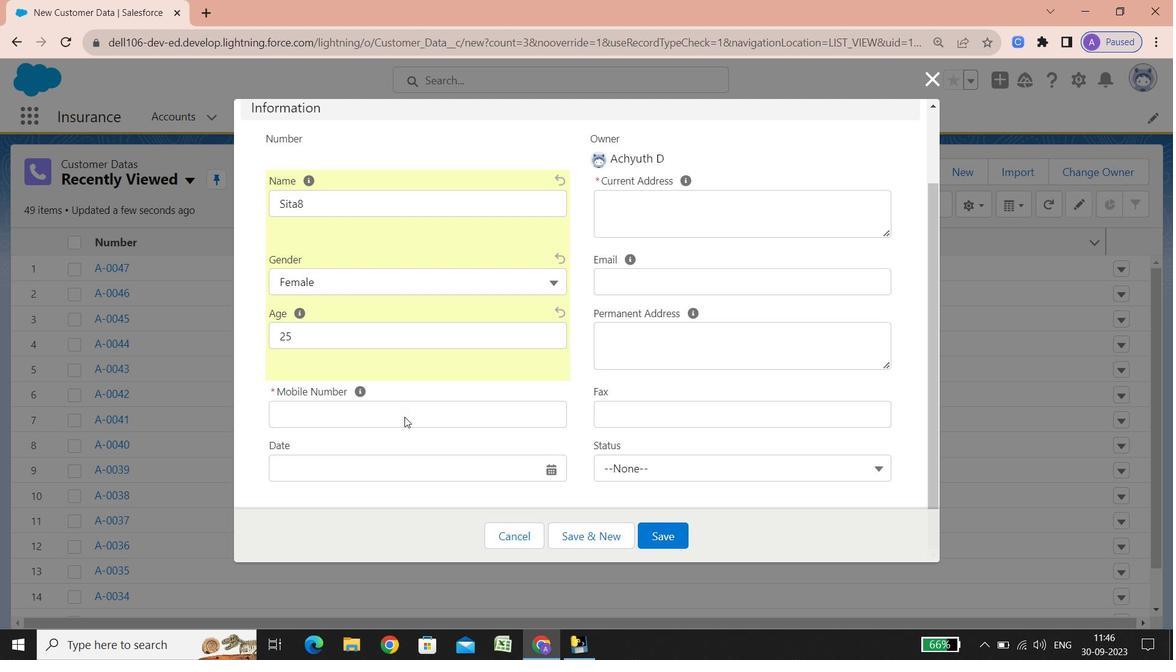 
Action: Mouse scrolled (405, 416) with delta (0, 0)
Screenshot: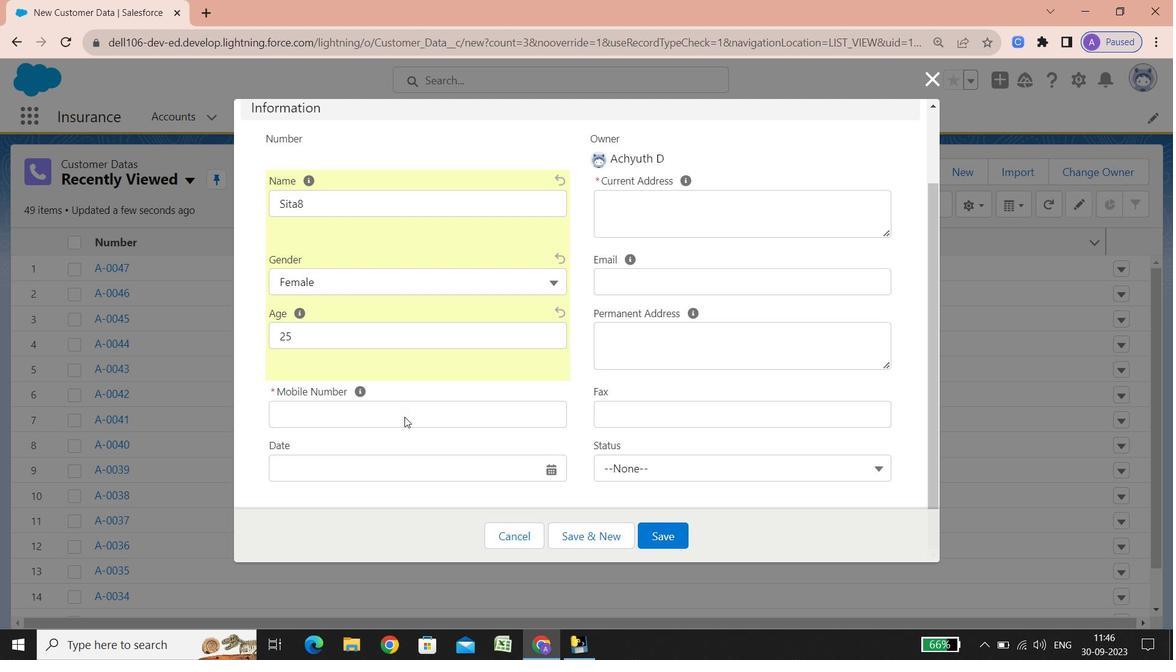 
Action: Mouse scrolled (405, 416) with delta (0, 0)
Screenshot: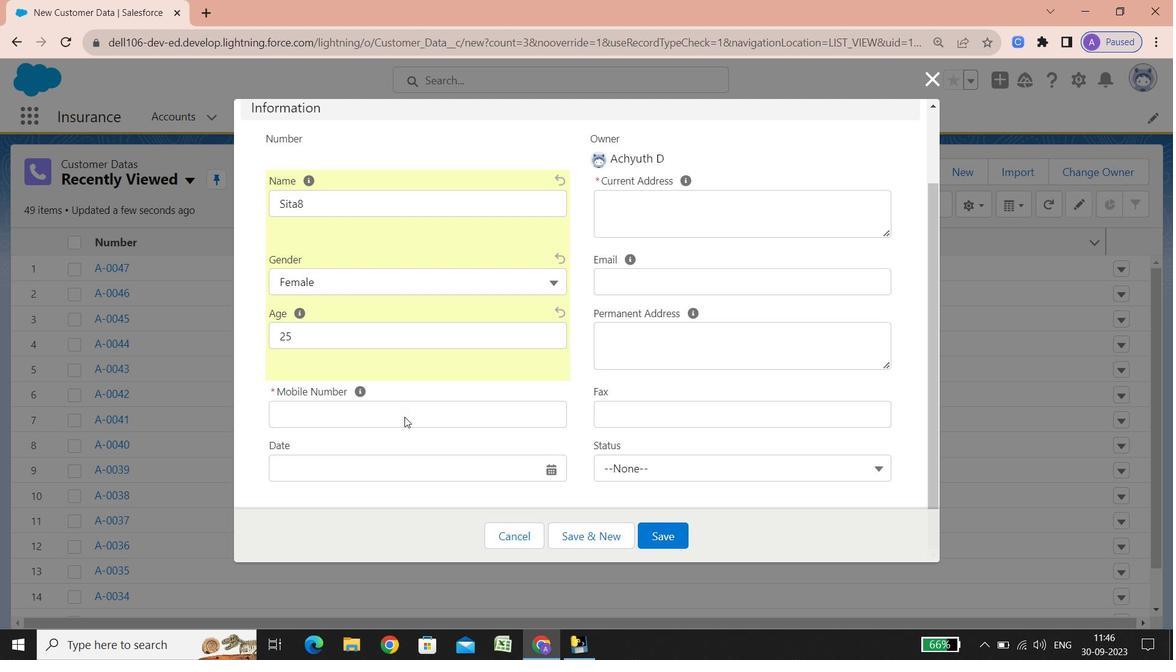 
Action: Mouse scrolled (405, 416) with delta (0, 0)
Screenshot: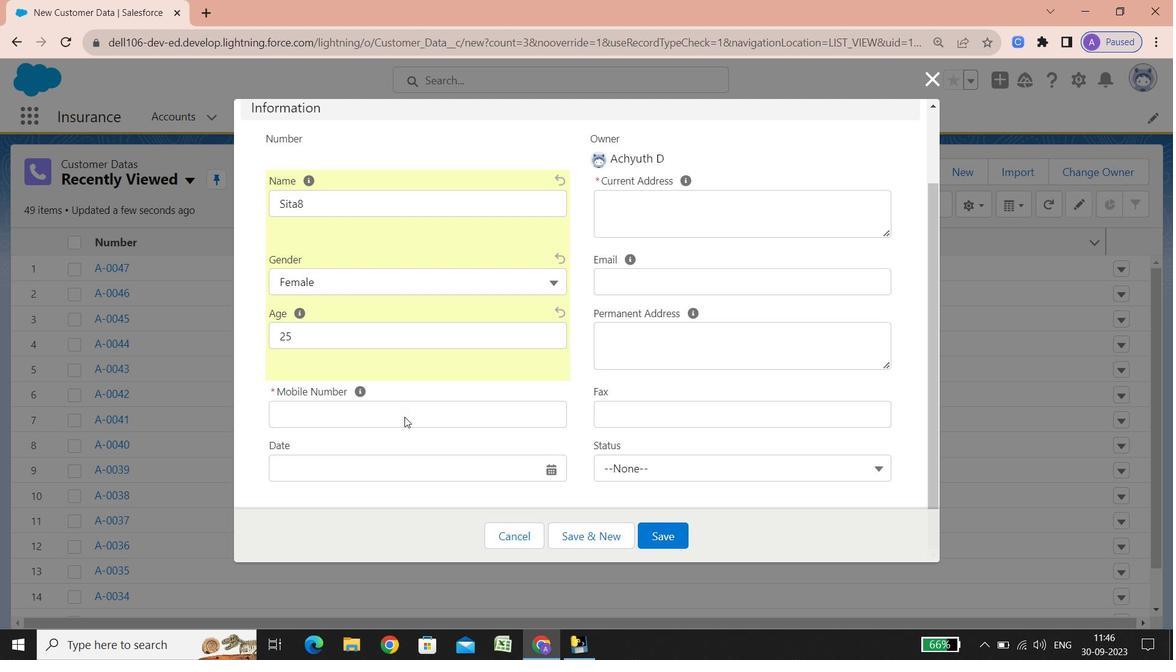 
Action: Mouse scrolled (405, 416) with delta (0, 0)
Screenshot: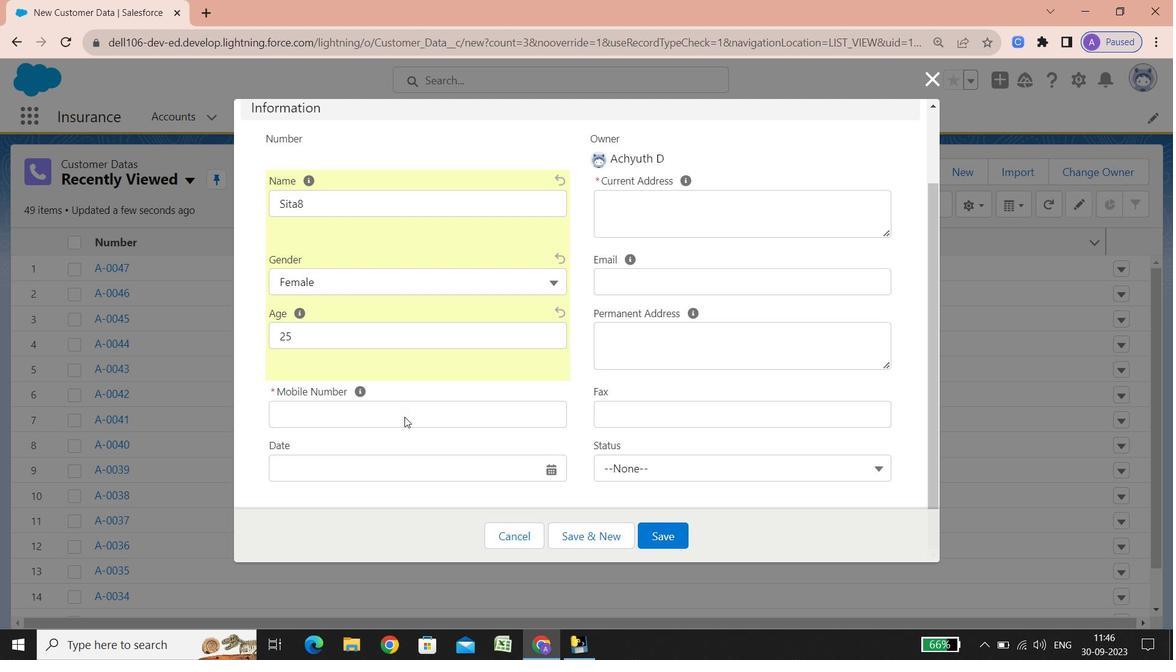 
Action: Mouse scrolled (405, 416) with delta (0, 0)
Screenshot: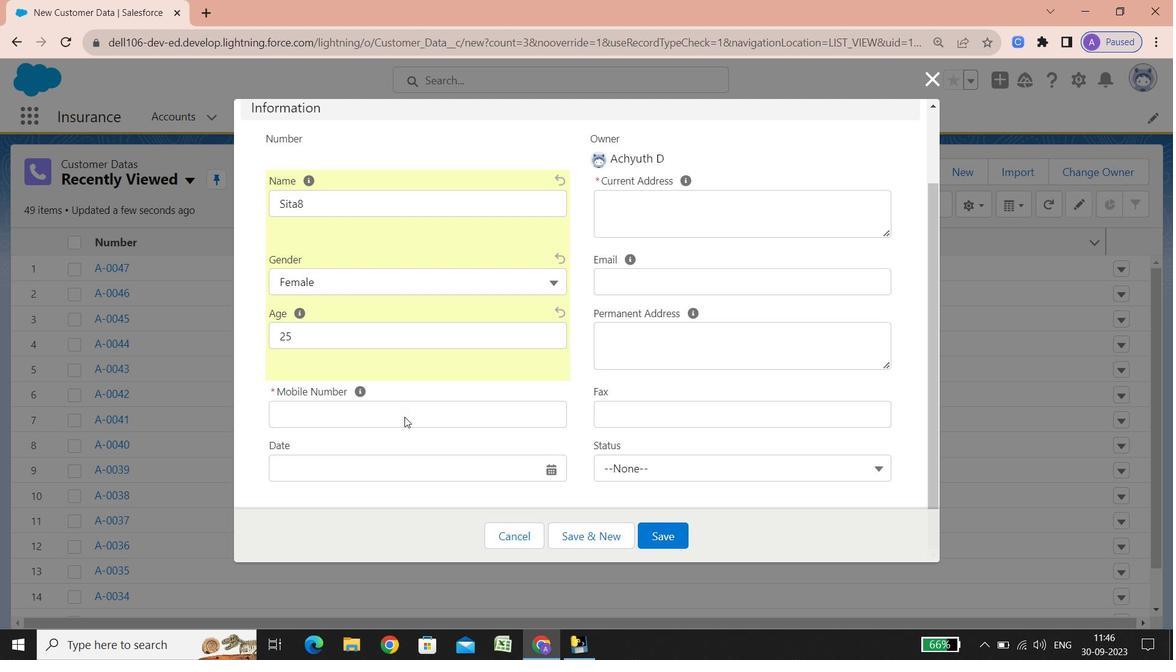 
Action: Mouse scrolled (405, 416) with delta (0, 0)
Screenshot: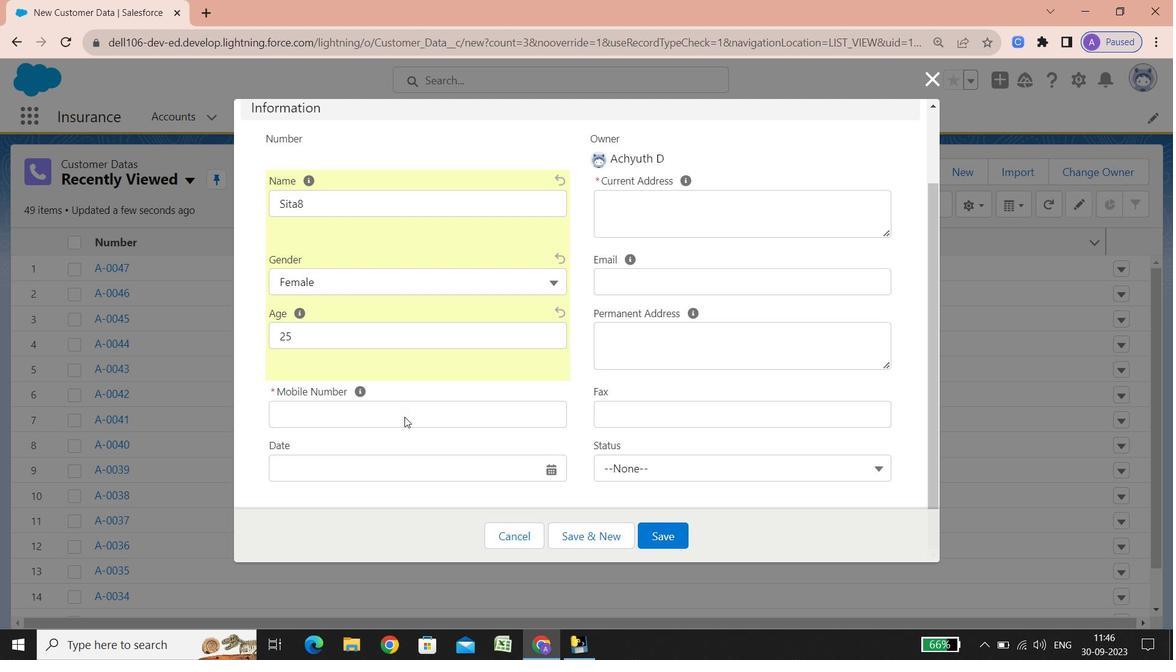 
Action: Mouse scrolled (405, 416) with delta (0, 0)
Screenshot: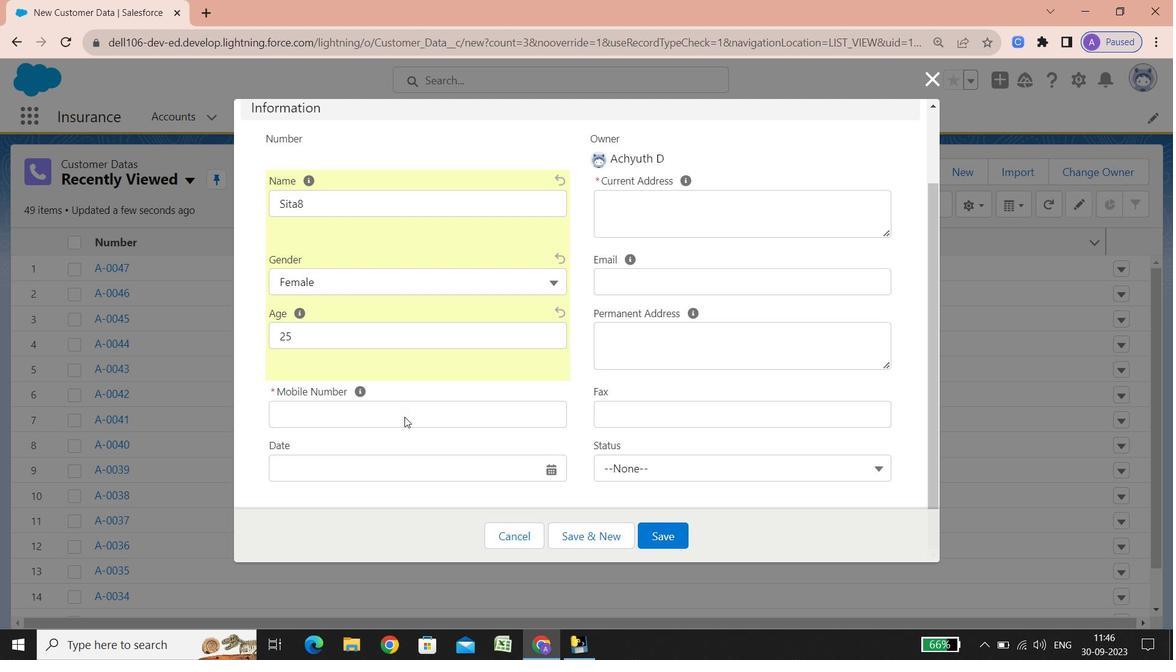 
Action: Mouse scrolled (405, 416) with delta (0, 0)
Screenshot: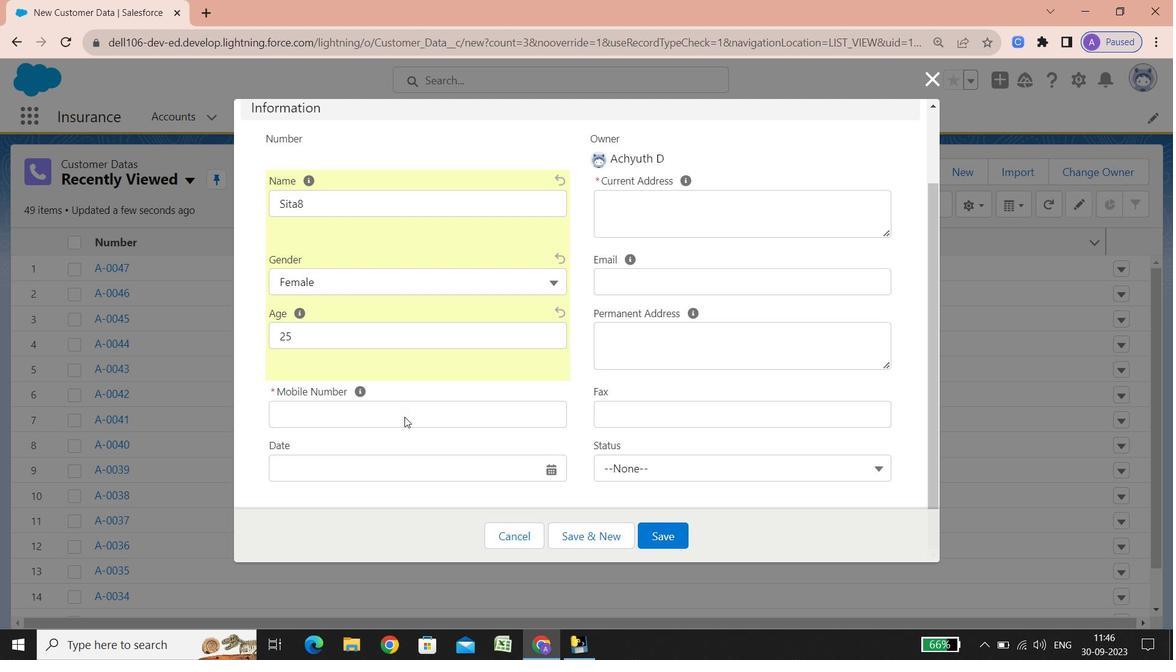 
Action: Mouse scrolled (405, 416) with delta (0, 0)
Screenshot: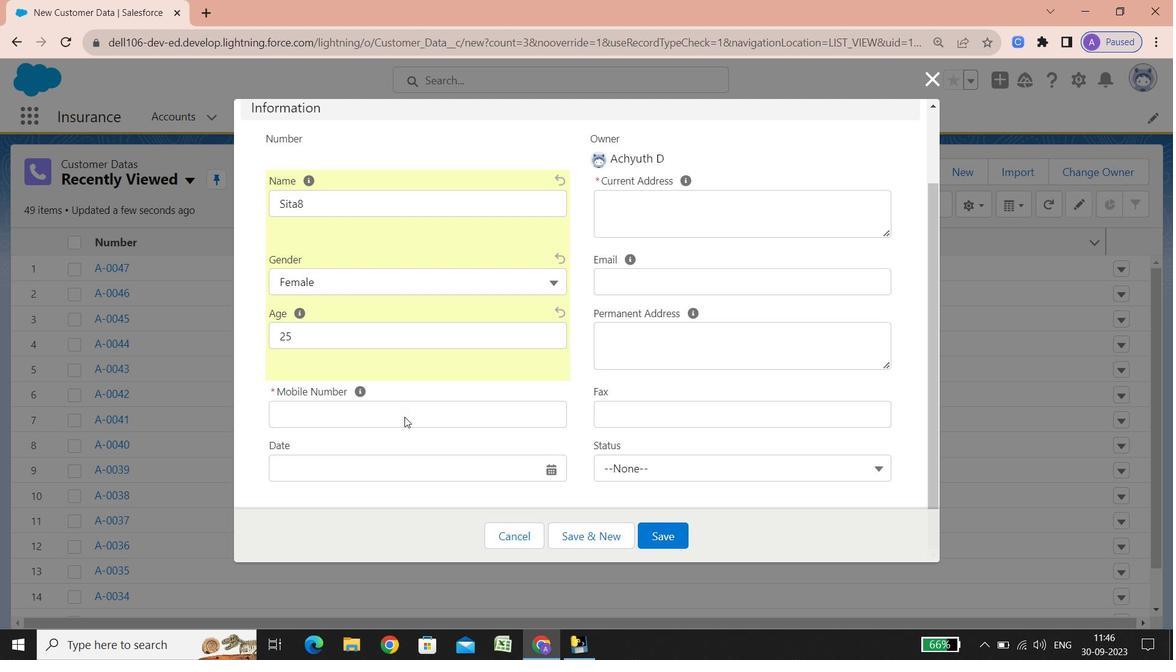 
Action: Mouse scrolled (405, 416) with delta (0, 0)
Screenshot: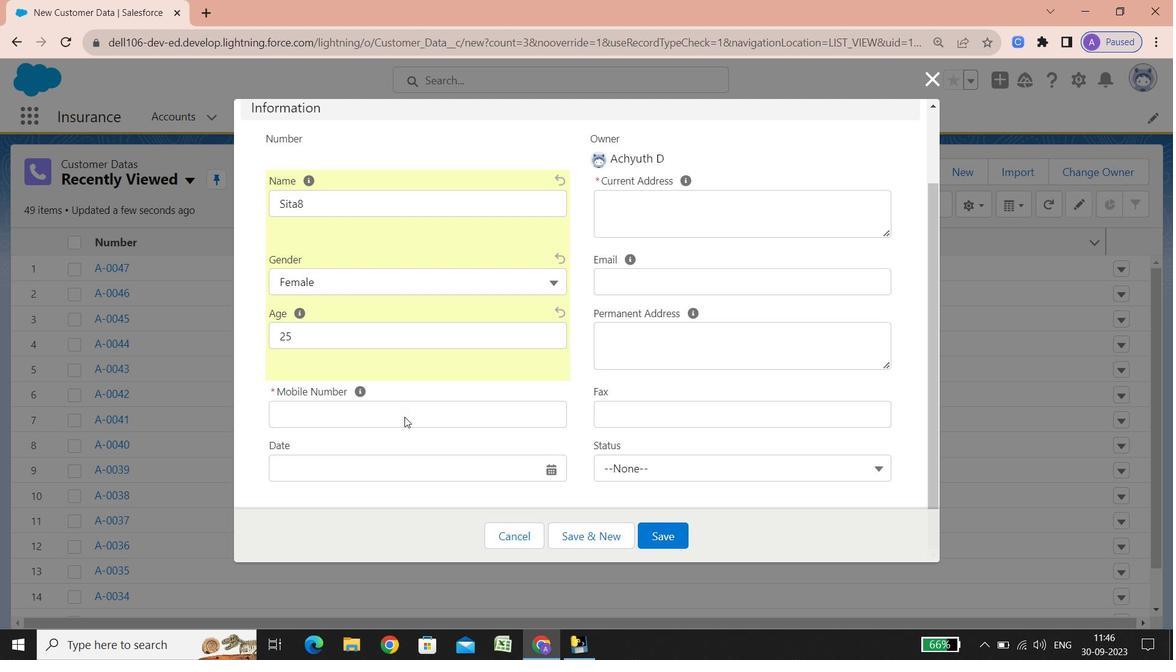 
Action: Mouse scrolled (405, 416) with delta (0, 0)
Screenshot: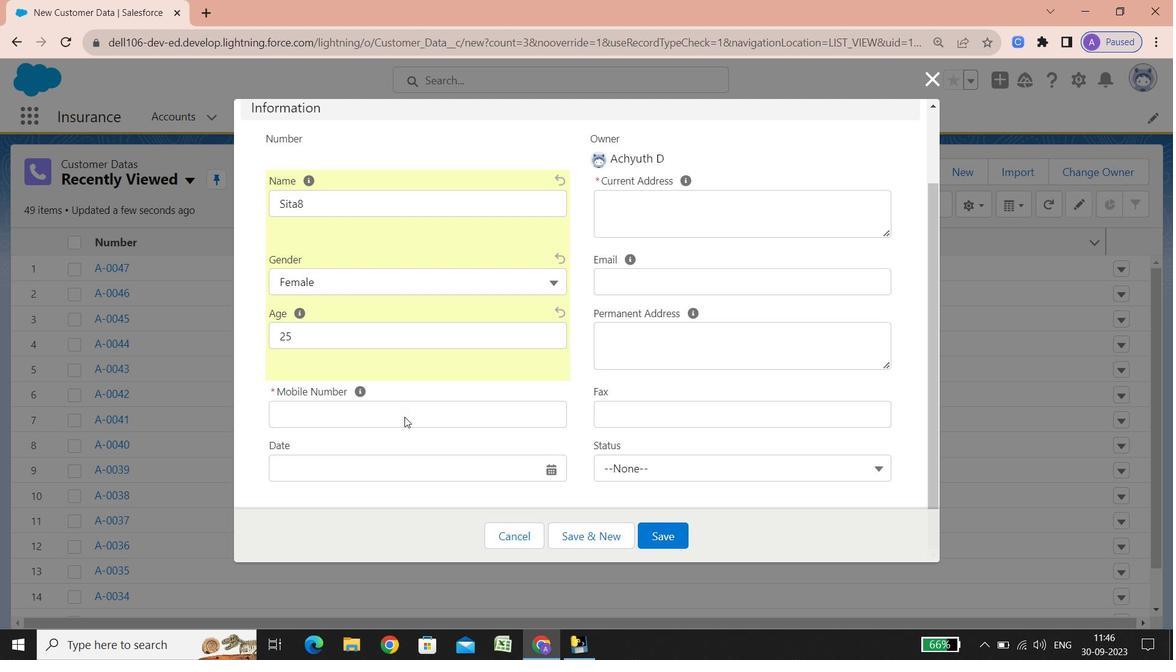 
Action: Mouse scrolled (405, 416) with delta (0, 0)
Screenshot: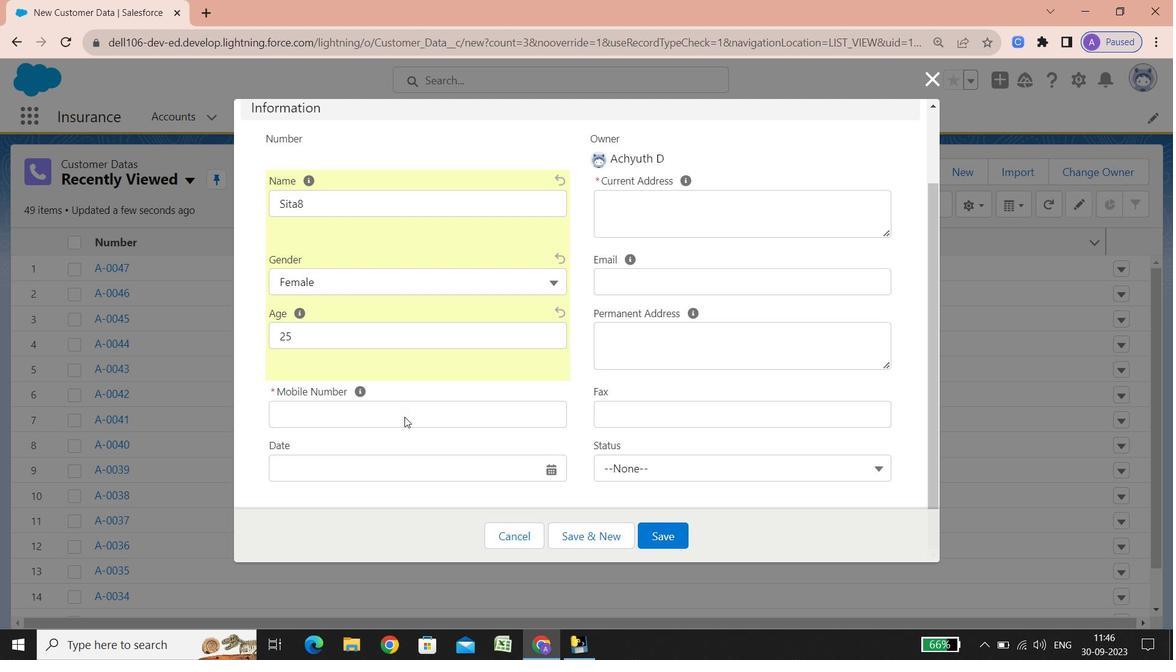 
Action: Mouse scrolled (405, 416) with delta (0, 0)
Screenshot: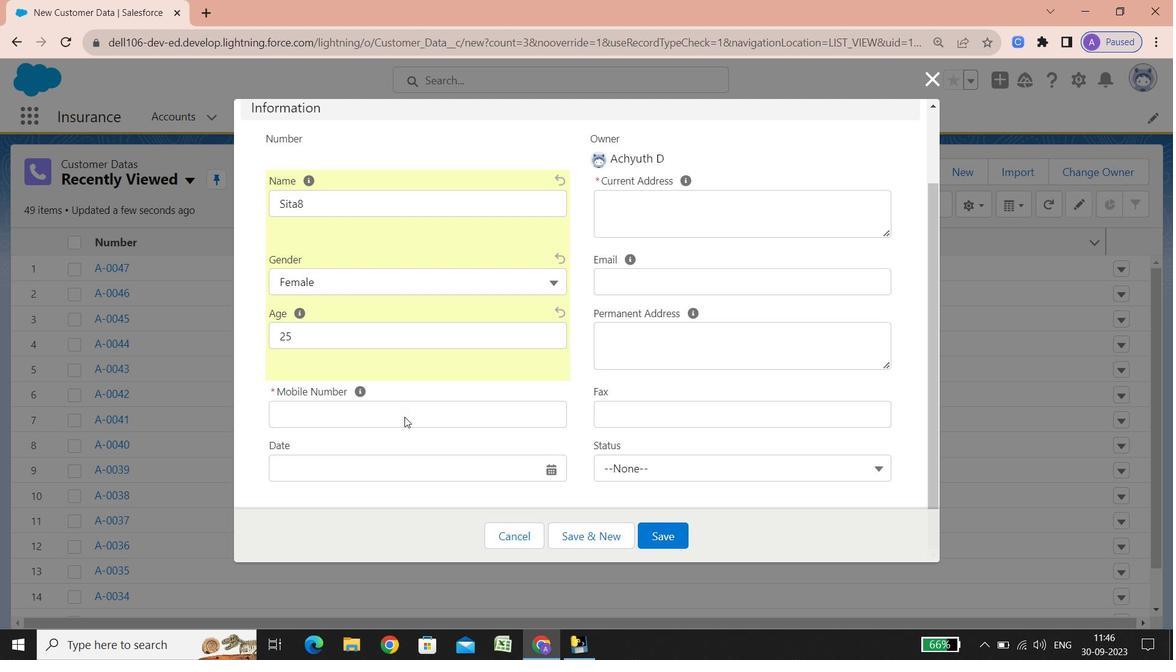 
Action: Mouse scrolled (405, 416) with delta (0, 0)
Screenshot: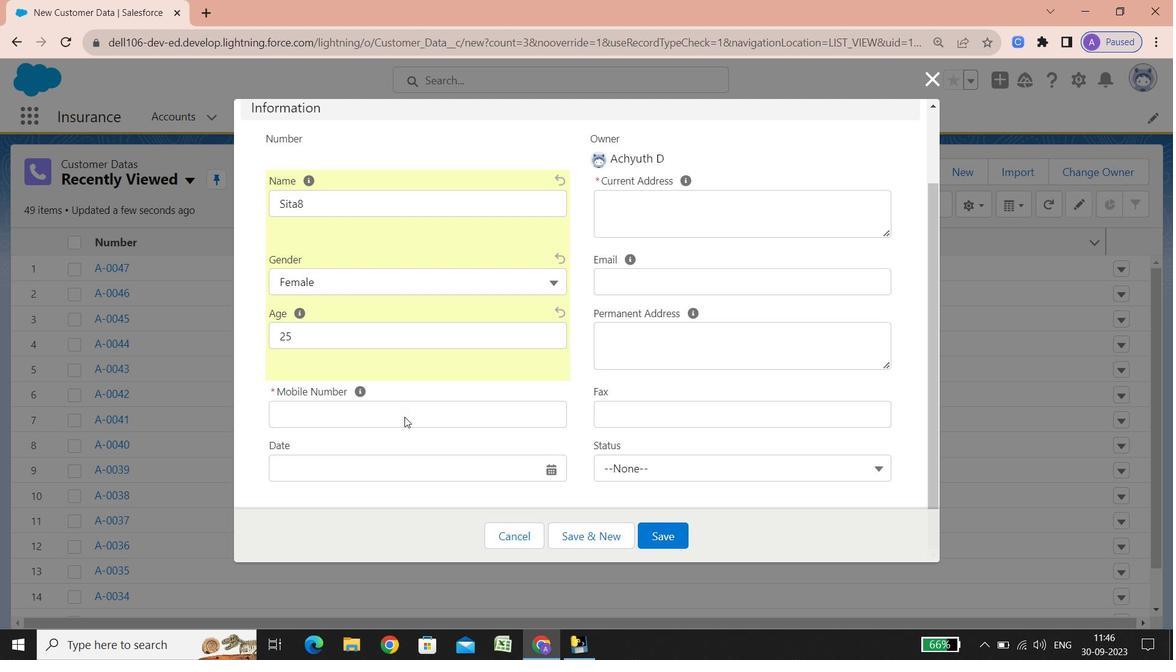 
Action: Mouse scrolled (405, 416) with delta (0, 0)
Screenshot: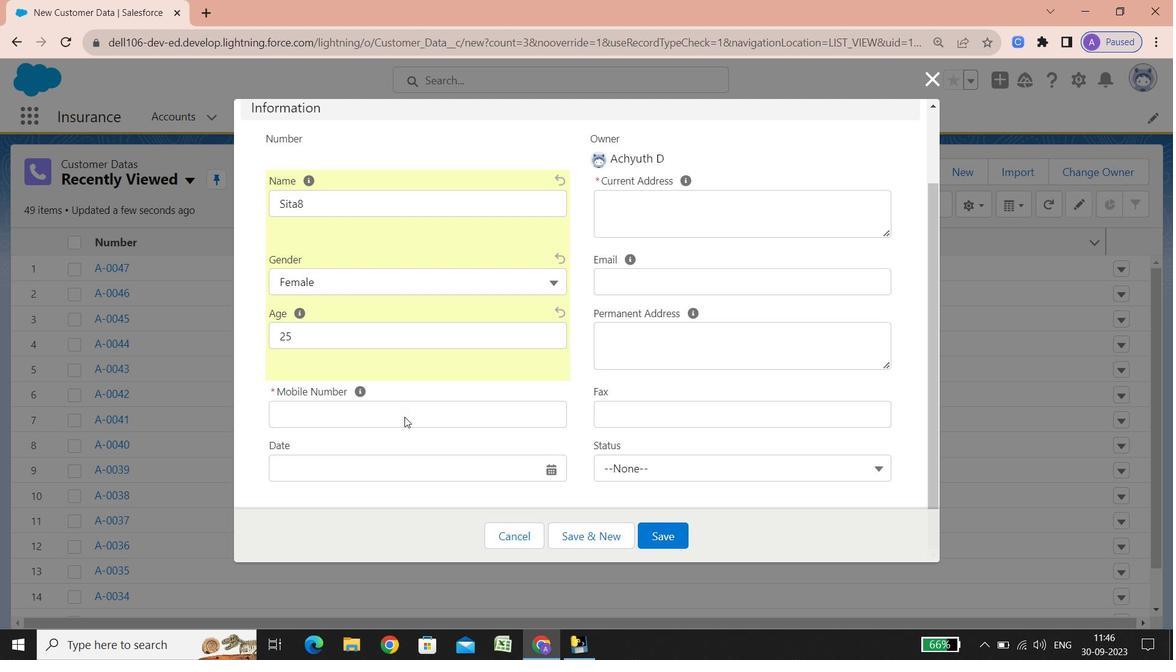 
Action: Mouse scrolled (405, 416) with delta (0, 0)
Screenshot: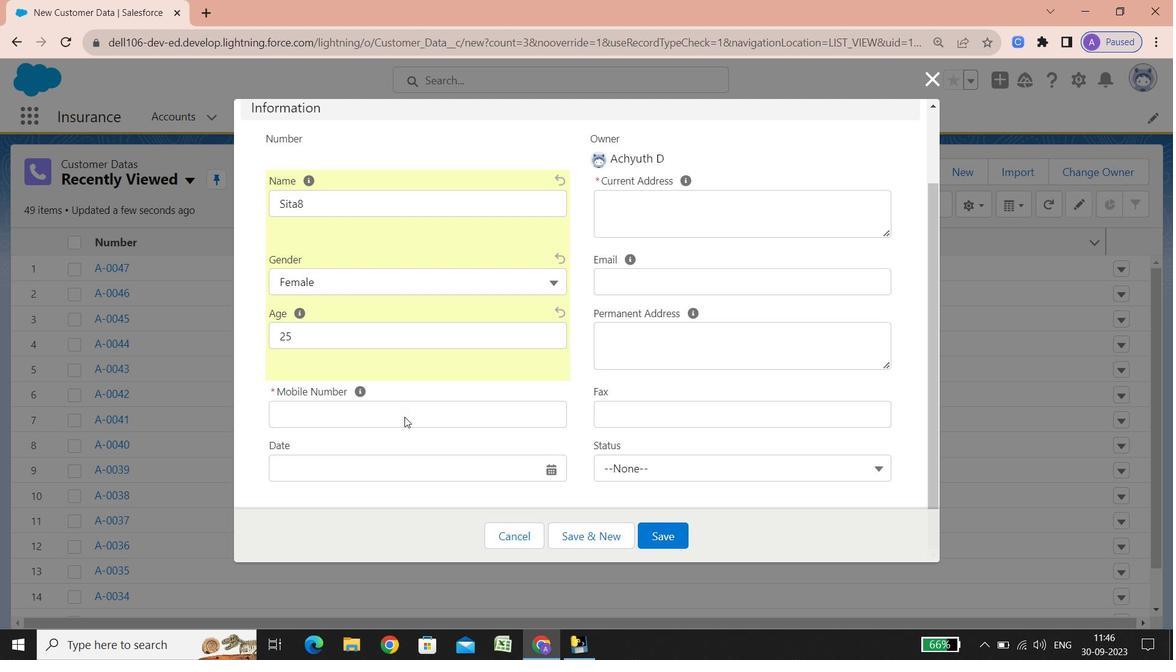 
Action: Mouse scrolled (405, 416) with delta (0, 0)
Screenshot: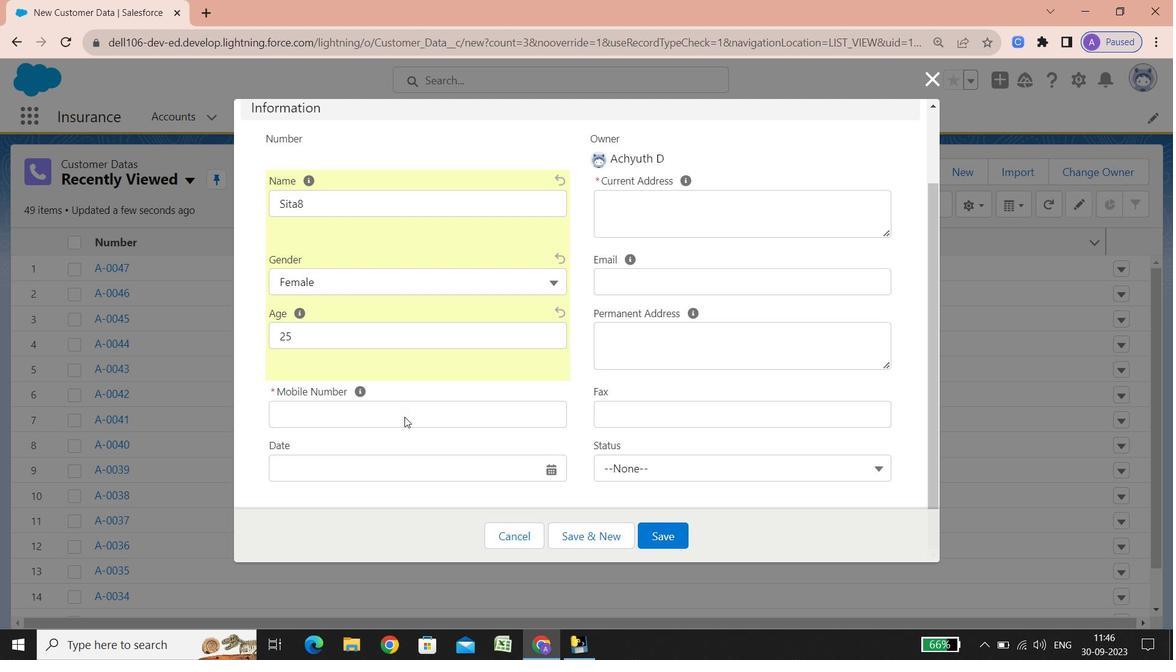 
Action: Mouse scrolled (405, 416) with delta (0, 0)
Screenshot: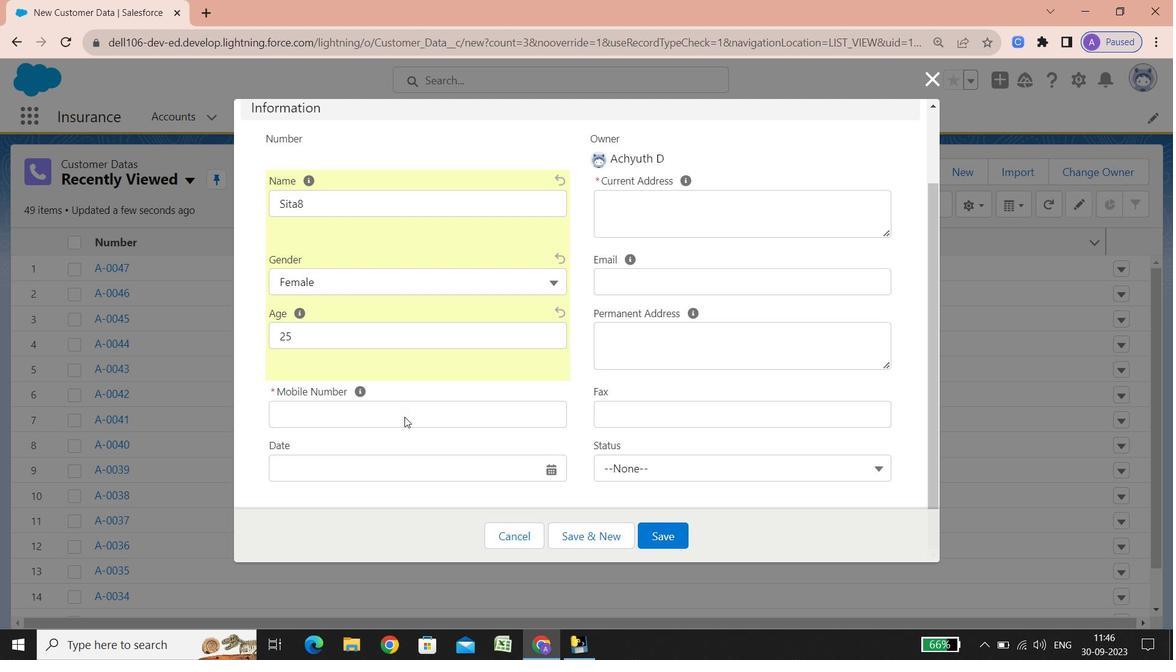 
Action: Mouse scrolled (405, 416) with delta (0, 0)
Screenshot: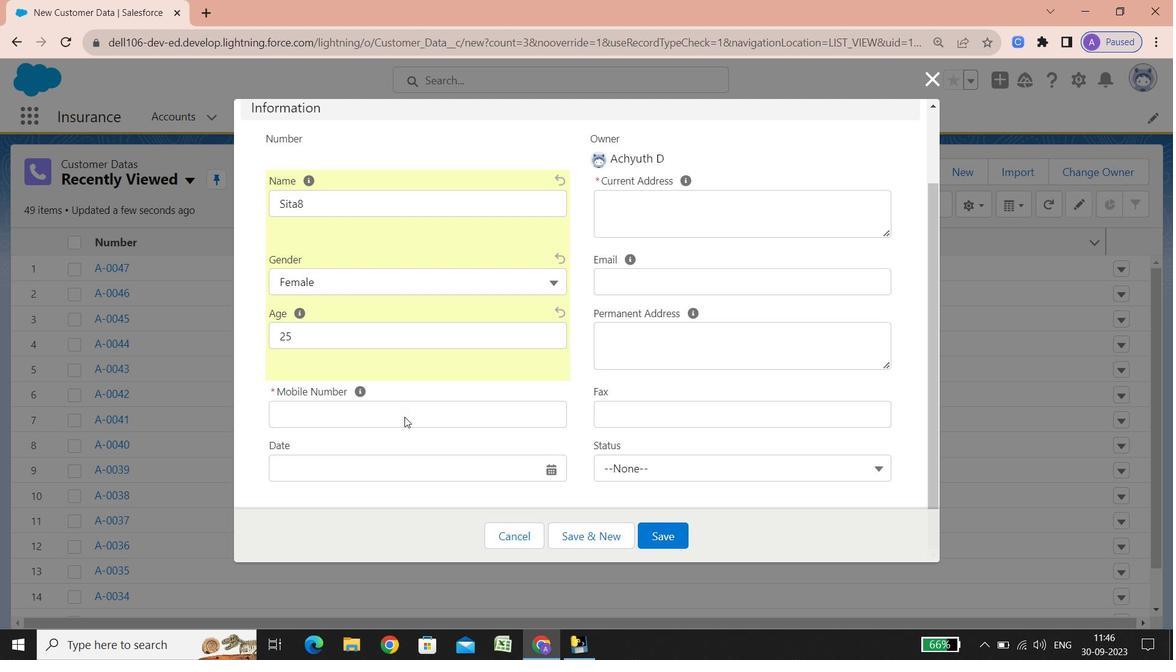 
Action: Mouse scrolled (405, 416) with delta (0, 0)
Screenshot: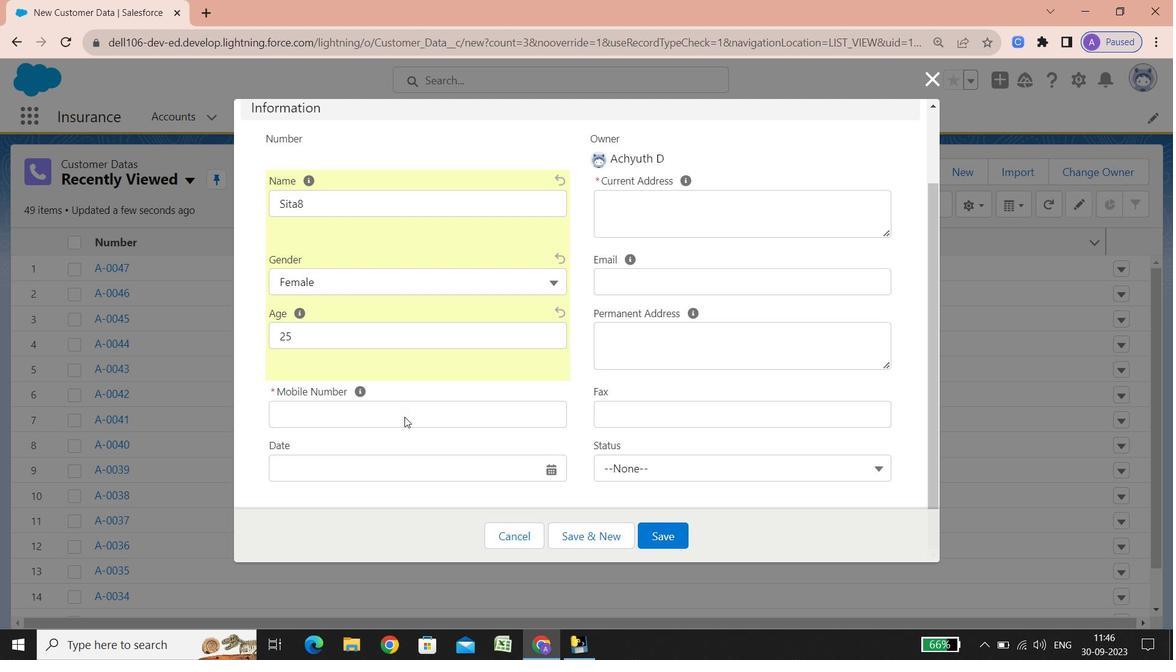 
Action: Mouse scrolled (405, 416) with delta (0, 0)
Screenshot: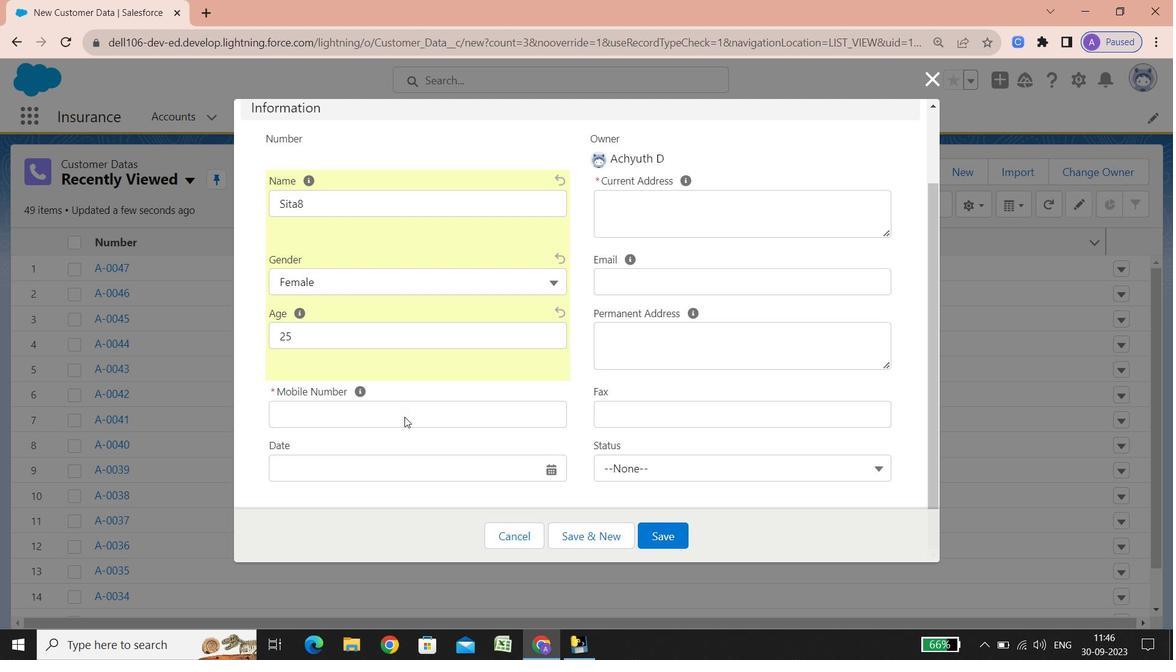 
Action: Mouse scrolled (405, 416) with delta (0, 0)
Screenshot: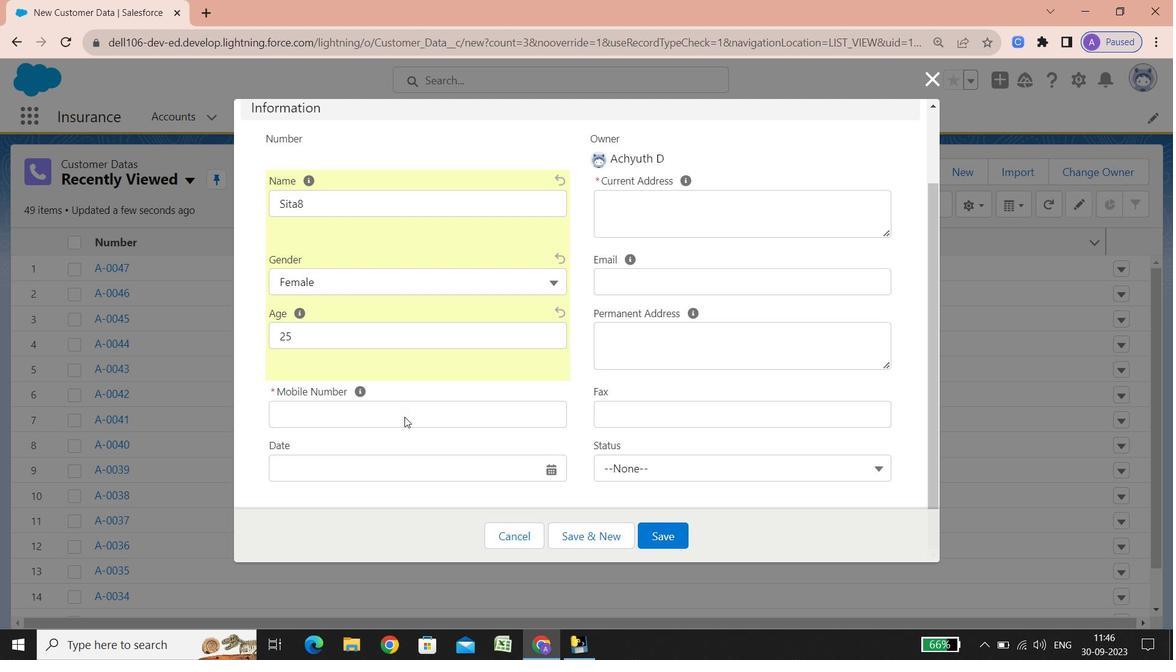 
Action: Mouse scrolled (405, 416) with delta (0, 0)
Screenshot: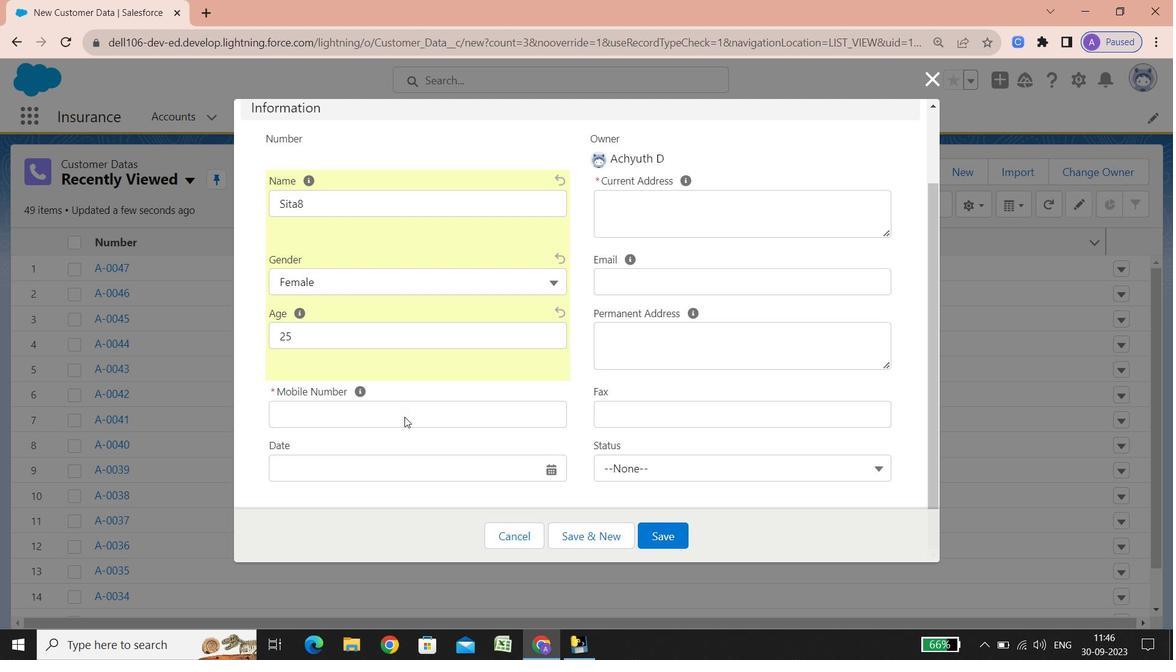 
Action: Mouse scrolled (405, 416) with delta (0, 0)
Screenshot: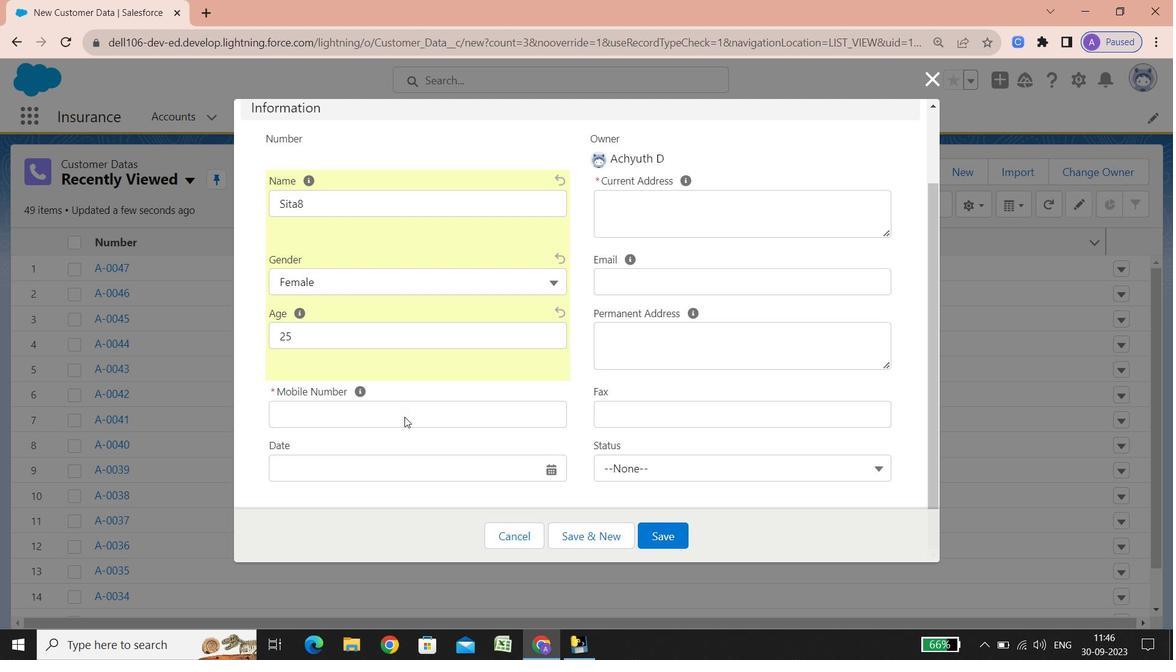 
Action: Mouse scrolled (405, 416) with delta (0, 0)
Screenshot: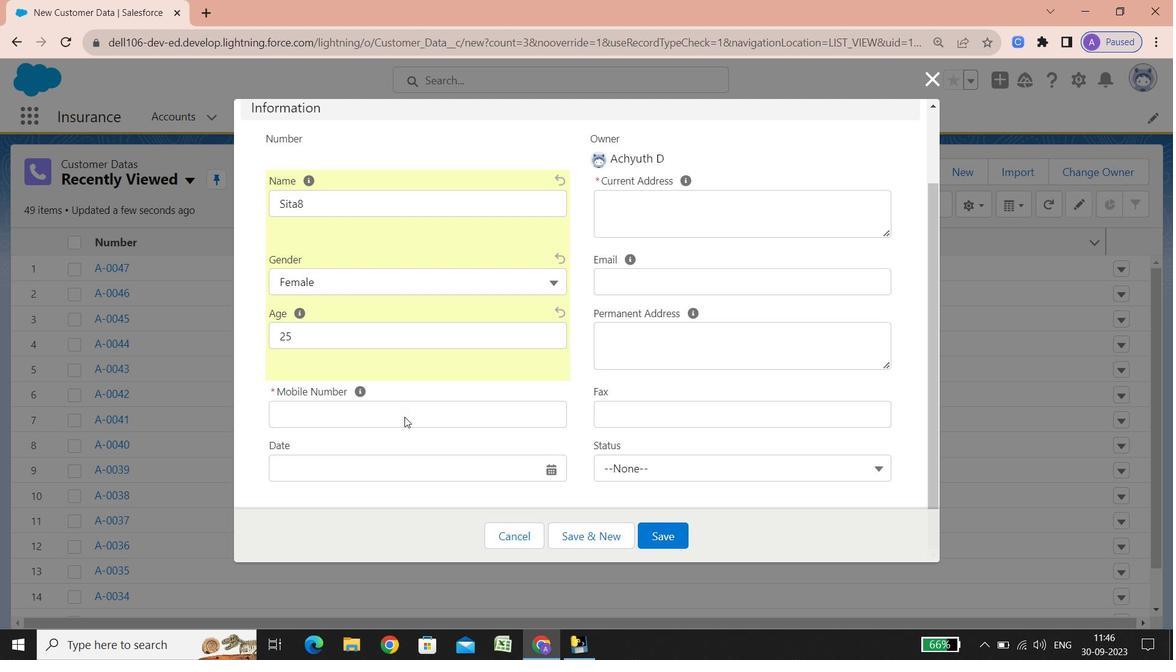 
Action: Mouse scrolled (405, 416) with delta (0, 0)
Screenshot: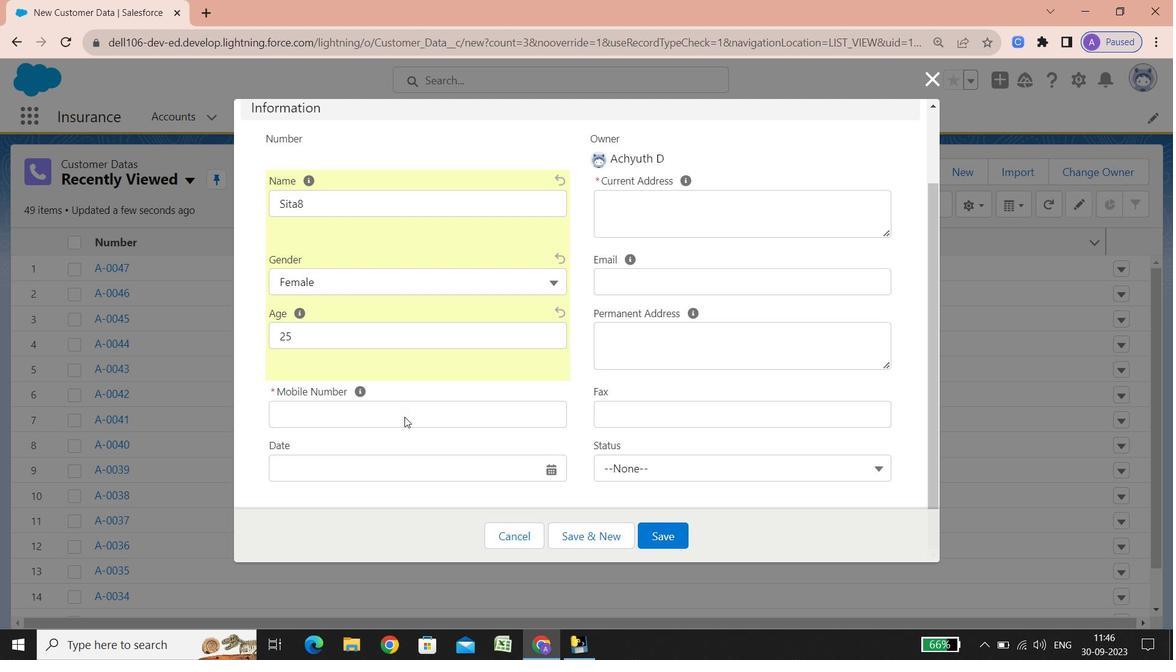 
Action: Mouse scrolled (405, 416) with delta (0, 0)
Screenshot: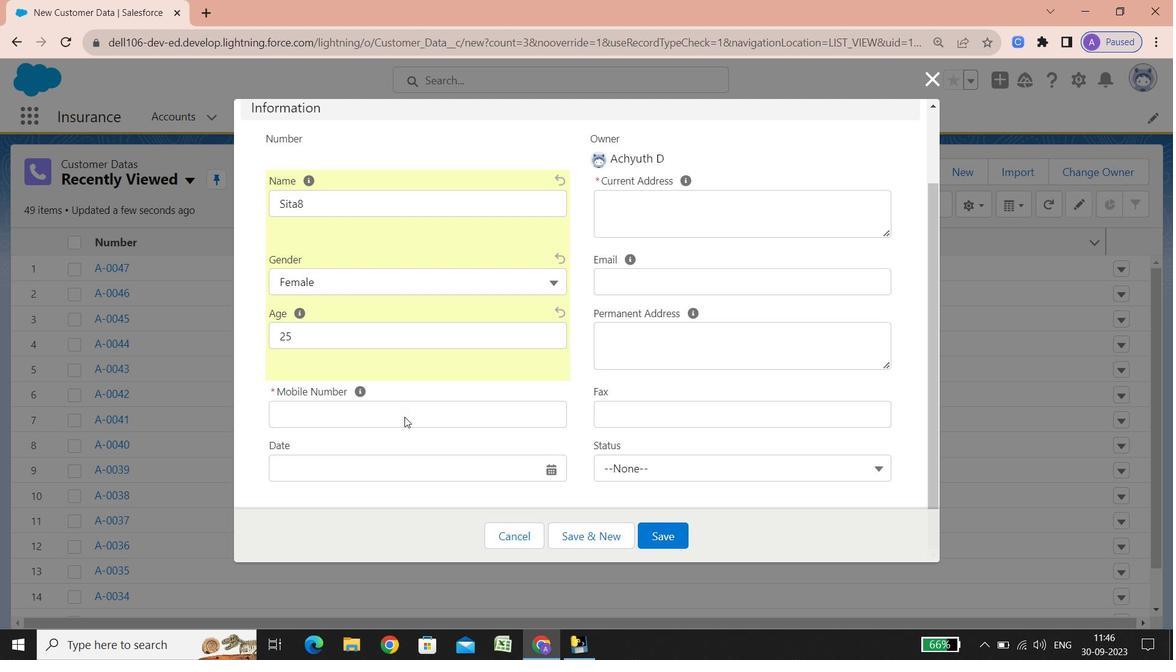 
Action: Mouse scrolled (405, 416) with delta (0, 0)
Screenshot: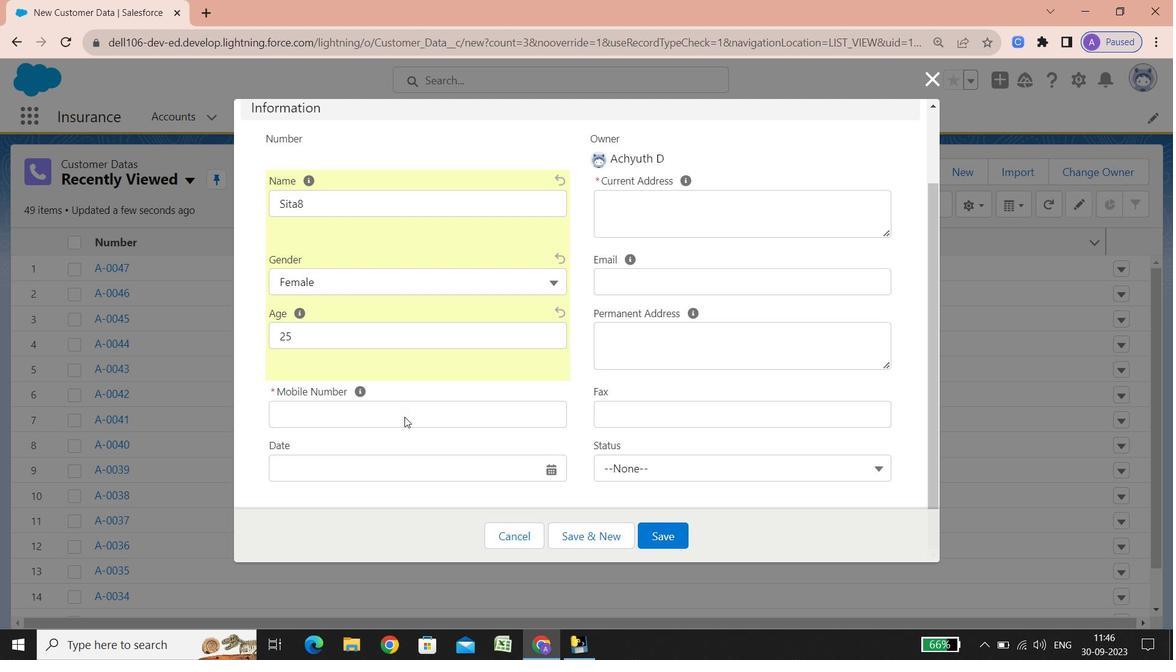 
Action: Mouse scrolled (405, 416) with delta (0, 0)
Screenshot: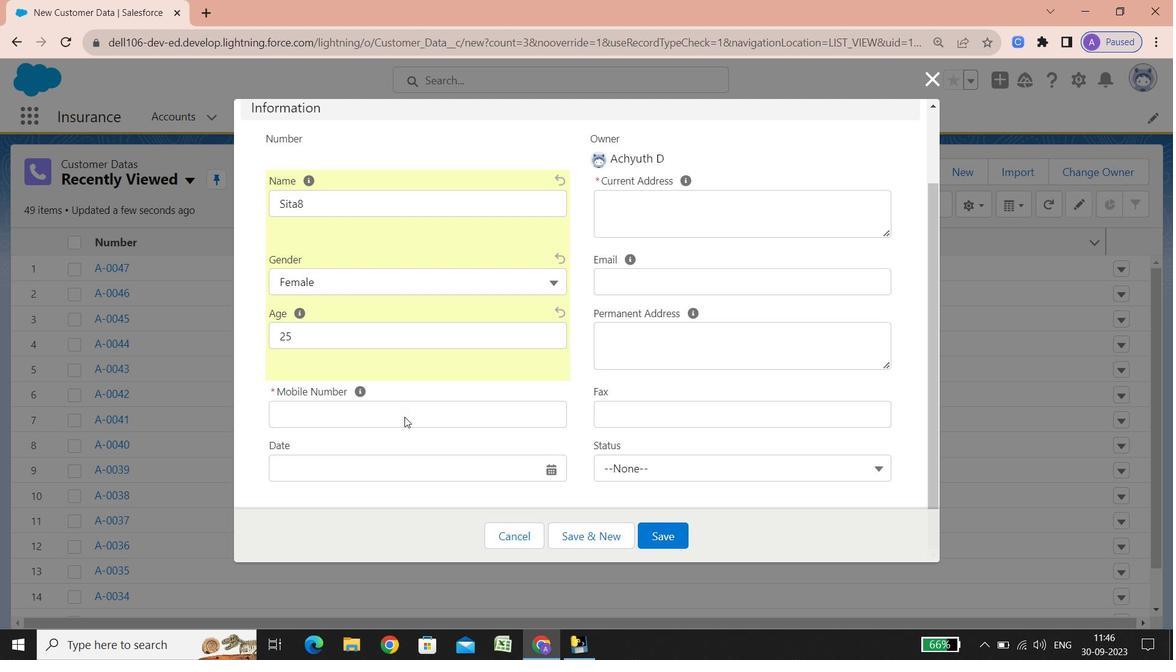 
Action: Mouse scrolled (405, 416) with delta (0, 0)
Screenshot: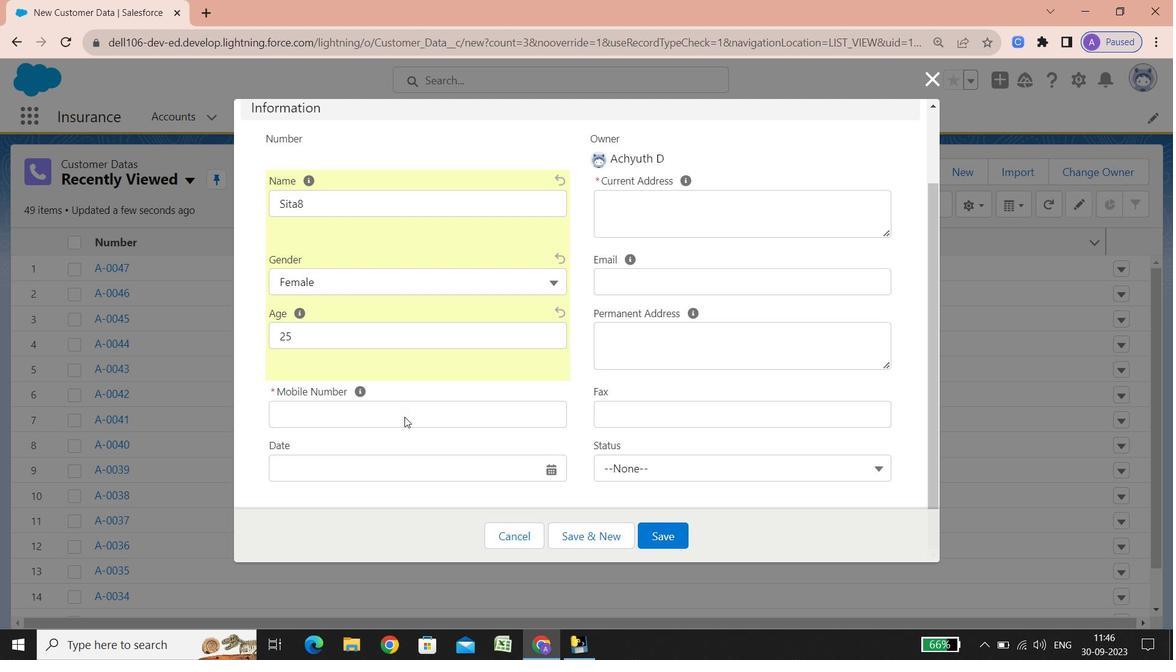 
Action: Mouse scrolled (405, 416) with delta (0, 0)
Screenshot: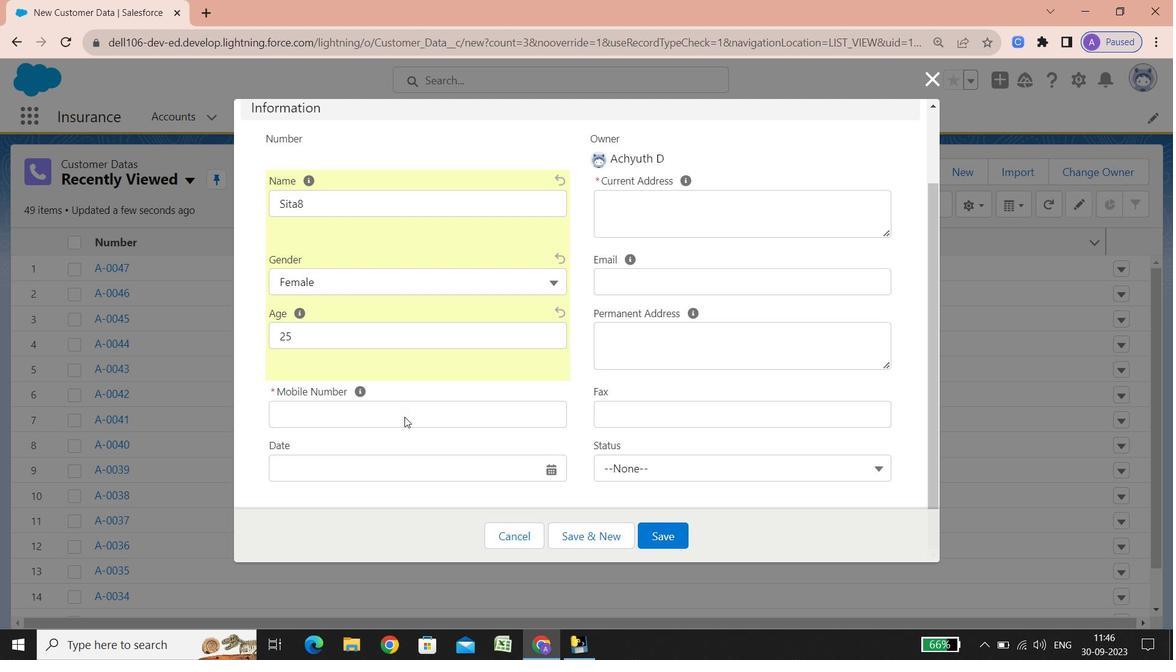 
Action: Mouse scrolled (405, 416) with delta (0, 0)
Screenshot: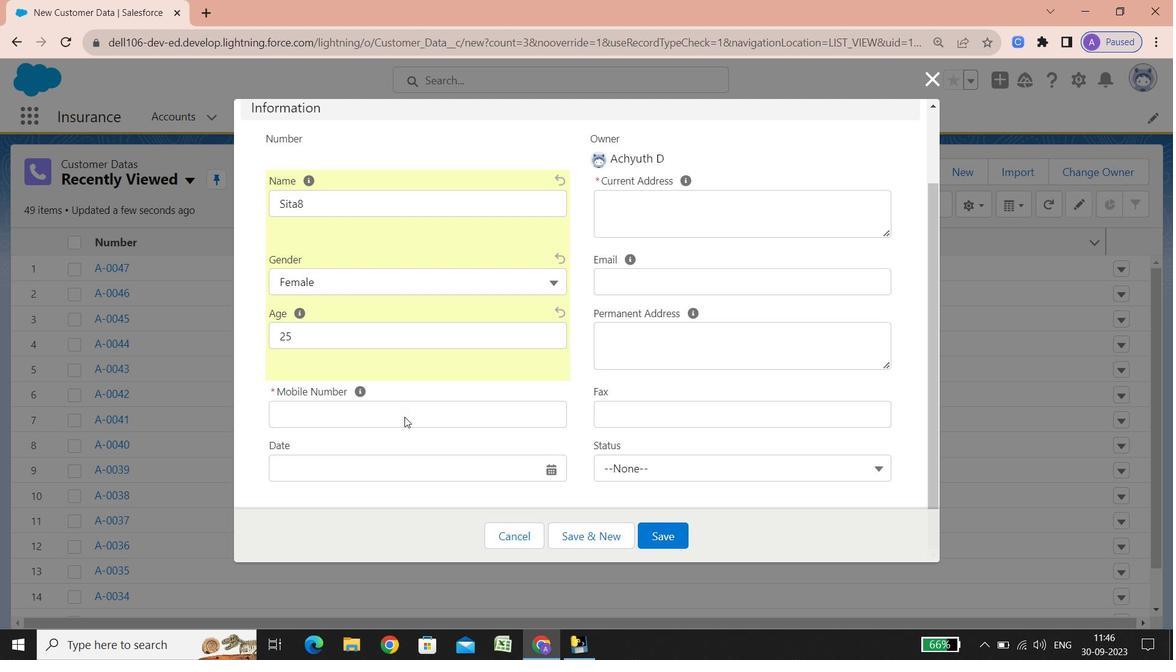 
Action: Mouse scrolled (405, 416) with delta (0, 0)
Screenshot: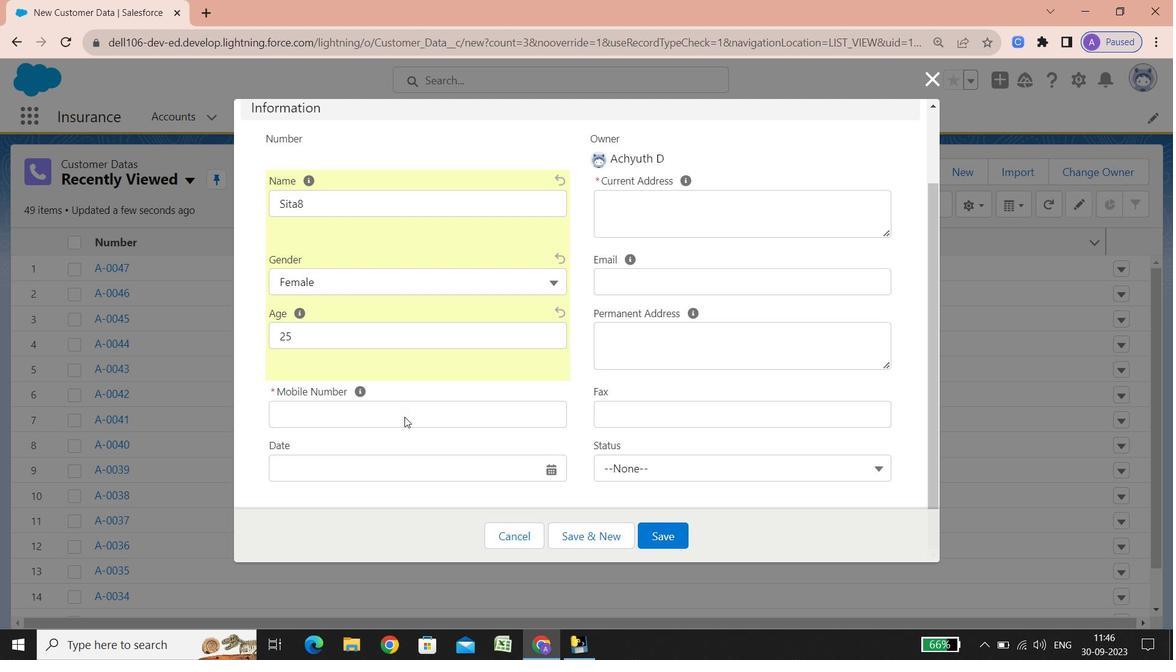 
Action: Mouse scrolled (405, 416) with delta (0, 0)
Screenshot: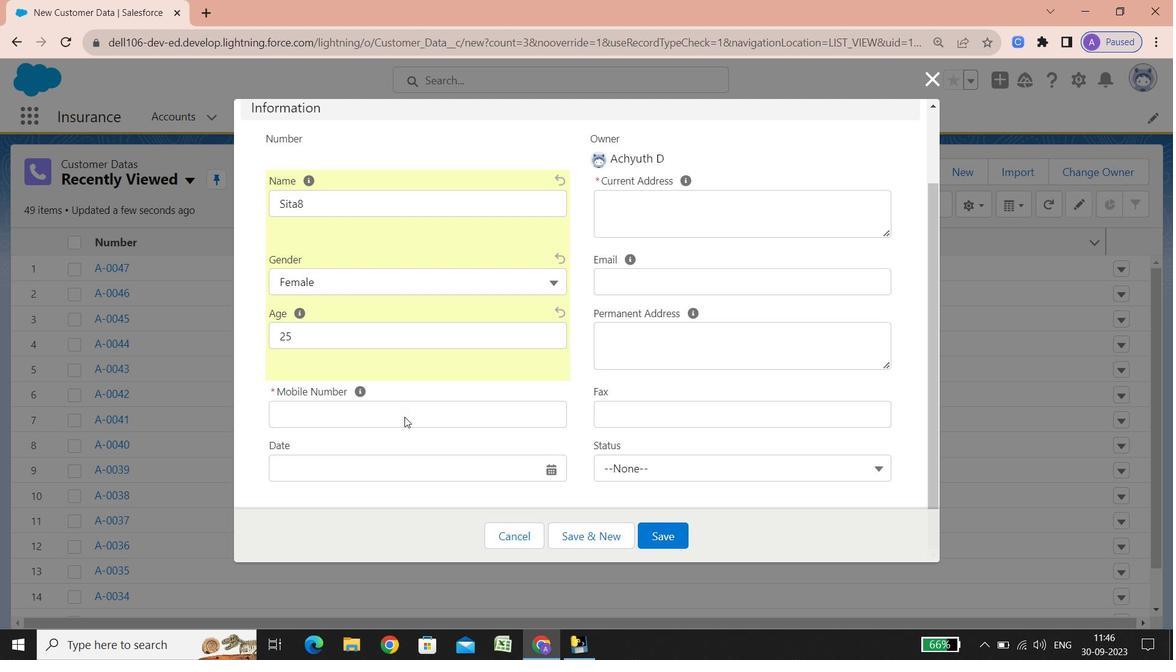 
Action: Mouse scrolled (405, 416) with delta (0, 0)
Screenshot: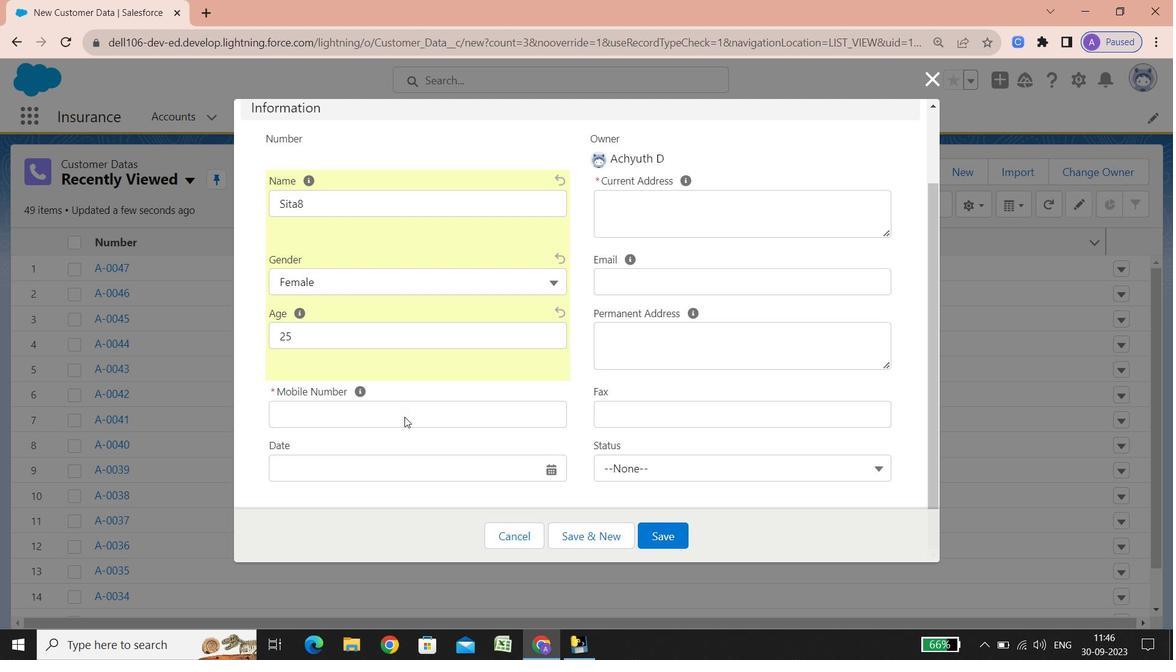 
Action: Mouse scrolled (405, 416) with delta (0, 0)
Screenshot: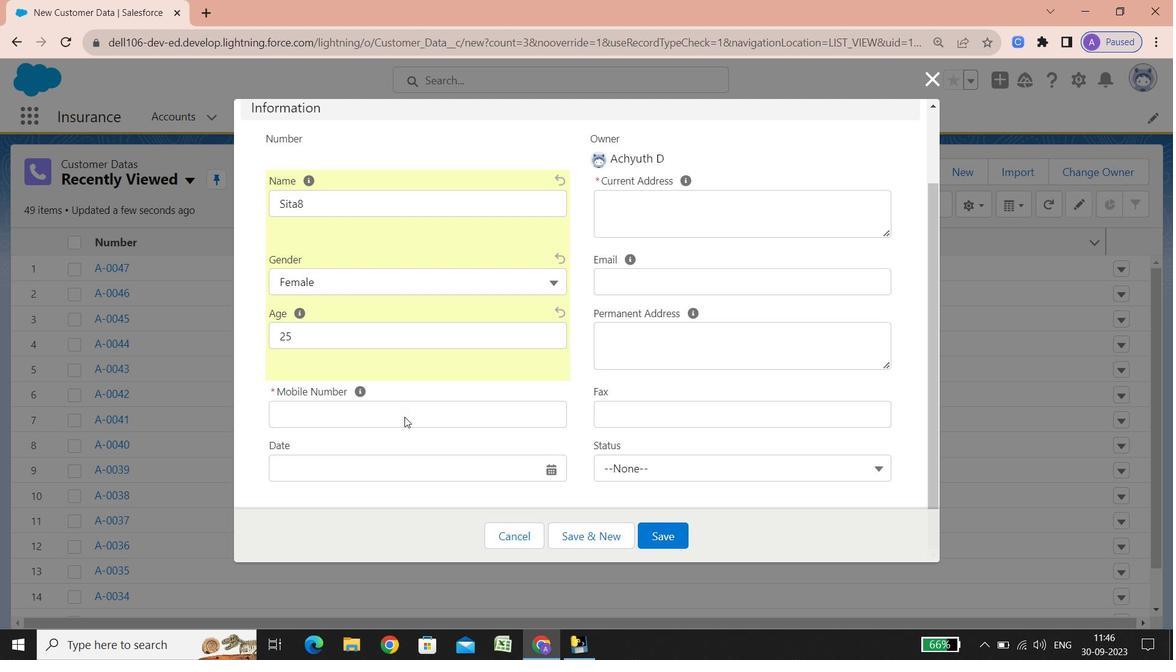 
Action: Mouse scrolled (405, 416) with delta (0, 0)
Screenshot: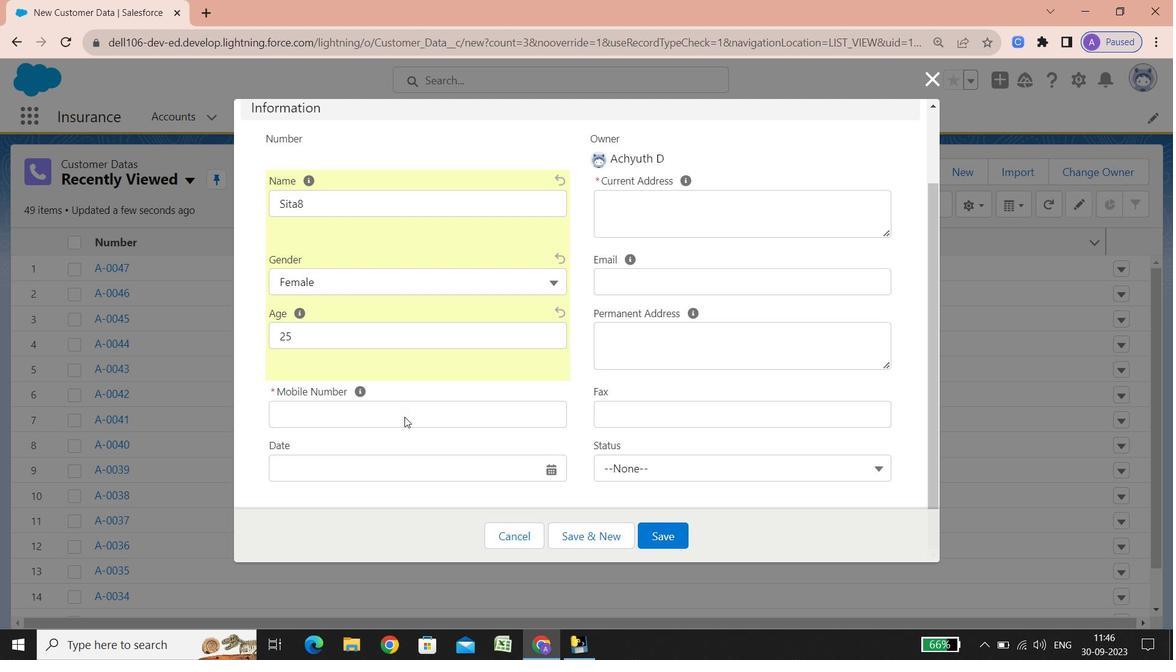 
Action: Mouse scrolled (405, 416) with delta (0, 0)
Screenshot: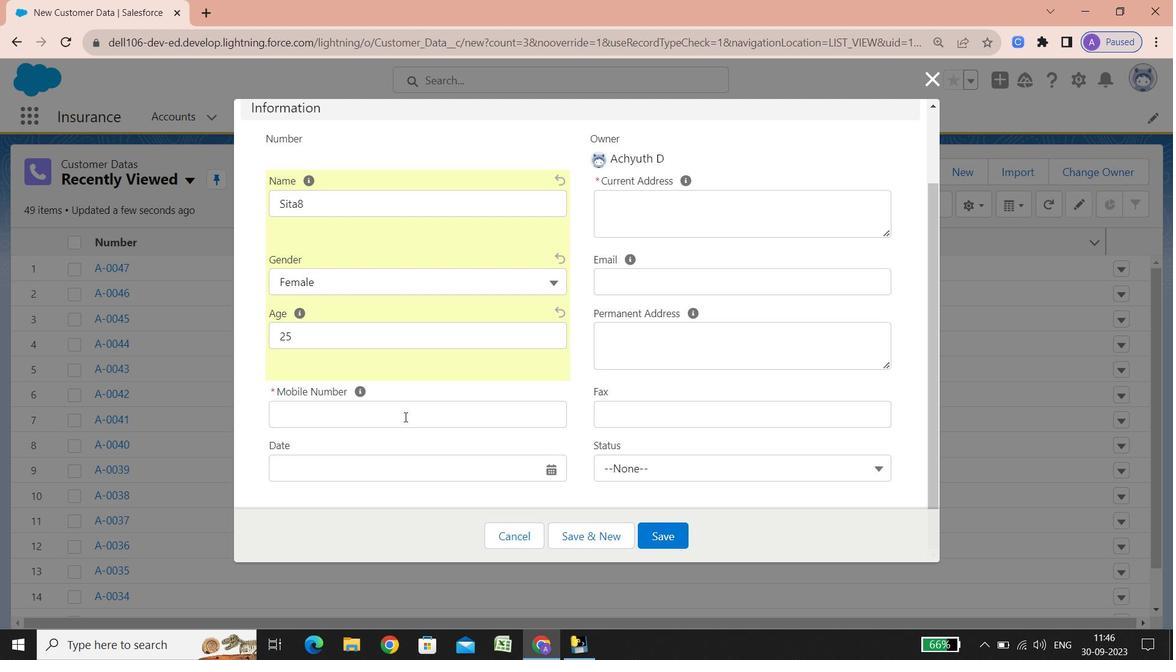 
Action: Mouse scrolled (405, 416) with delta (0, 0)
Screenshot: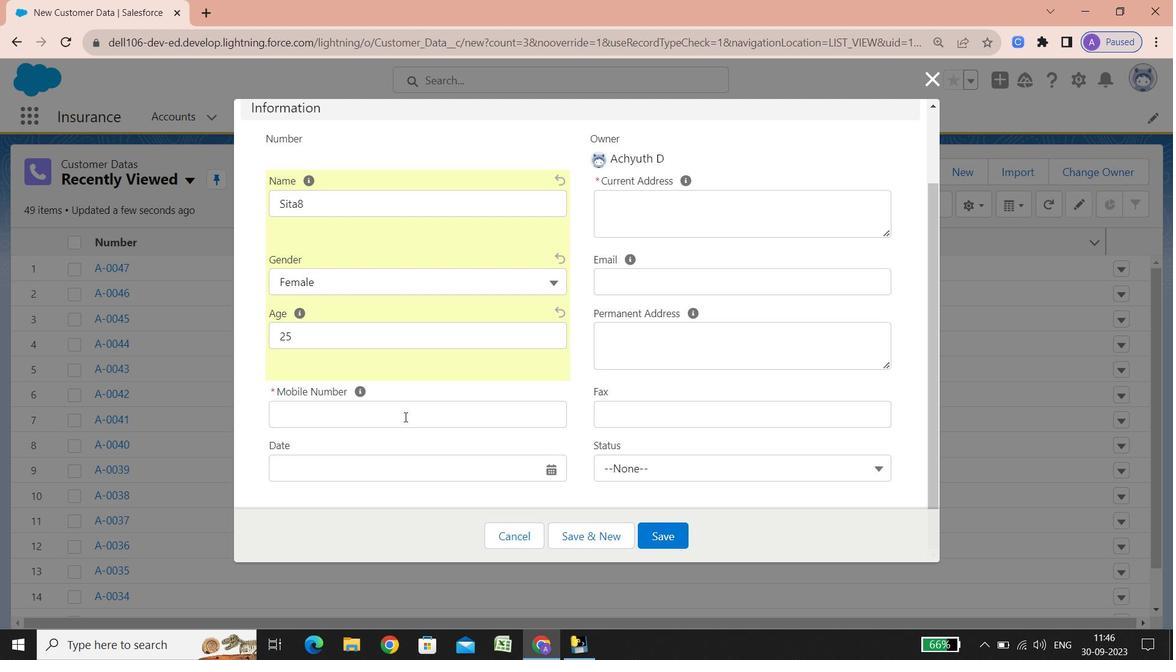 
Action: Mouse scrolled (405, 416) with delta (0, 0)
Screenshot: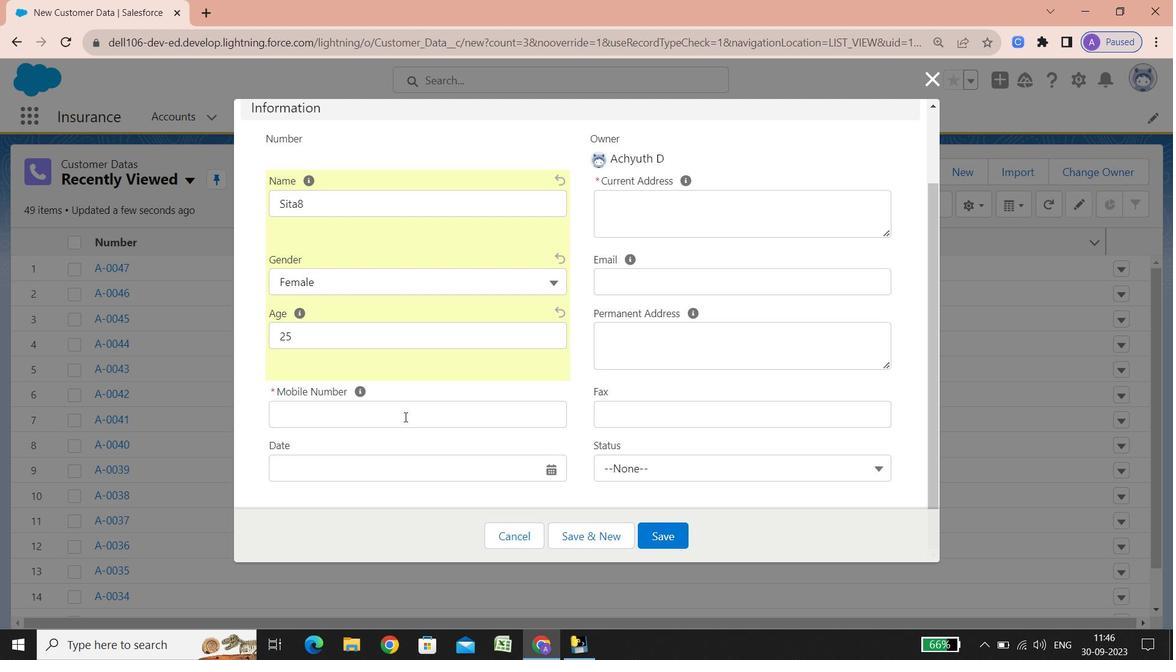 
Action: Mouse scrolled (405, 416) with delta (0, 0)
Screenshot: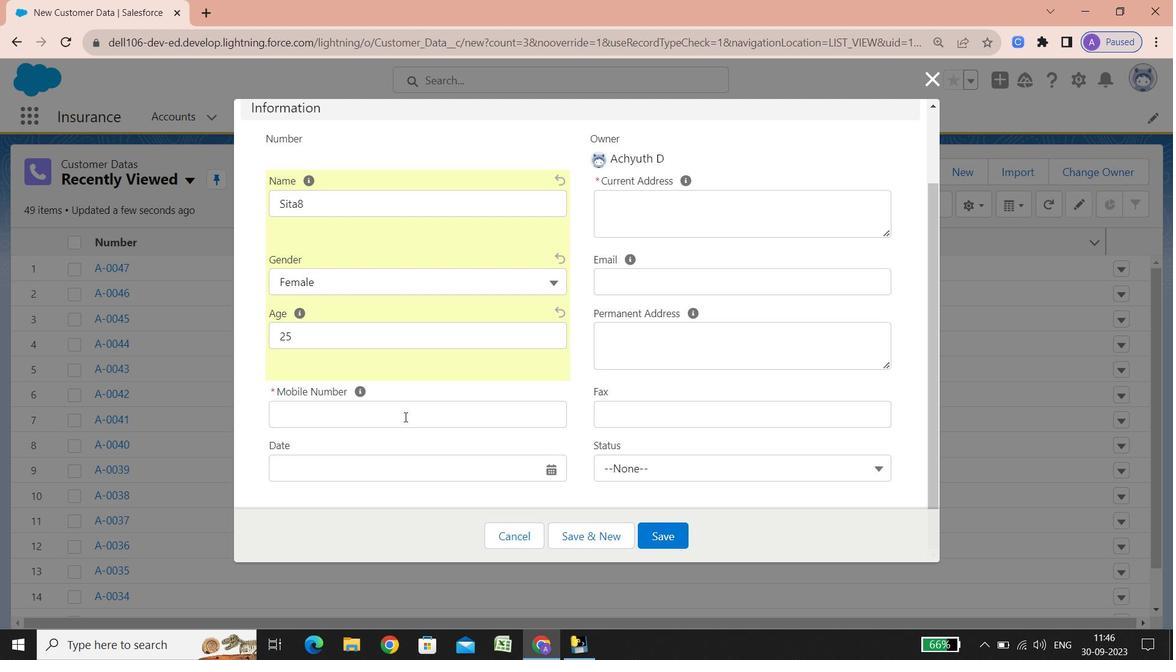
Action: Mouse scrolled (405, 416) with delta (0, 0)
Screenshot: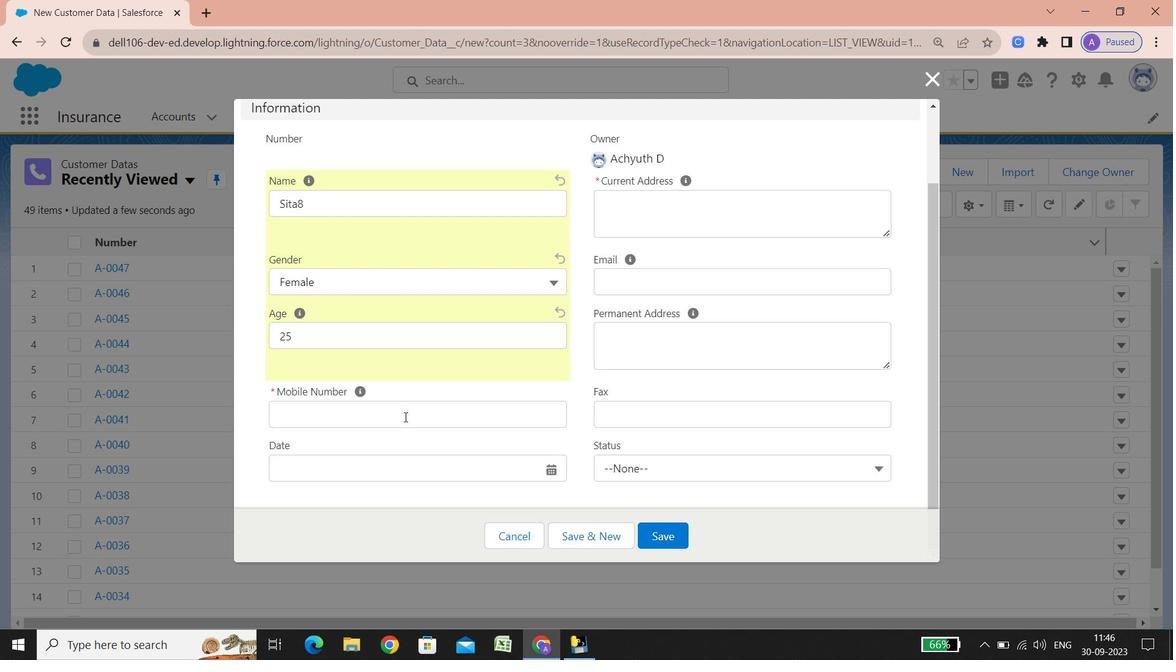 
Action: Mouse scrolled (405, 416) with delta (0, 0)
Screenshot: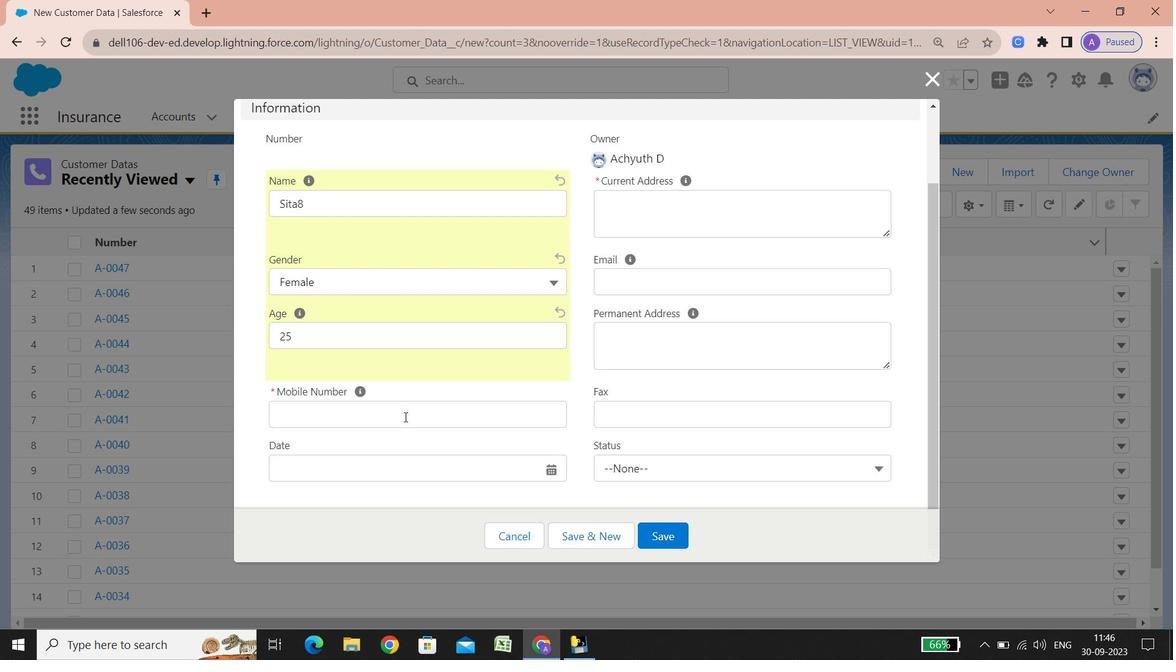 
Action: Mouse scrolled (405, 416) with delta (0, 0)
Screenshot: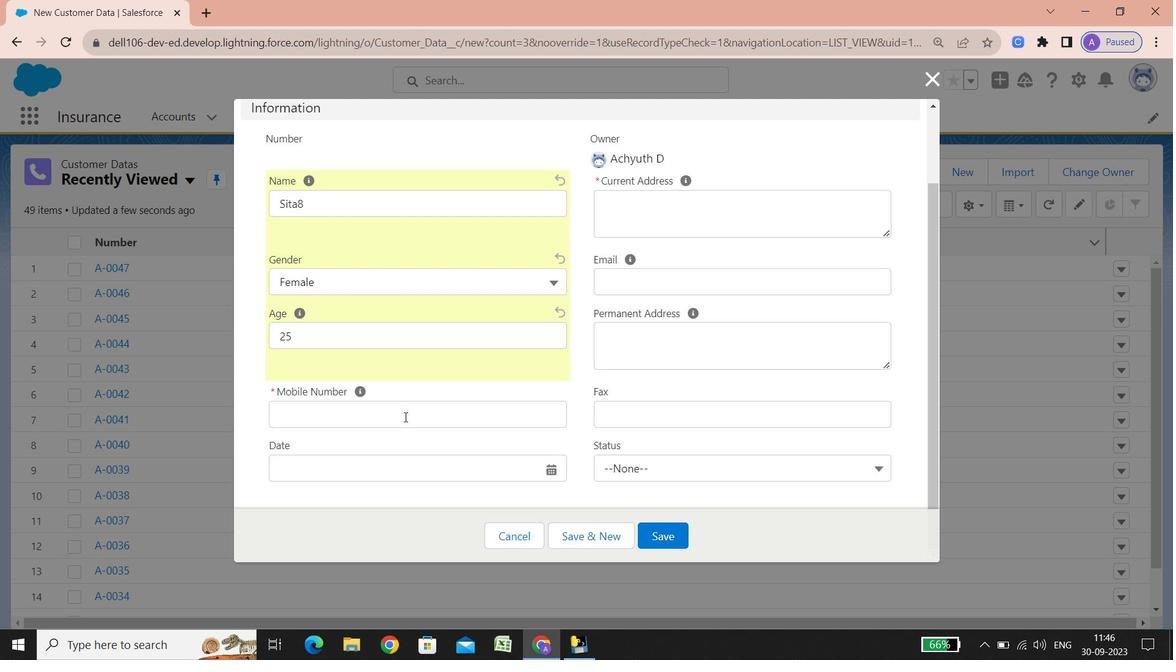 
Action: Mouse scrolled (405, 416) with delta (0, 0)
Screenshot: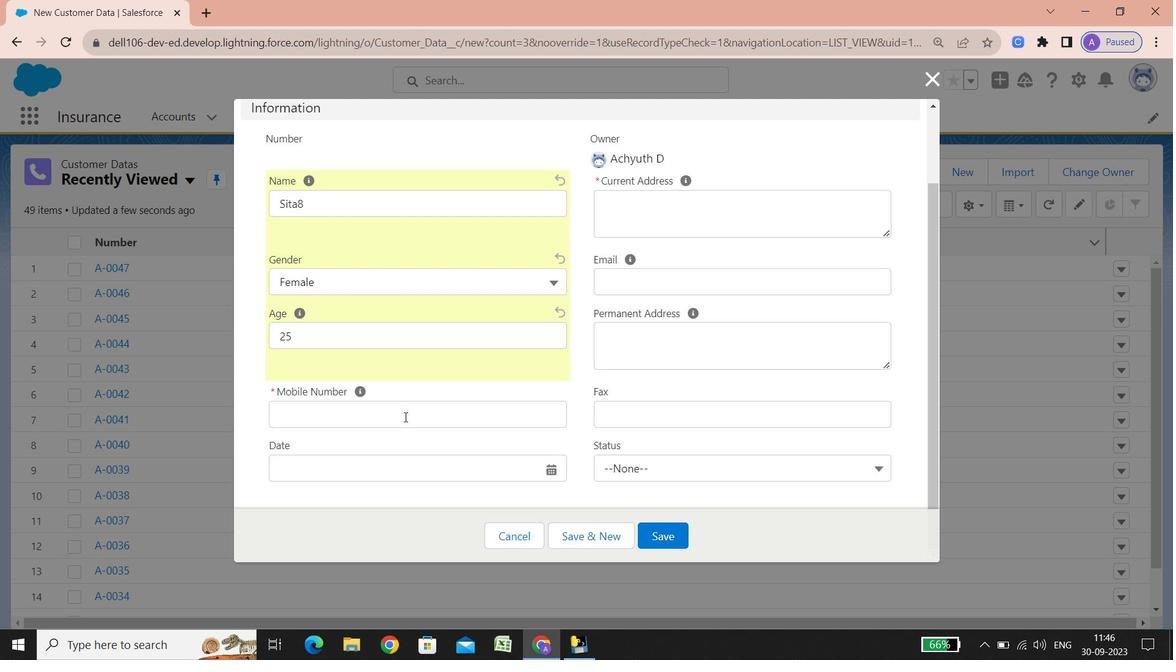 
Action: Mouse scrolled (405, 416) with delta (0, 0)
Screenshot: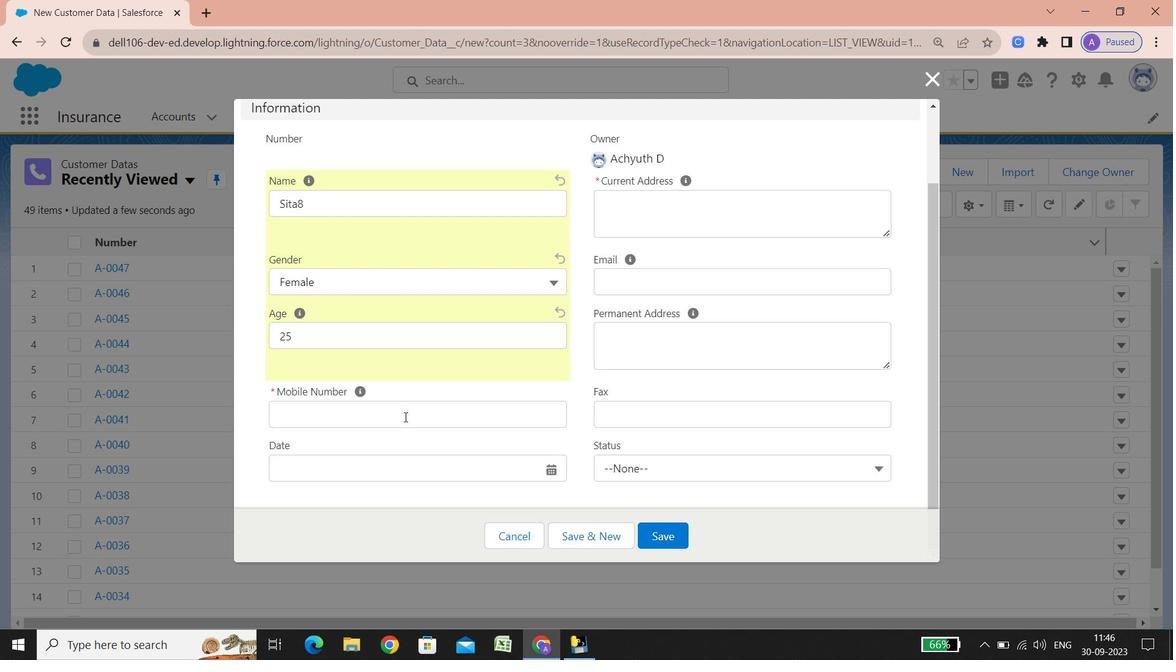 
Action: Mouse scrolled (405, 416) with delta (0, 0)
Screenshot: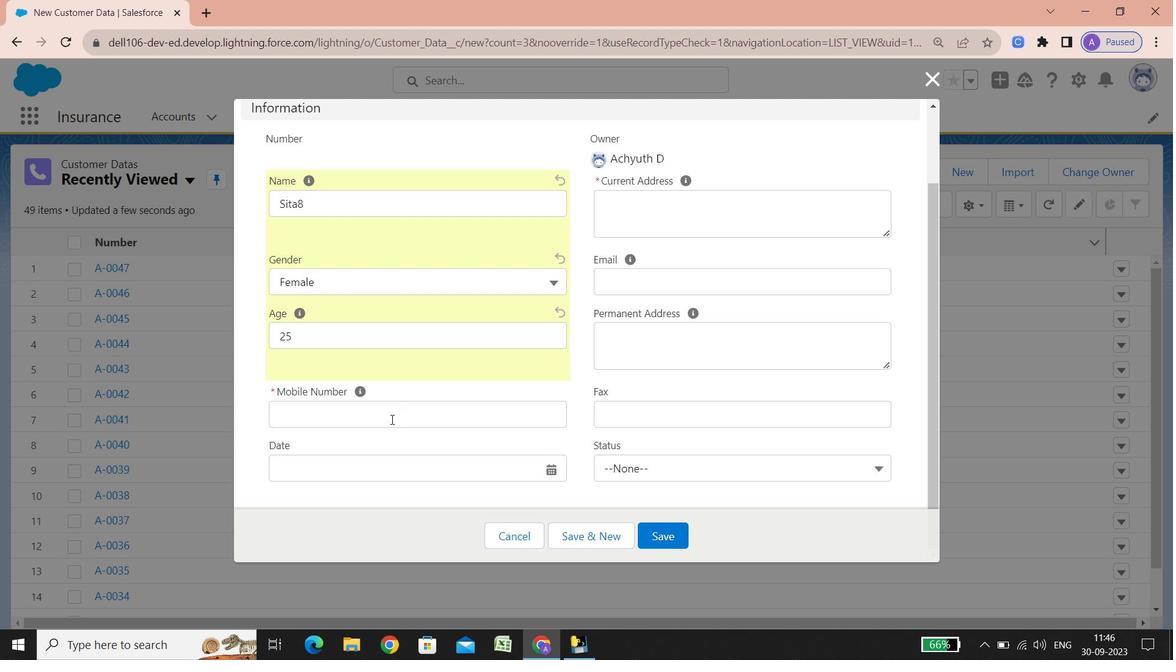 
Action: Mouse scrolled (405, 416) with delta (0, 0)
Screenshot: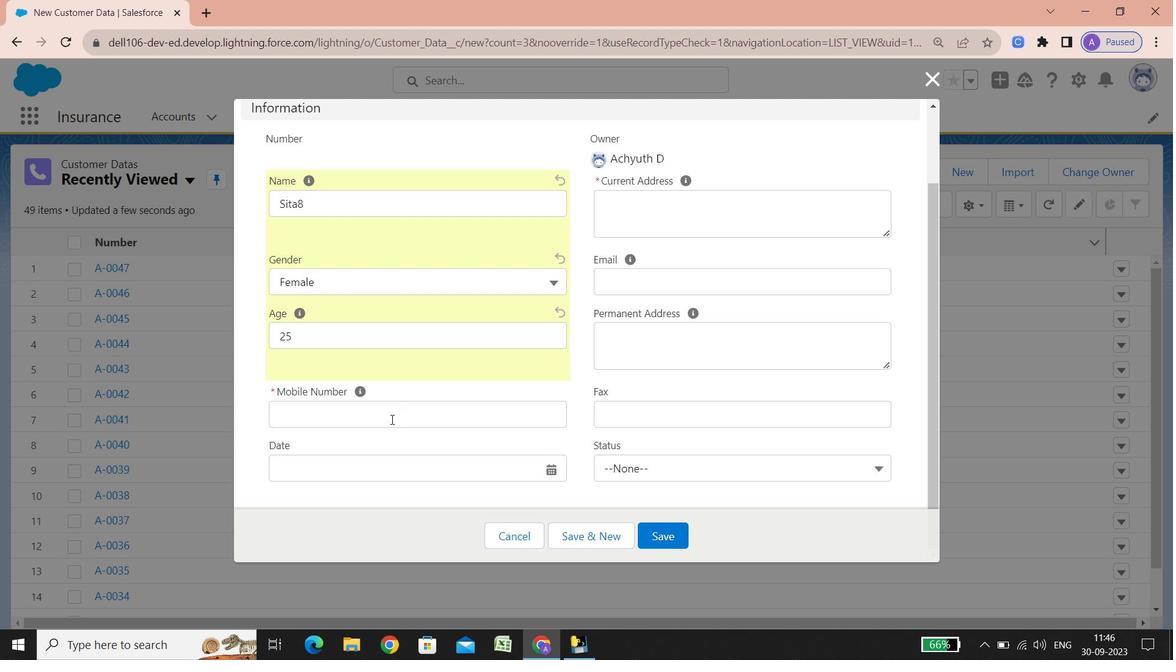 
Action: Mouse scrolled (405, 416) with delta (0, 0)
Screenshot: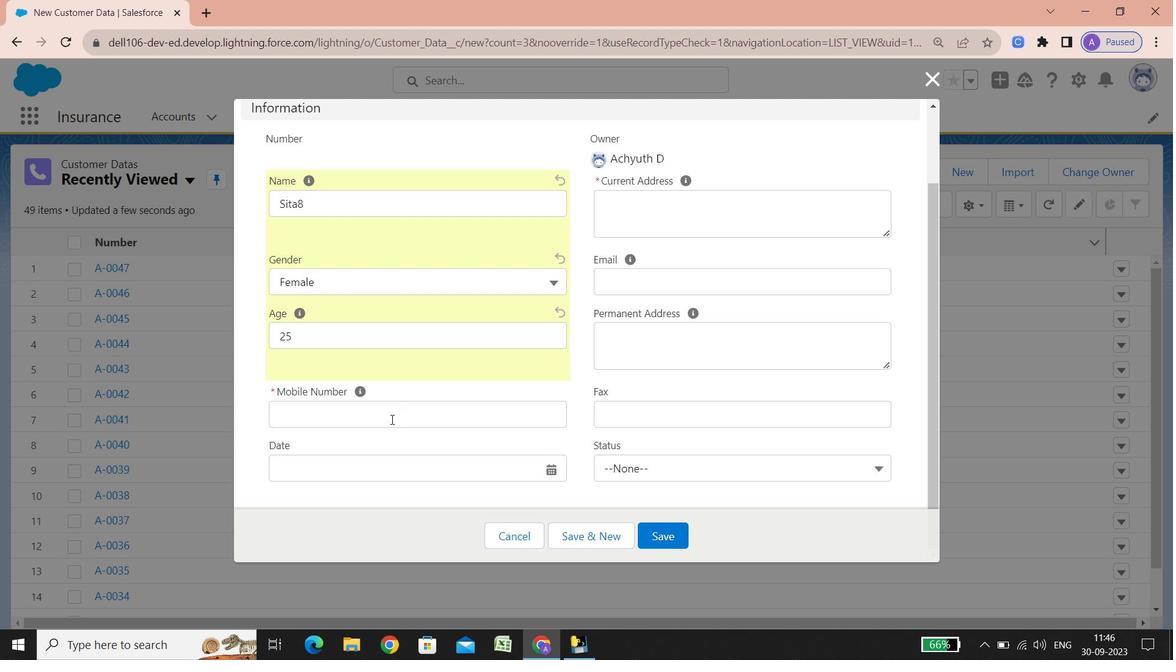 
Action: Mouse scrolled (405, 416) with delta (0, 0)
Screenshot: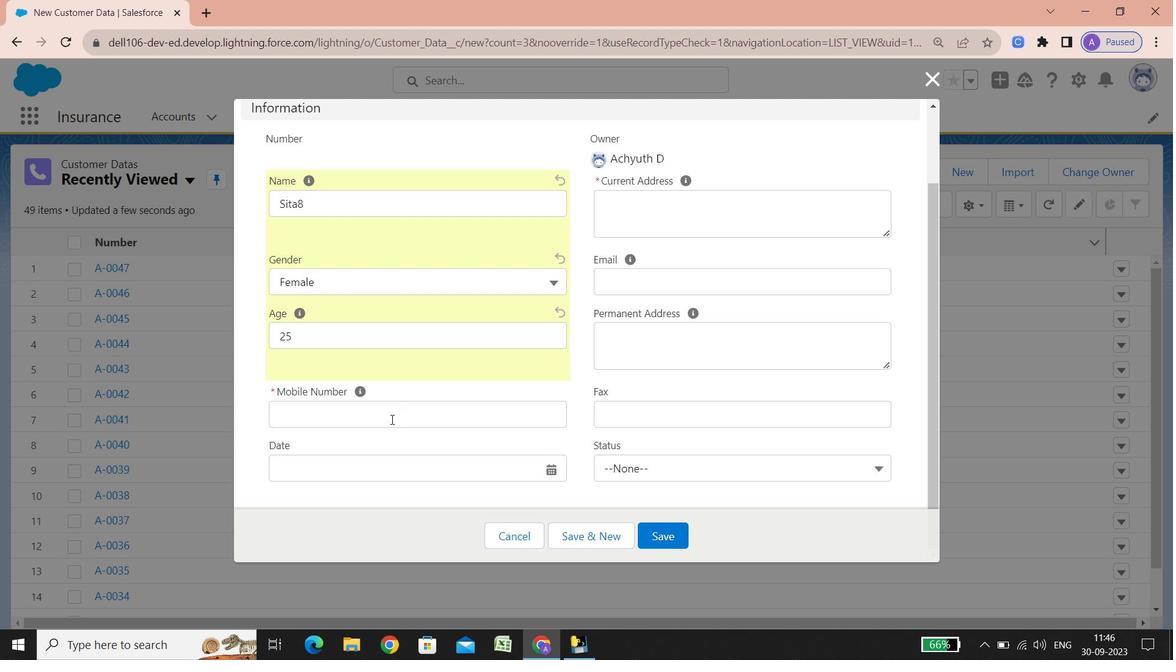 
Action: Mouse scrolled (405, 416) with delta (0, 0)
Screenshot: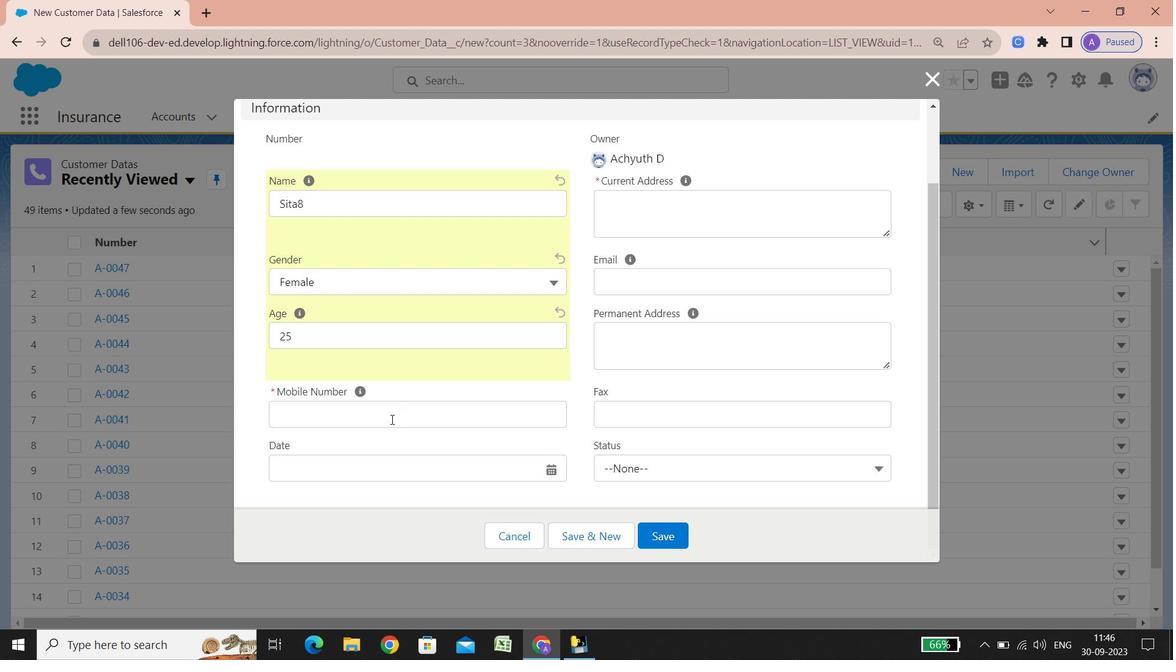 
Action: Mouse scrolled (405, 416) with delta (0, 0)
Screenshot: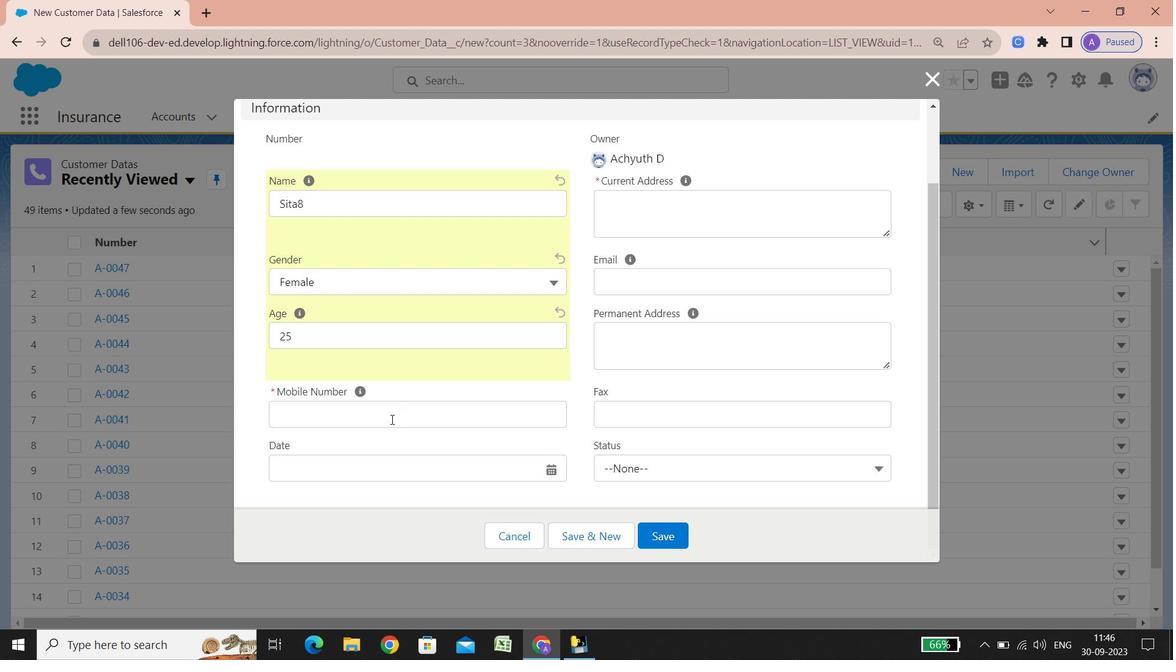 
Action: Mouse scrolled (405, 416) with delta (0, 0)
Screenshot: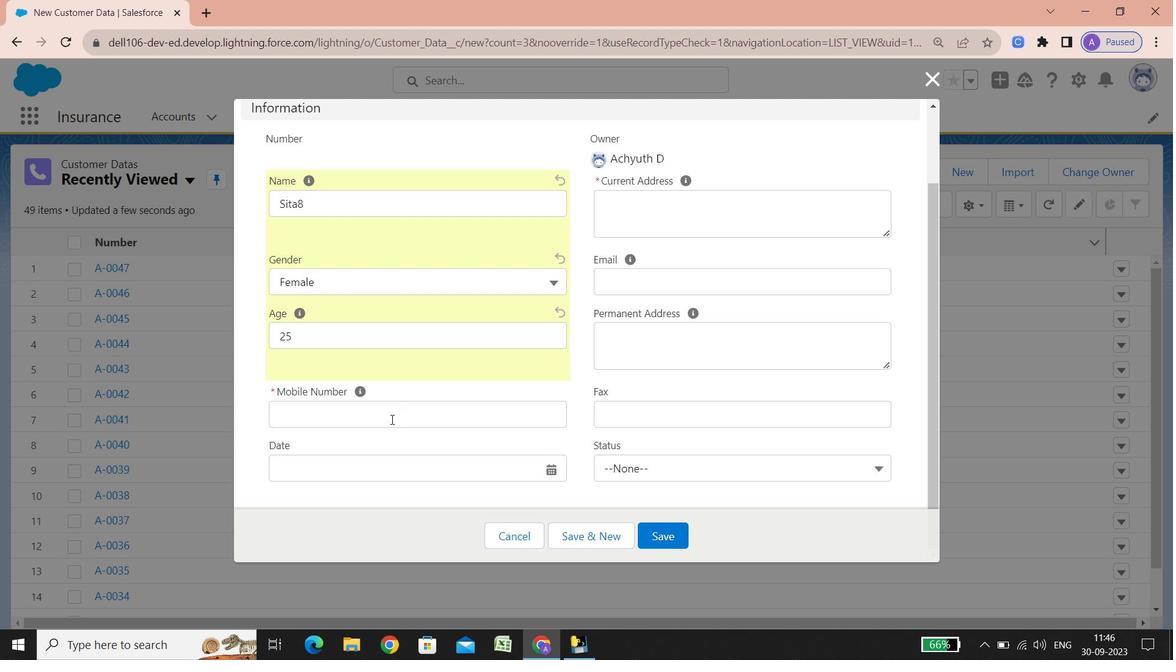 
Action: Mouse scrolled (405, 416) with delta (0, 0)
Screenshot: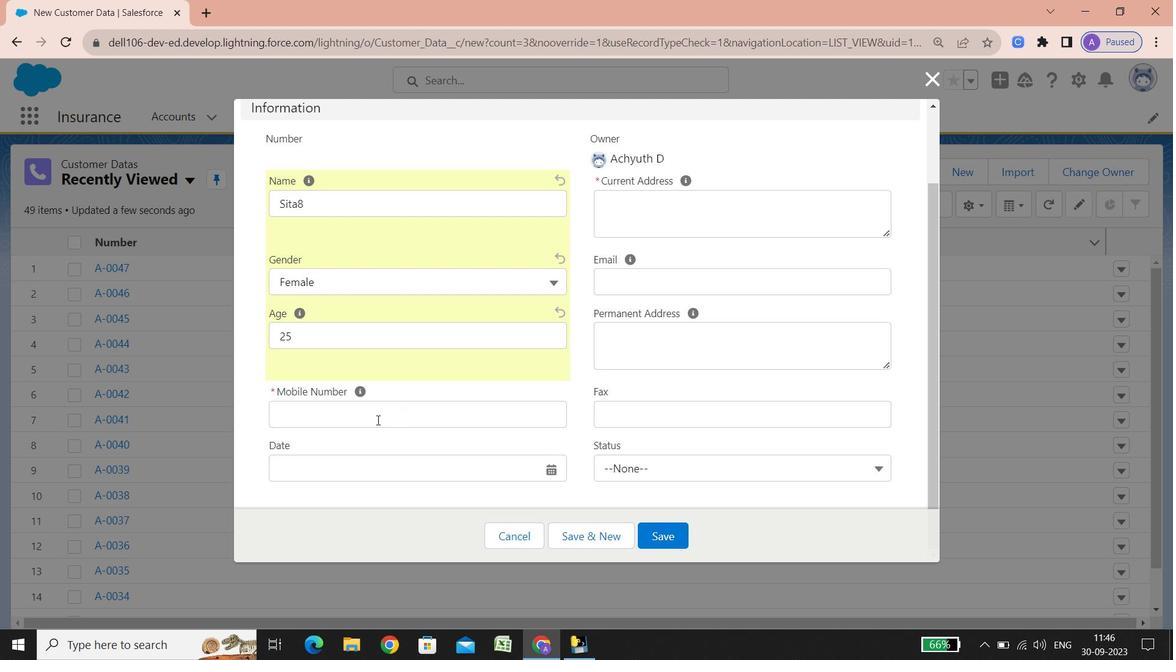 
Action: Mouse scrolled (405, 416) with delta (0, 0)
Screenshot: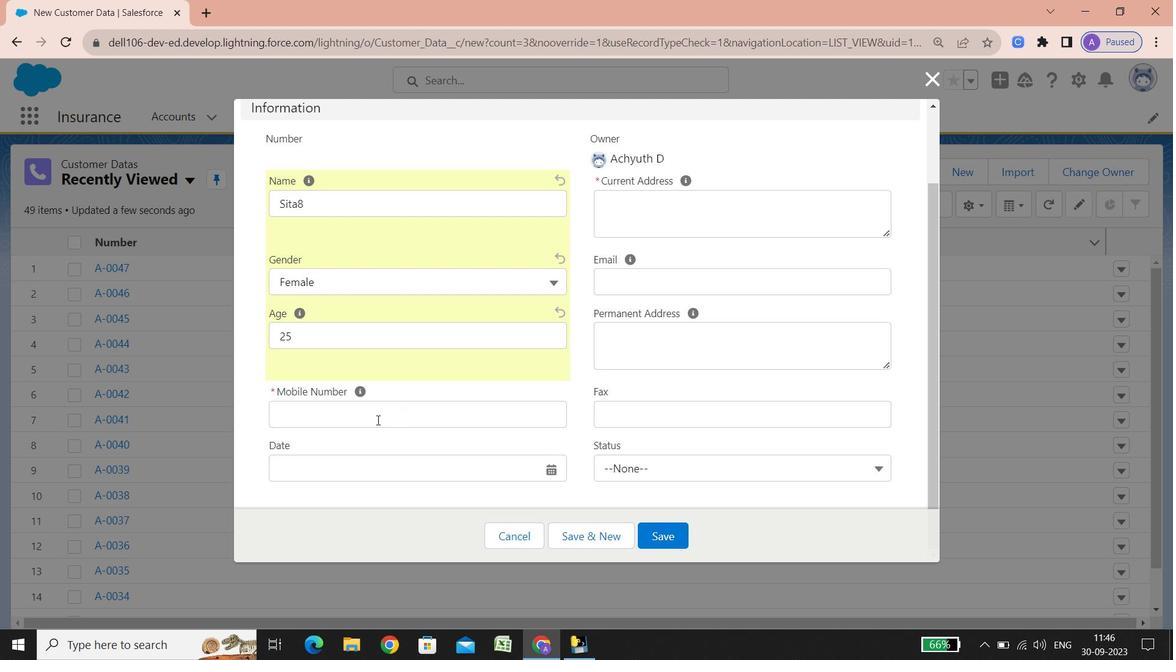
Action: Mouse scrolled (405, 416) with delta (0, 0)
Screenshot: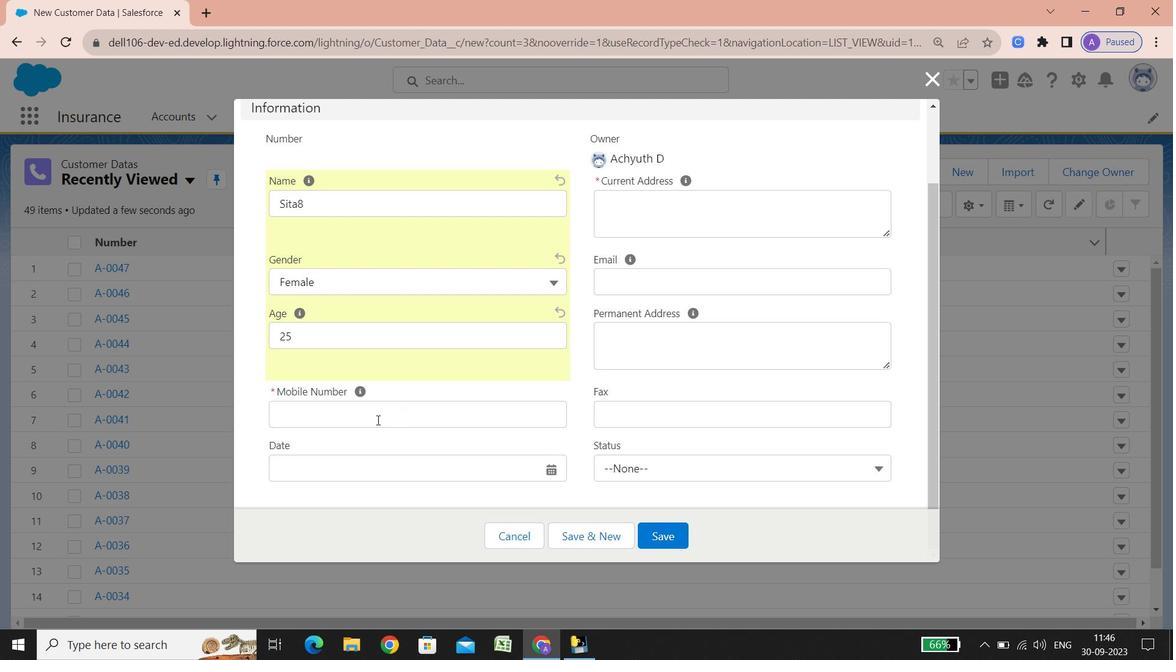 
Action: Mouse scrolled (405, 416) with delta (0, 0)
Screenshot: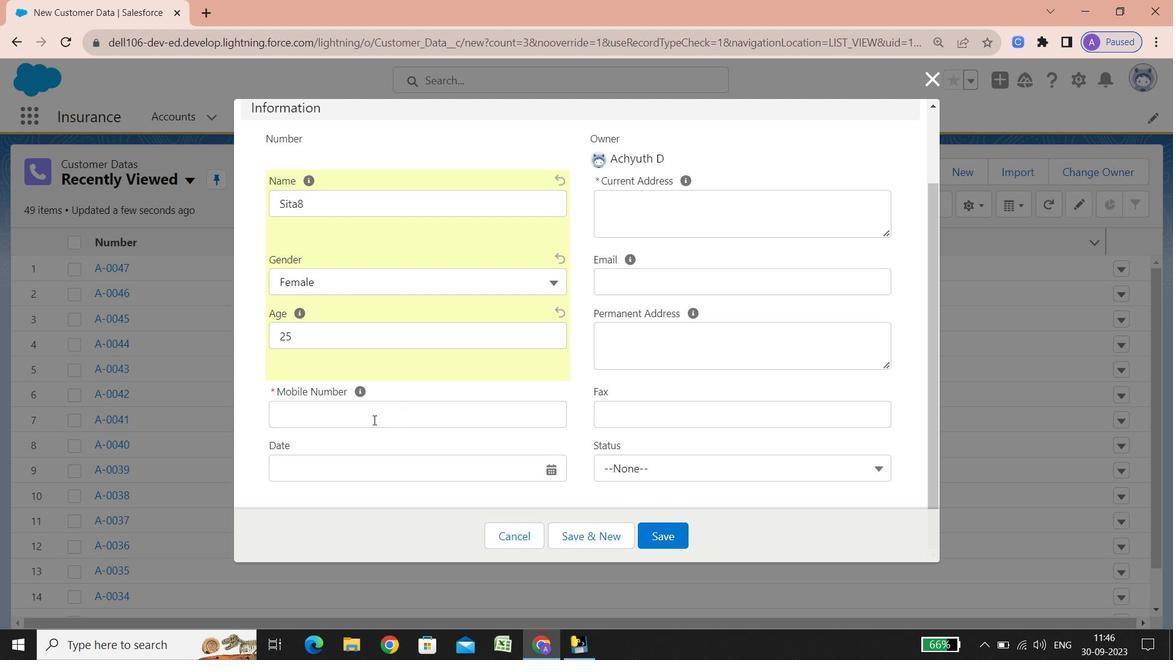 
Action: Mouse moved to (372, 420)
Screenshot: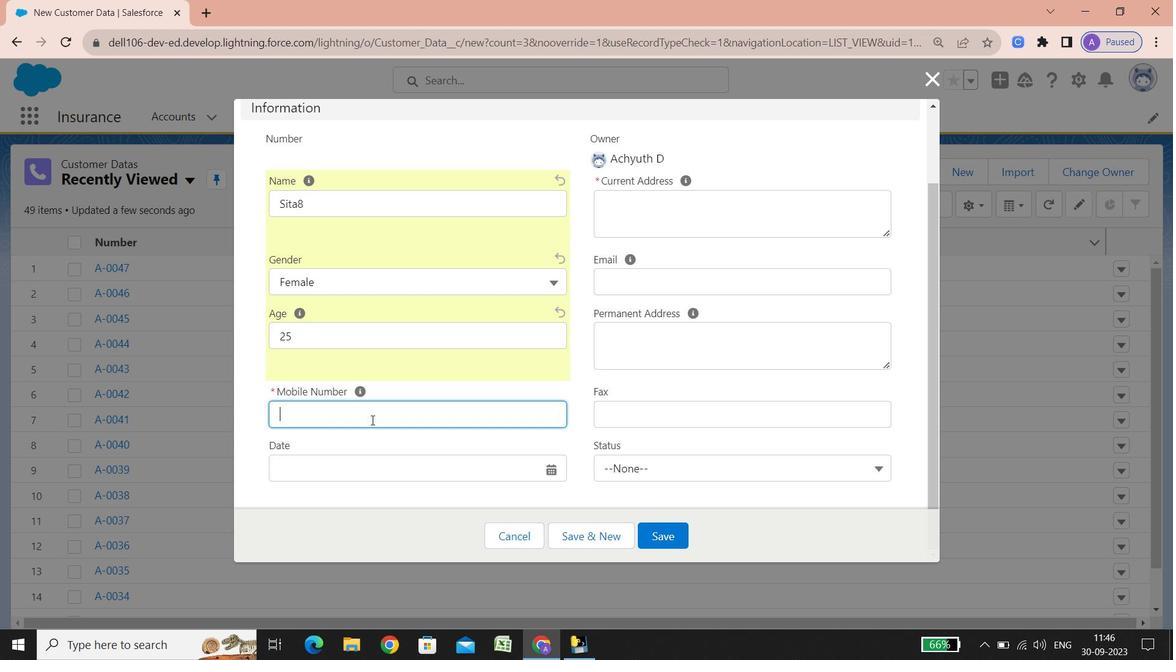 
Action: Mouse pressed left at (372, 420)
Screenshot: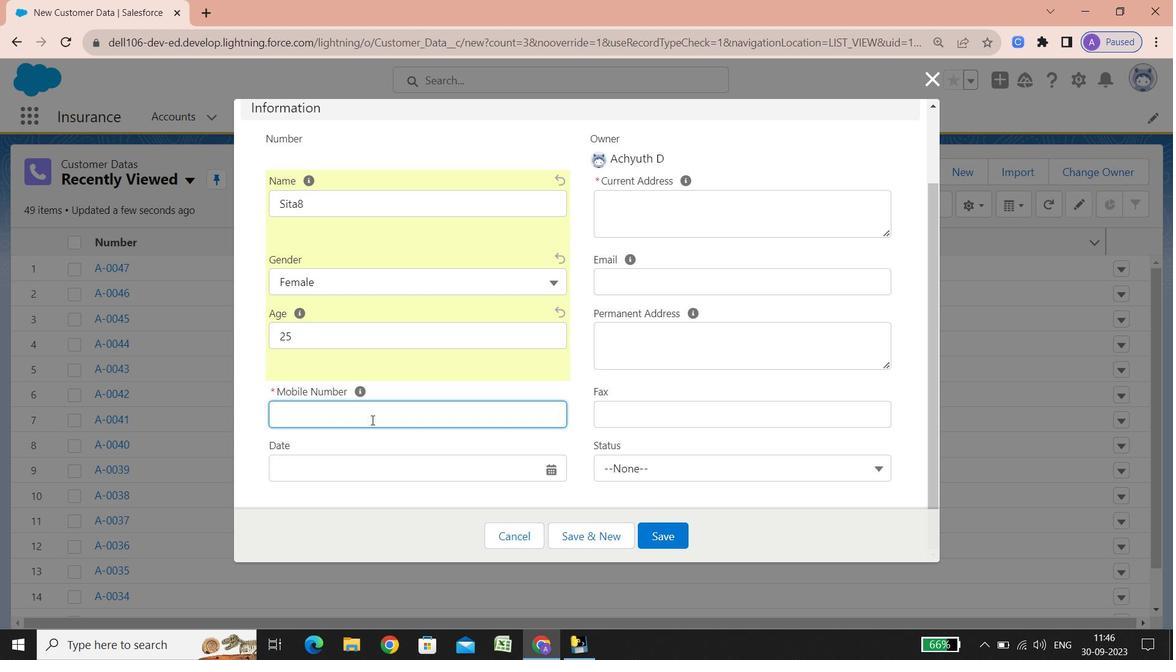 
Action: Key pressed 2226741693
Screenshot: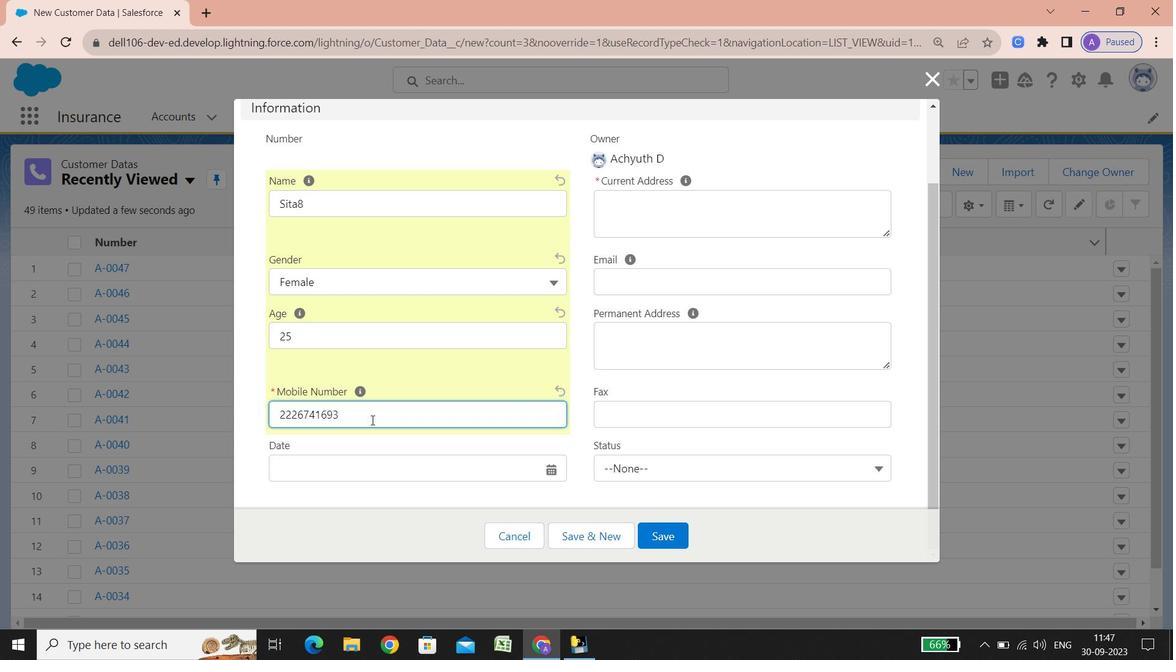 
Action: Mouse moved to (553, 467)
Screenshot: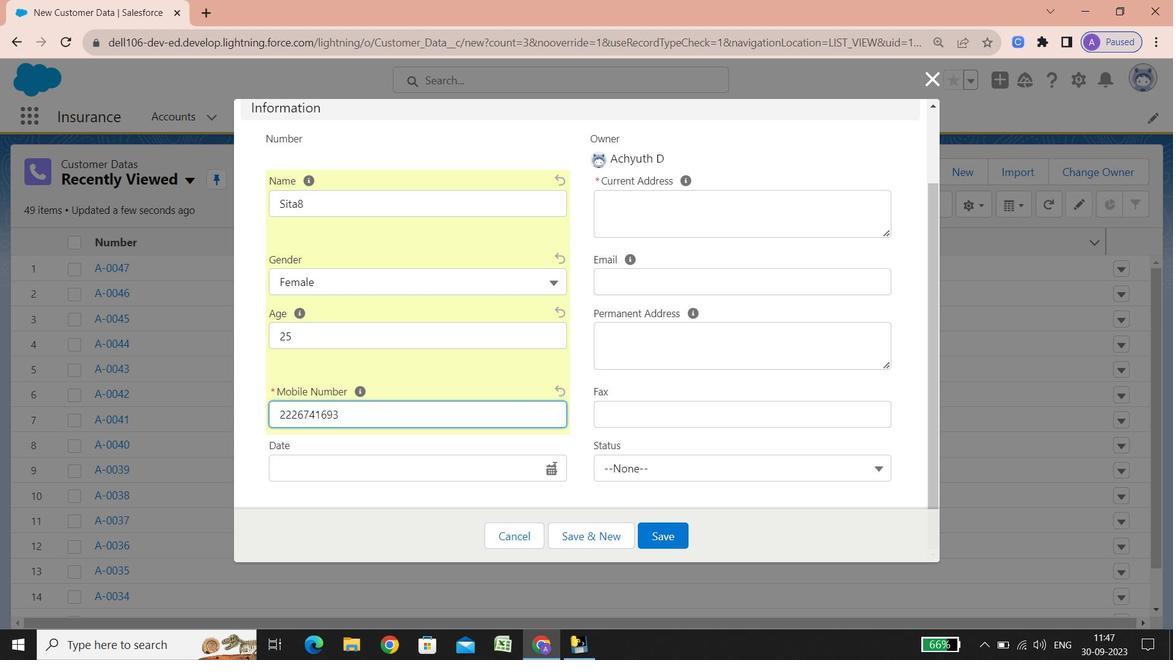 
Action: Mouse pressed left at (553, 467)
Screenshot: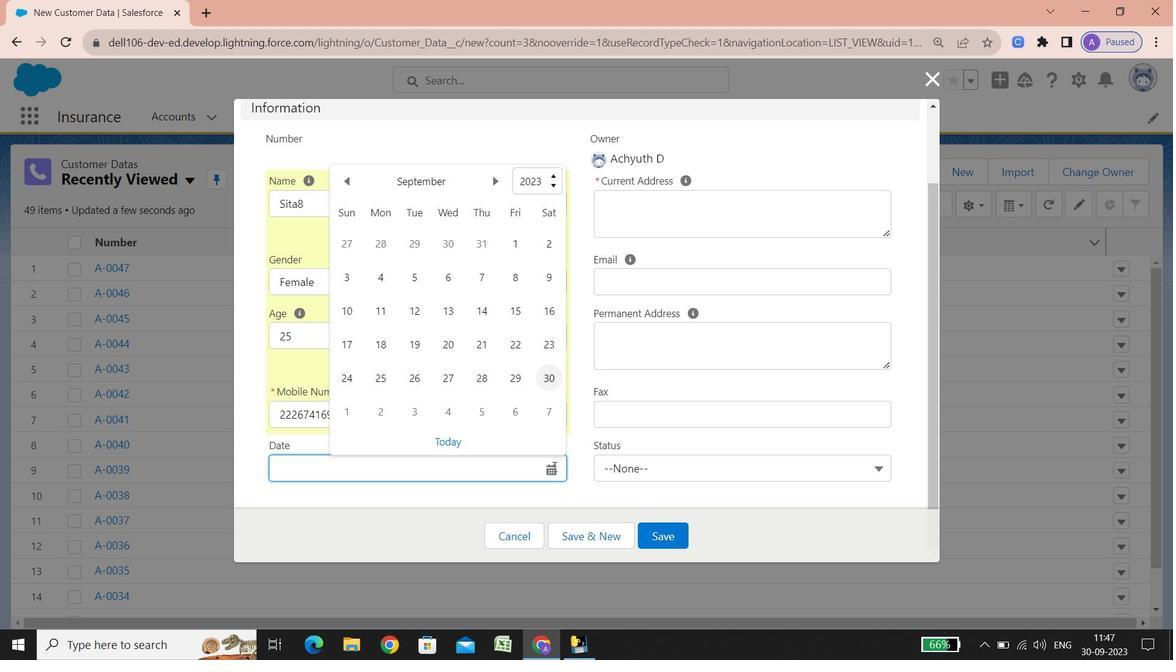 
Action: Mouse moved to (448, 443)
Screenshot: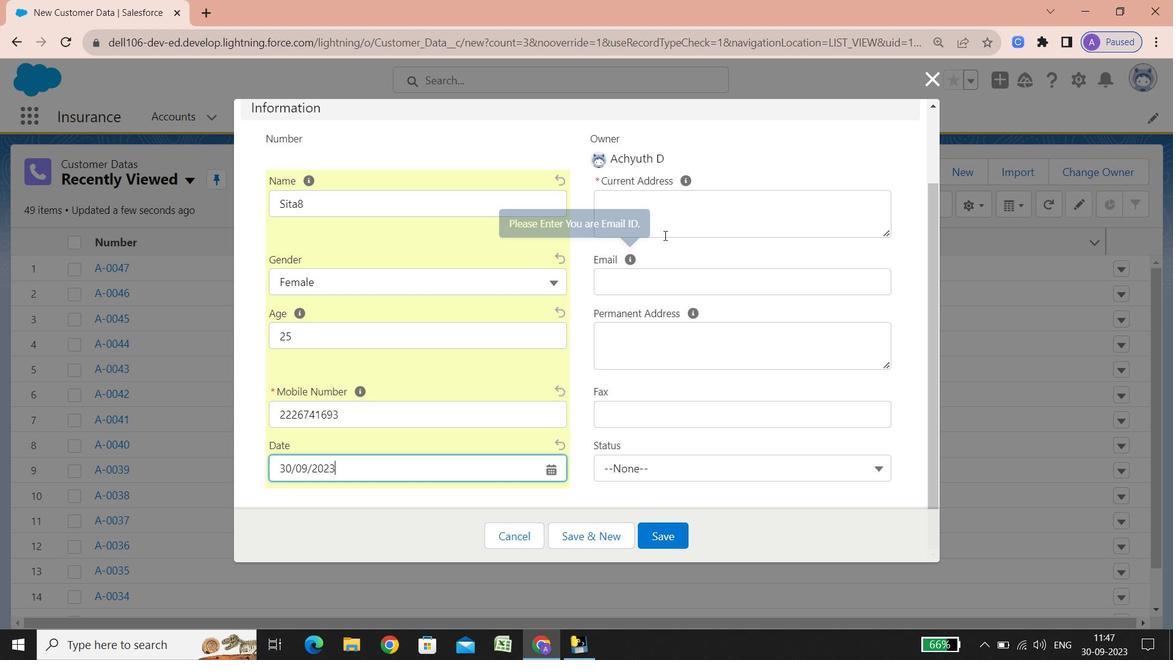 
Action: Mouse pressed left at (448, 443)
Screenshot: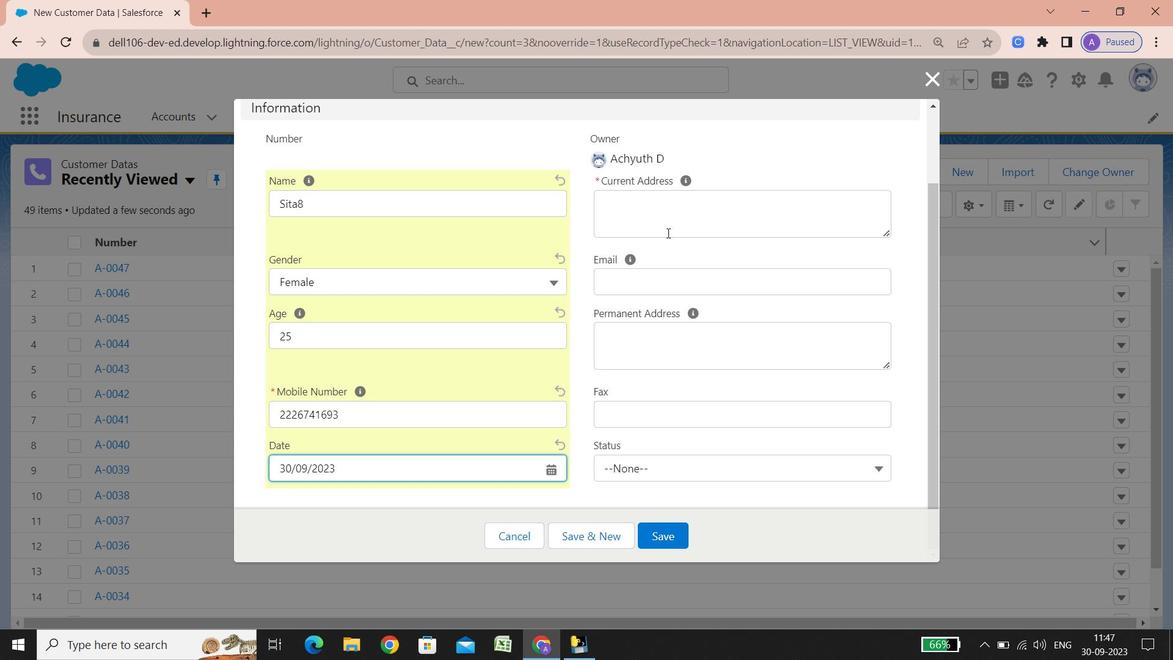 
Action: Mouse moved to (637, 208)
Screenshot: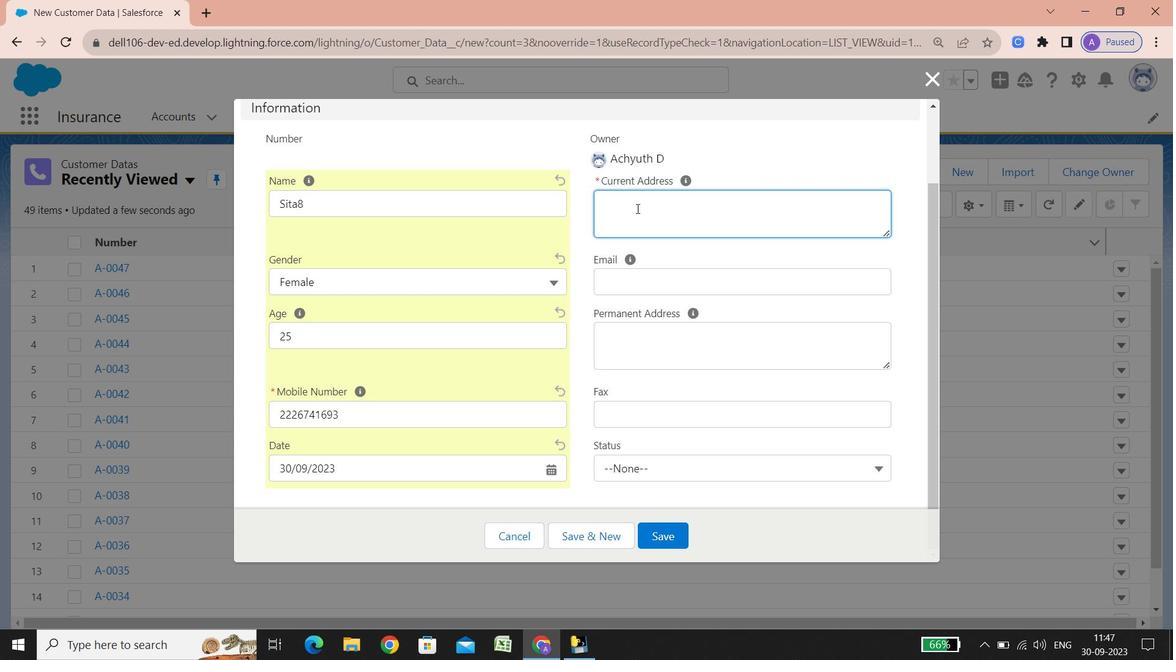 
Action: Mouse pressed left at (637, 208)
Screenshot: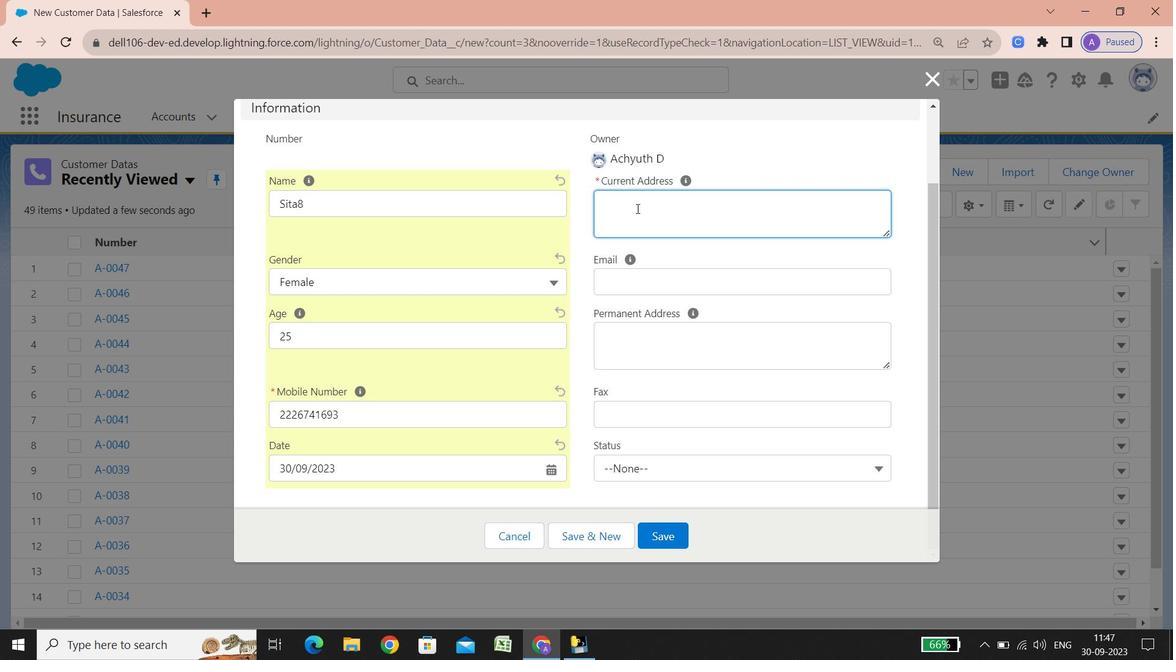 
Action: Key pressed <Key.shift>Street<Key.space><Key.shift_r>:<Key.space><Key.shift><Key.shift><Key.shift><Key.shift><Key.shift><Key.shift><Key.shift><Key.shift><Key.shift>Shop<Key.space><Key.shift><Key.shift><Key.shift><Key.shift><Key.shift><Key.shift><Key.shift>No<Key.space>13,<Key.space><Key.shift><Key.shift><Key.shift><Key.shift><Key.shift><Key.shift><Key.shift><Key.shift><Key.shift>Sushila<Key.space><Key.shift>Bhavan,<Key.space><Key.shift><Key.shift><Key.shift><Key.shift><Key.shift><Key.shift><Key.shift><Key.shift><Key.shift><Key.shift><Key.shift><Key.shift><Key.shift><Key.shift>Bassein<Key.space><Key.shift>Road<Key.space><Key.shift_r>:<Key.shift><Key.shift><Key.shift><Key.shift><Key.shift><Key.shift><Key.shift><Key.backspace><Key.shift_r>(<Key.shift>Vasai<Key.space><Key.shift>Road<Key.shift_r><Key.shift_r><Key.shift_r><Key.shift_r><Key.shift_r><Key.shift_r><Key.shift_r><Key.shift_r><Key.shift_r><Key.shift_r><Key.shift_r><Key.shift_r><Key.shift_r><Key.shift_r><Key.shift_r><Key.shift_r><Key.shift_r><Key.shift_r>)<Key.enter><Key.shift><Key.shift><Key.shift><Key.shift><Key.shift><Key.shift><Key.shift><Key.shift><Key.shift><Key.shift><Key.shift><Key.shift><Key.shift><Key.shift><Key.shift><Key.shift><Key.shift><Key.shift><Key.shift>City<Key.space><Key.shift_r>:<Key.space><Key.shift>Mumbai<Key.enter><Key.shift>State/<Key.shift><Key.shift><Key.shift><Key.shift><Key.shift>Province/area<Key.space><Key.shift_r>:<Key.space><Key.shift>Maharashtra<Key.enter><Key.shift><Key.shift><Key.shift><Key.shift>Phone<Key.space>number<Key.space><Key.shift_r>:<Key.space><Key.shift>Ma<Key.backspace><Key.backspace>02502350584<Key.enter><Key.shift><Key.shift><Key.shift><Key.shift><Key.shift><Key.shift><Key.shift><Key.shift><Key.shift><Key.shift><Key.shift><Key.shift><Key.shift><Key.shift><Key.shift><Key.shift><Key.shift><Key.shift><Key.shift><Key.shift><Key.shift><Key.shift><Key.shift><Key.shift><Key.shift><Key.shift><Key.shift><Key.shift><Key.shift><Key.shift><Key.shift><Key.shift><Key.shift><Key.shift><Key.shift><Key.shift><Key.shift><Key.shift><Key.shift><Key.shift><Key.shift><Key.shift><Key.shift><Key.shift><Key.shift><Key.shift><Key.shift><Key.shift><Key.shift><Key.shift><Key.shift><Key.shift><Key.shift><Key.shift><Key.shift><Key.shift><Key.shift><Key.shift><Key.shift><Key.shift><Key.shift><Key.shift><Key.shift><Key.shift><Key.shift><Key.shift><Key.shift><Key.shift><Key.shift><Key.shift><Key.shift><Key.shift><Key.shift><Key.shift><Key.shift><Key.shift><Key.shift><Key.shift><Key.shift><Key.shift><Key.shift>Zip<Key.space>code<Key.space><Key.shift_r>:<Key.space>40122<Key.backspace>02<Key.enter><Key.shift><Key.shift><Key.shift><Key.shift><Key.shift><Key.shift><Key.shift><Key.shift><Key.shift><Key.shift><Key.shift><Key.shift><Key.shift><Key.shift><Key.shift><Key.shift><Key.shift>Country<Key.space>calling<Key.space>code<Key.space><Key.shift_r>:<Key.space><Key.shift_r>+91<Key.enter><Key.shift>Country<Key.space><Key.shift_r>:<Key.space><Key.shift>India
Screenshot: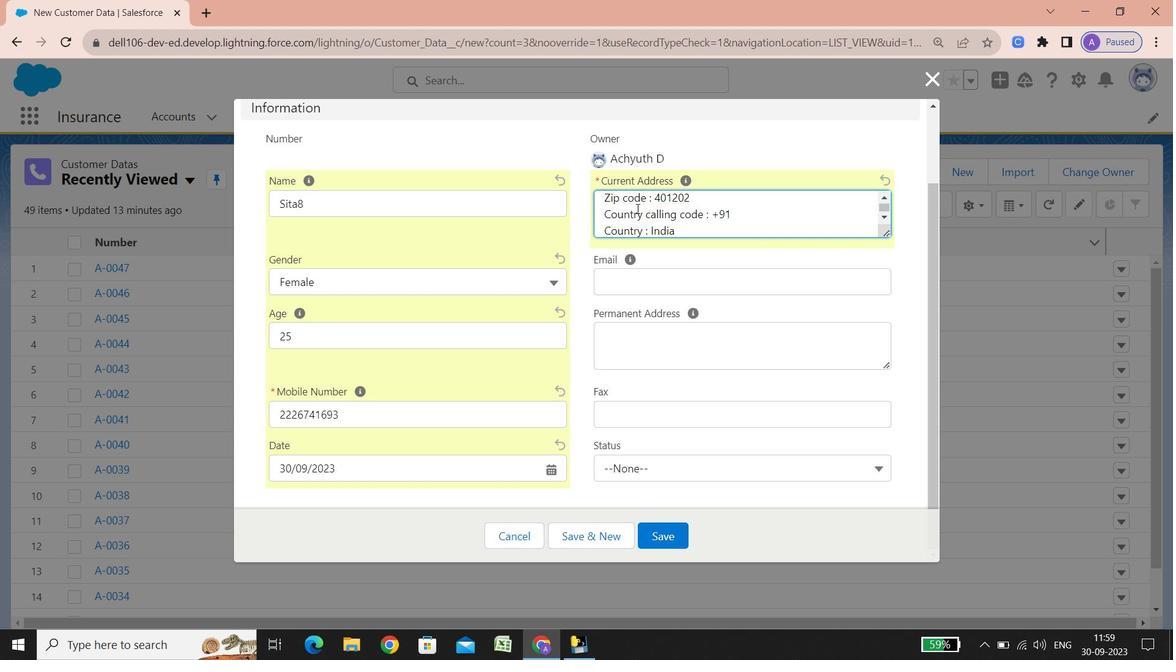 
Action: Mouse moved to (620, 278)
Screenshot: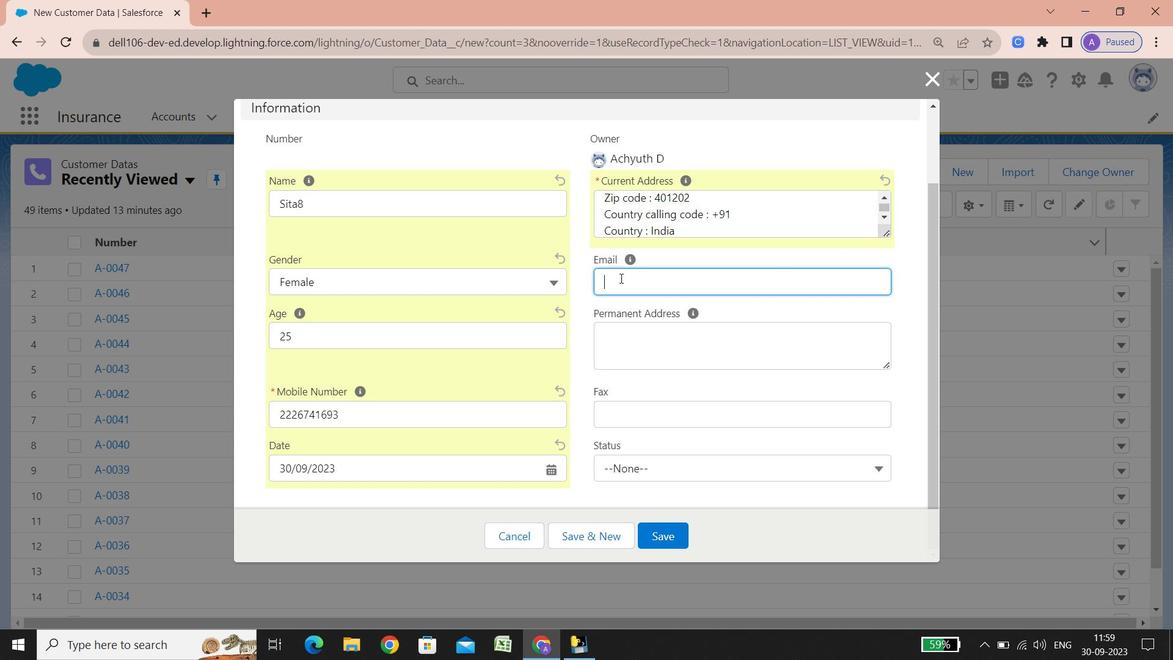 
Action: Mouse pressed left at (620, 278)
